 Task: Design a vector icon.
Action: Mouse pressed left at (553, 500)
Screenshot: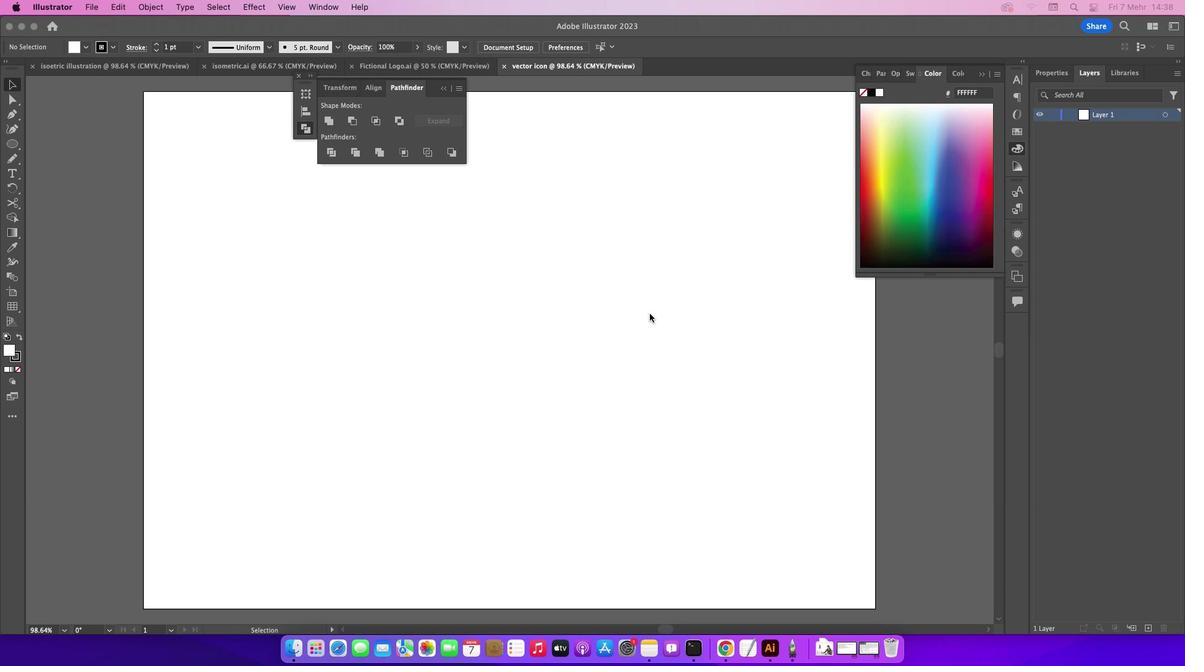
Action: Mouse moved to (327, 636)
Screenshot: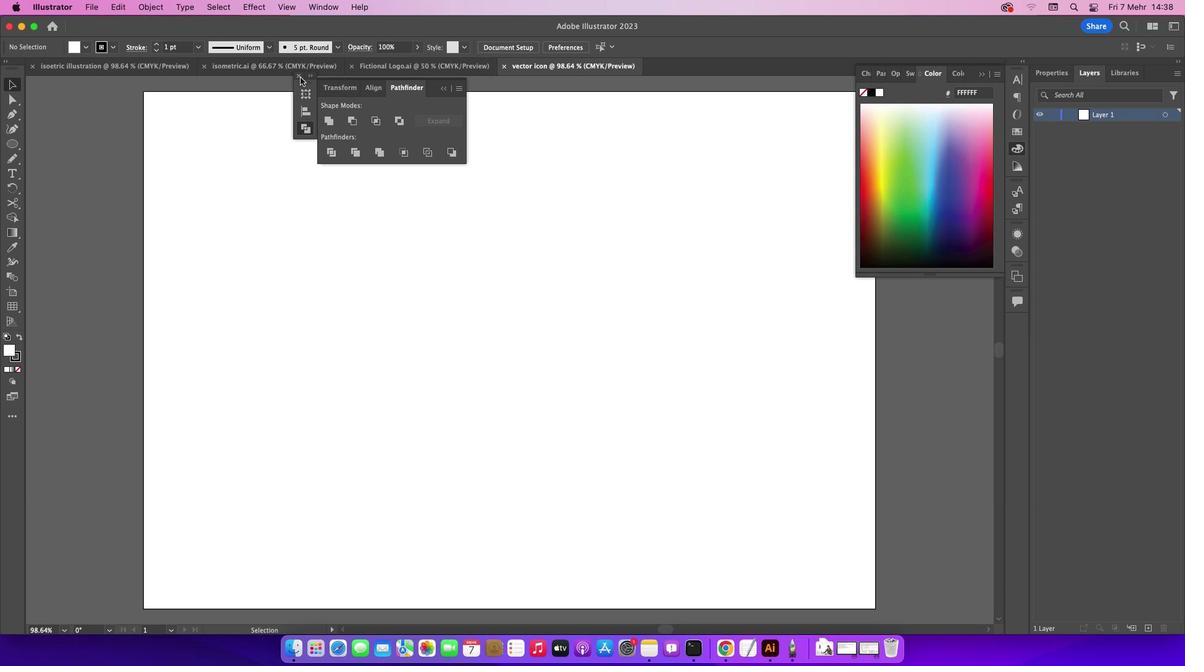 
Action: Mouse pressed left at (327, 636)
Screenshot: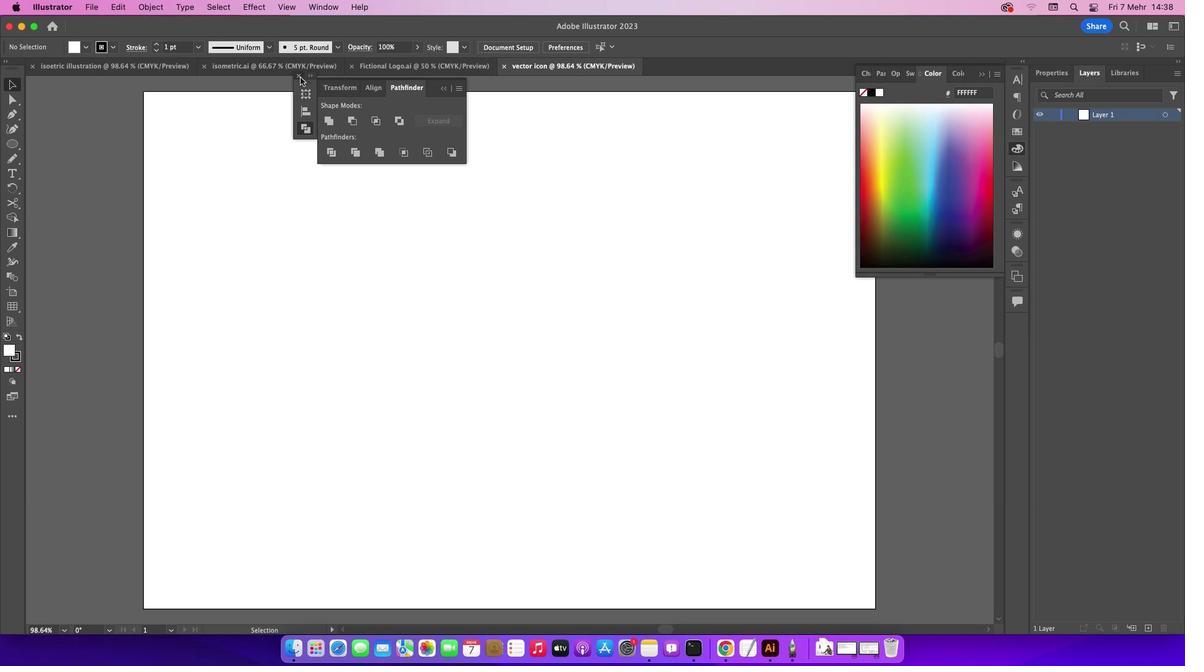 
Action: Mouse moved to (247, 570)
Screenshot: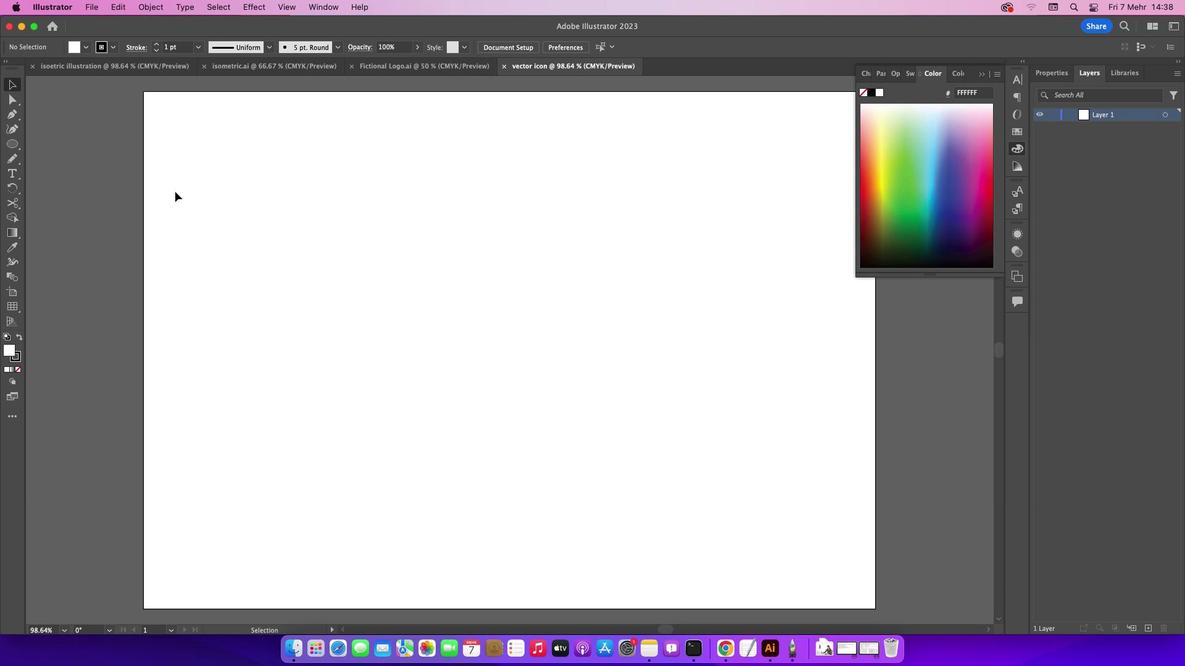 
Action: Mouse pressed left at (247, 570)
Screenshot: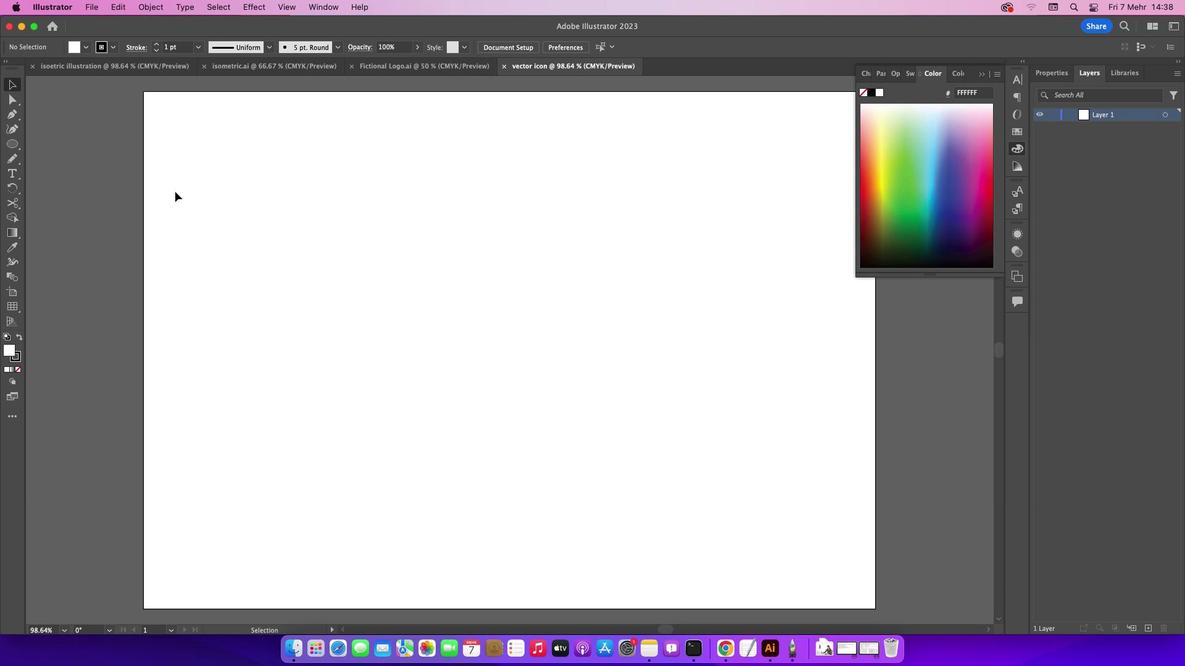 
Action: Mouse moved to (140, 503)
Screenshot: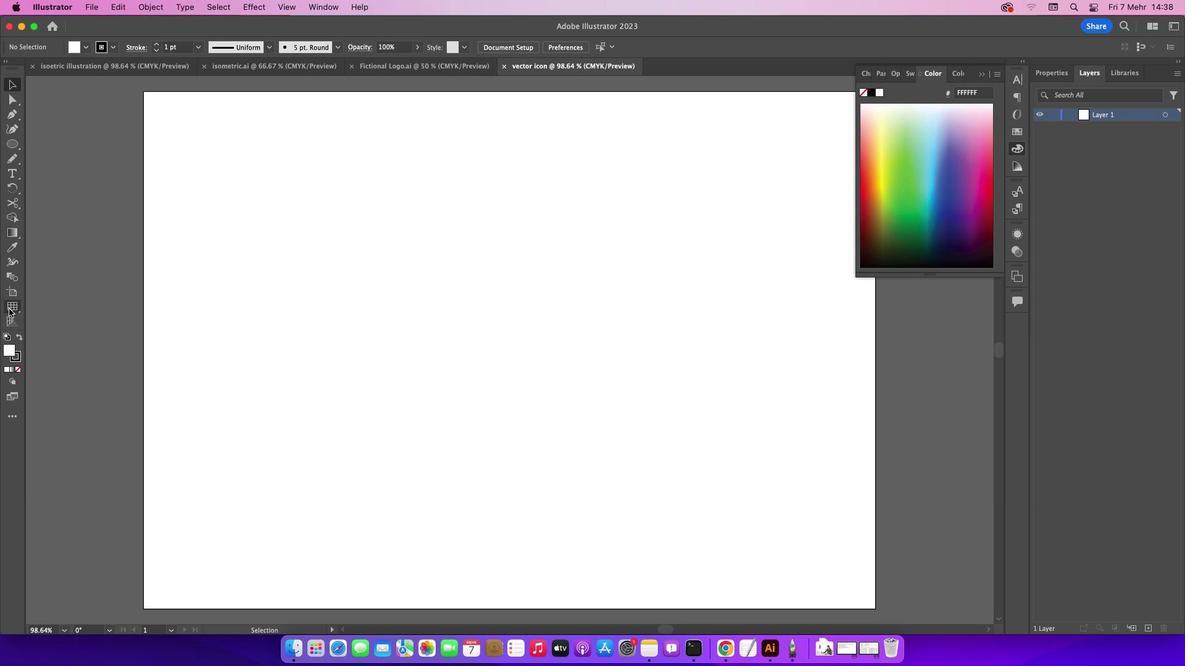 
Action: Mouse pressed left at (140, 503)
Screenshot: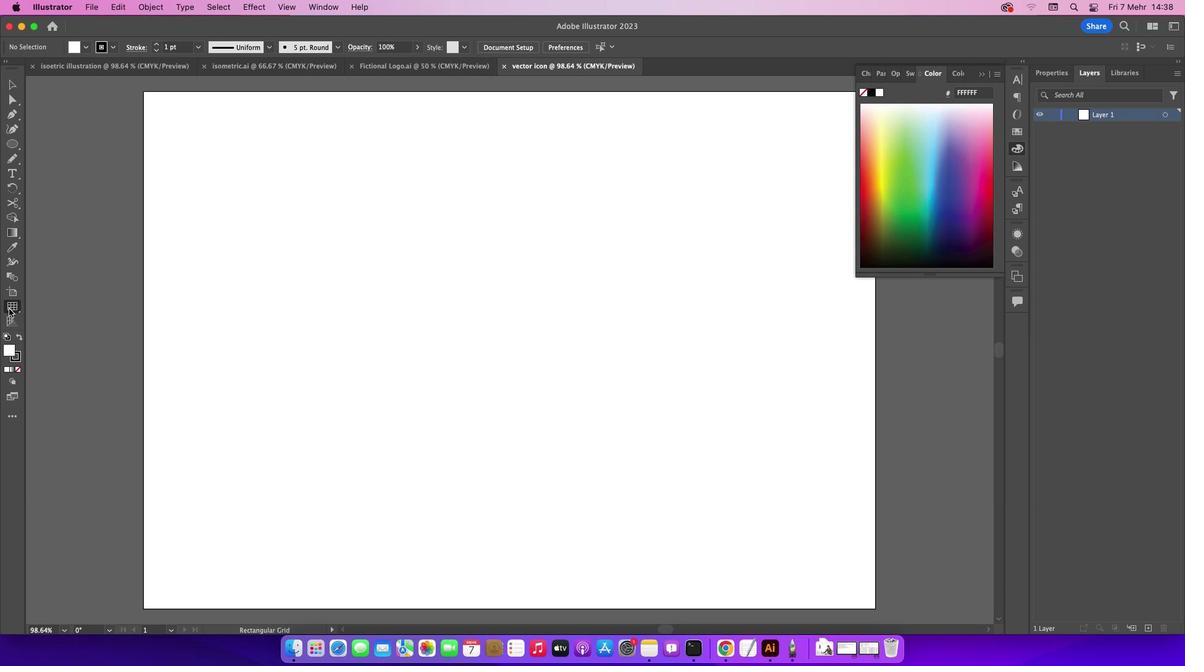 
Action: Mouse moved to (226, 628)
Screenshot: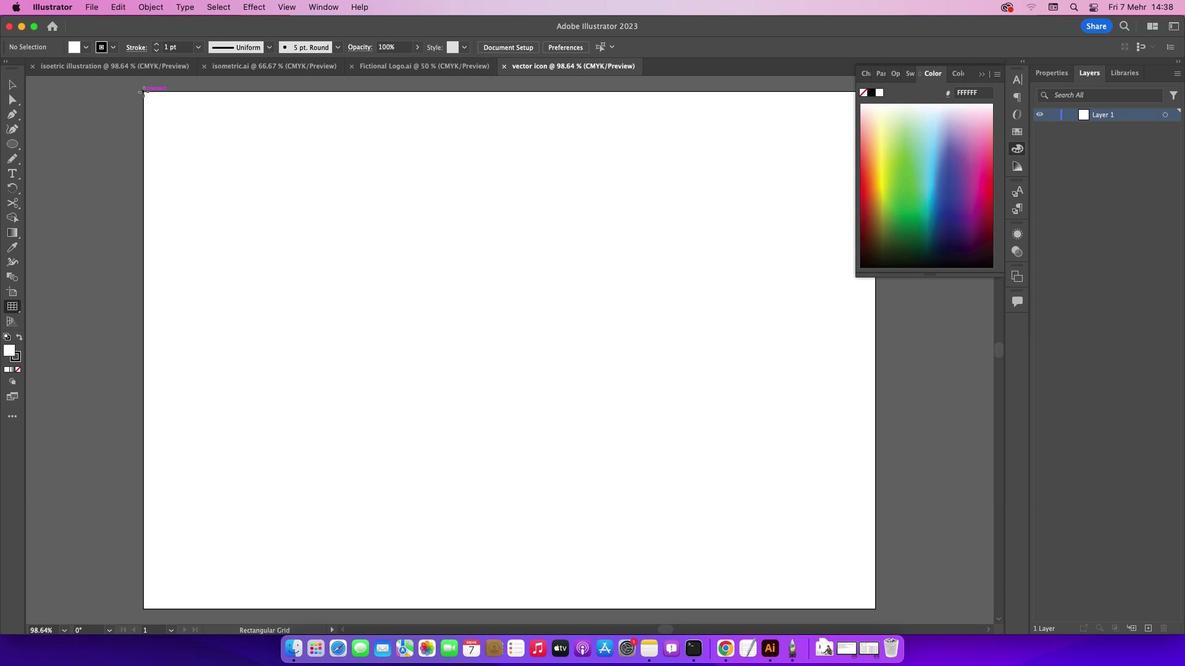 
Action: Mouse pressed left at (226, 628)
Screenshot: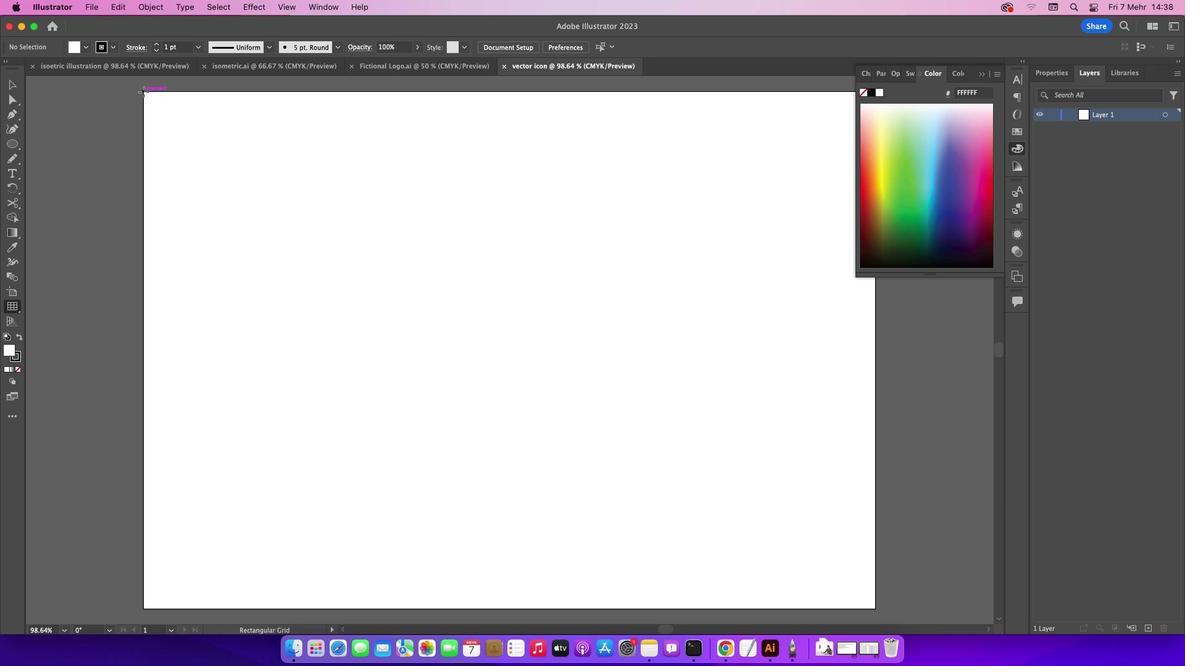 
Action: Key pressed Key.shift
Screenshot: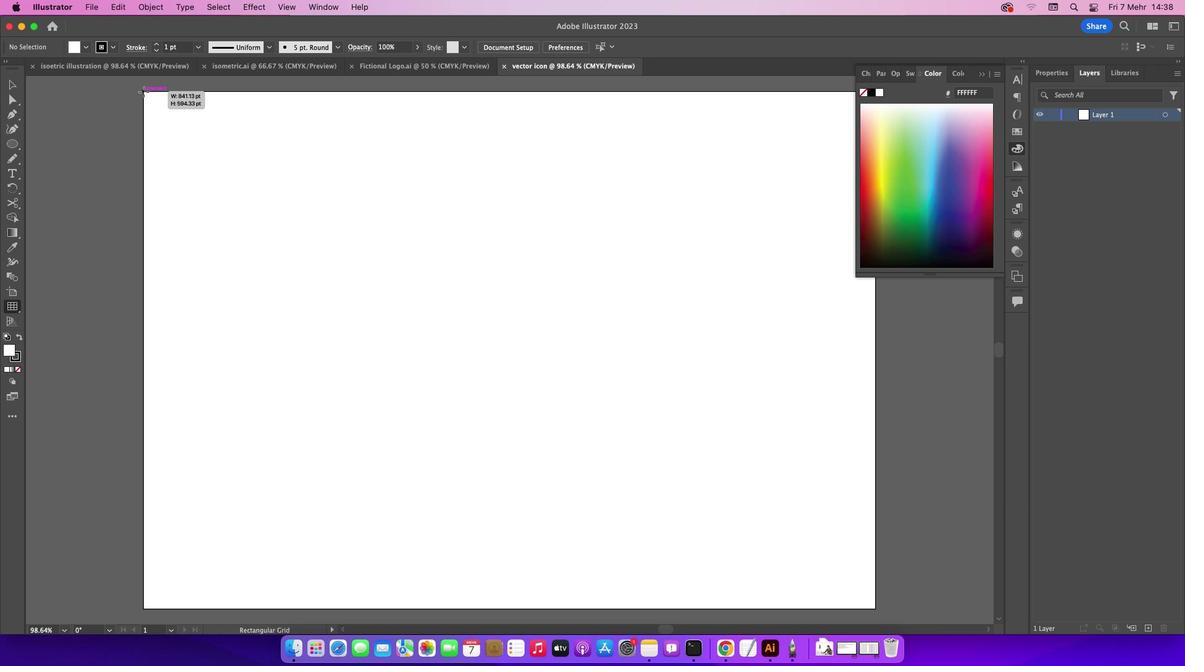 
Action: Mouse moved to (545, 419)
Screenshot: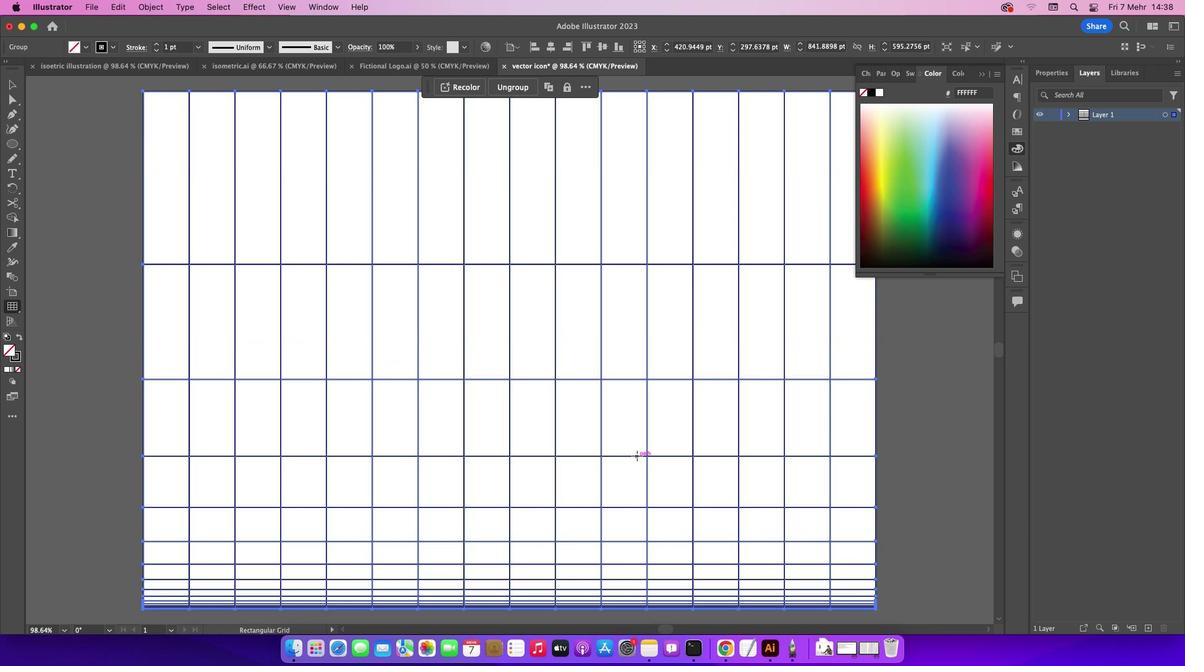 
Action: Key pressed 'a'
Screenshot: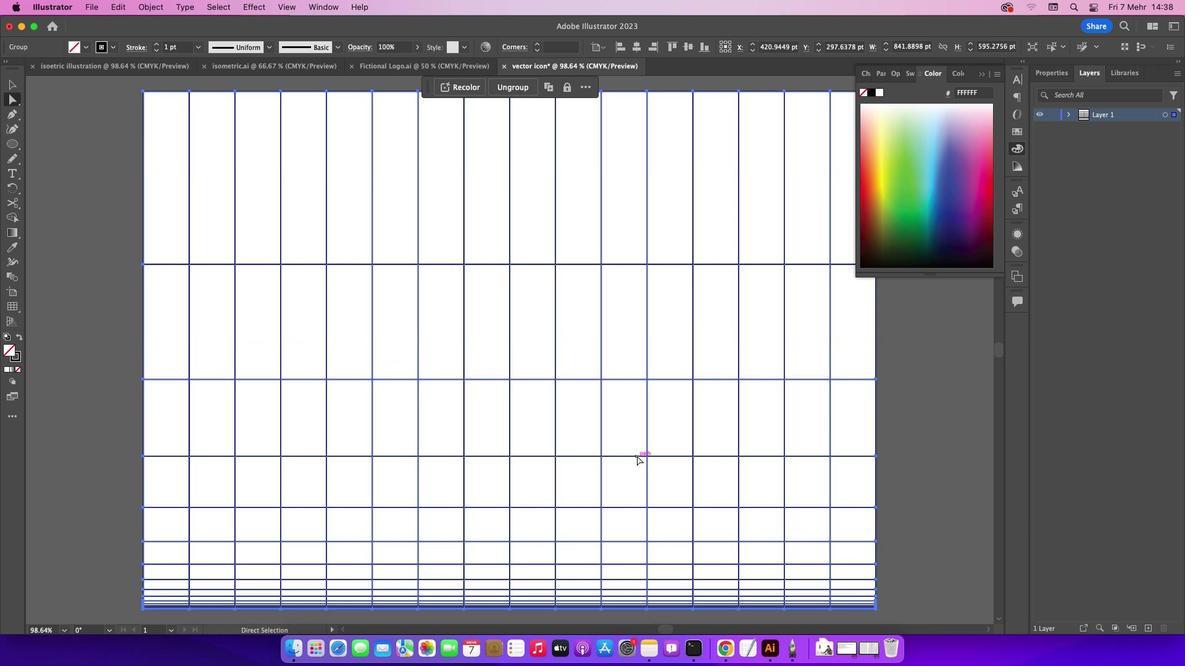 
Action: Mouse moved to (544, 418)
Screenshot: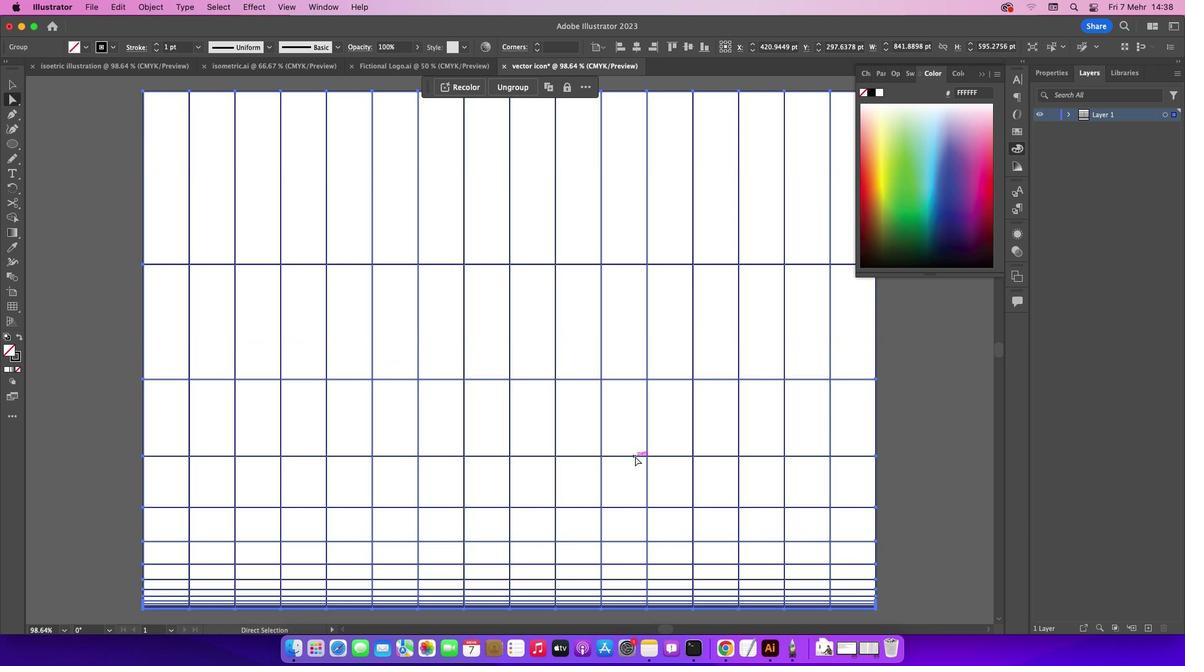 
Action: Mouse pressed left at (544, 418)
Screenshot: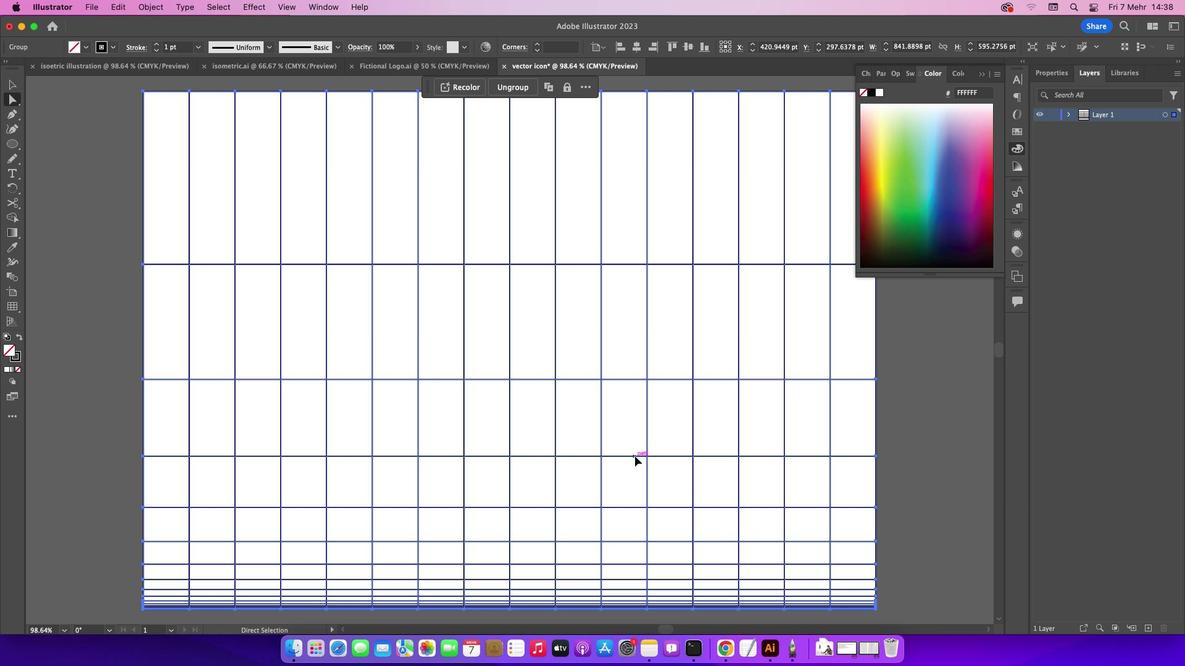 
Action: Mouse pressed left at (544, 418)
Screenshot: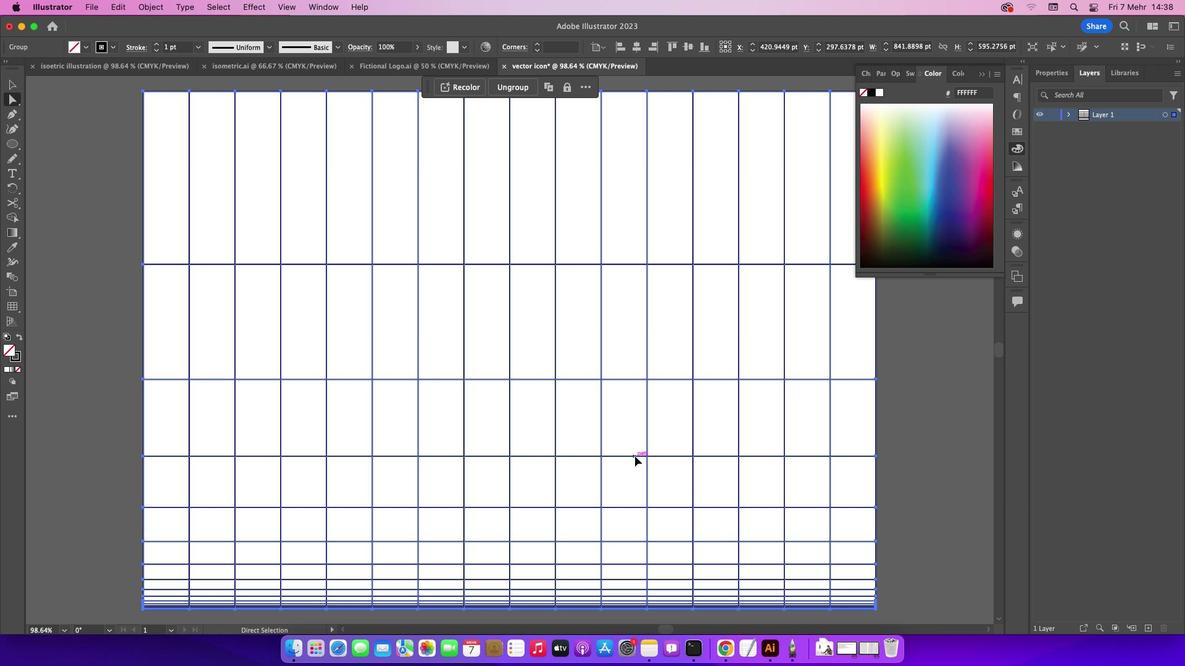 
Action: Mouse moved to (542, 493)
Screenshot: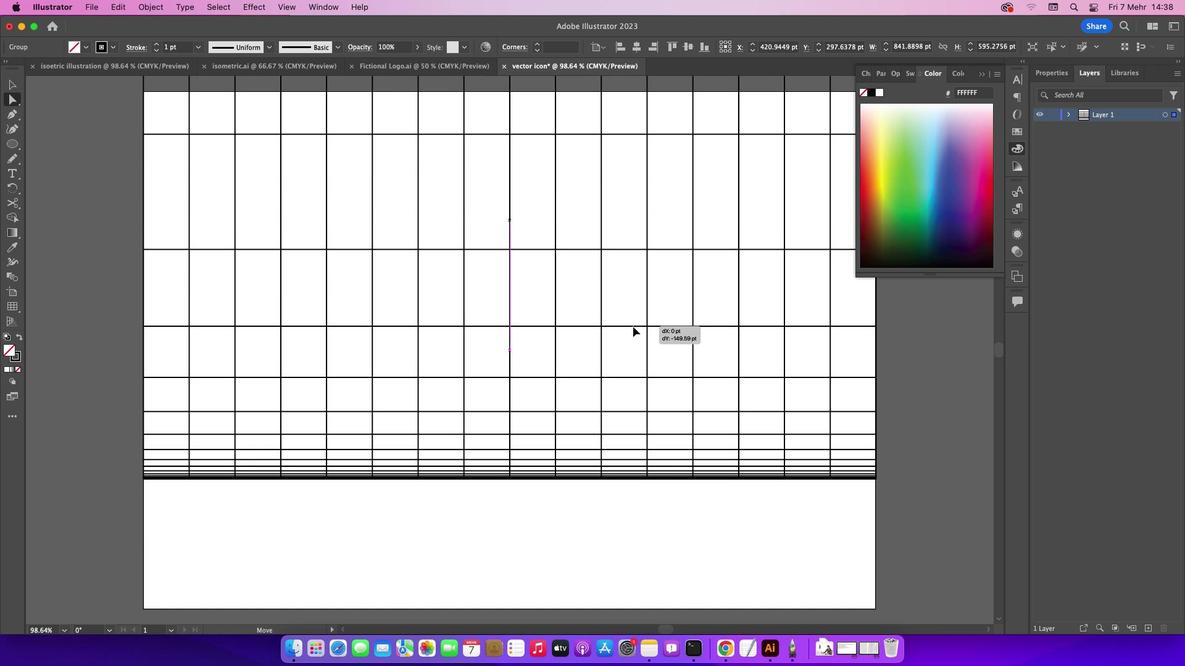 
Action: Key pressed Key.delete
Screenshot: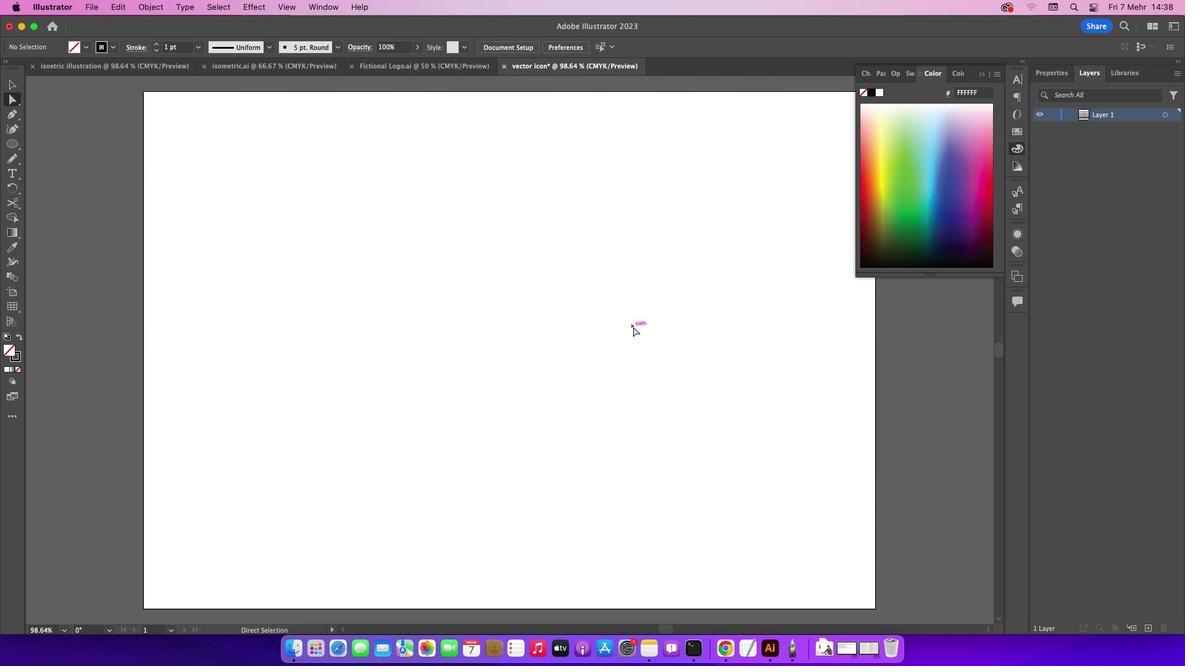 
Action: Mouse moved to (397, 484)
Screenshot: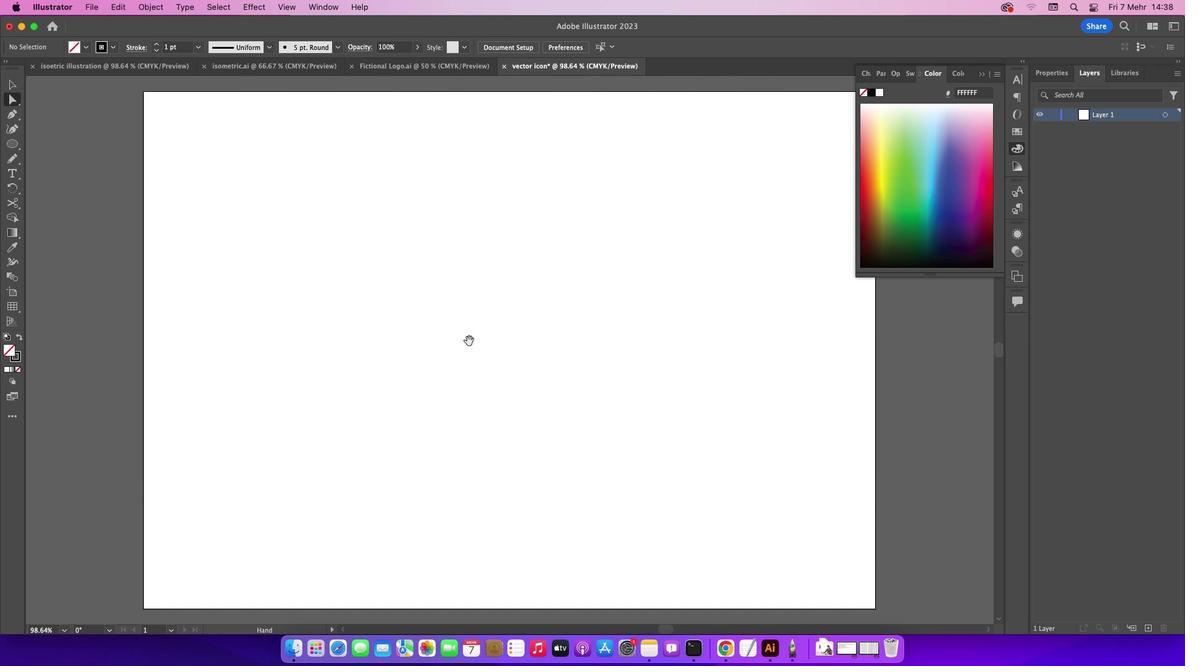 
Action: Key pressed Key.space
Screenshot: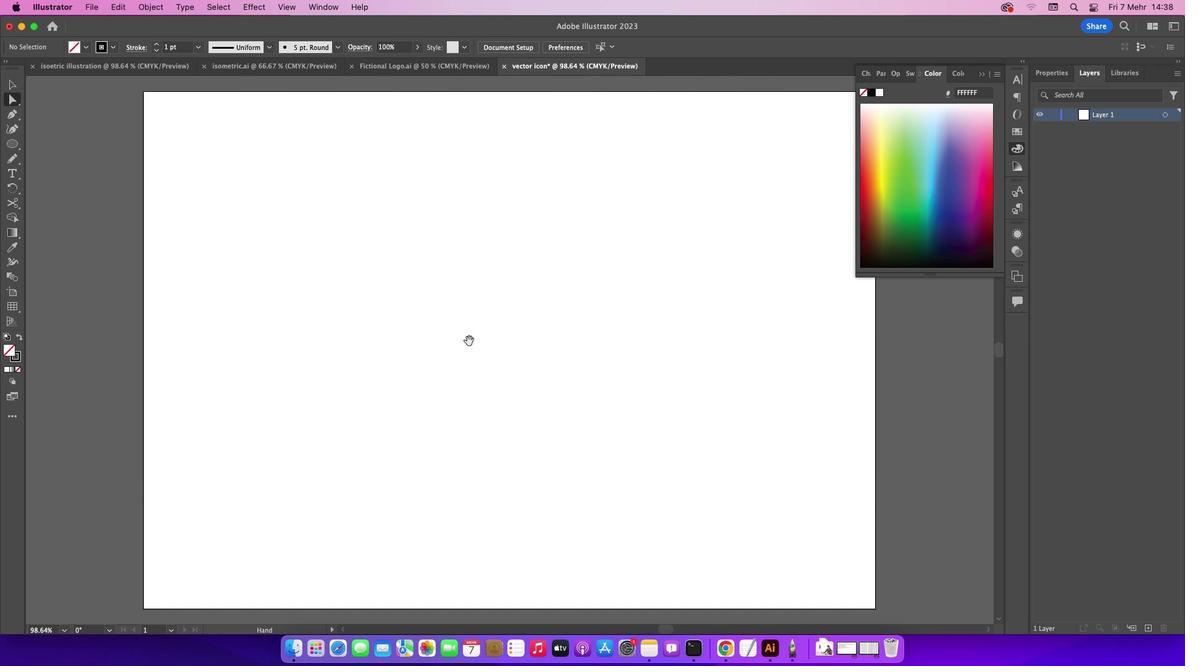 
Action: Mouse moved to (466, 485)
Screenshot: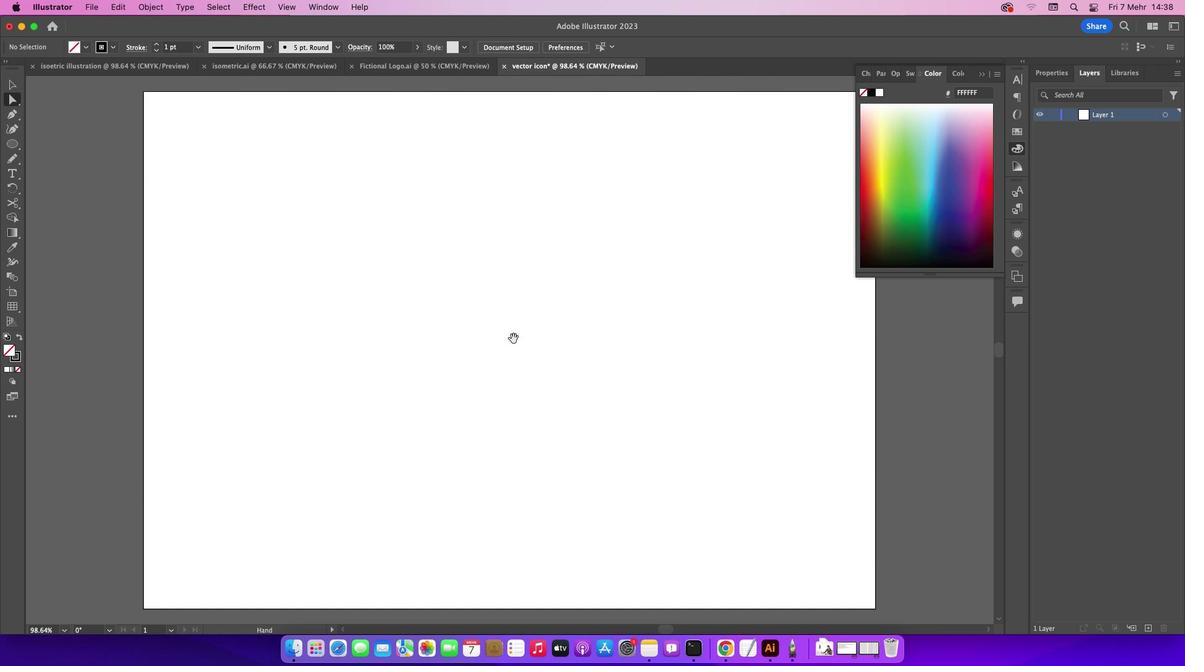 
Action: Mouse pressed left at (466, 485)
Screenshot: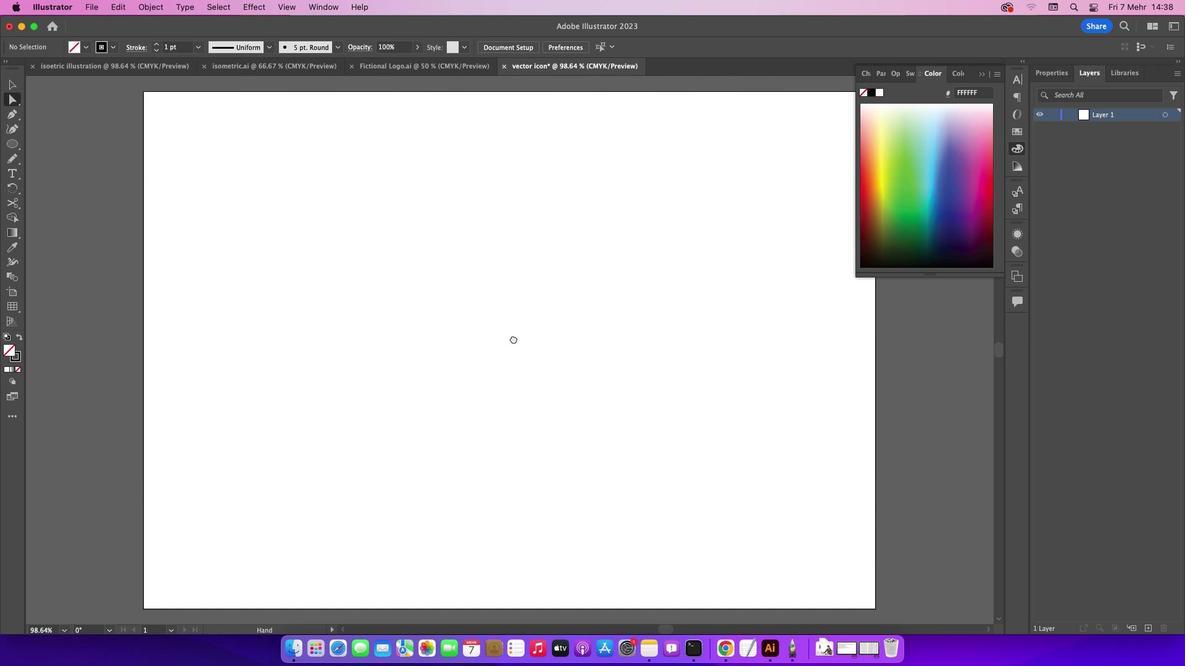 
Action: Mouse moved to (455, 485)
Screenshot: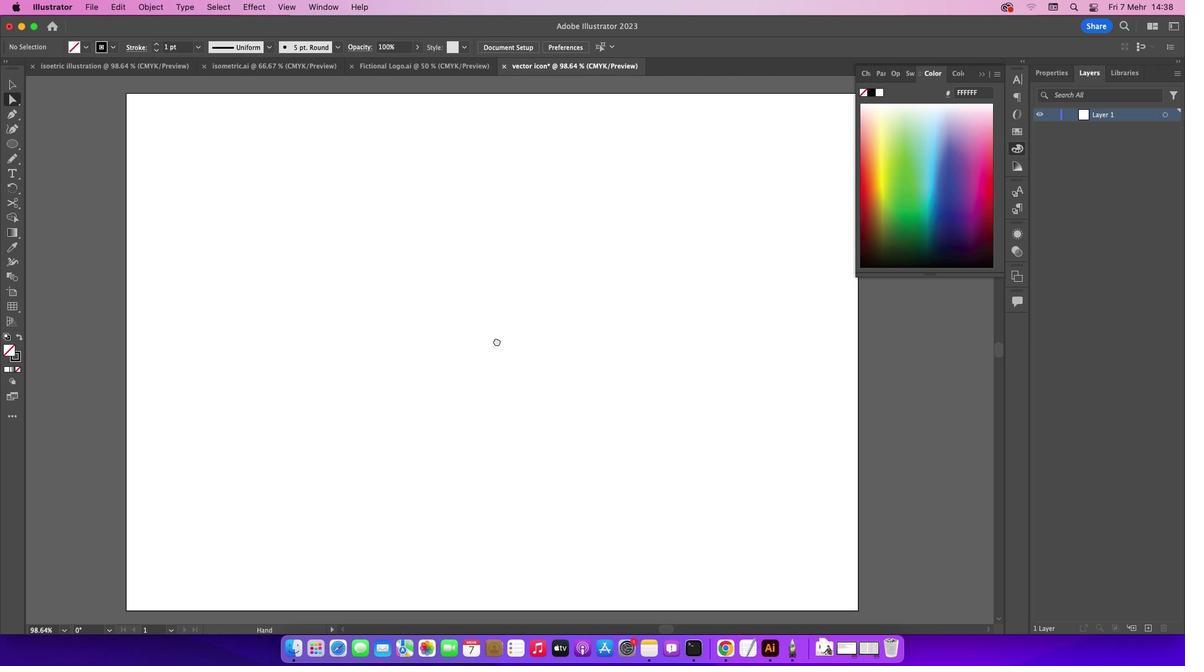 
Action: Key pressed Key.spaceKey.spaceKey.spaceKey.spaceKey.spaceKey.spaceKey.space
Screenshot: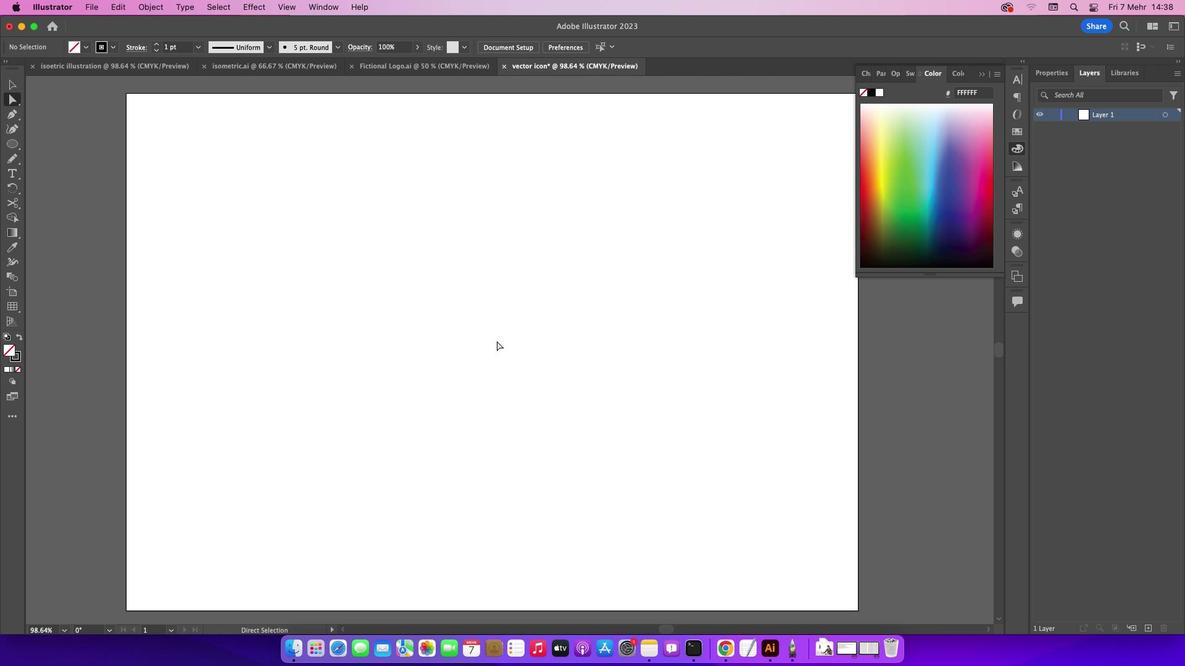 
Action: Mouse moved to (142, 496)
Screenshot: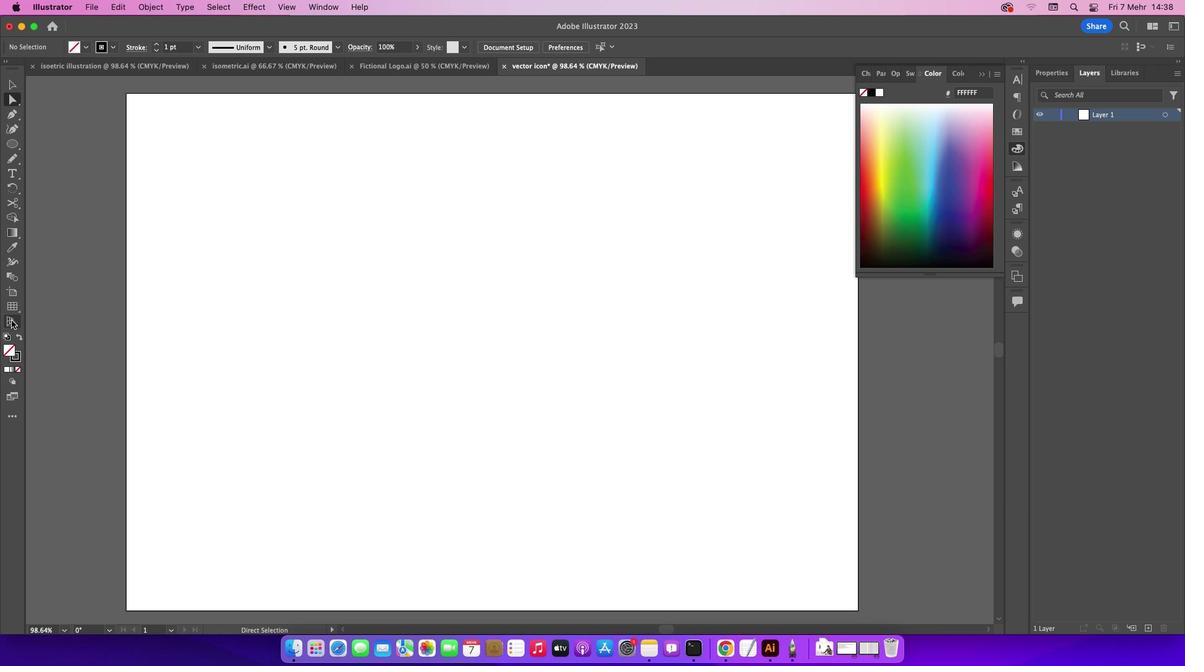 
Action: Mouse pressed left at (142, 496)
Screenshot: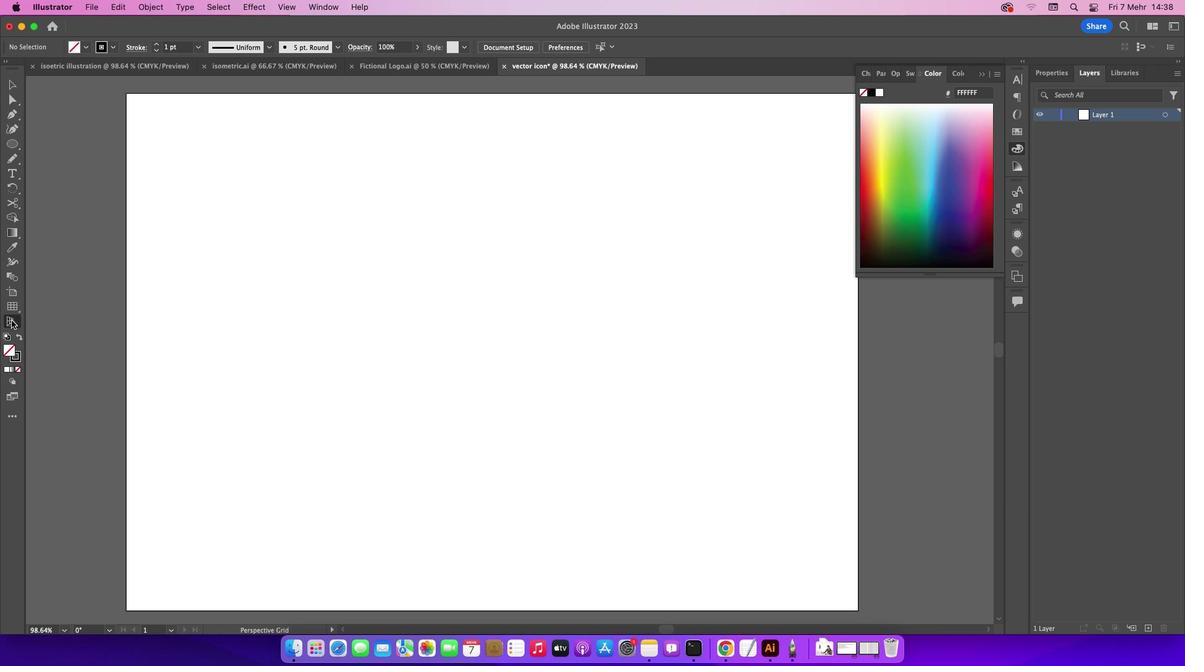 
Action: Mouse moved to (510, 496)
Screenshot: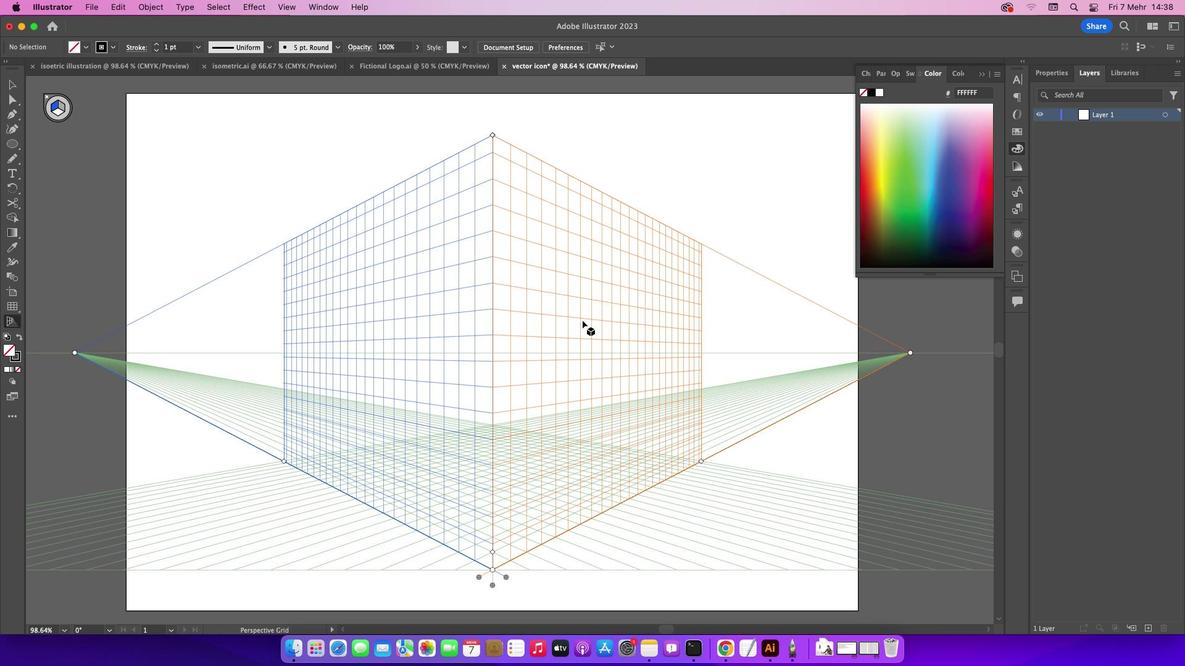 
Action: Key pressed Key.space
Screenshot: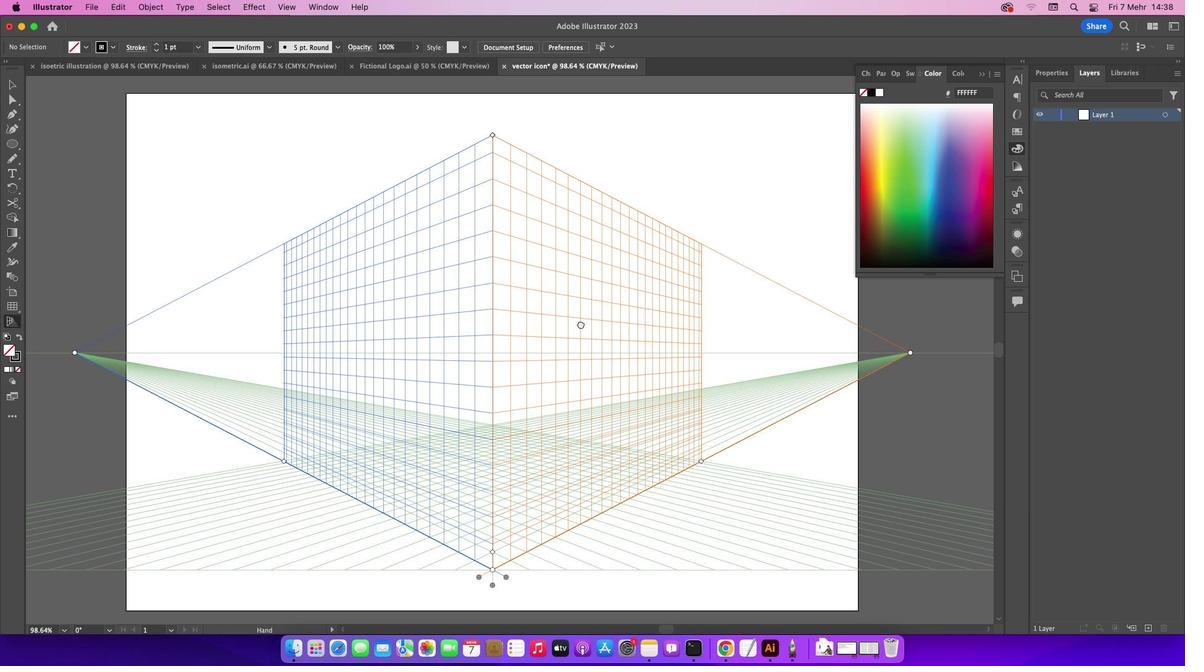 
Action: Mouse pressed left at (510, 496)
Screenshot: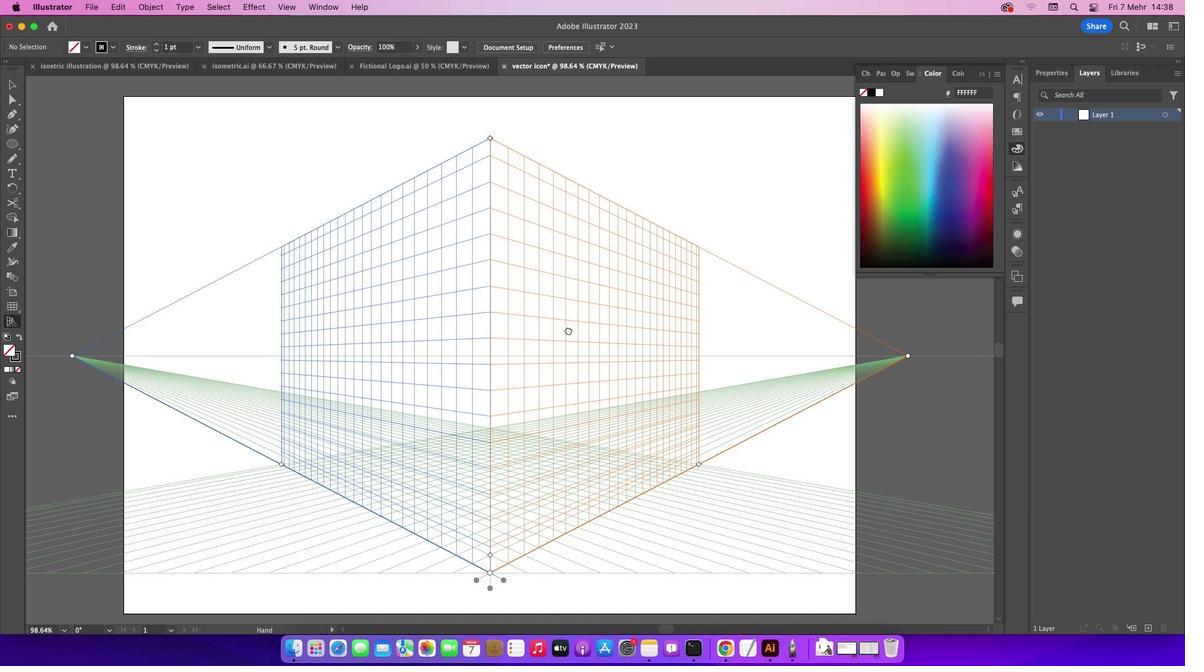 
Action: Mouse moved to (431, 471)
Screenshot: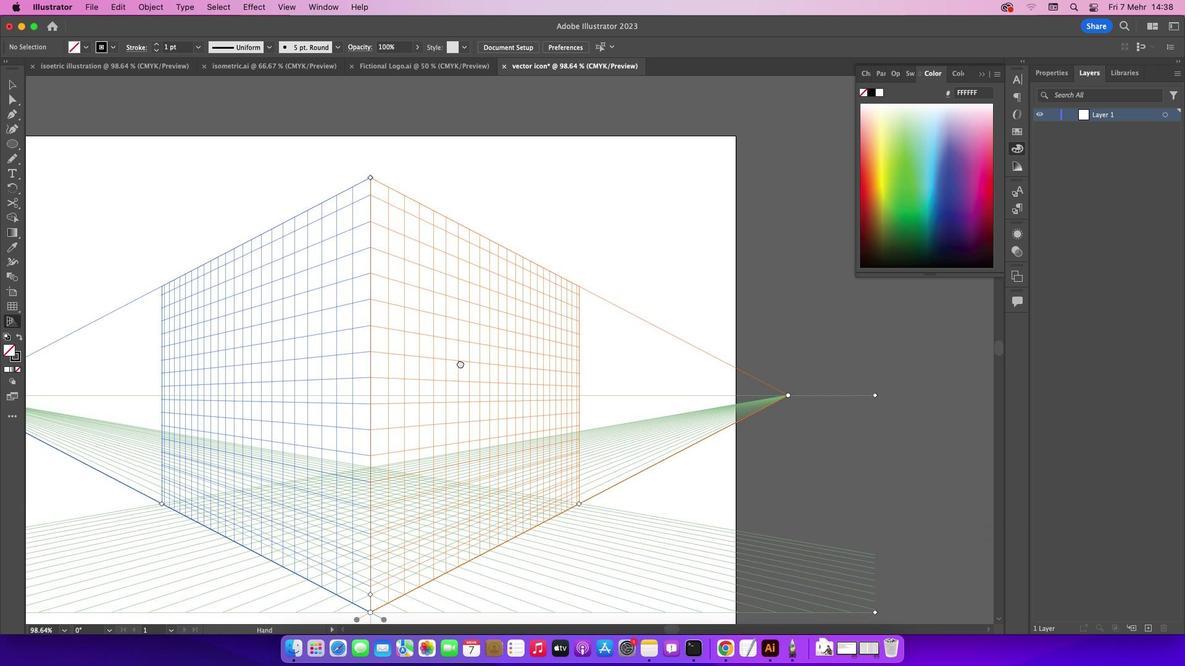 
Action: Key pressed Key.space
Screenshot: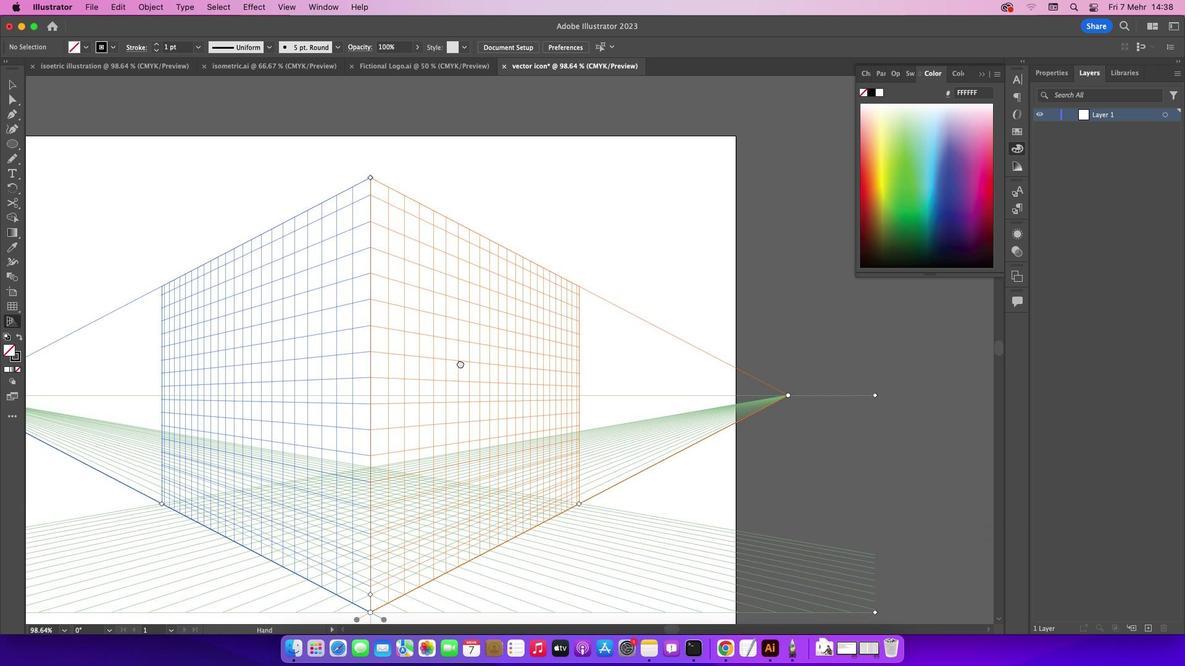 
Action: Mouse moved to (431, 471)
Screenshot: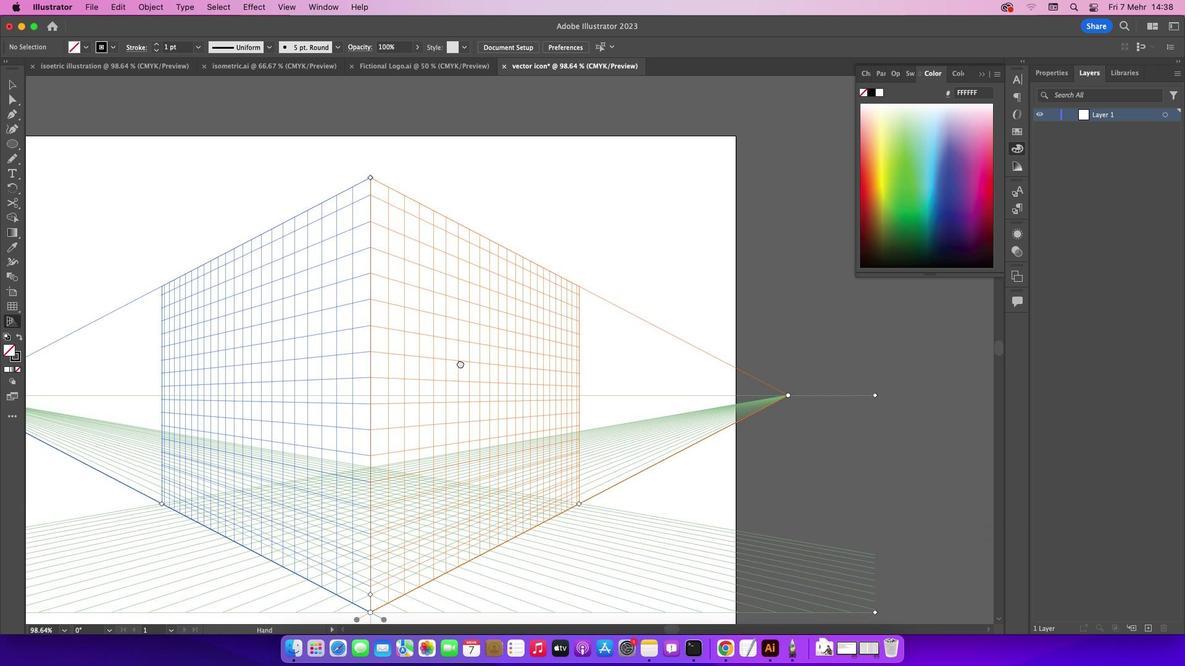 
Action: Key pressed Key.space
Screenshot: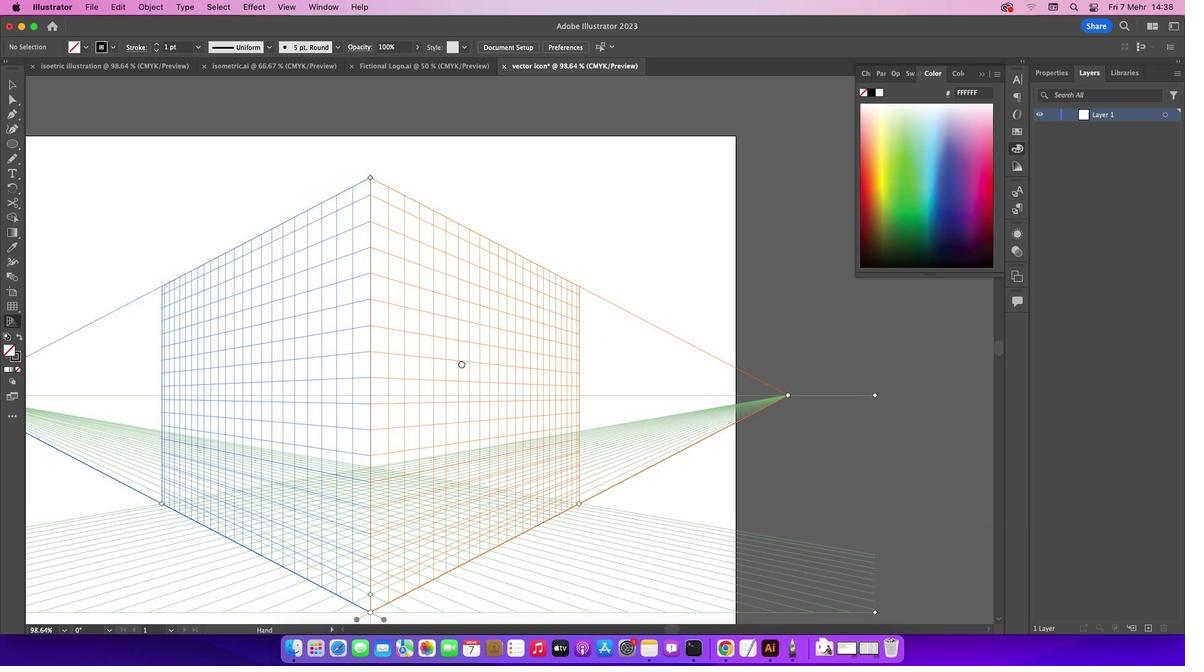 
Action: Mouse moved to (432, 471)
Screenshot: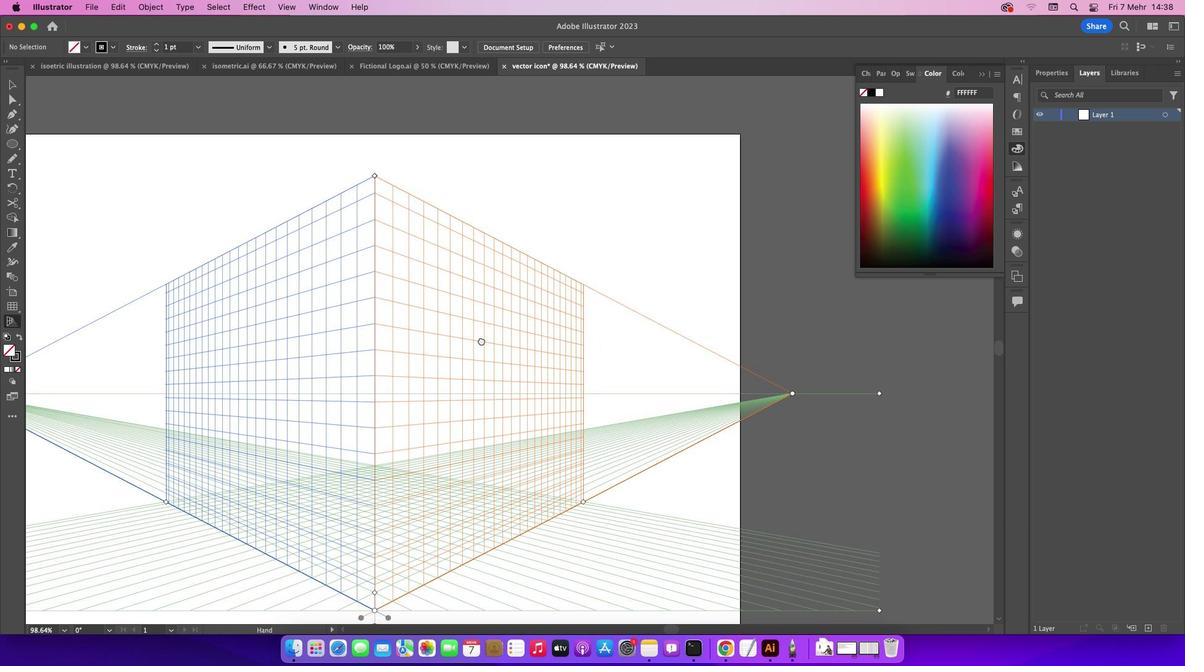 
Action: Key pressed Key.space
Screenshot: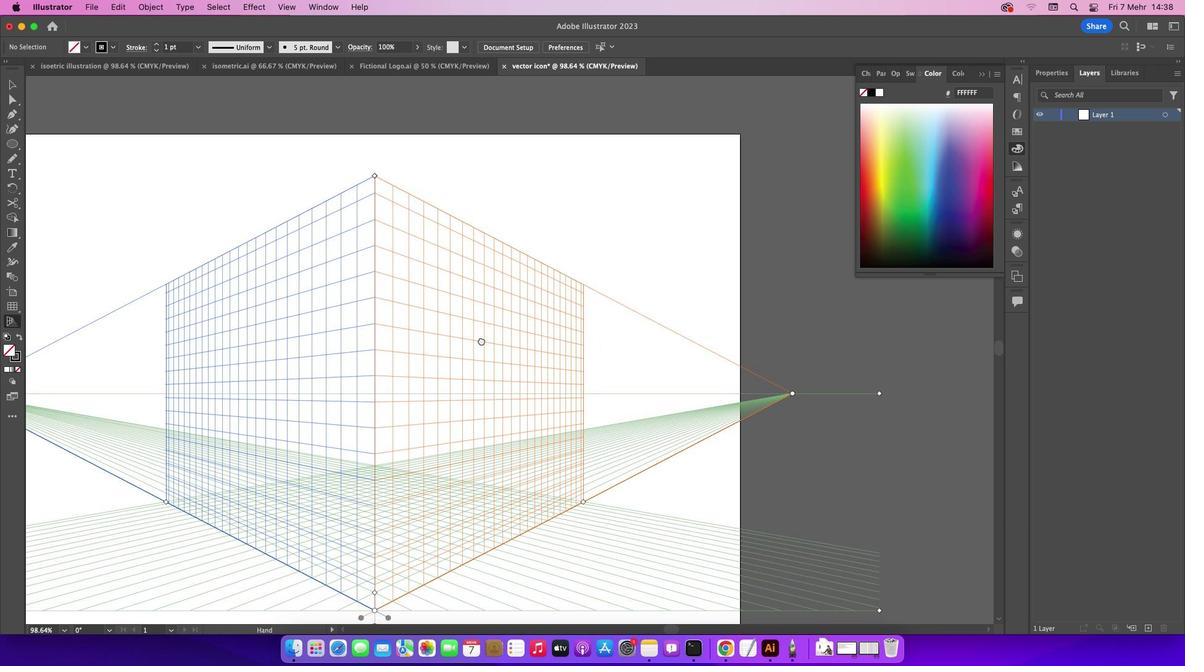 
Action: Mouse moved to (441, 481)
Screenshot: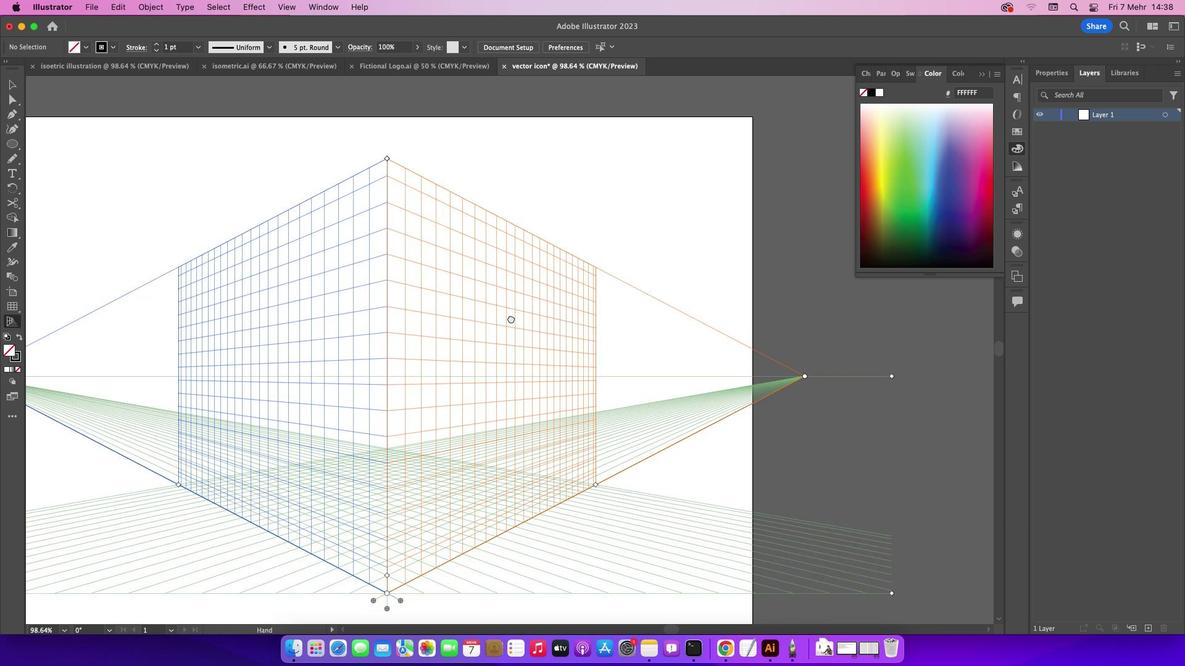 
Action: Key pressed Key.space
Screenshot: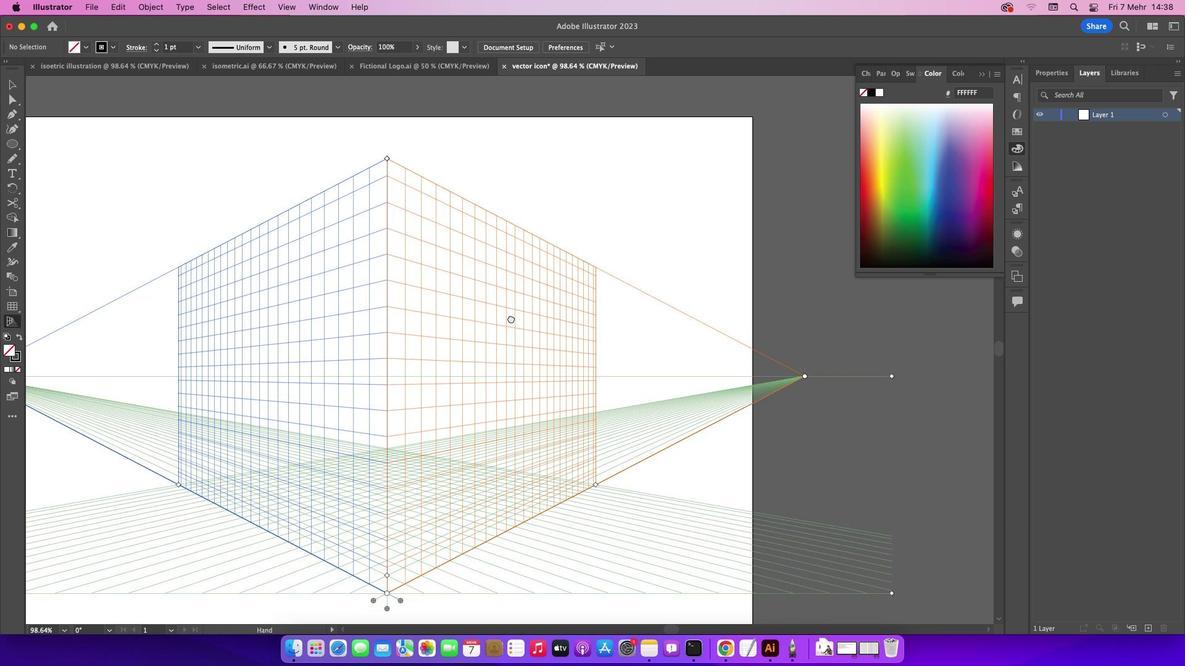 
Action: Mouse moved to (463, 498)
Screenshot: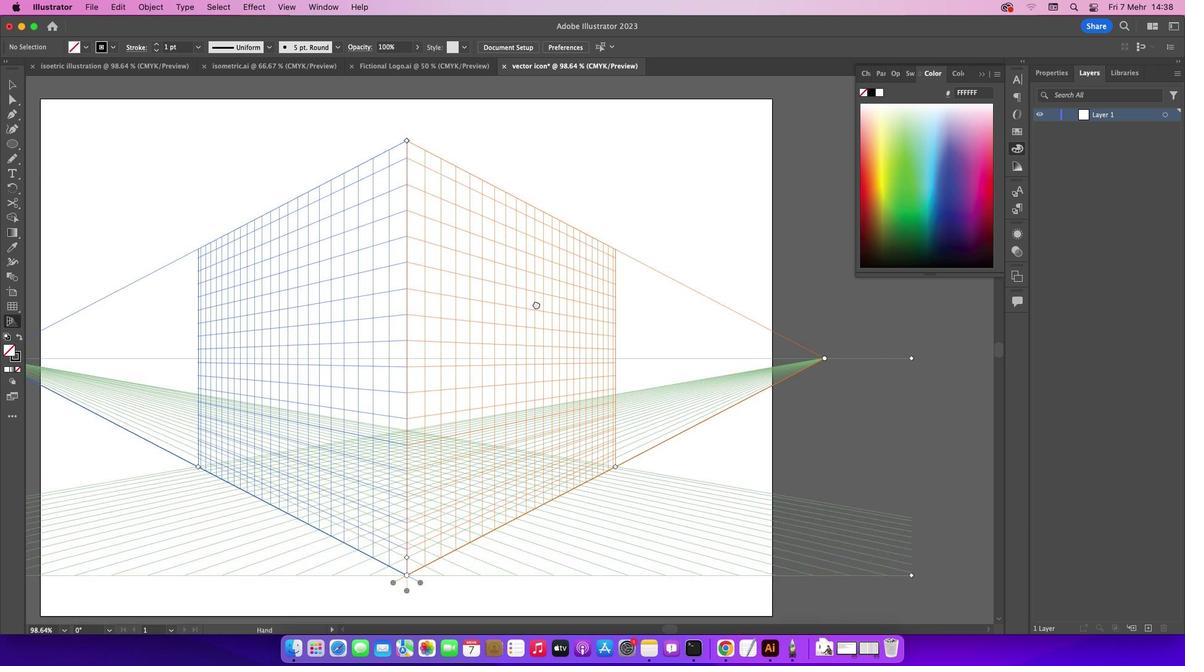 
Action: Key pressed Key.space
Screenshot: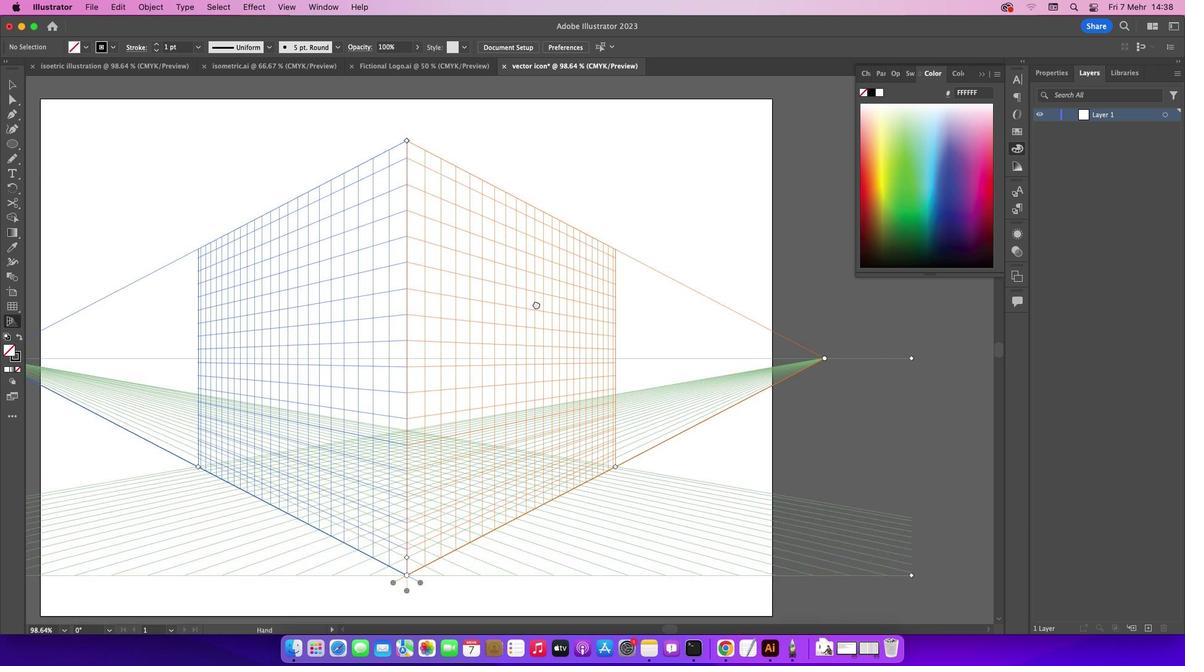 
Action: Mouse moved to (481, 506)
Screenshot: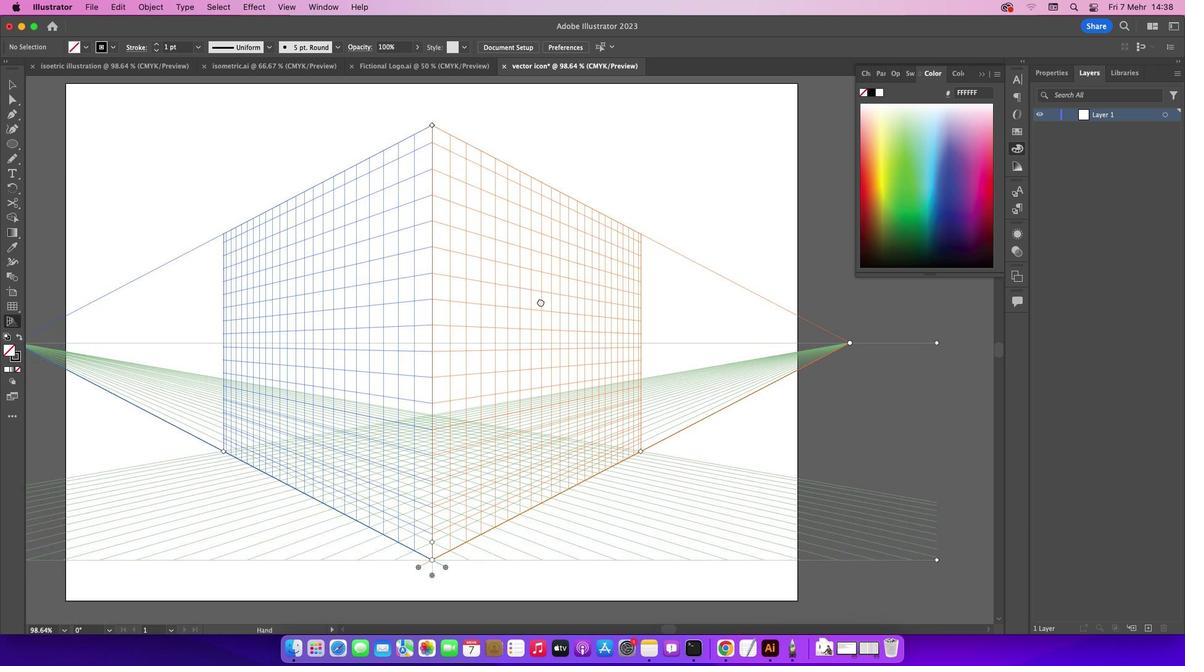 
Action: Key pressed Key.space
Screenshot: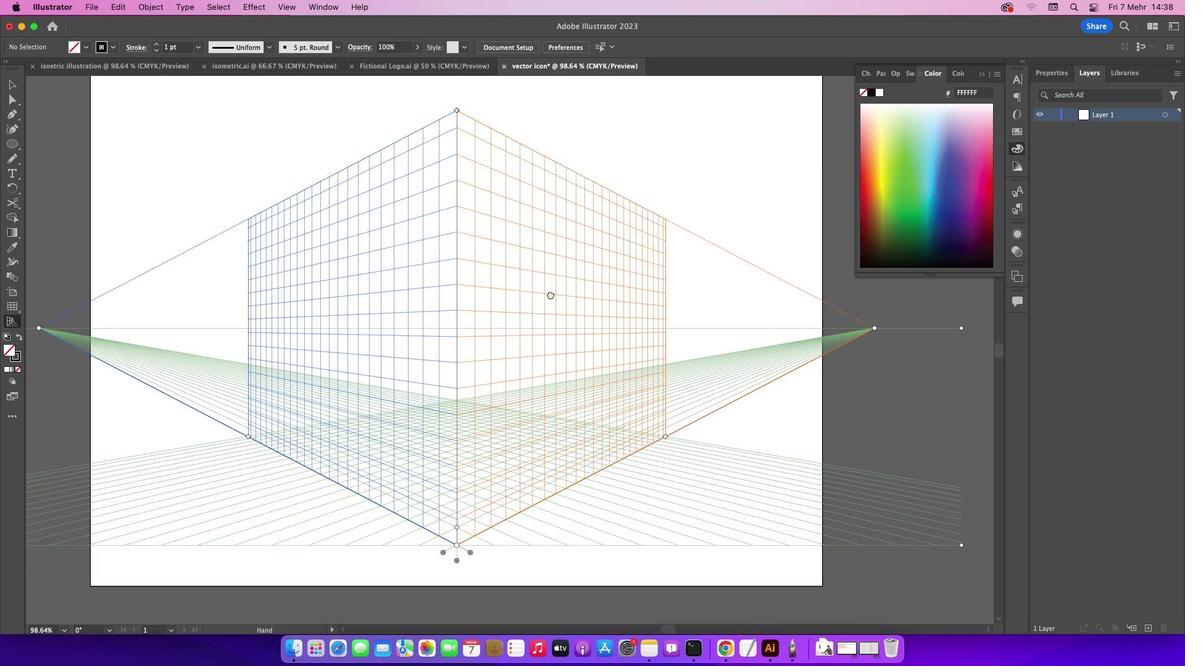 
Action: Mouse moved to (489, 511)
Screenshot: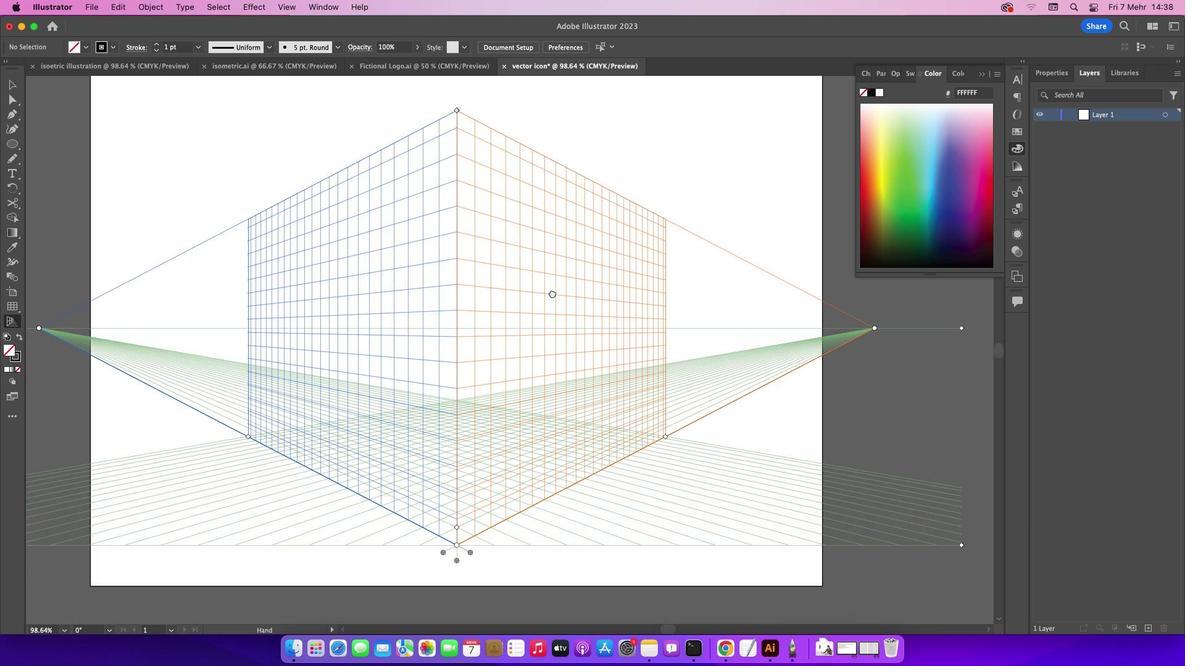 
Action: Key pressed Key.space
Screenshot: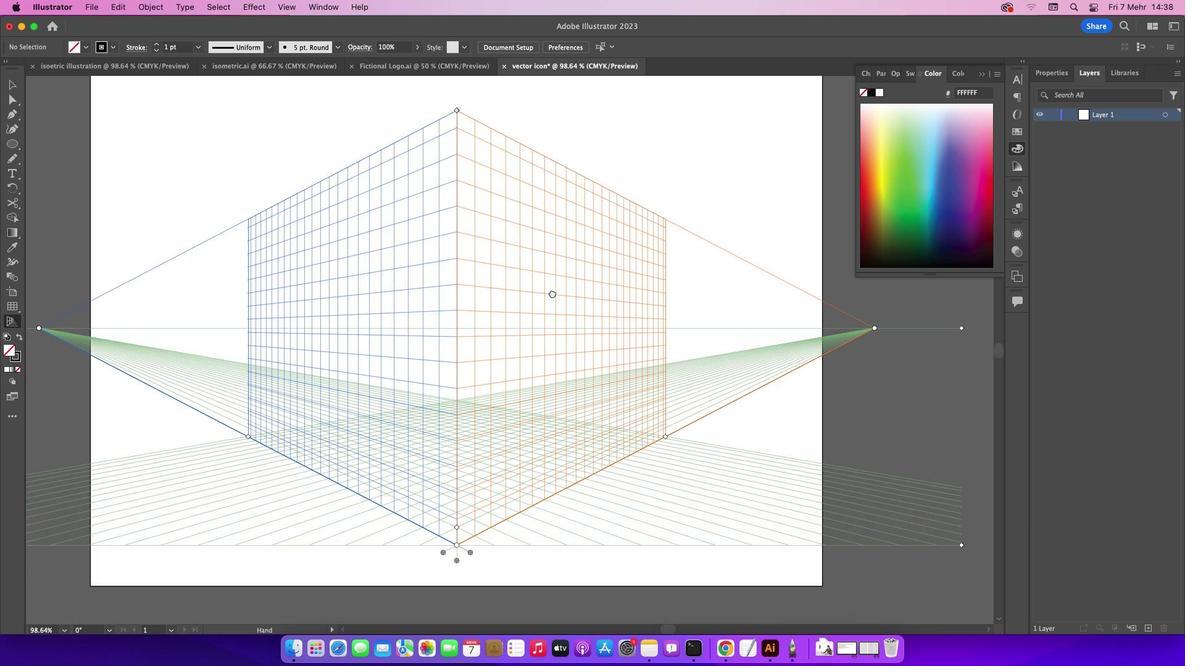 
Action: Mouse moved to (427, 510)
Screenshot: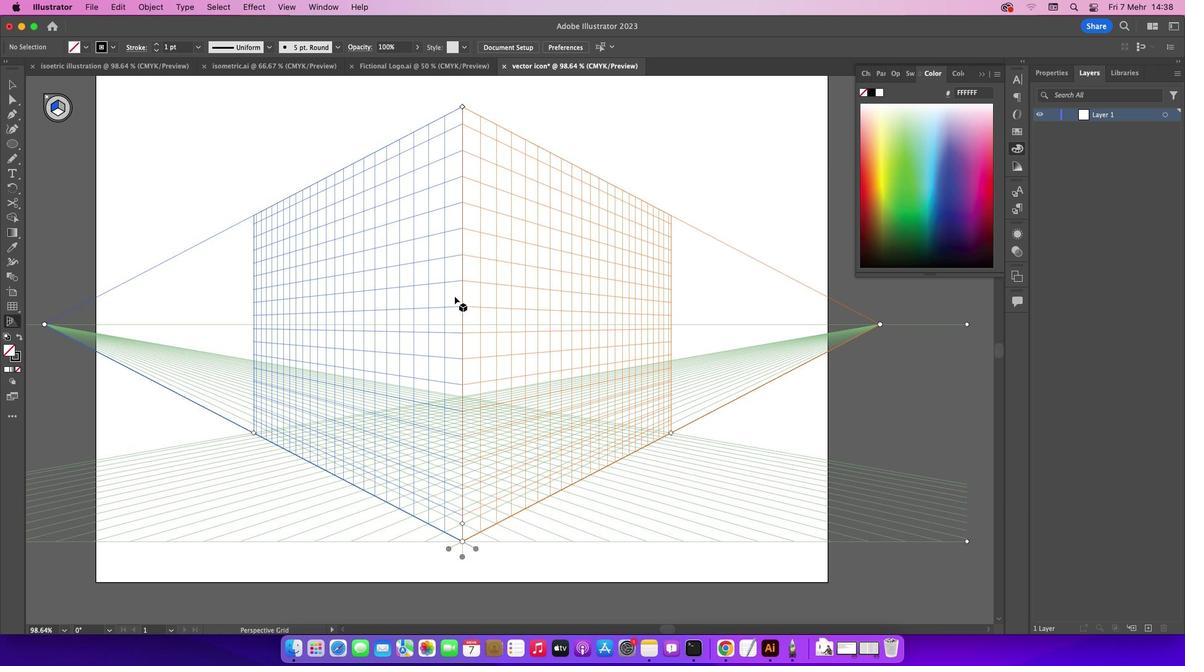 
Action: Key pressed 'm'
Screenshot: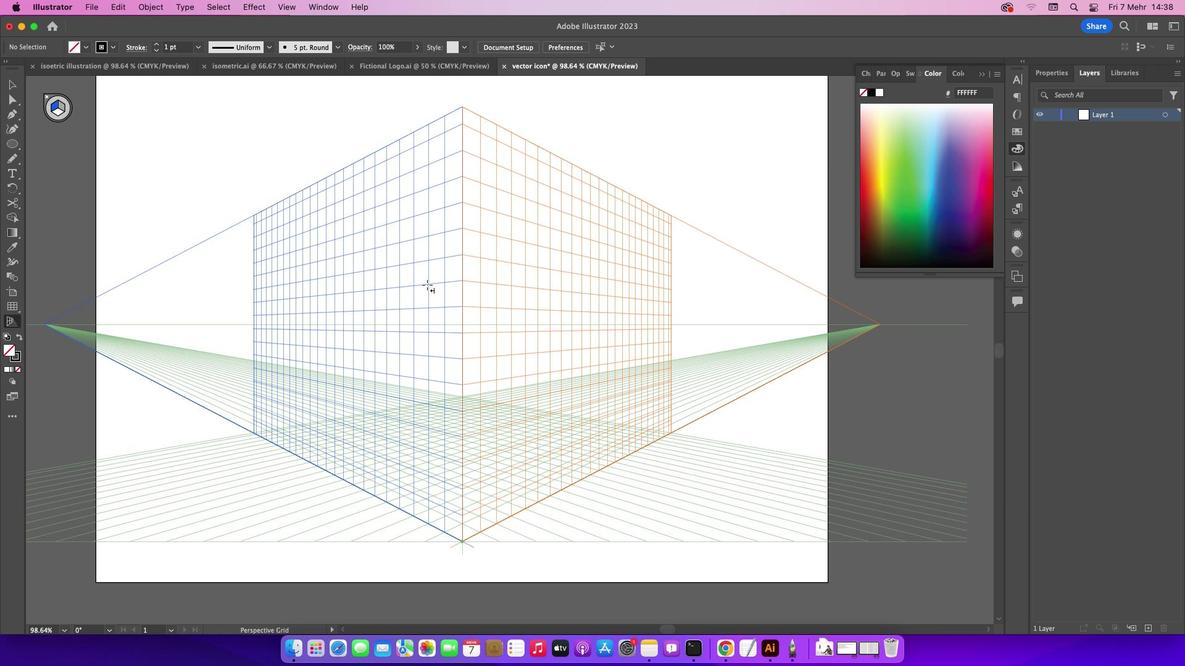 
Action: Mouse moved to (174, 619)
Screenshot: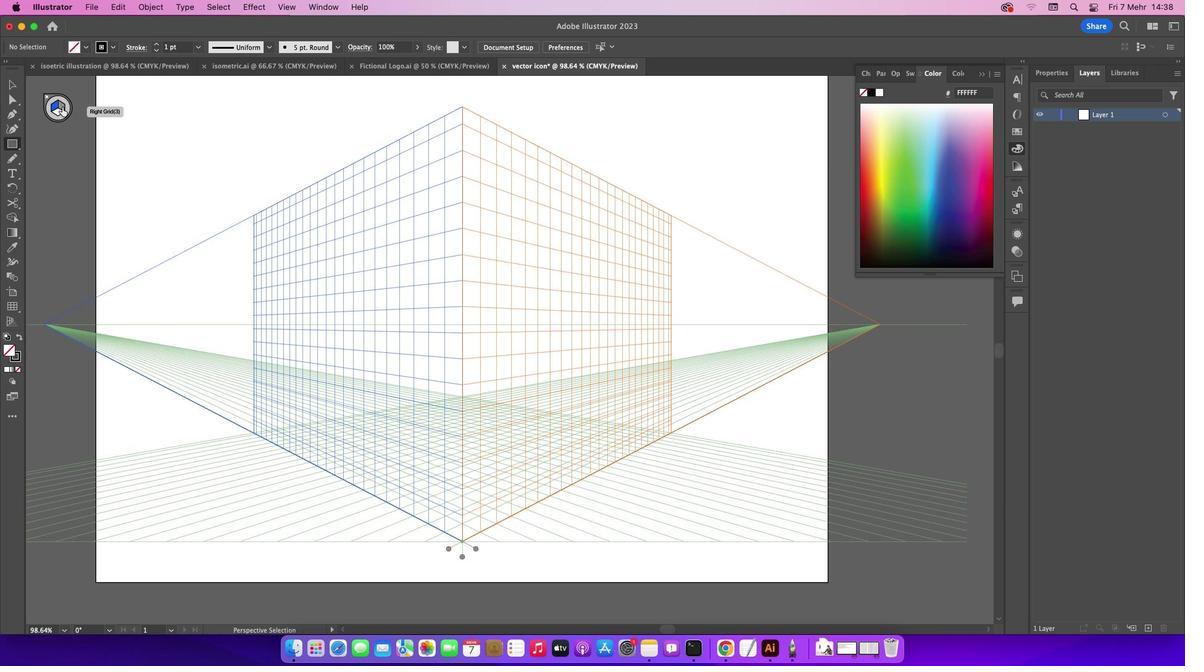 
Action: Mouse pressed left at (174, 619)
Screenshot: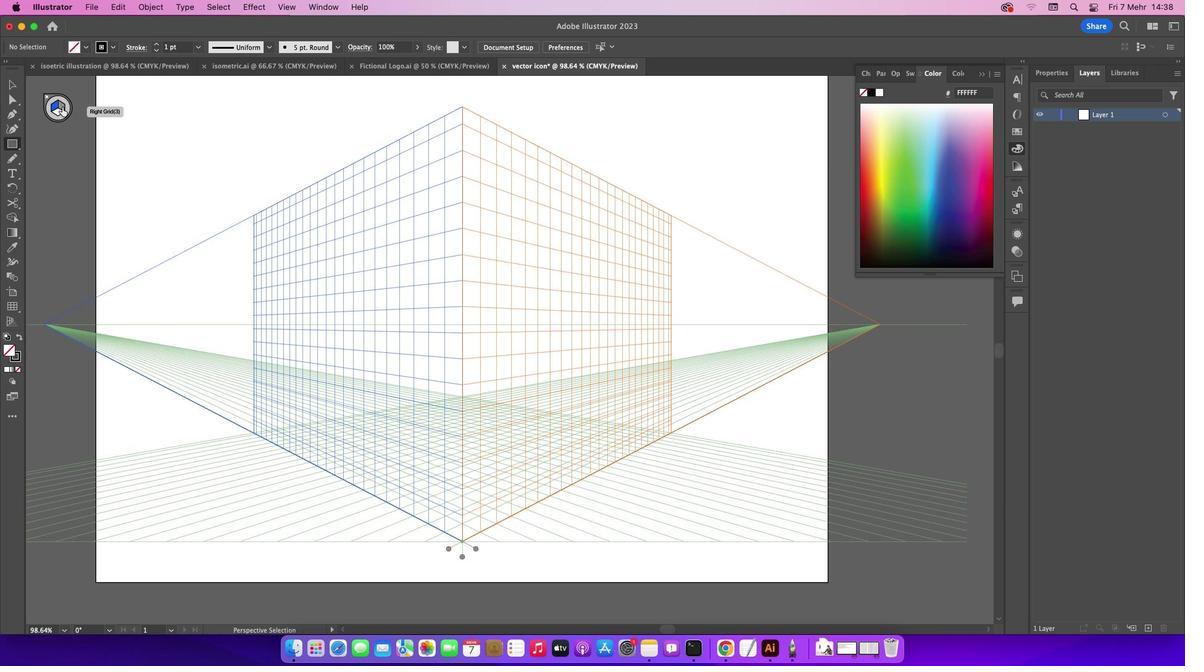 
Action: Mouse moved to (481, 539)
Screenshot: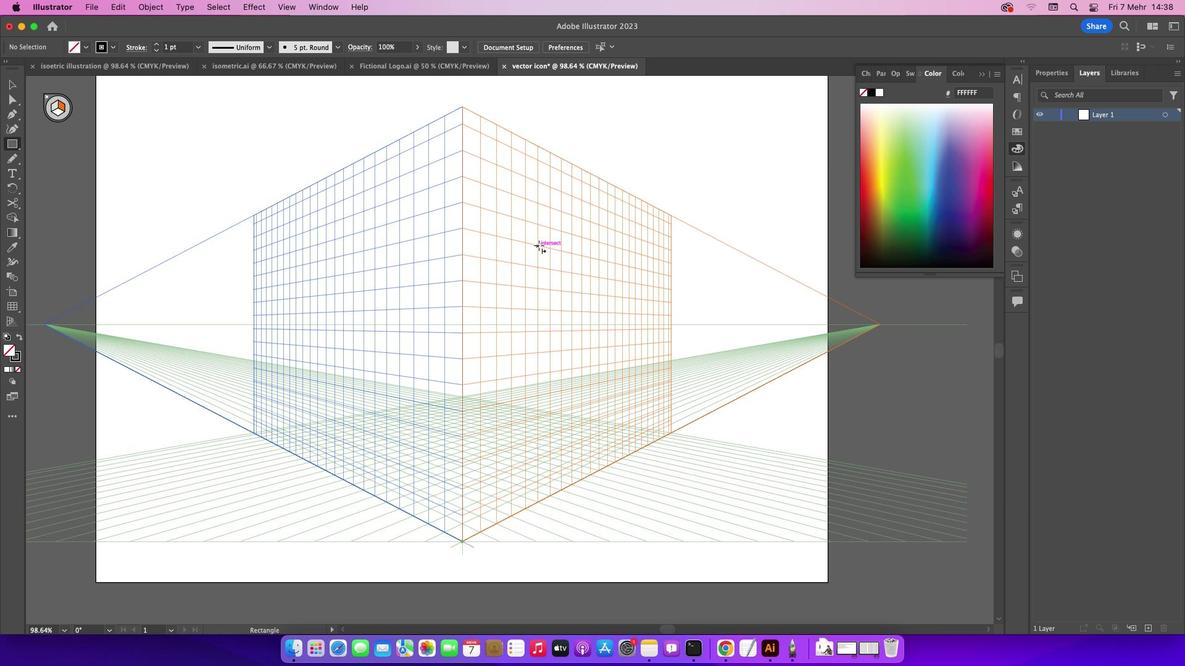 
Action: Mouse pressed left at (481, 539)
Screenshot: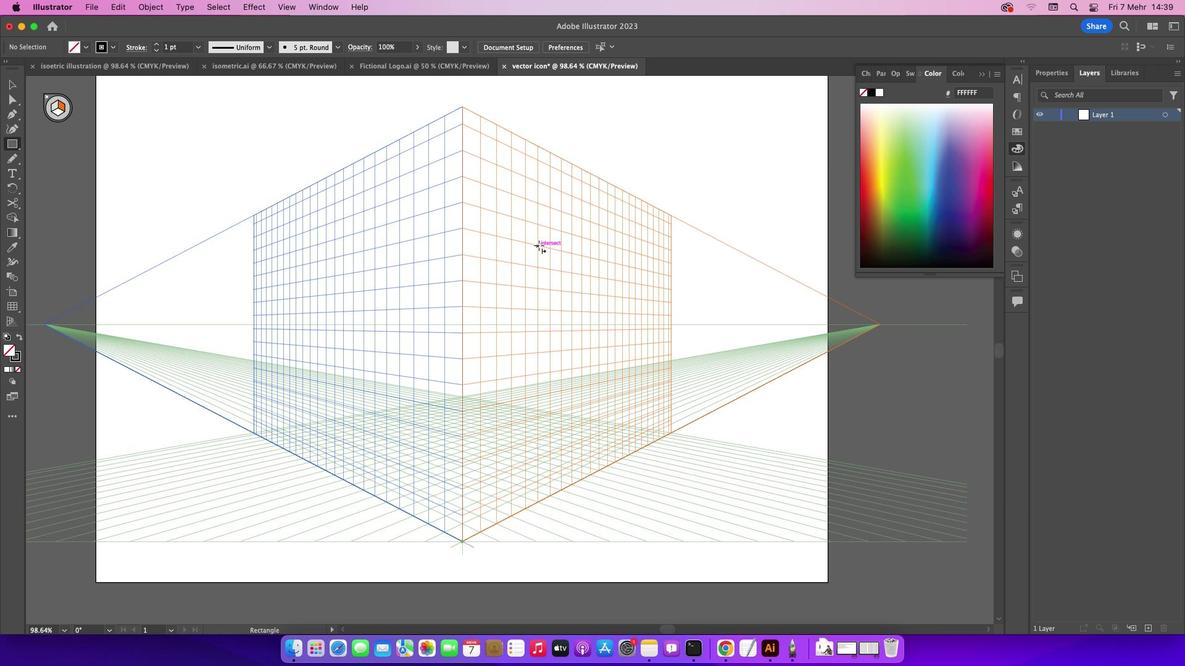 
Action: Mouse moved to (440, 515)
Screenshot: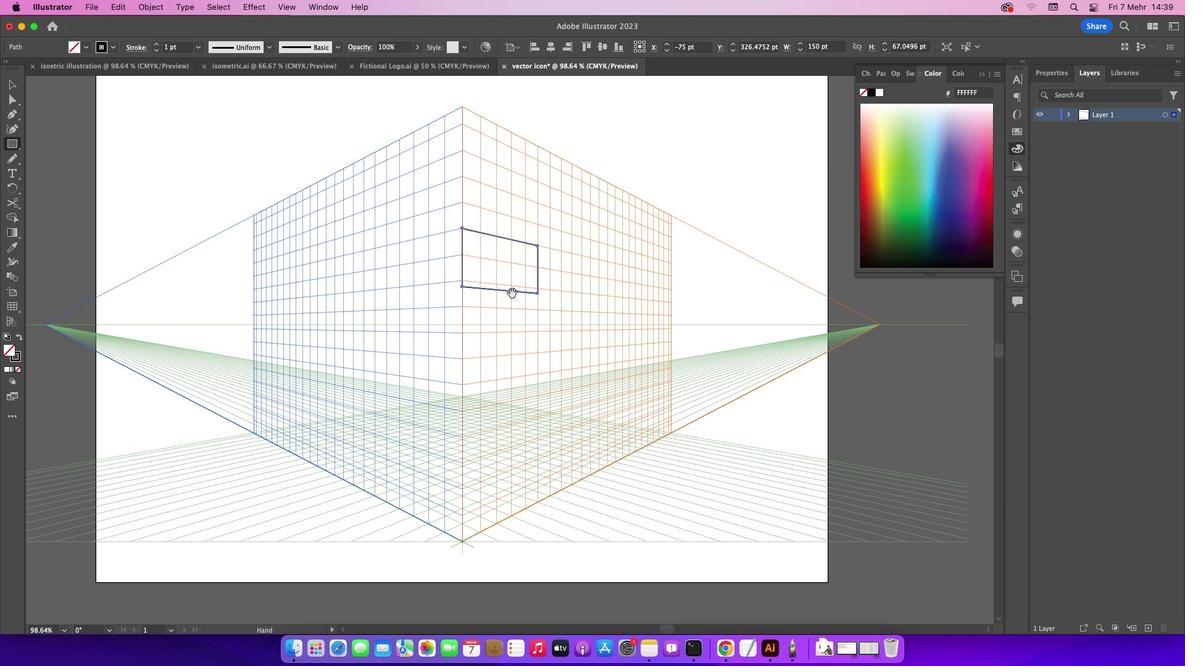 
Action: Key pressed Key.space
Screenshot: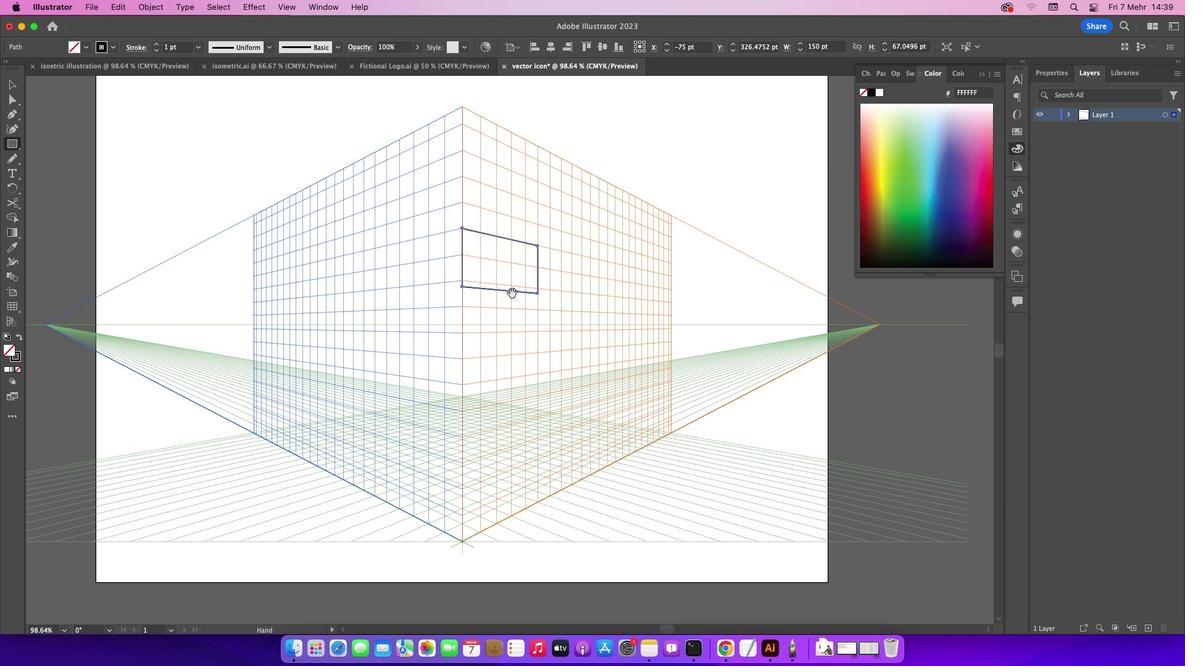 
Action: Mouse moved to (470, 510)
Screenshot: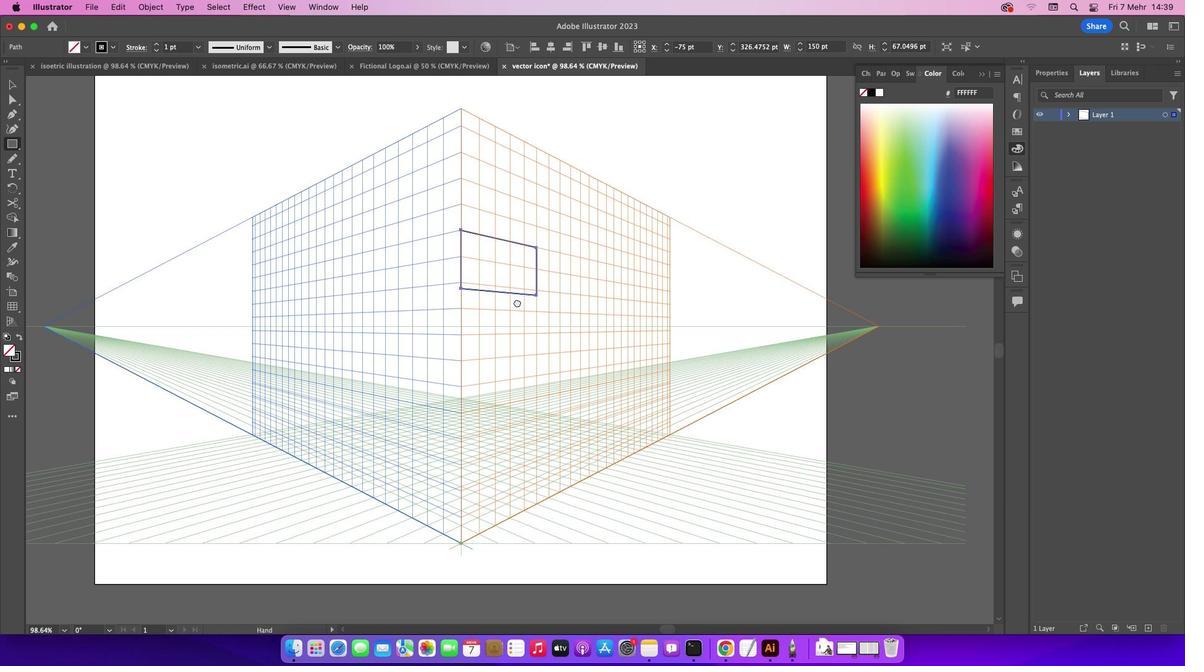 
Action: Mouse pressed left at (470, 510)
Screenshot: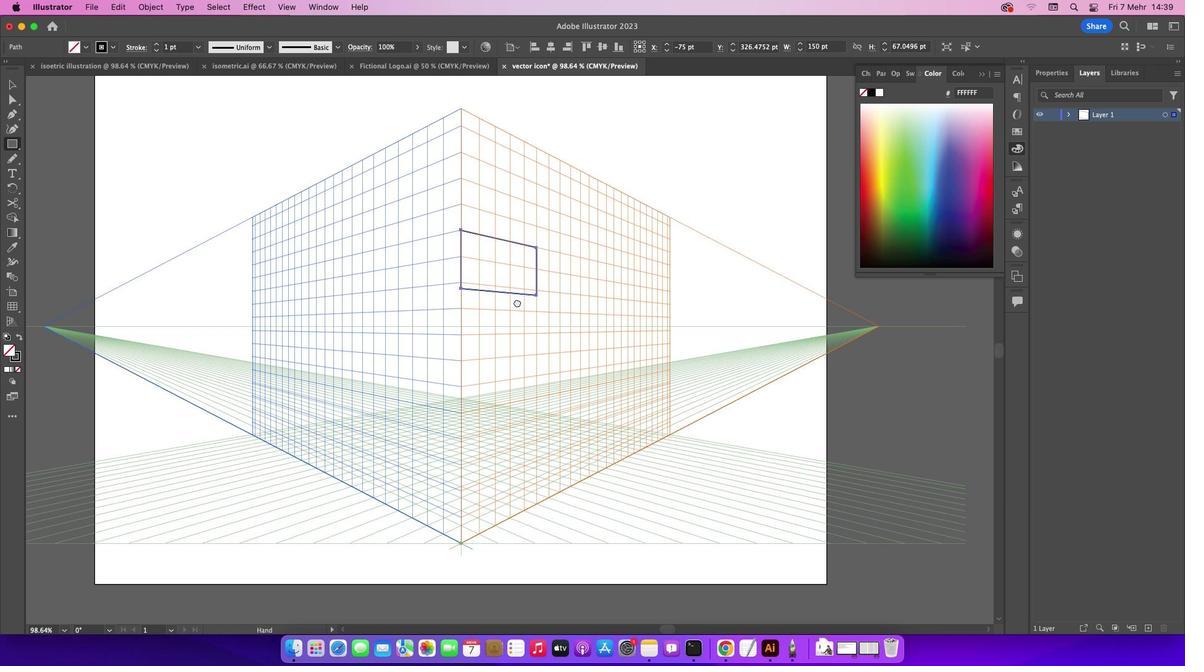 
Action: Mouse moved to (443, 494)
Screenshot: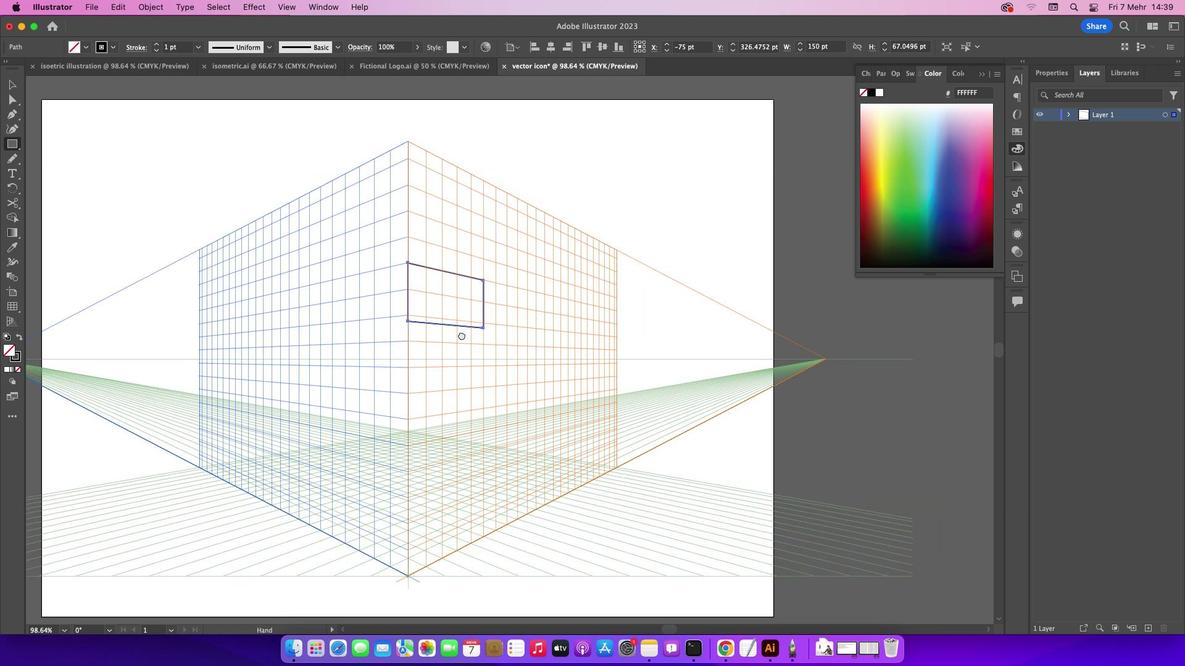 
Action: Key pressed Key.space
Screenshot: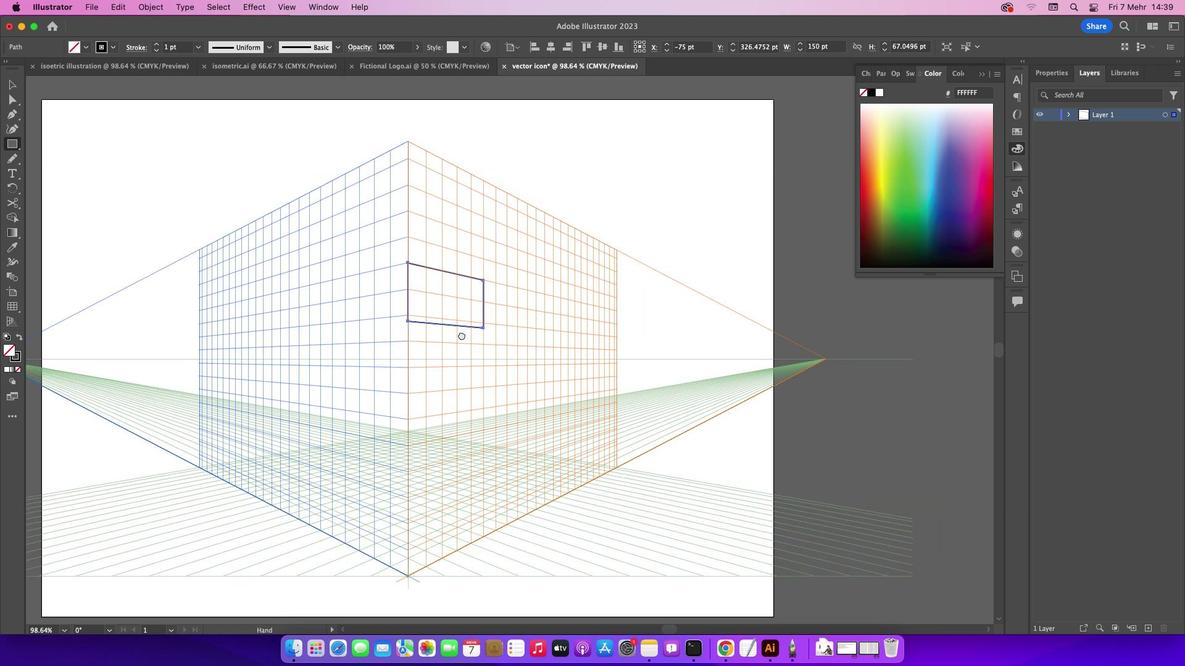 
Action: Mouse moved to (432, 489)
Screenshot: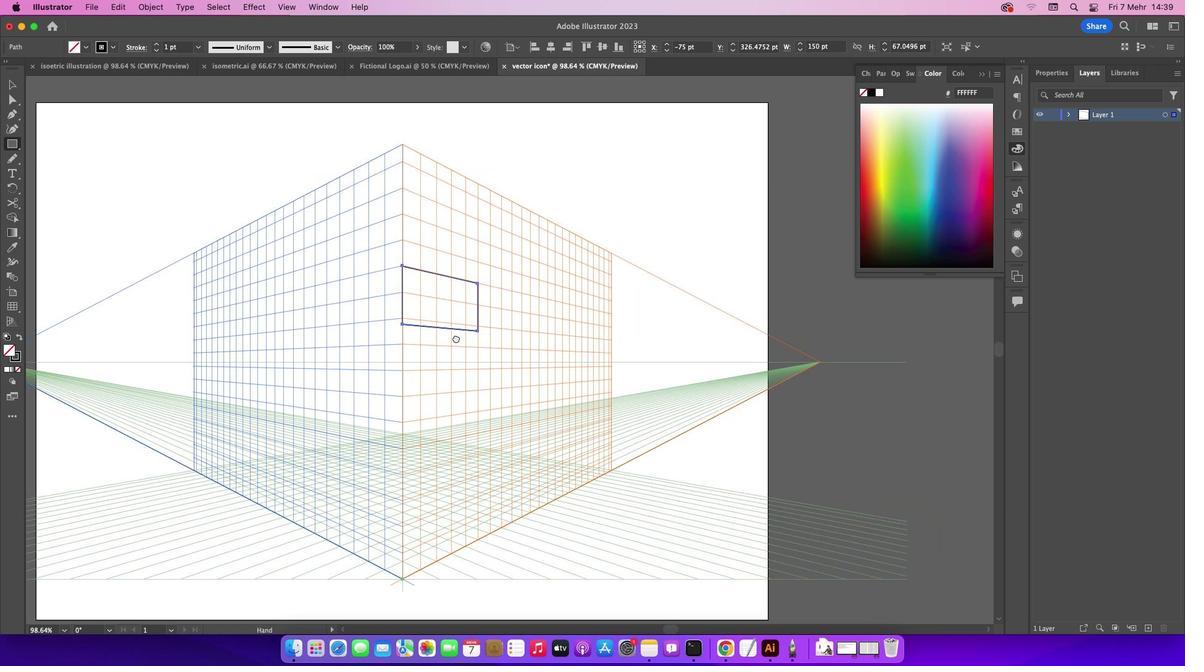 
Action: Key pressed Key.space
Screenshot: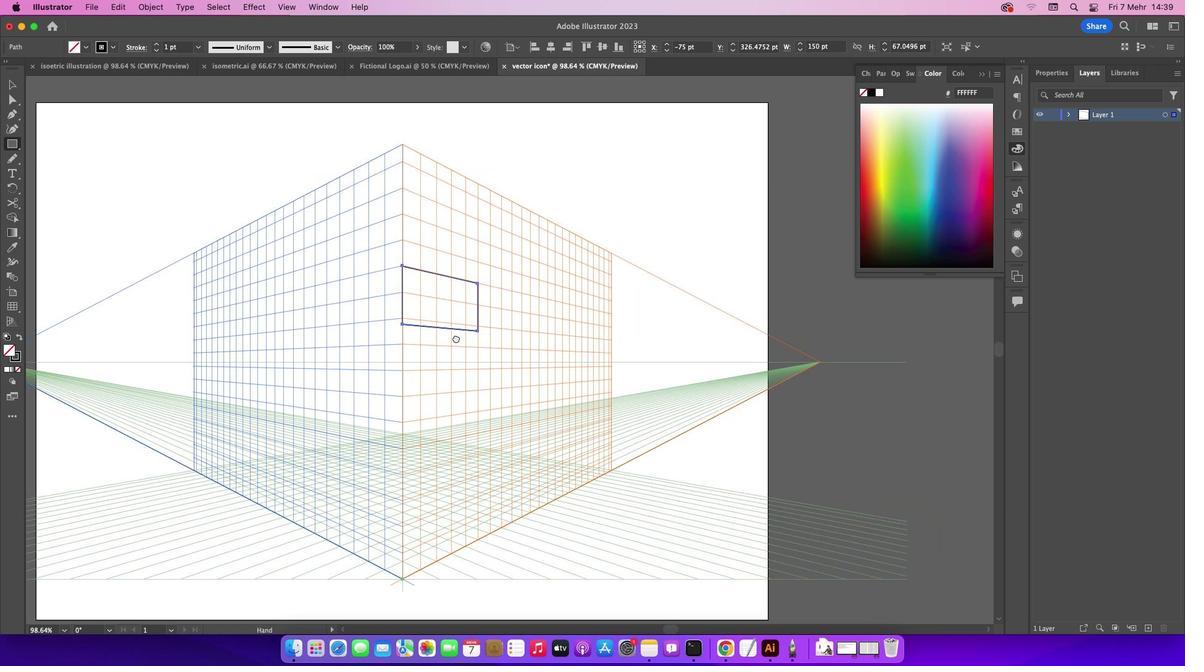 
Action: Mouse moved to (428, 486)
Screenshot: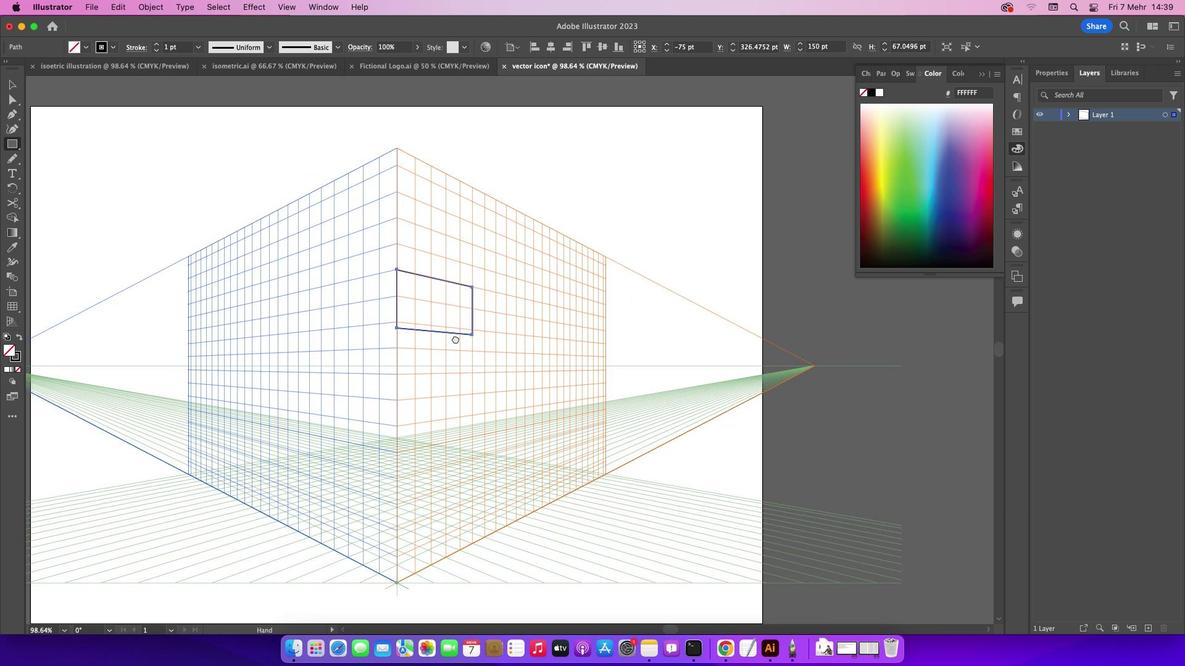 
Action: Key pressed Key.space
Screenshot: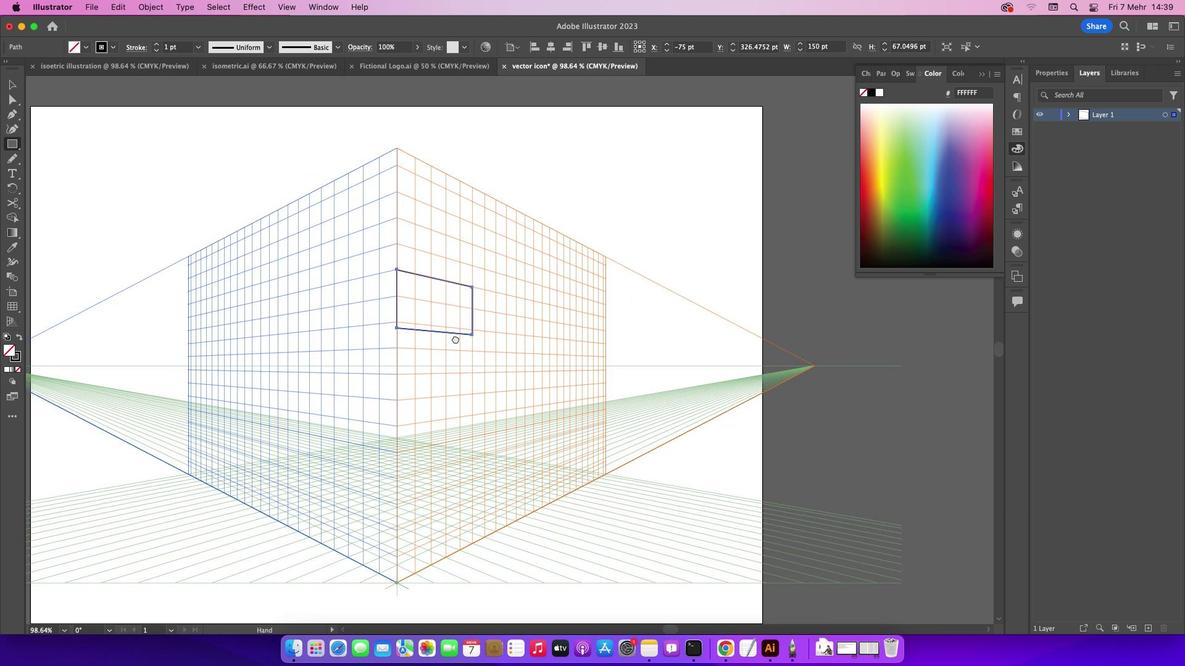 
Action: Mouse moved to (427, 486)
Screenshot: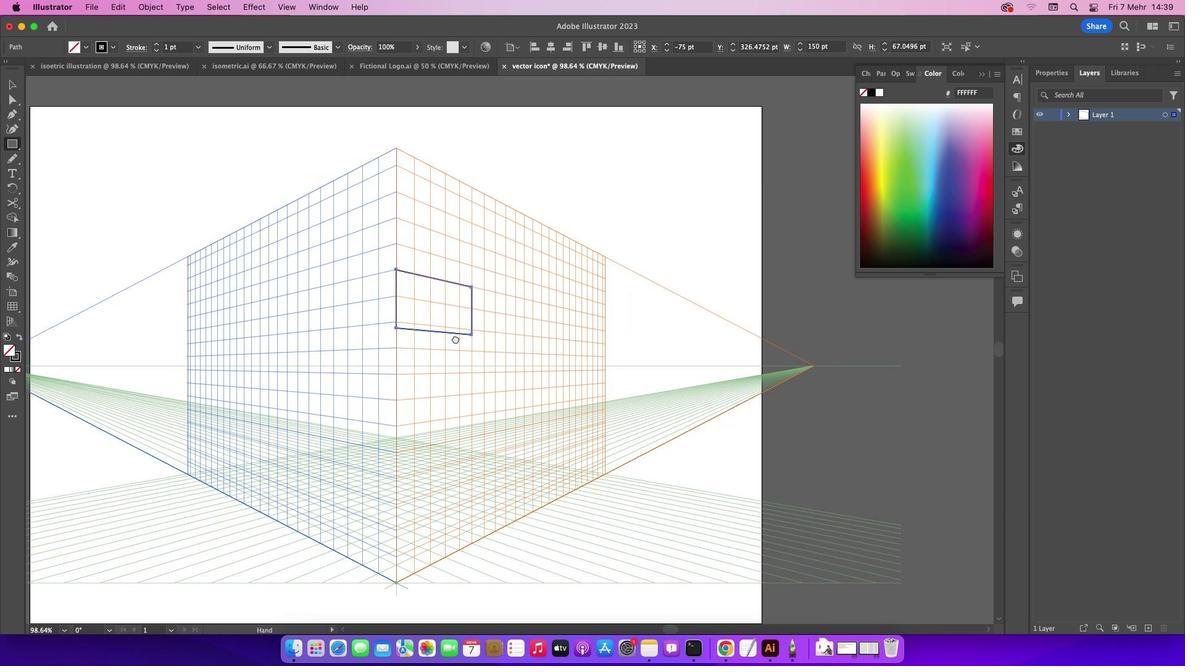 
Action: Key pressed Key.spaceKey.spaceKey.spaceKey.spaceKey.space
Screenshot: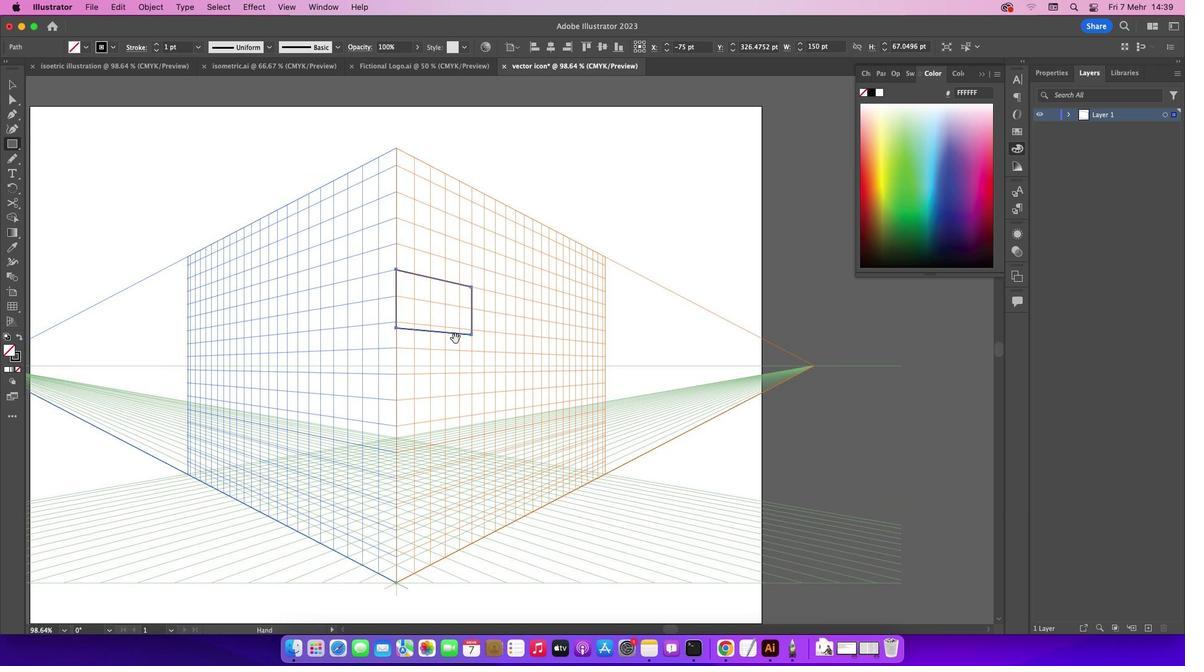 
Action: Mouse moved to (435, 489)
Screenshot: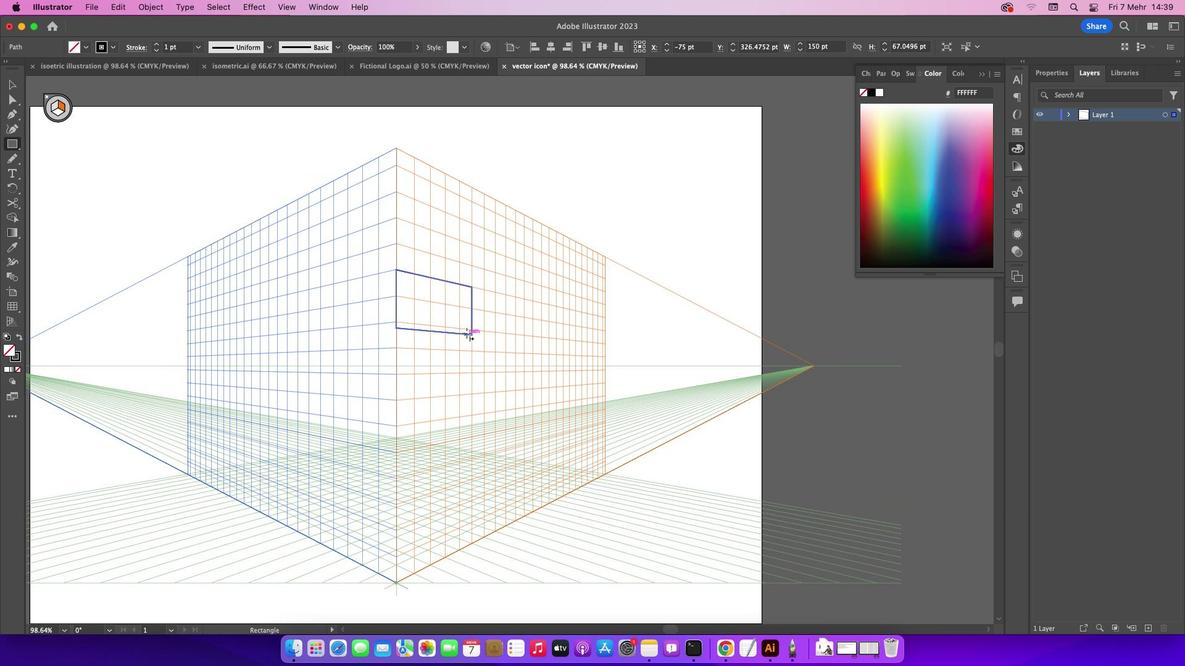
Action: Key pressed Key.delete
Screenshot: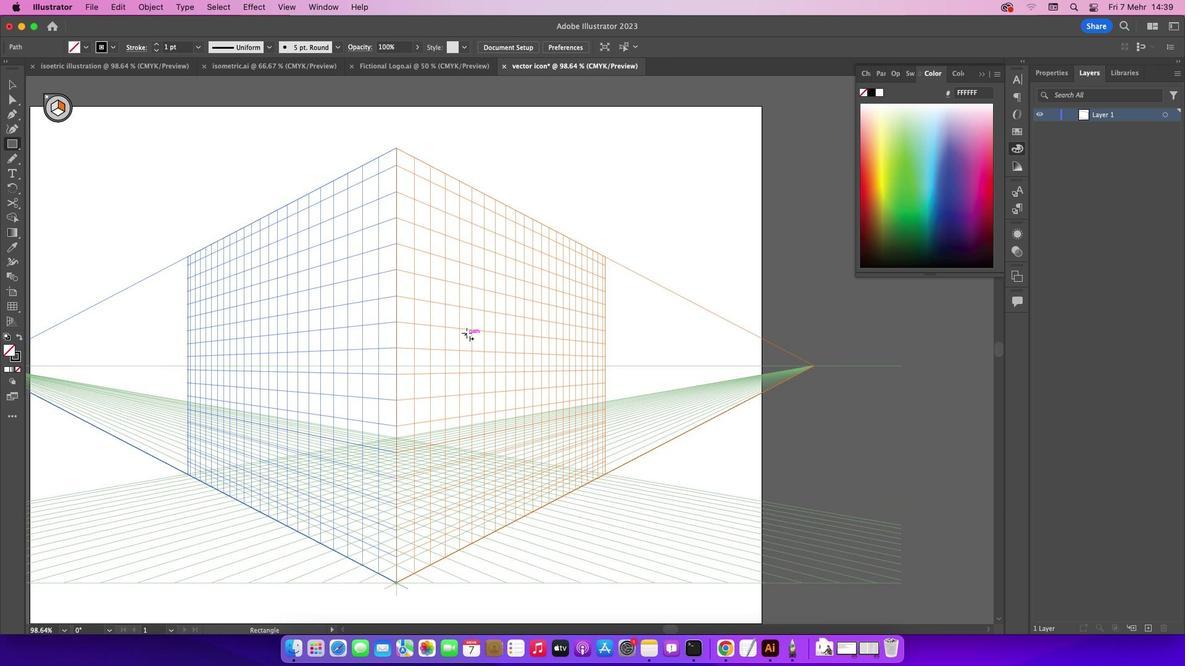 
Action: Mouse moved to (435, 473)
Screenshot: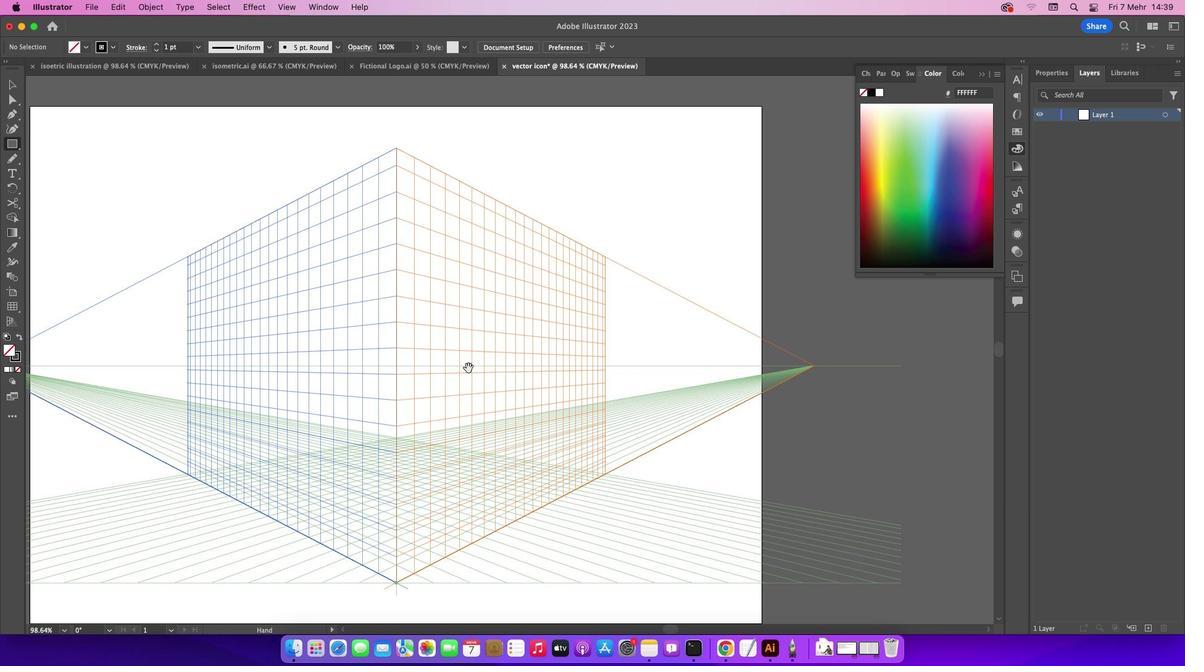 
Action: Key pressed Key.space
Screenshot: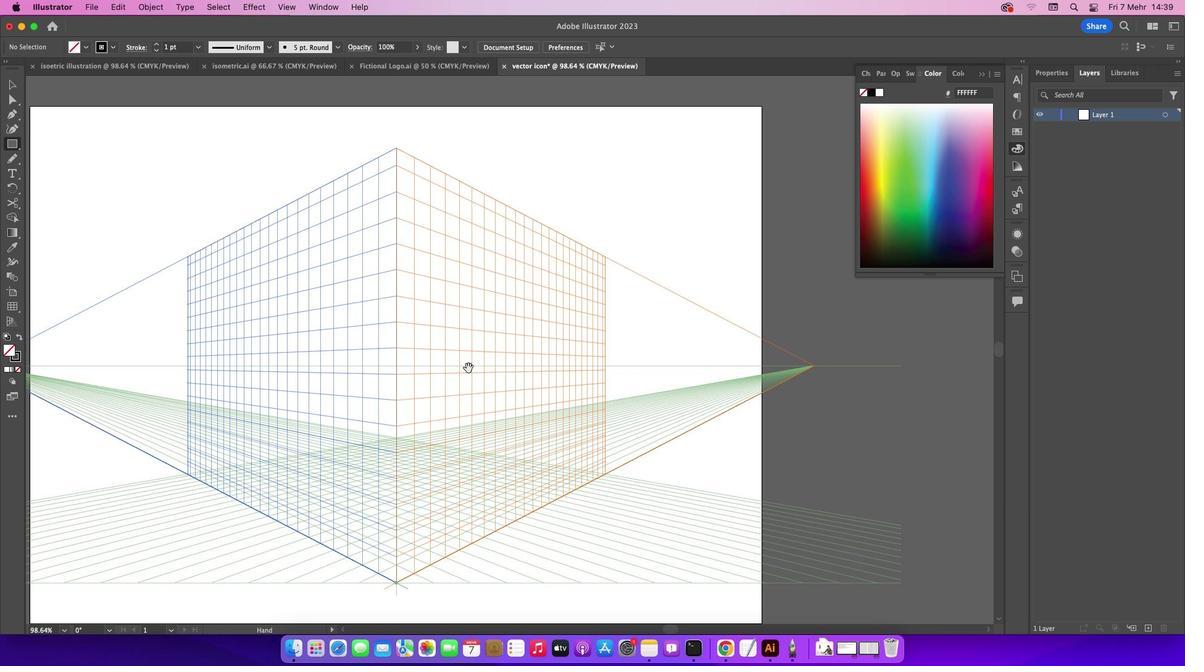 
Action: Mouse moved to (436, 469)
Screenshot: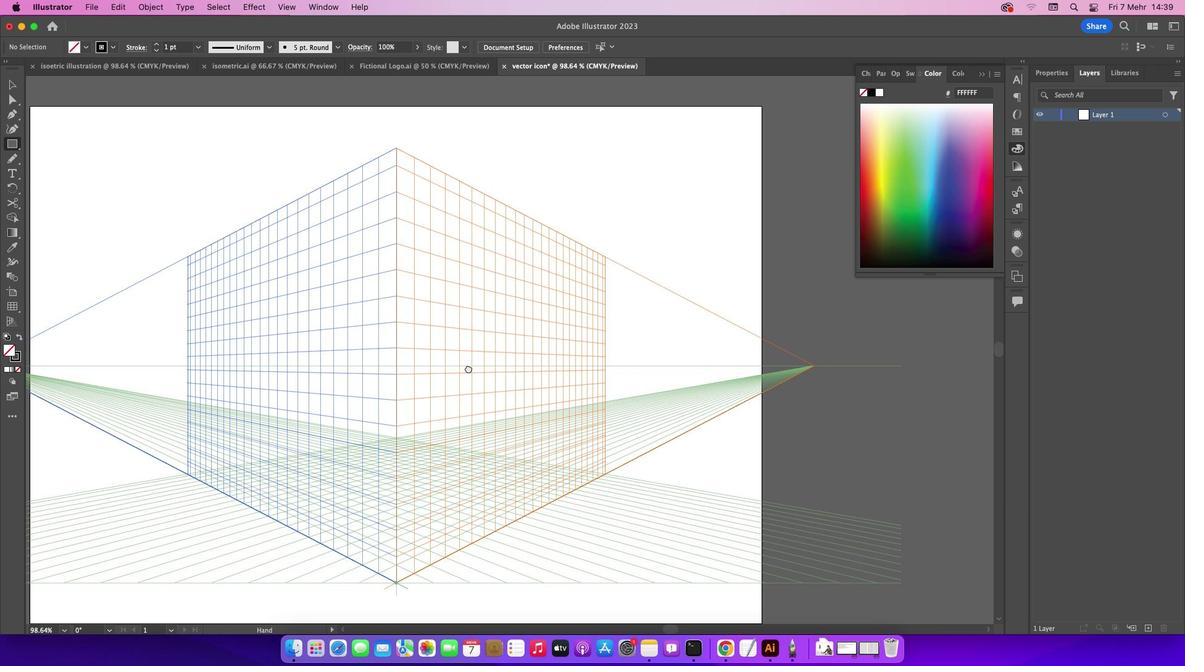 
Action: Mouse pressed left at (436, 469)
Screenshot: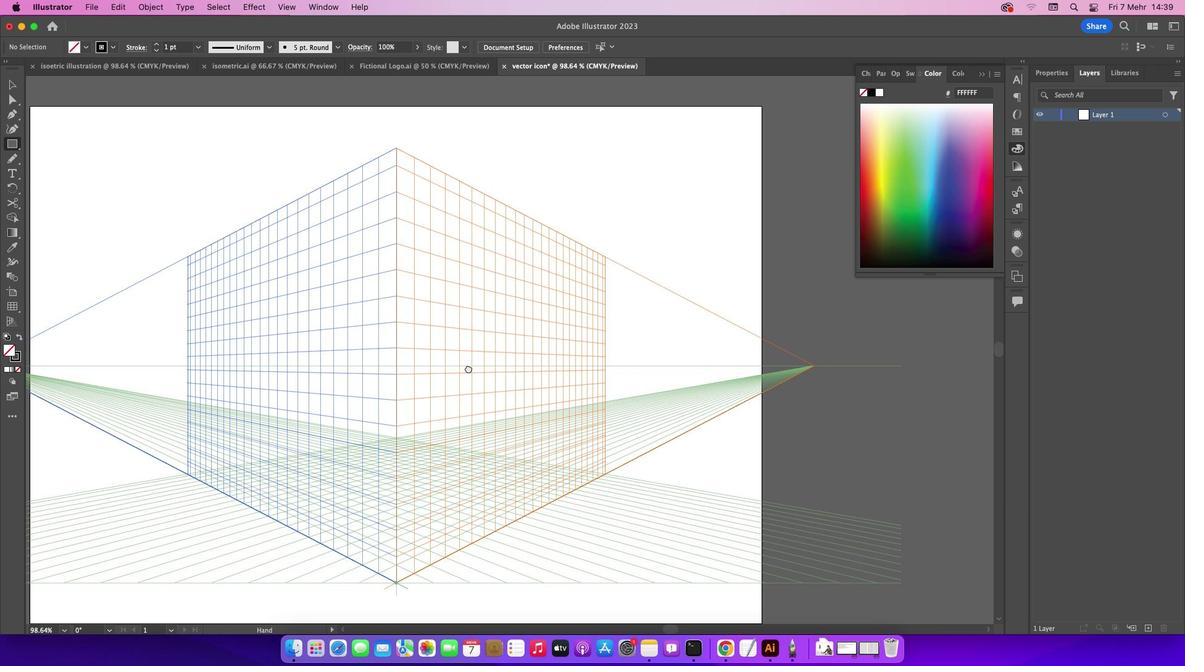 
Action: Mouse moved to (432, 496)
Screenshot: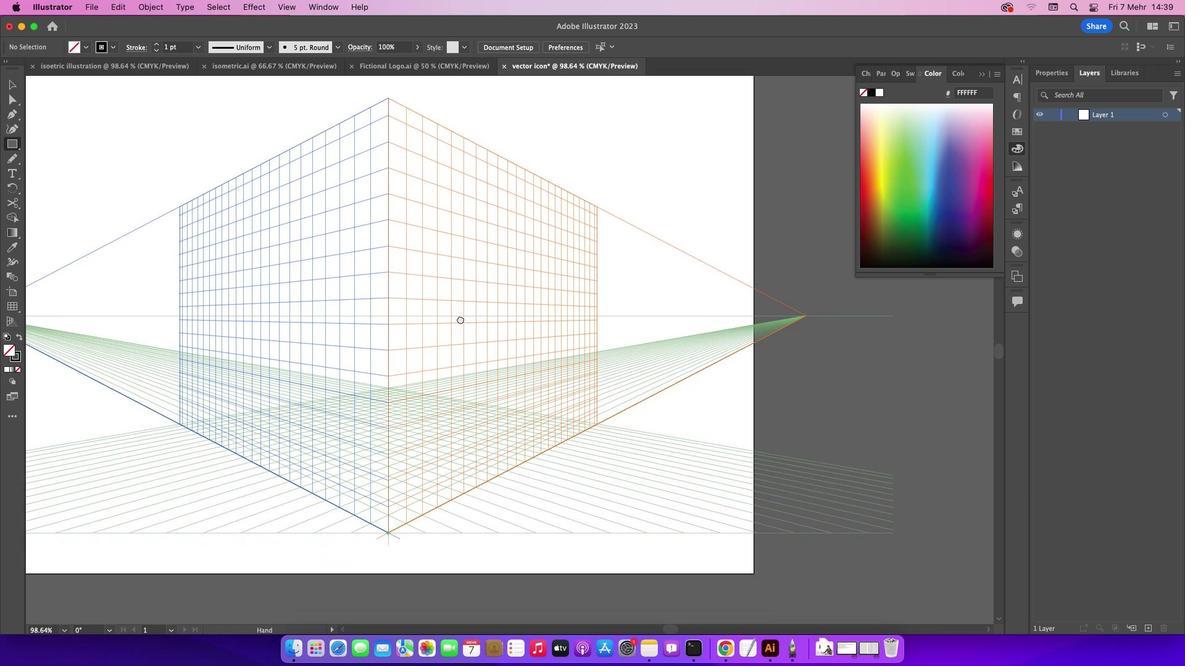 
Action: Key pressed Key.space
Screenshot: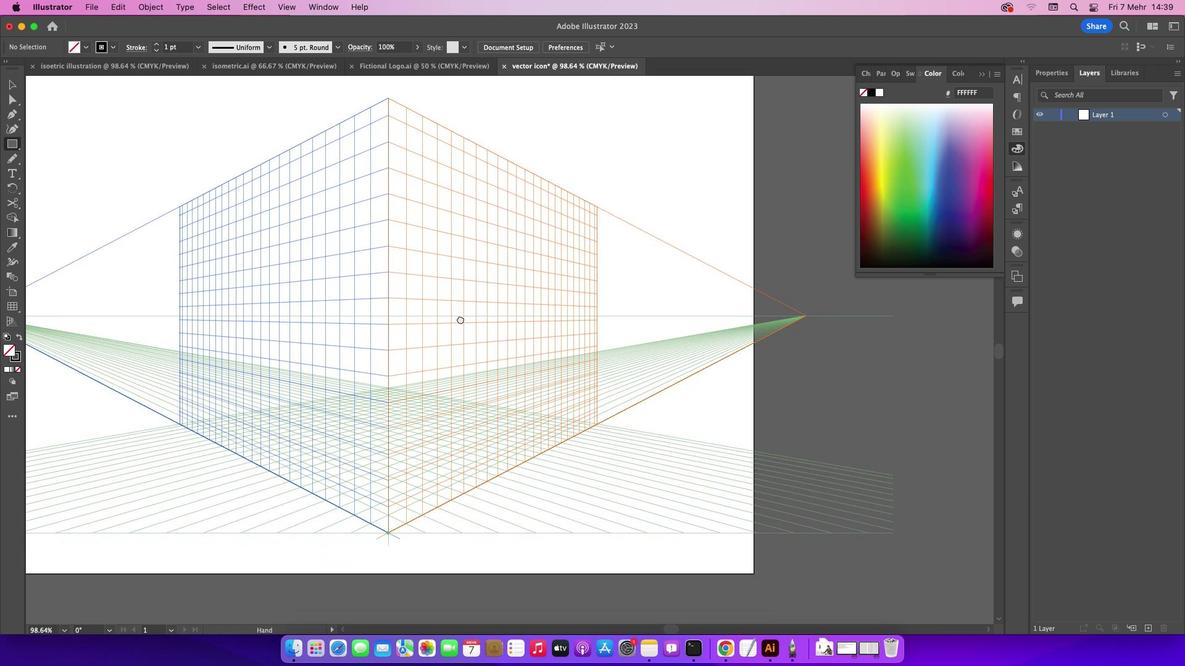 
Action: Mouse moved to (431, 497)
Screenshot: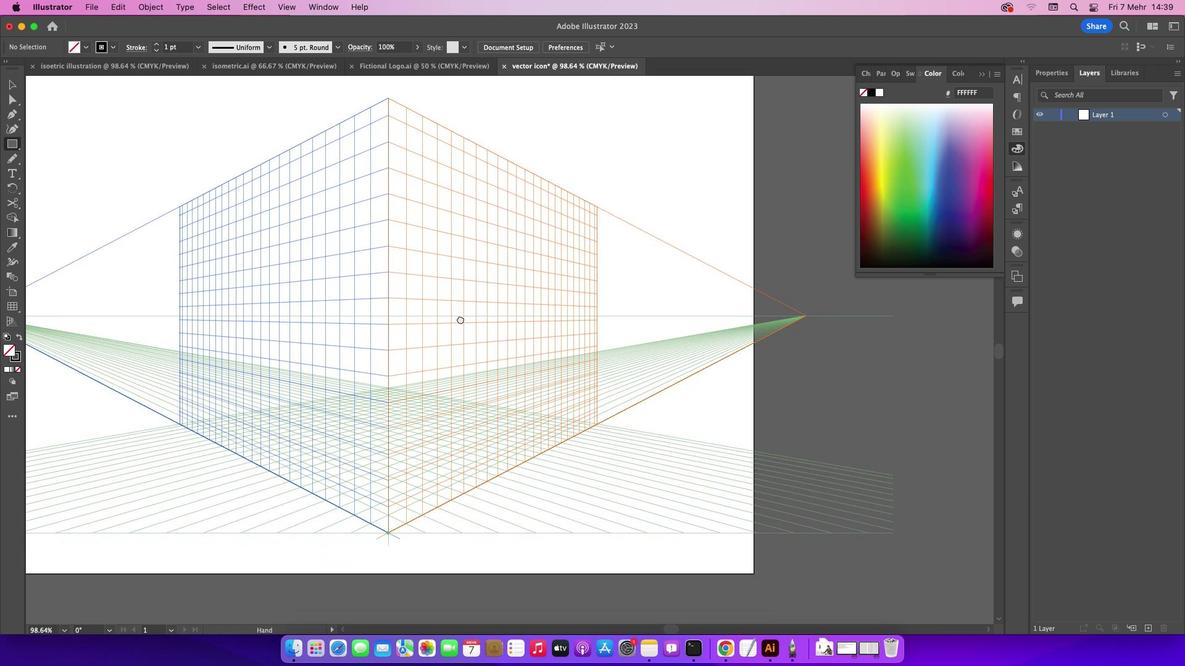 
Action: Key pressed Key.spaceKey.space
Screenshot: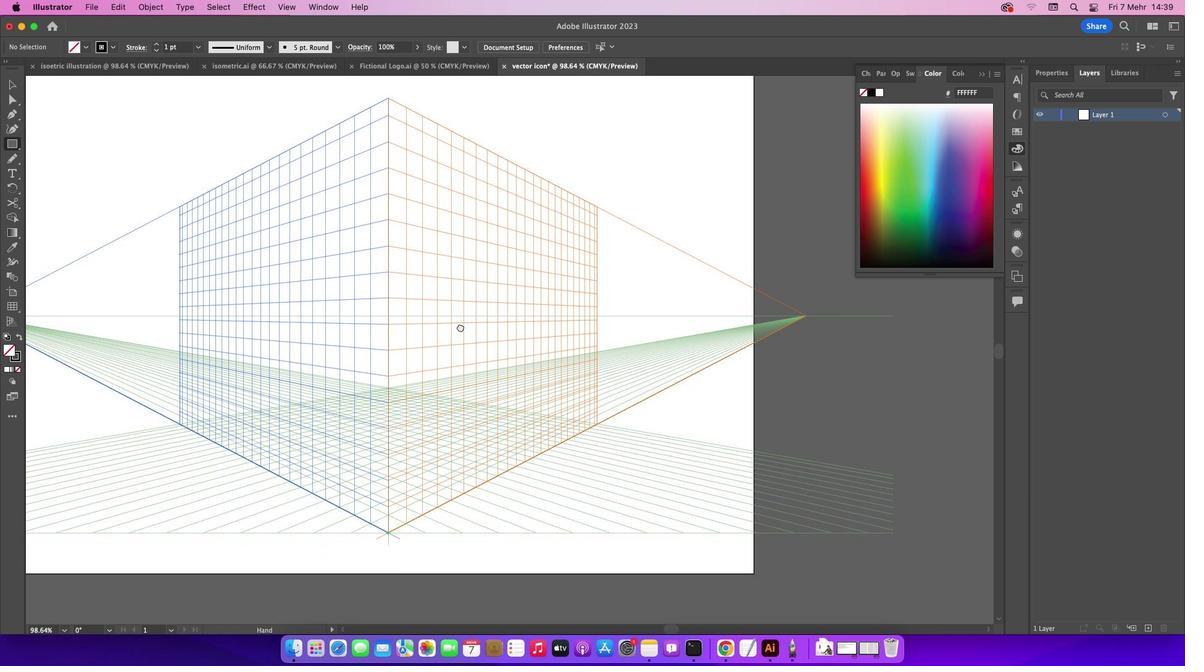 
Action: Mouse moved to (431, 497)
Screenshot: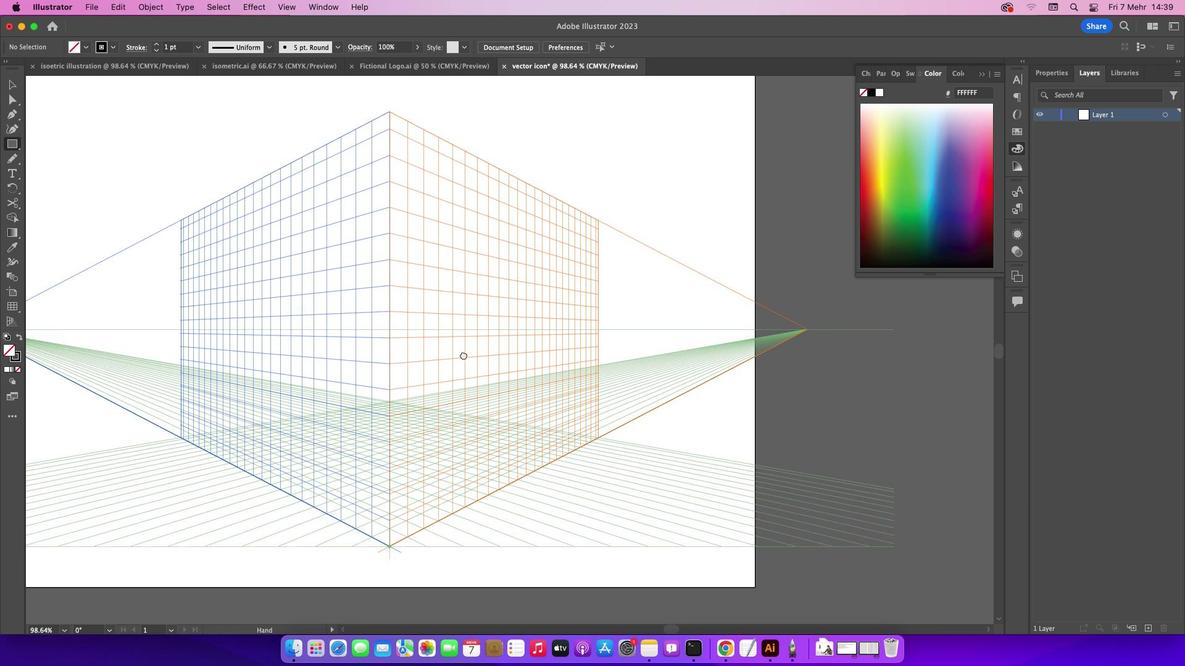 
Action: Key pressed Key.space
Screenshot: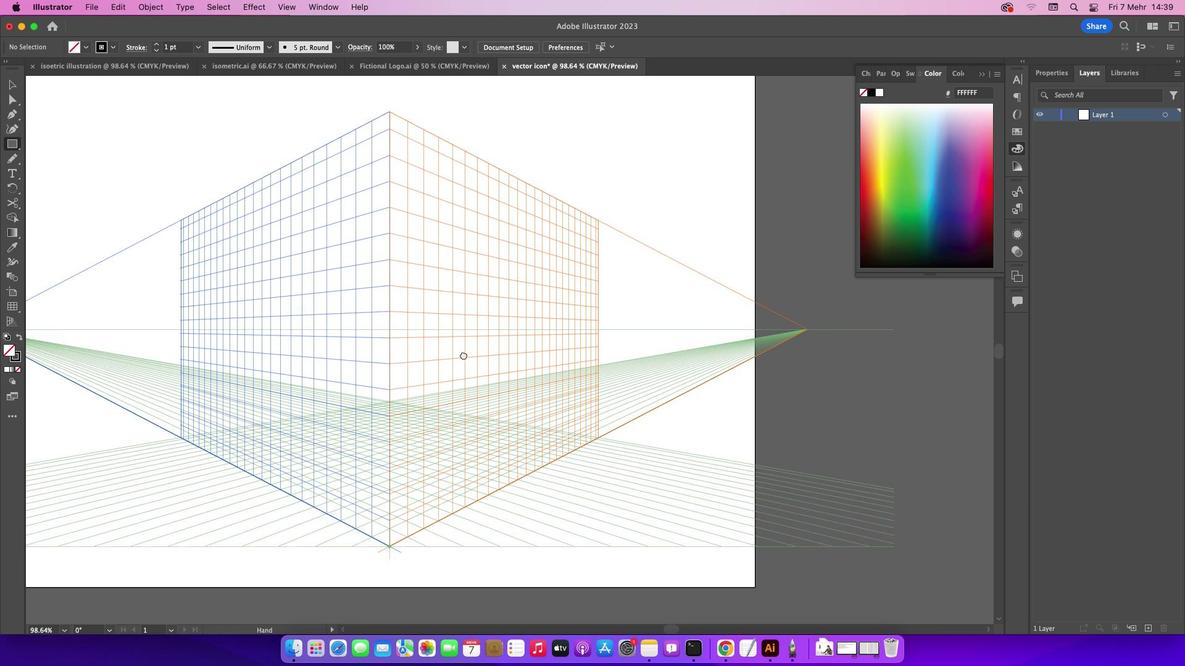 
Action: Mouse moved to (432, 479)
Screenshot: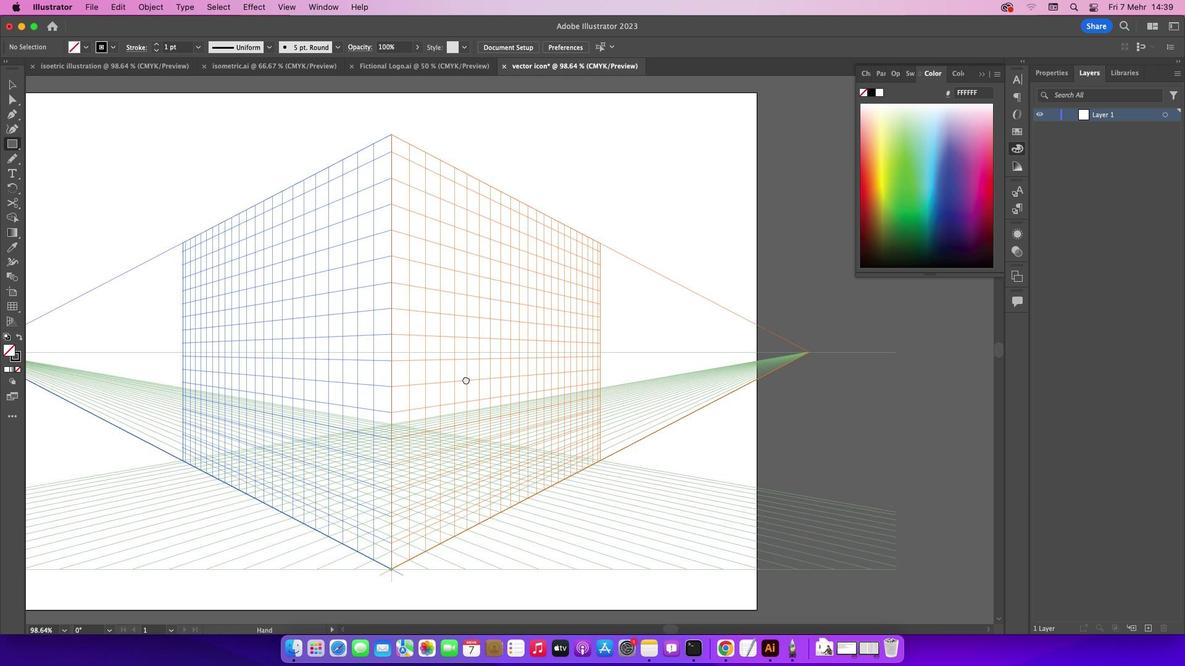 
Action: Key pressed Key.space
Screenshot: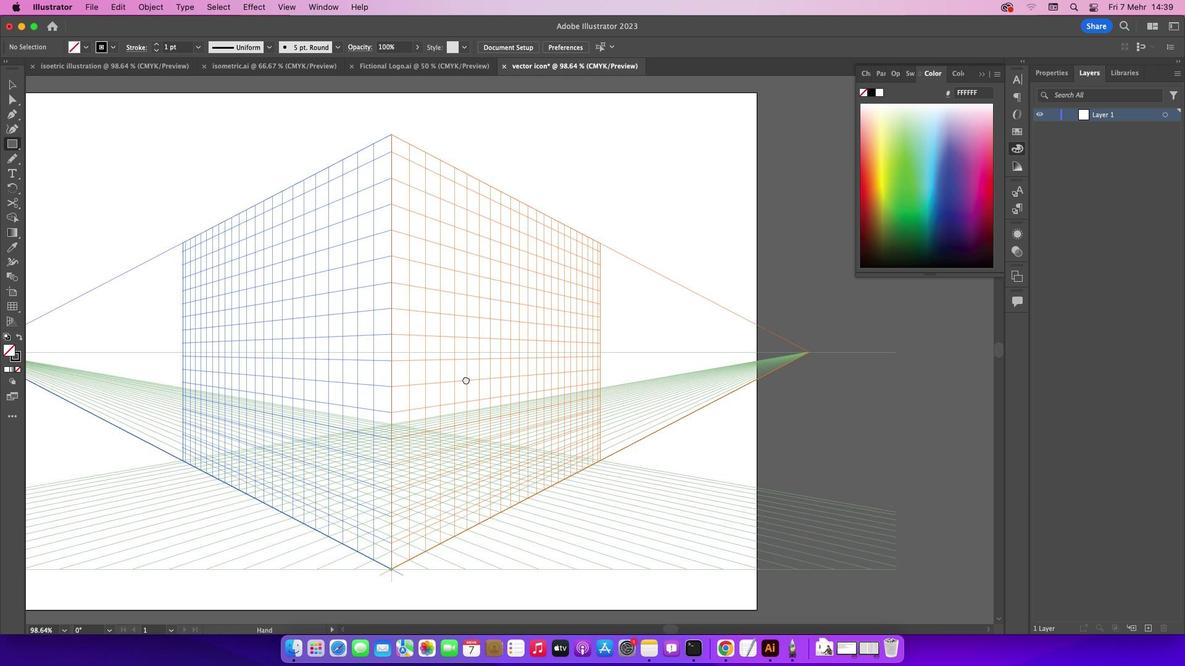 
Action: Mouse moved to (435, 463)
Screenshot: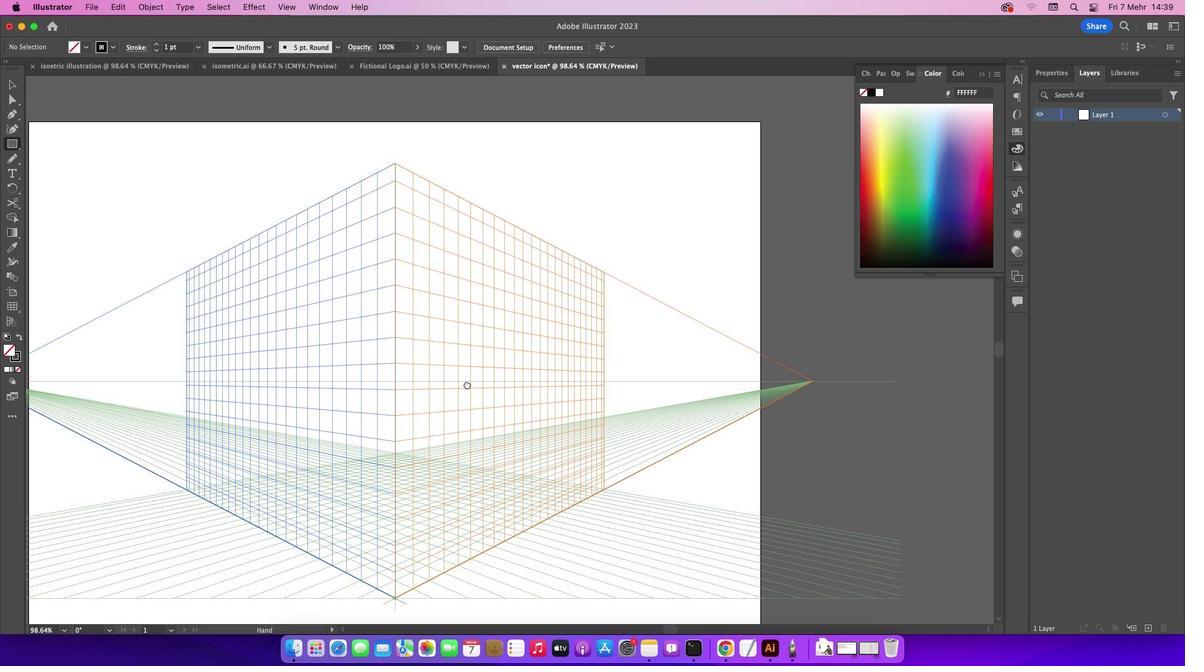 
Action: Key pressed Key.space
Screenshot: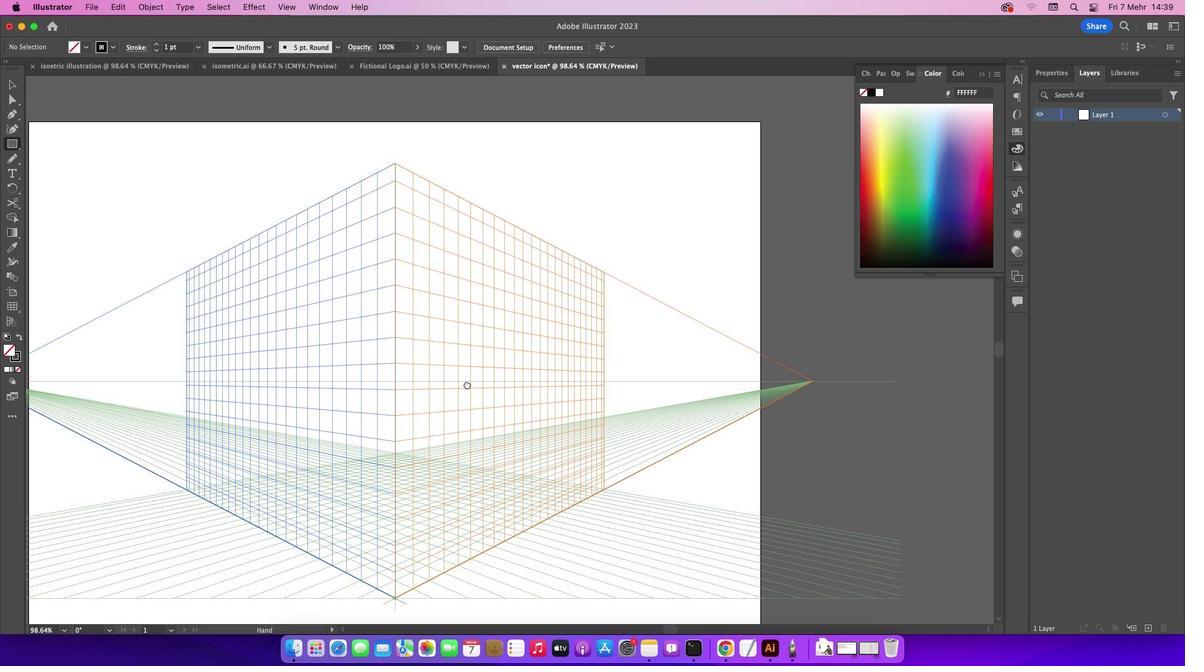 
Action: Mouse moved to (435, 460)
Screenshot: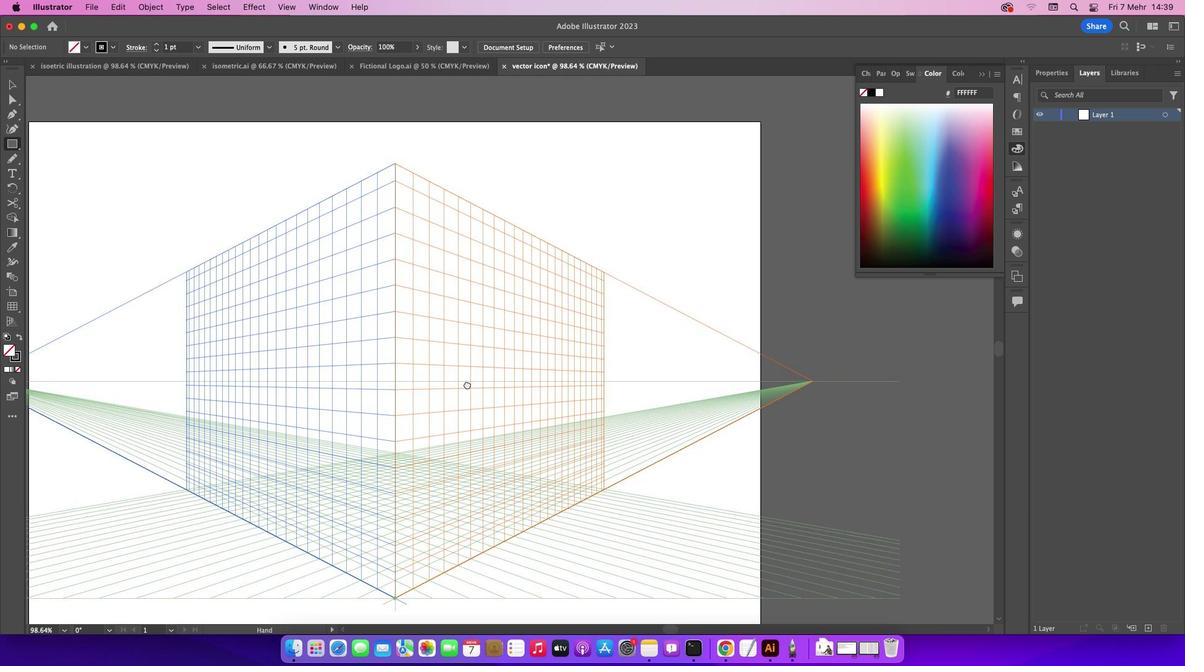 
Action: Key pressed Key.spaceKey.spaceKey.space
Screenshot: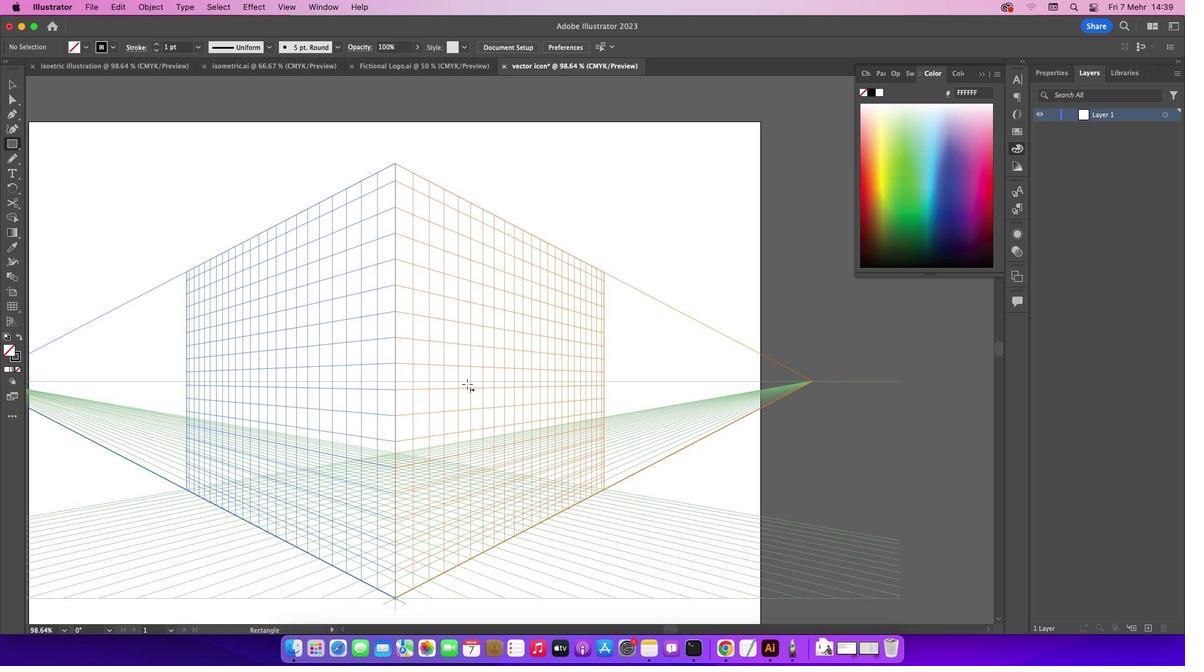 
Action: Mouse moved to (429, 480)
Screenshot: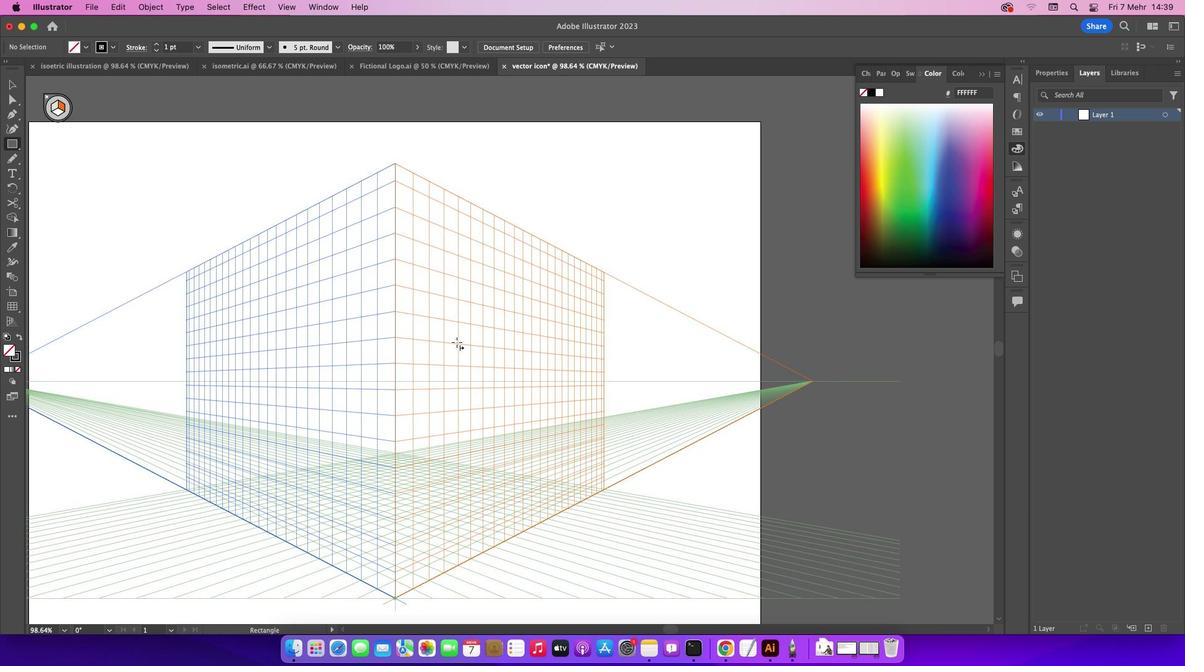 
Action: Key pressed 'p'
Screenshot: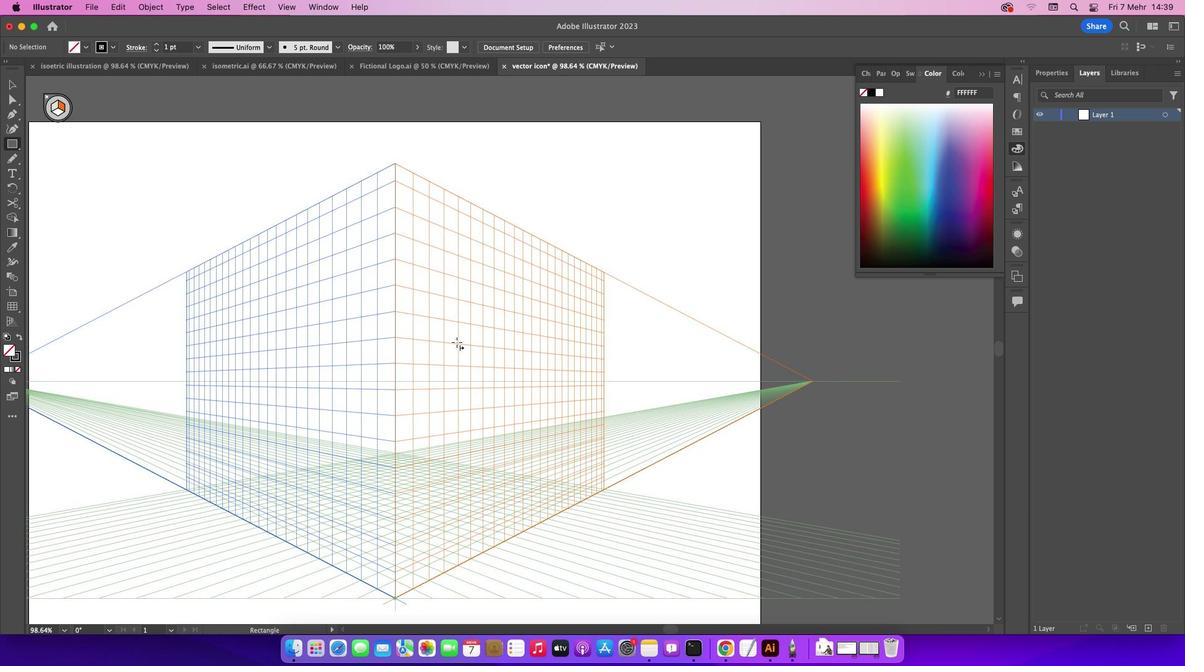 
Action: Mouse moved to (437, 544)
Screenshot: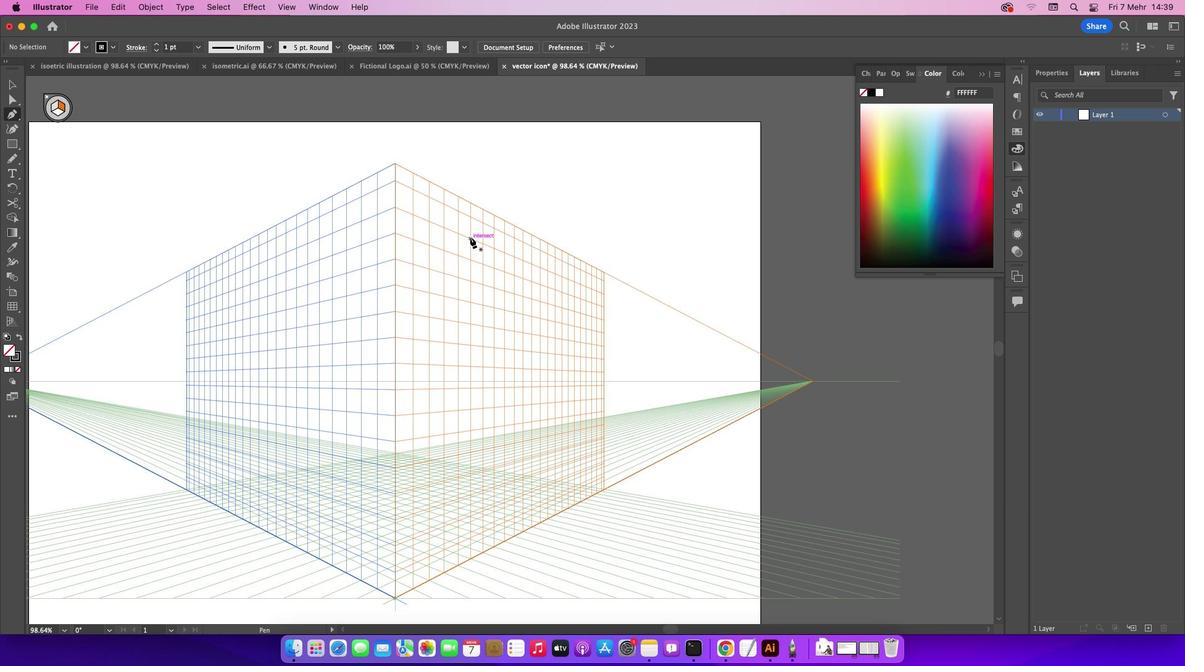 
Action: Mouse pressed left at (437, 544)
Screenshot: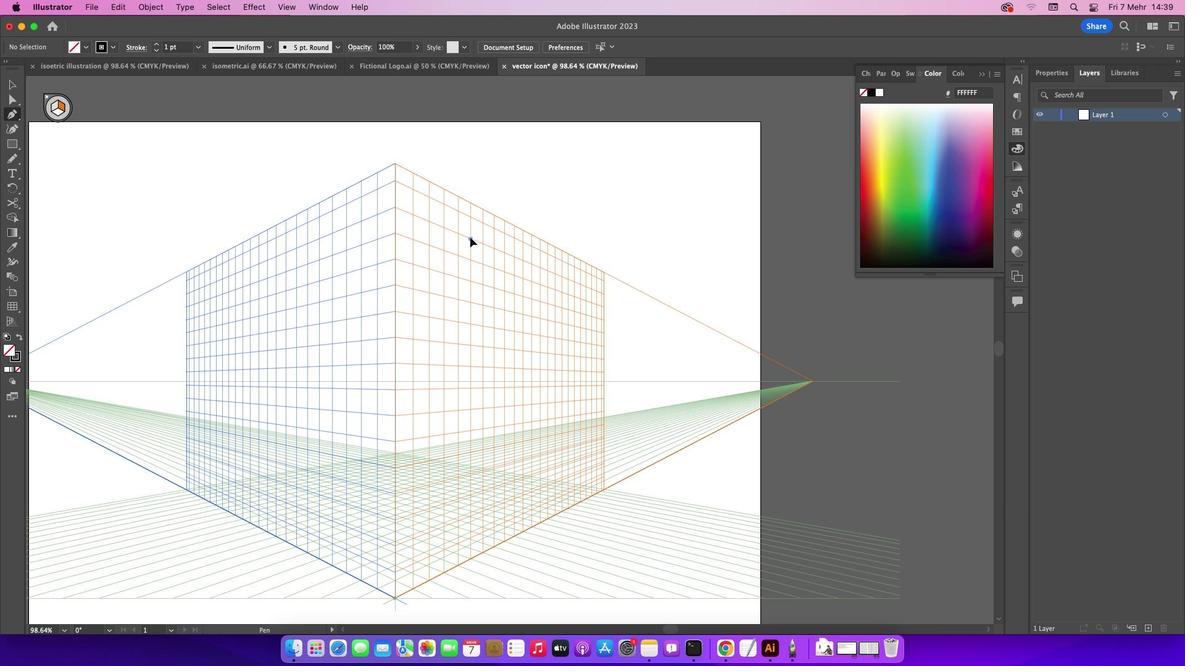 
Action: Mouse moved to (389, 530)
Screenshot: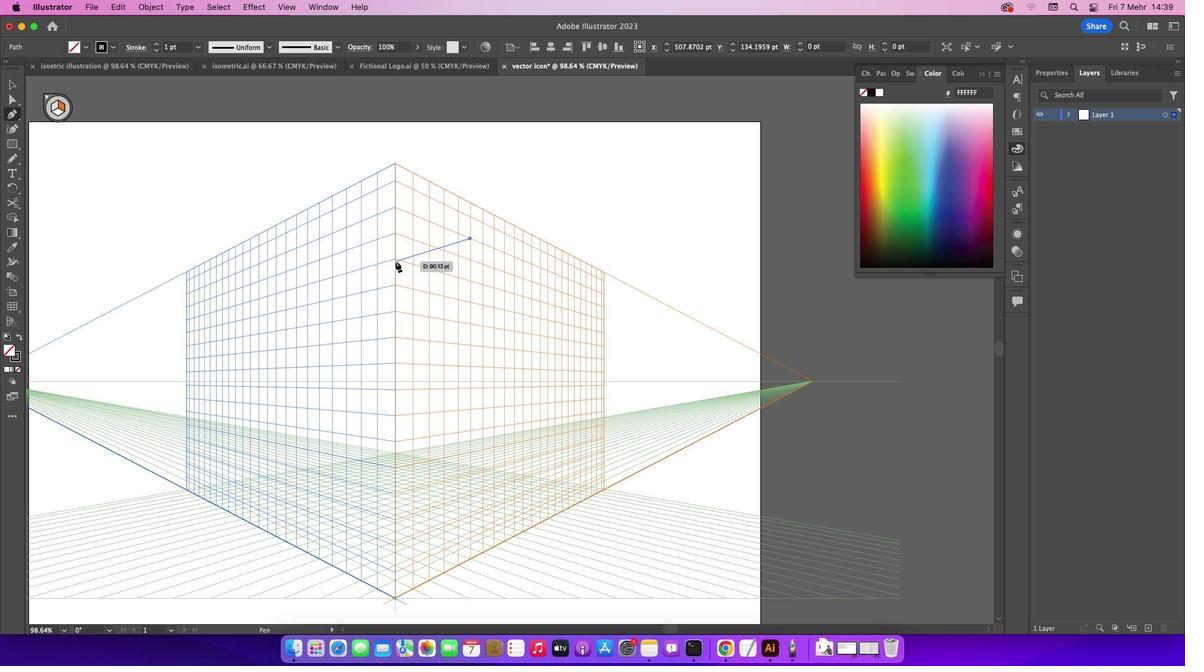 
Action: Mouse pressed left at (389, 530)
Screenshot: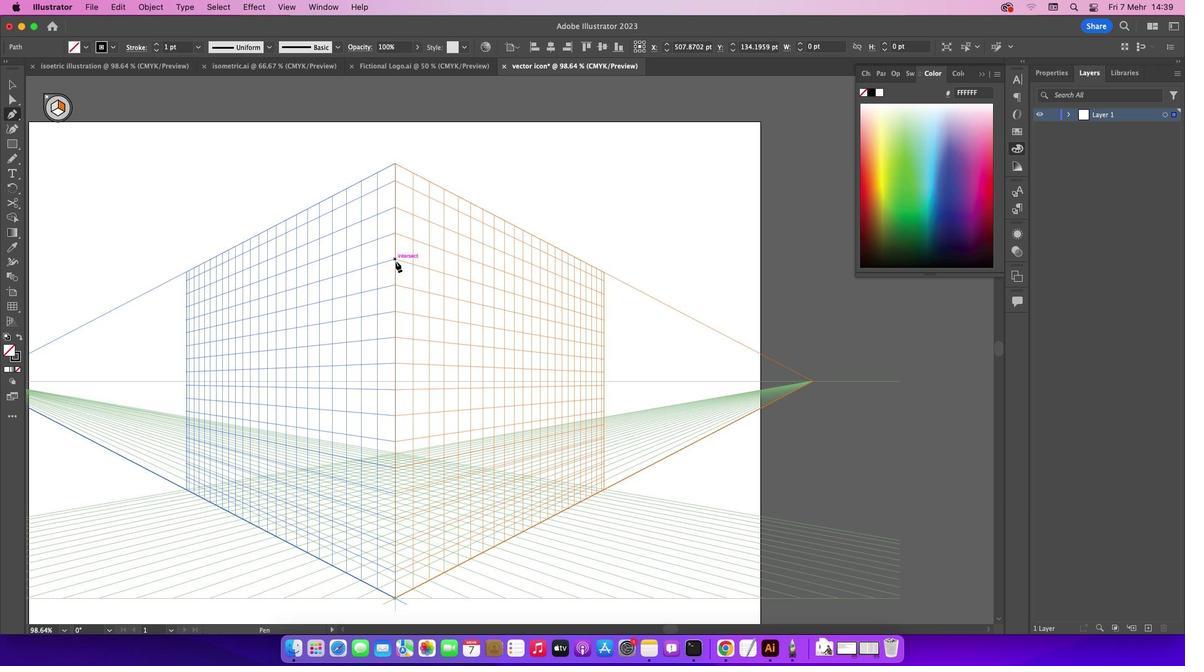 
Action: Mouse moved to (400, 500)
Screenshot: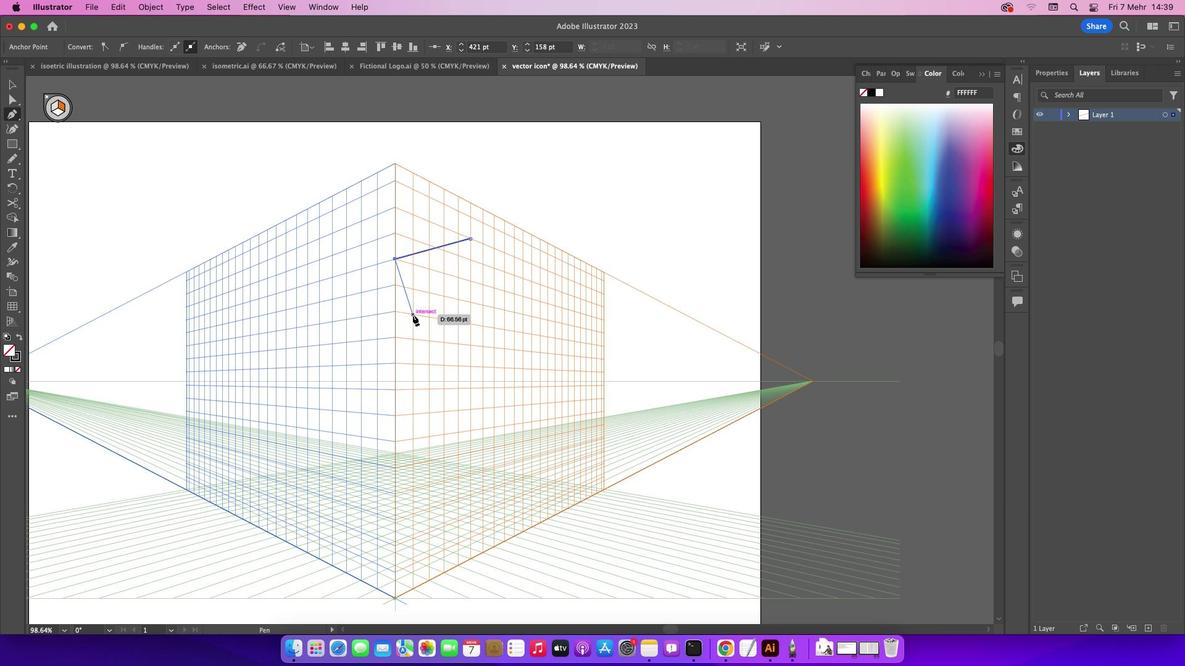 
Action: Mouse pressed left at (400, 500)
Screenshot: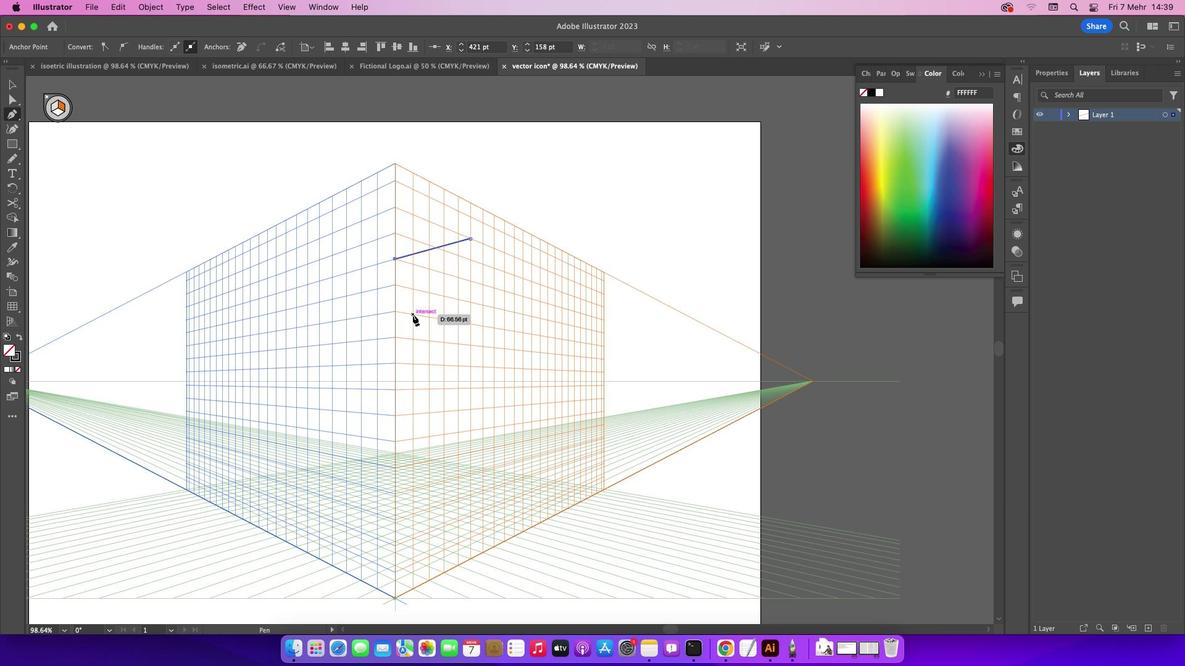 
Action: Mouse moved to (430, 519)
Screenshot: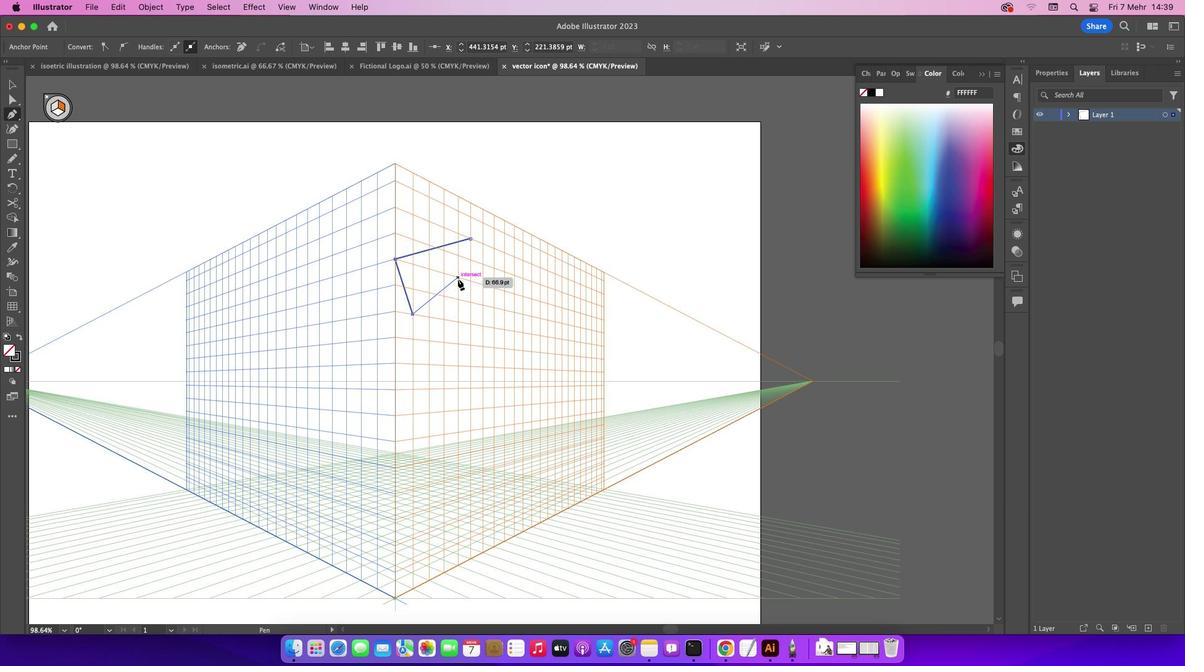 
Action: Mouse pressed left at (430, 519)
Screenshot: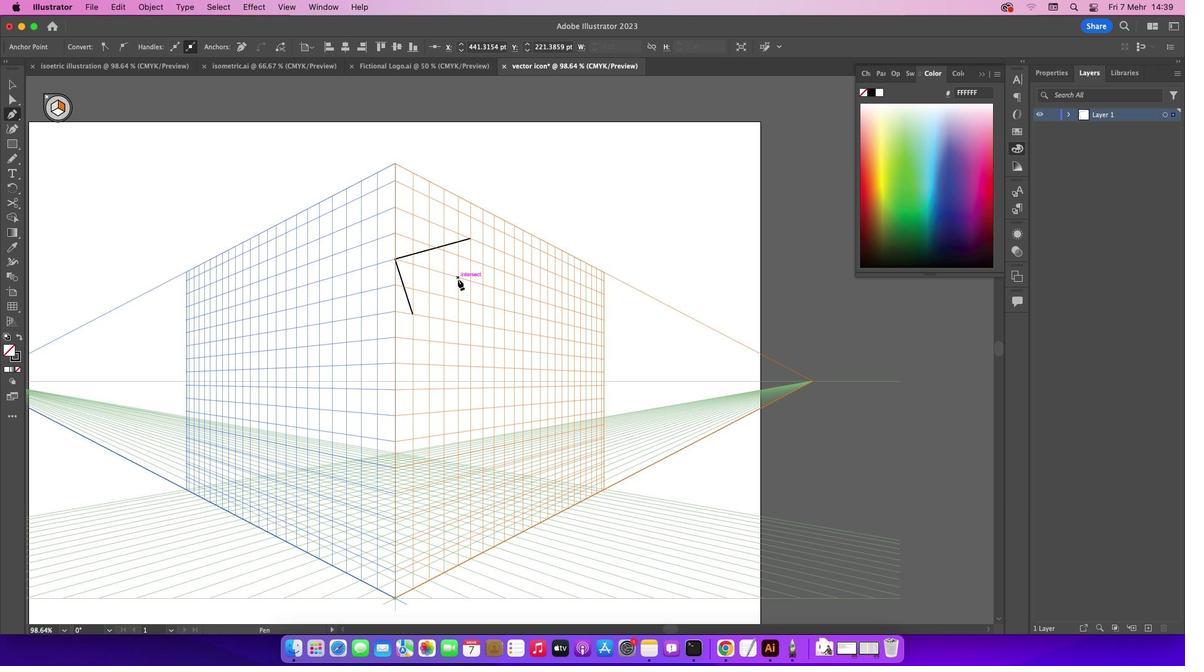 
Action: Mouse moved to (430, 534)
Screenshot: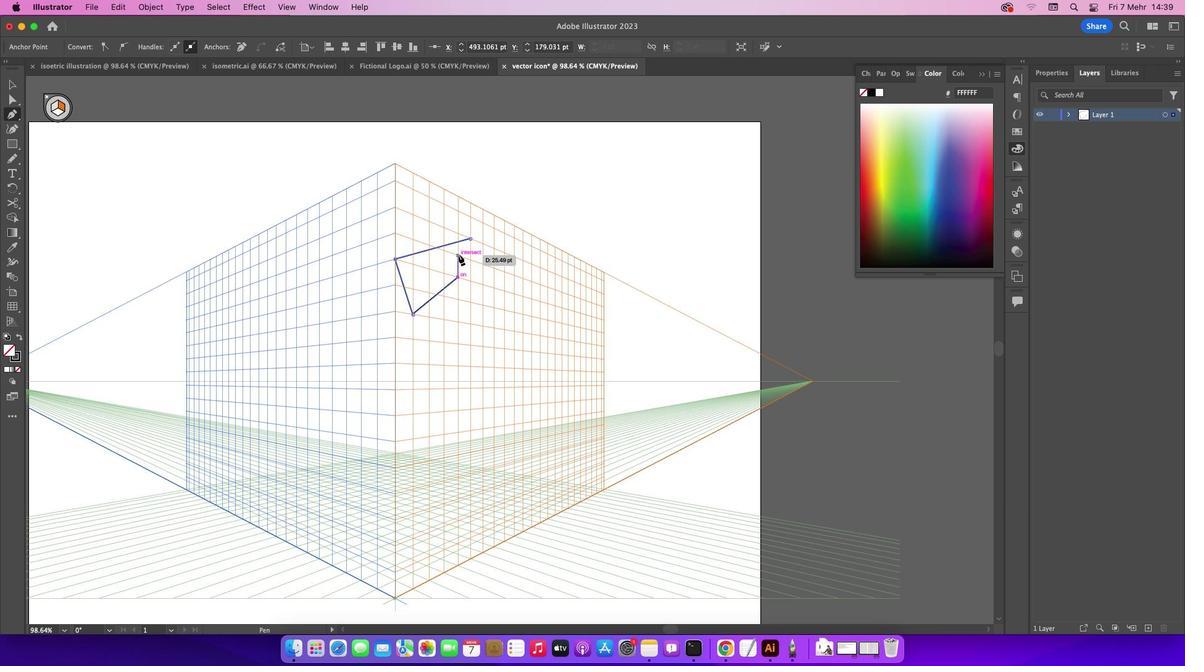 
Action: Mouse pressed left at (430, 534)
Screenshot: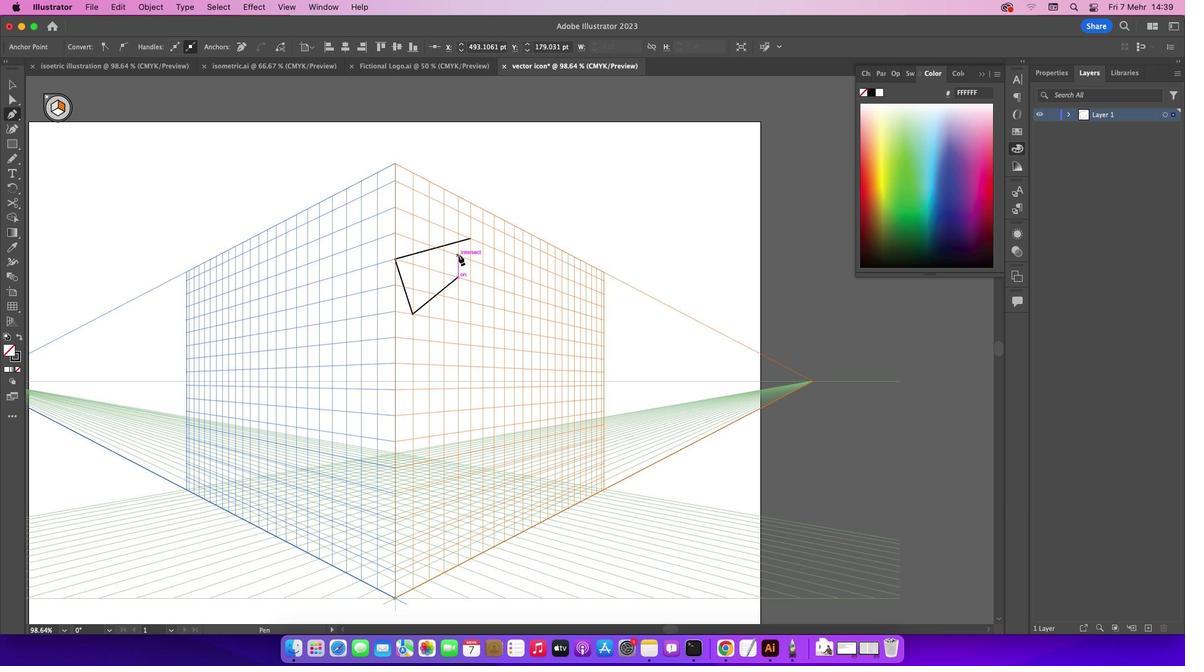 
Action: Mouse moved to (442, 538)
Screenshot: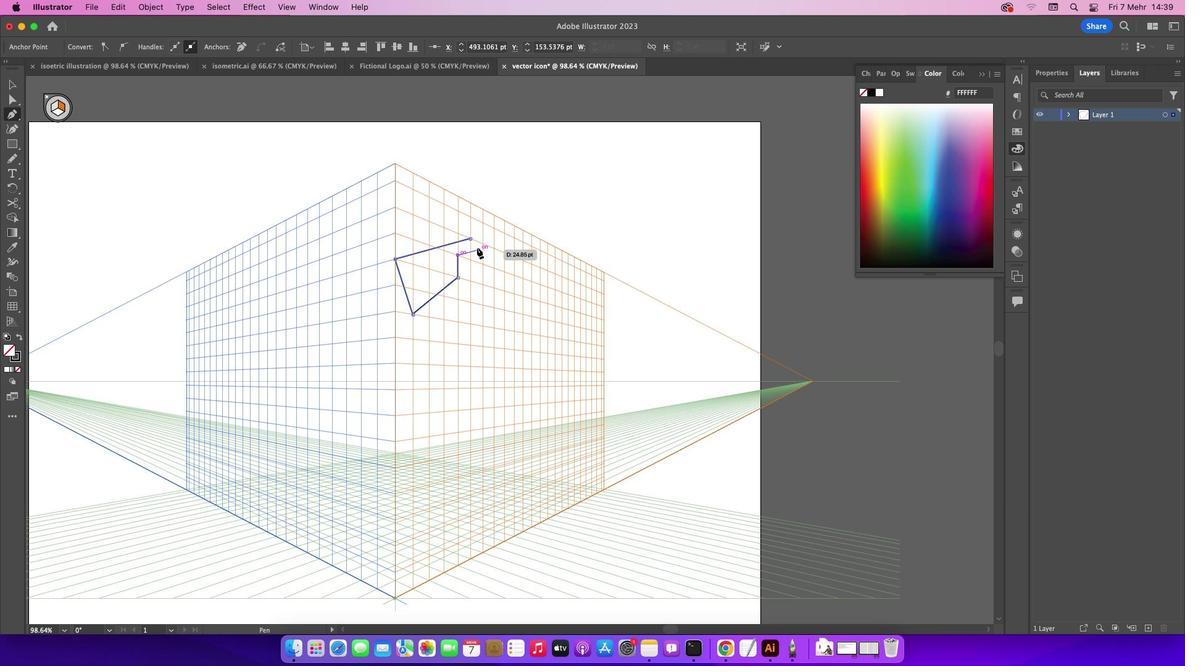 
Action: Mouse pressed left at (442, 538)
Screenshot: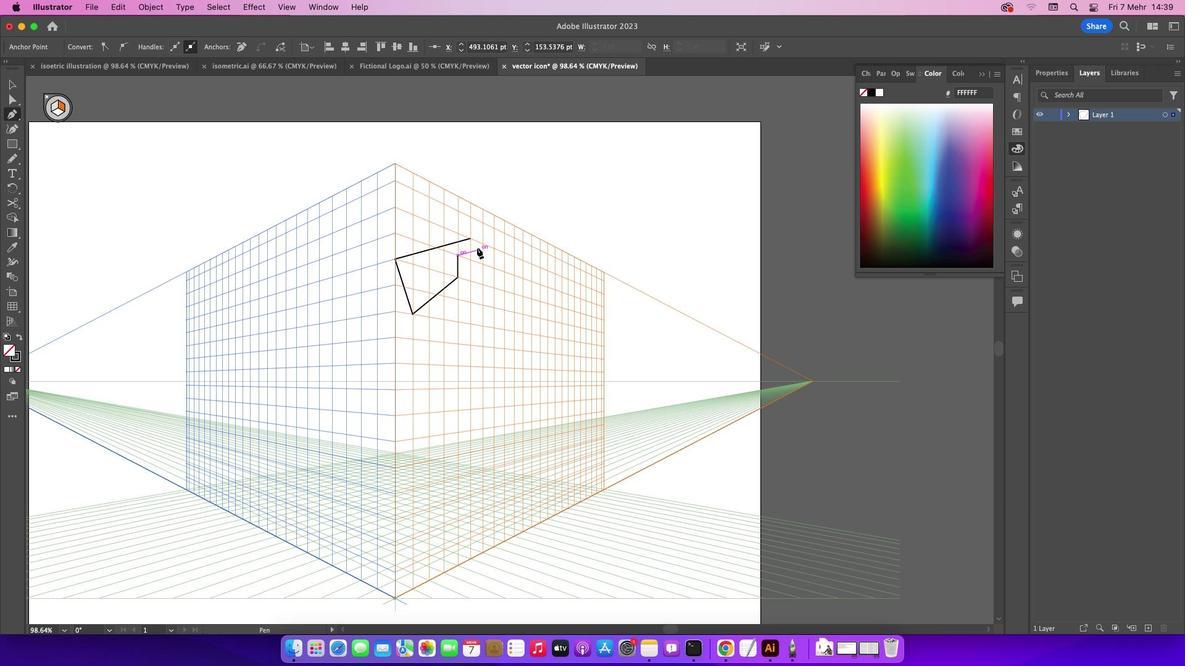
Action: Mouse moved to (437, 544)
Screenshot: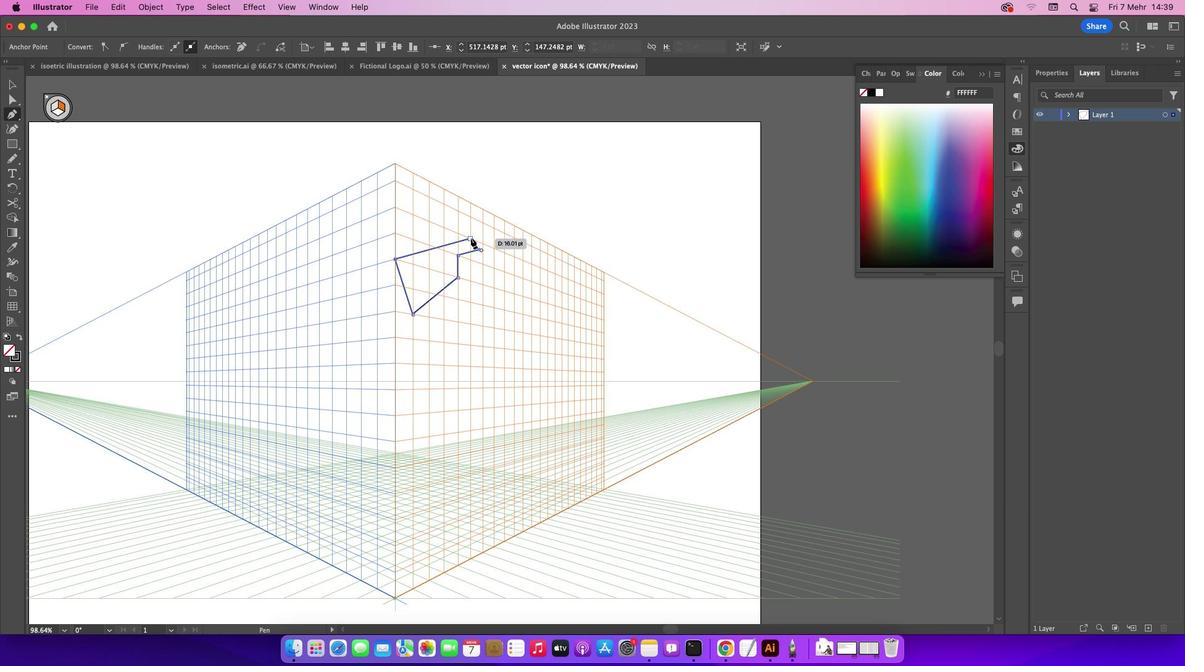 
Action: Mouse pressed left at (437, 544)
Screenshot: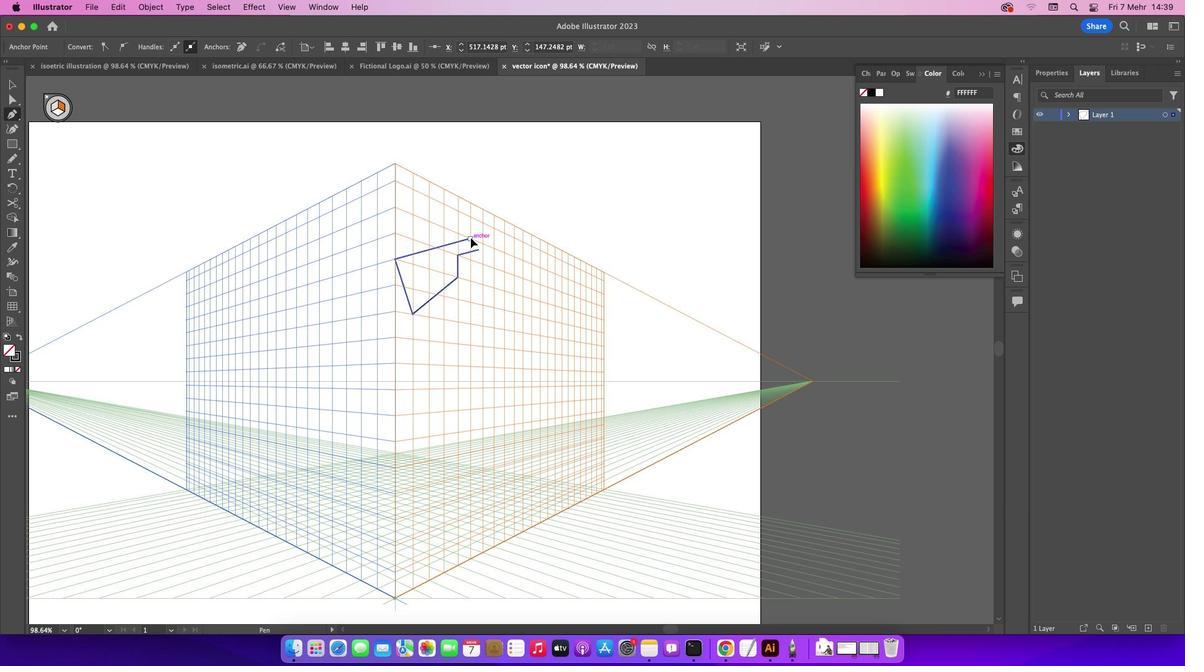 
Action: Mouse moved to (440, 528)
Screenshot: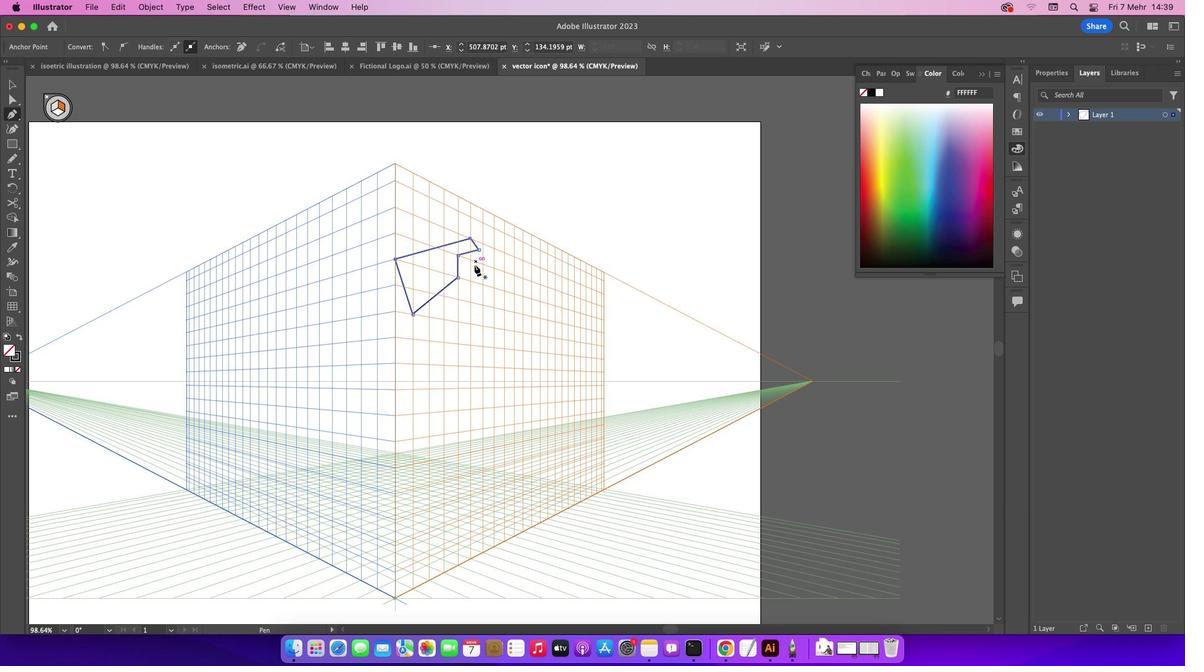 
Action: Key pressed Key.cmd'z'
Screenshot: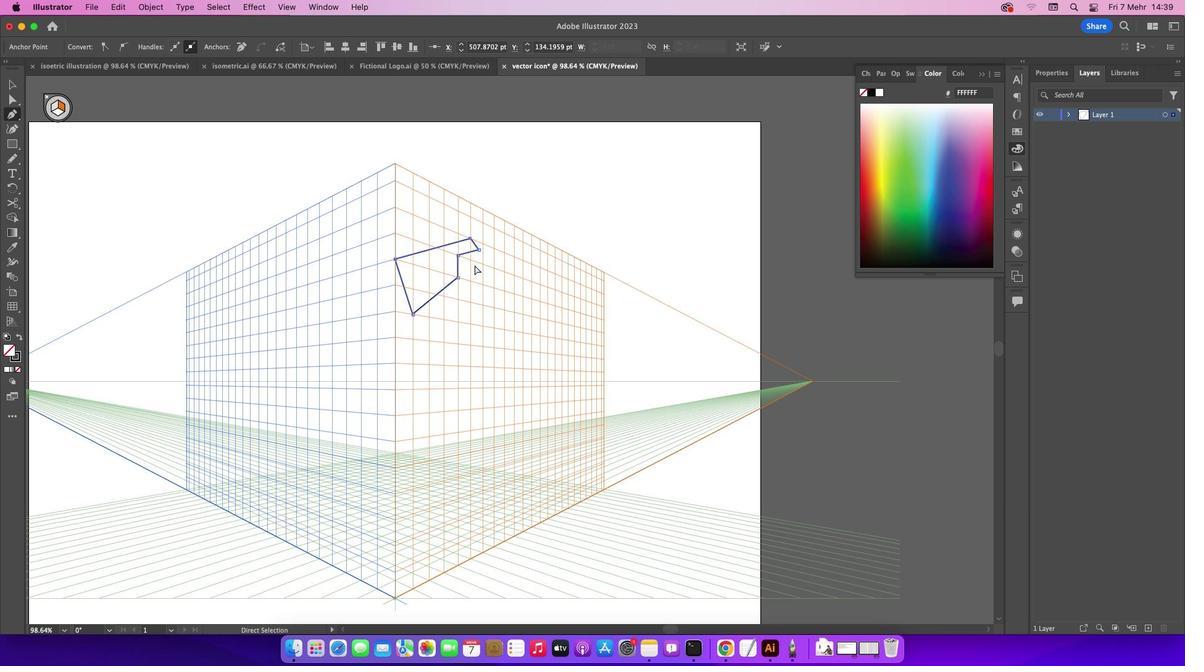 
Action: Mouse moved to (440, 529)
Screenshot: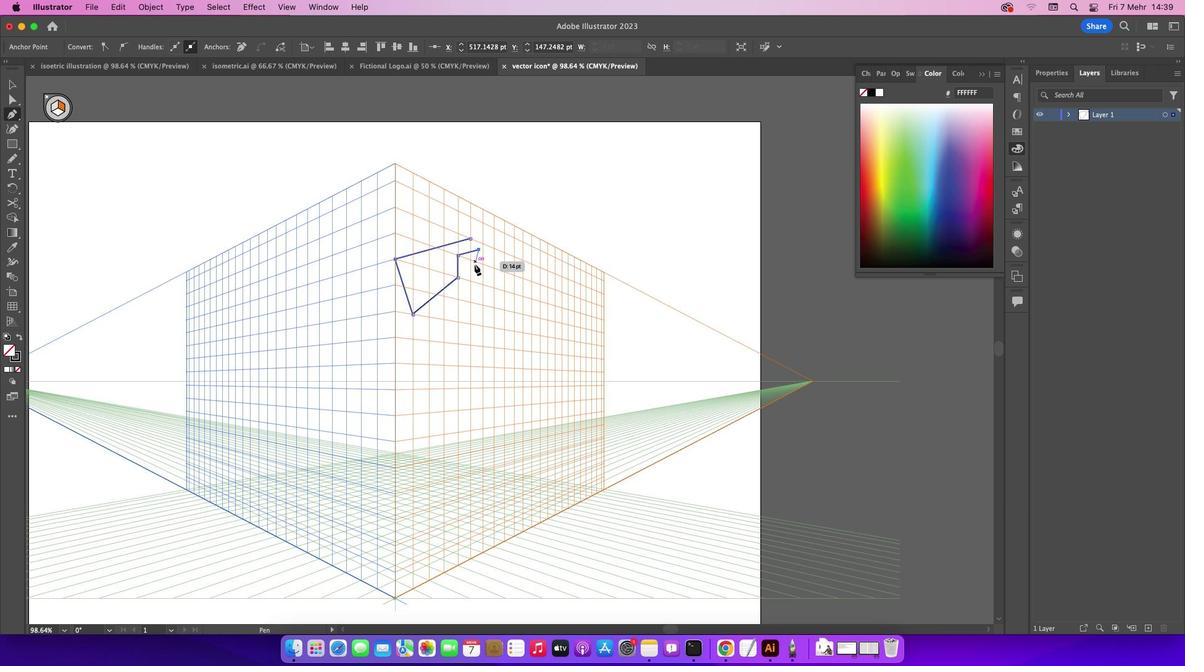 
Action: Key pressed Key.cmd'z'
Screenshot: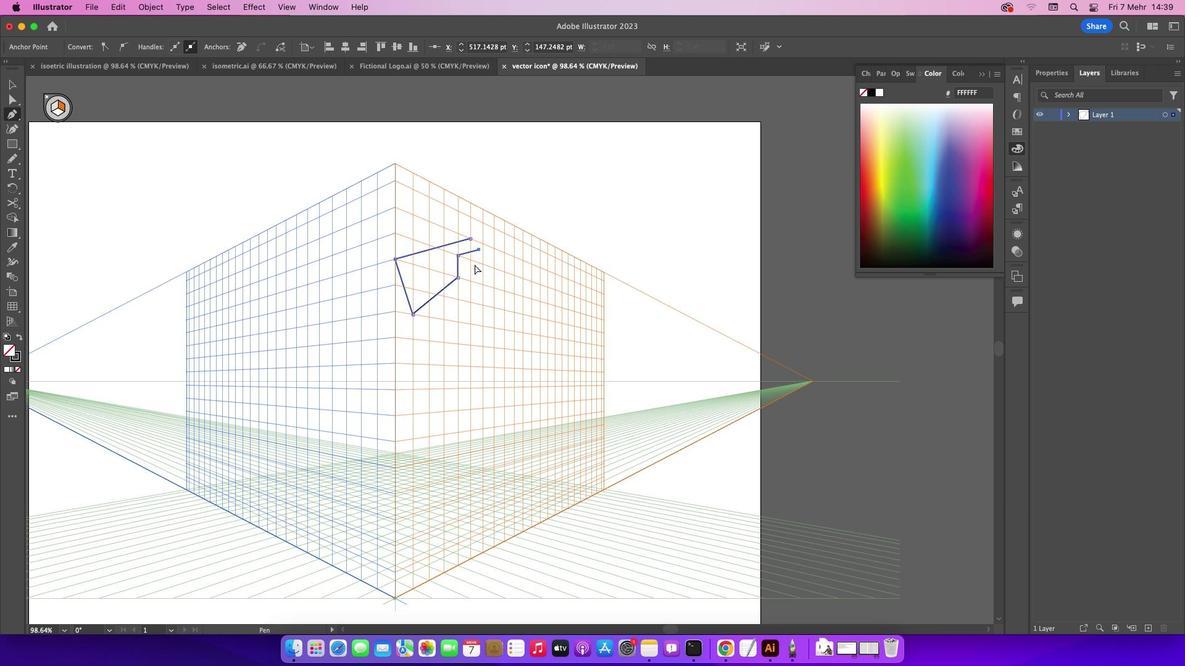 
Action: Mouse moved to (438, 537)
Screenshot: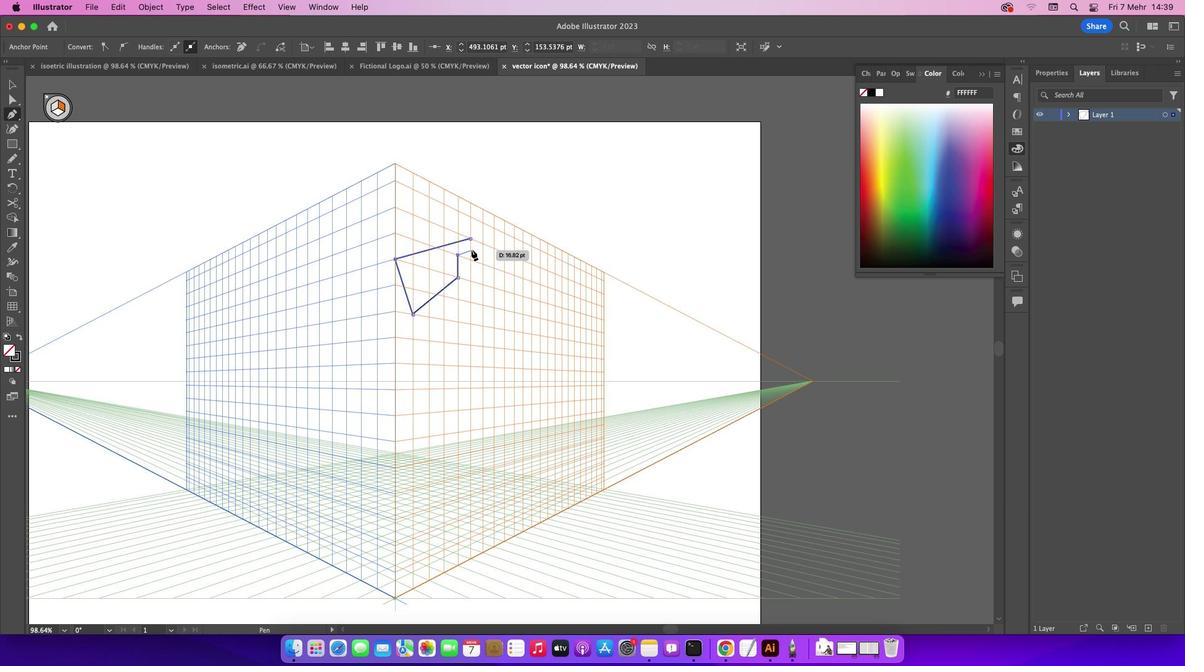 
Action: Mouse pressed left at (438, 537)
Screenshot: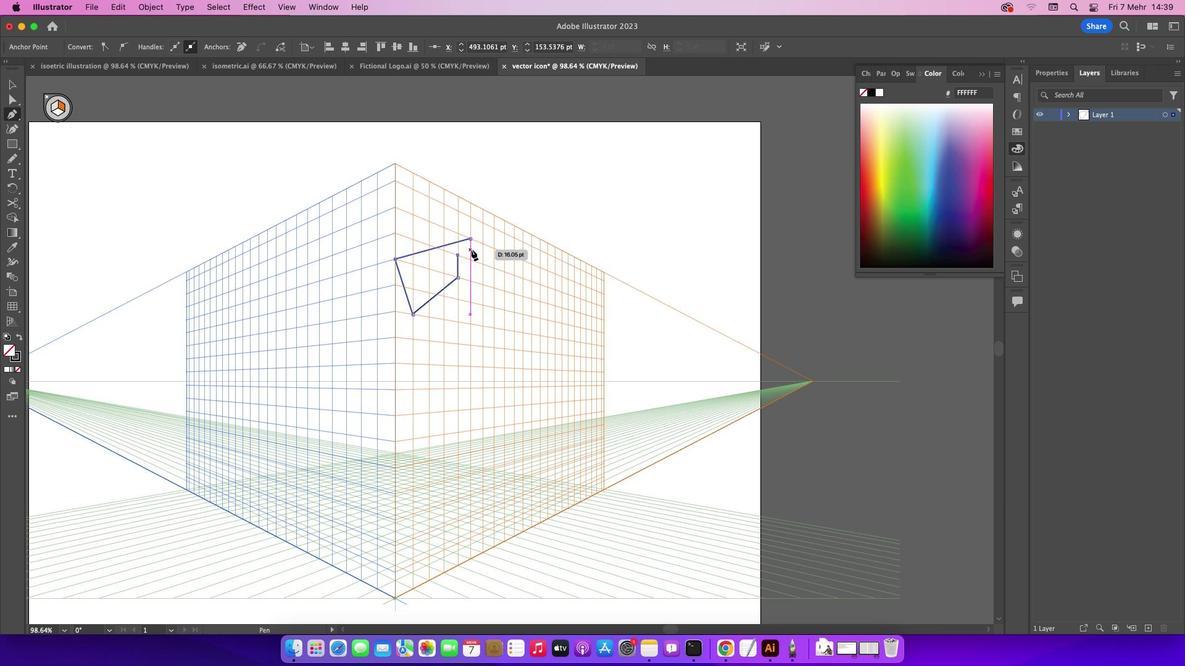 
Action: Mouse moved to (439, 543)
Screenshot: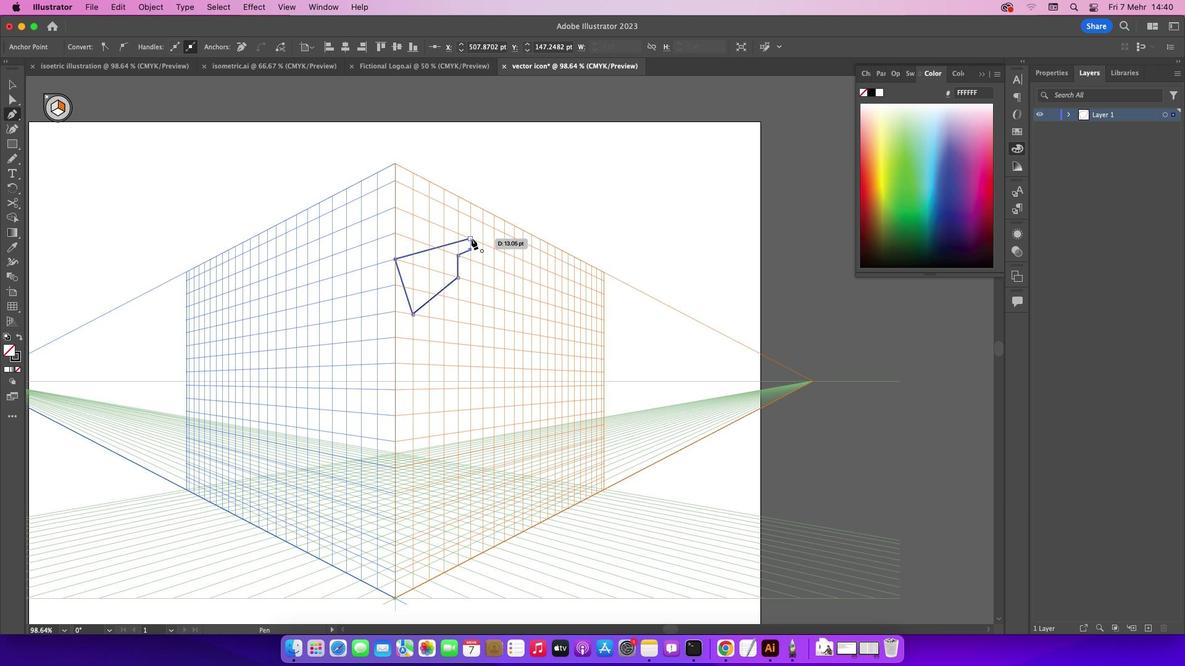 
Action: Mouse pressed left at (439, 543)
Screenshot: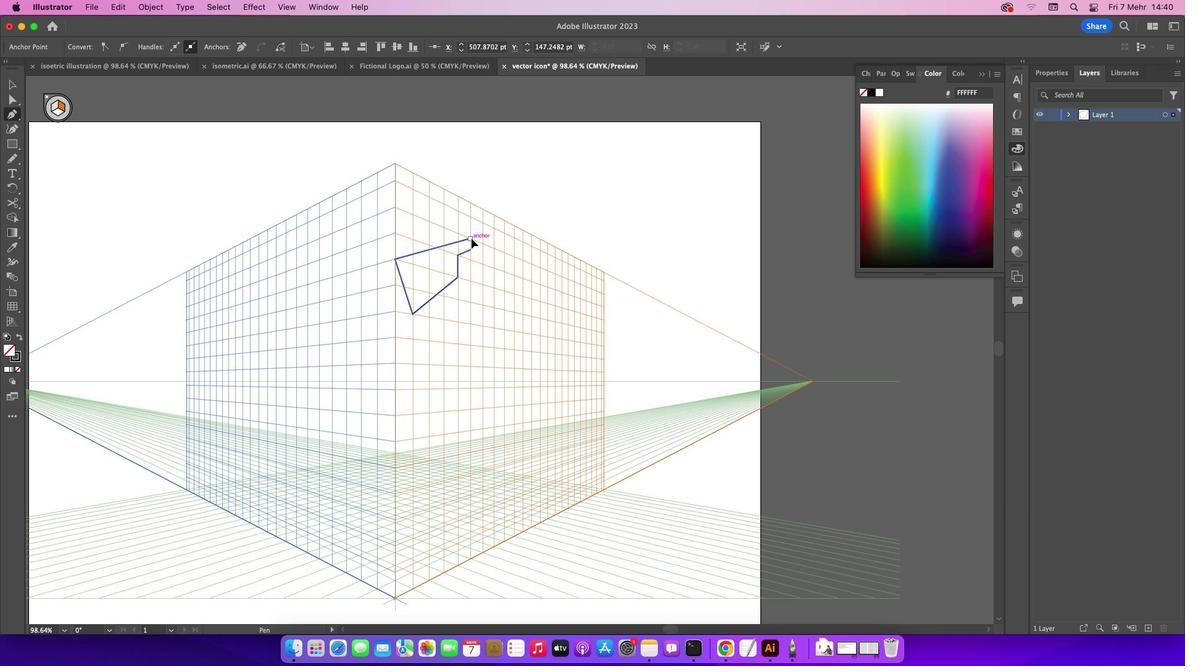 
Action: Mouse moved to (437, 540)
Screenshot: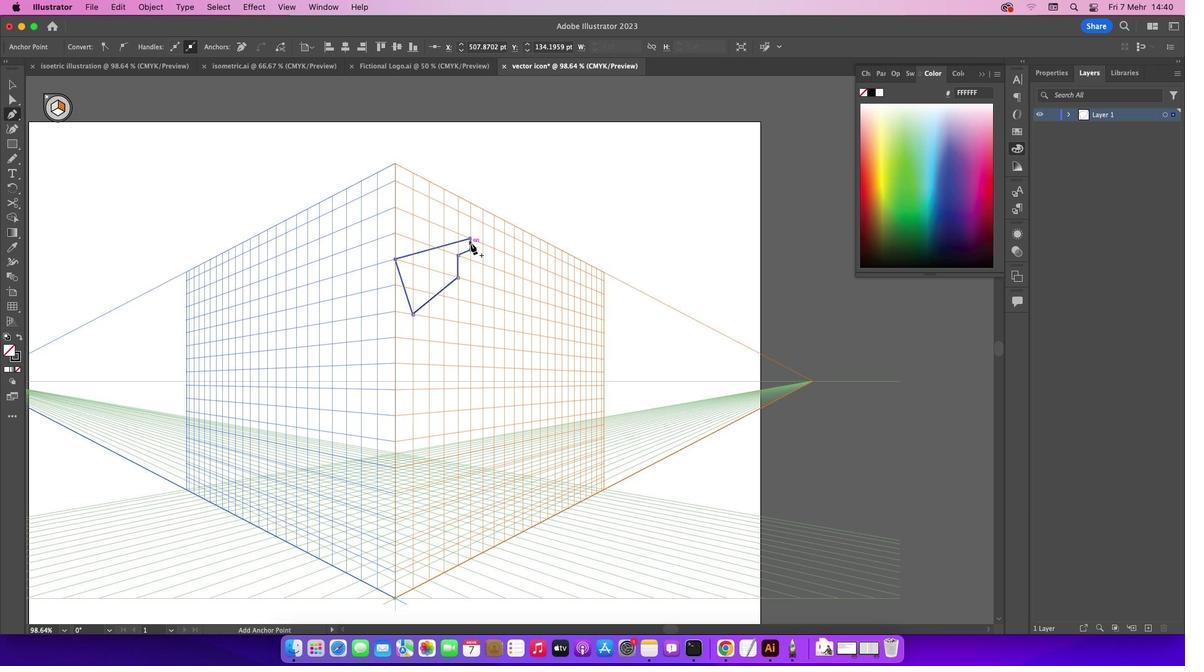 
Action: Key pressed 'v'
Screenshot: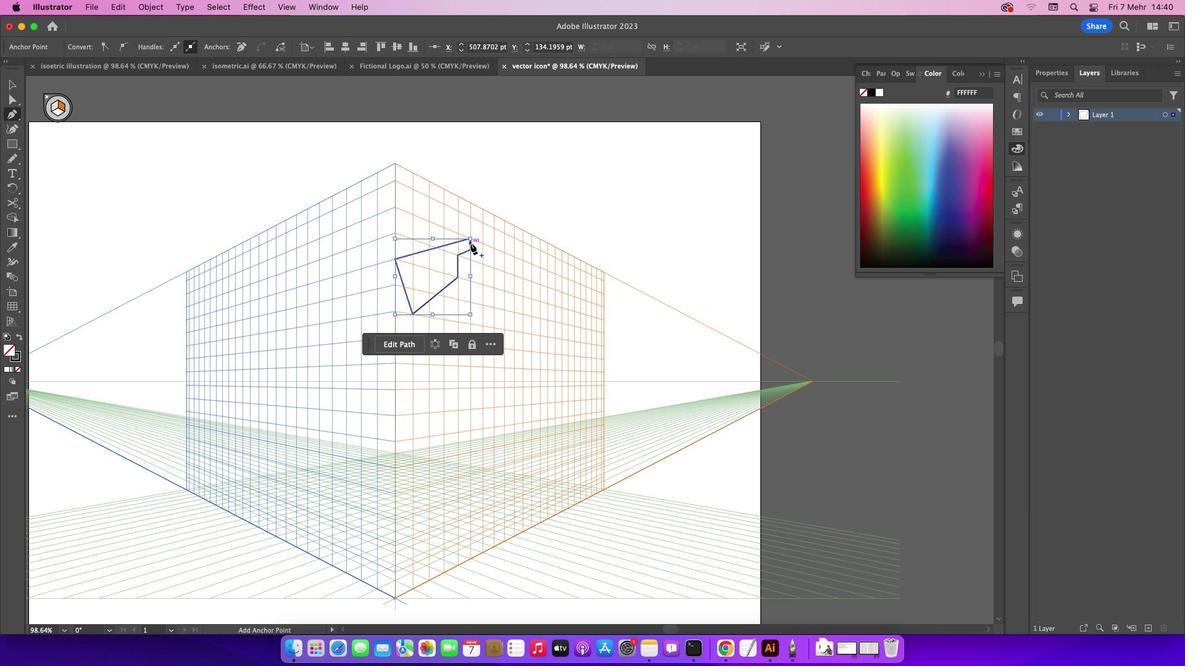
Action: Mouse moved to (459, 519)
Screenshot: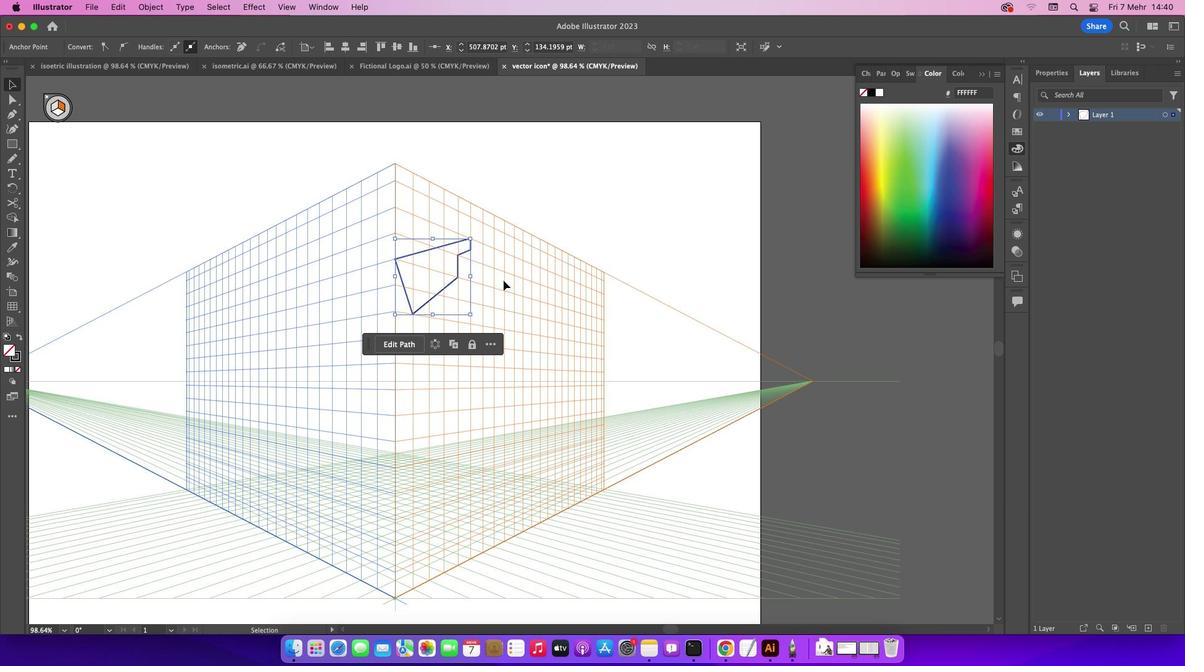 
Action: Mouse pressed left at (459, 519)
Screenshot: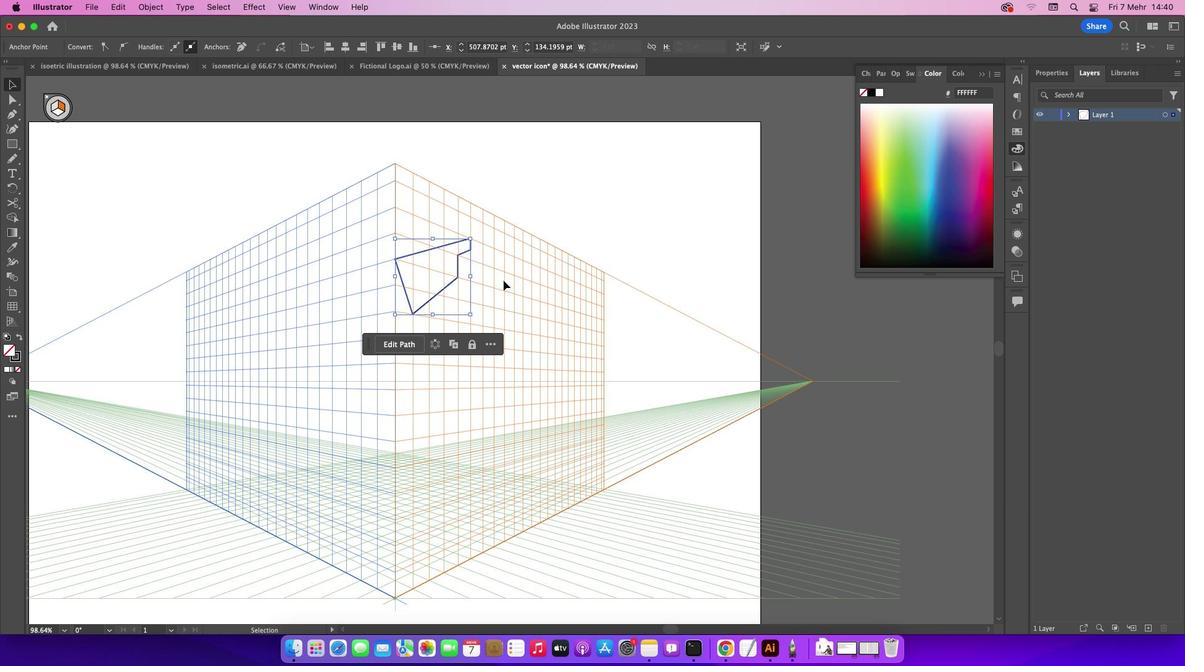 
Action: Mouse moved to (451, 507)
Screenshot: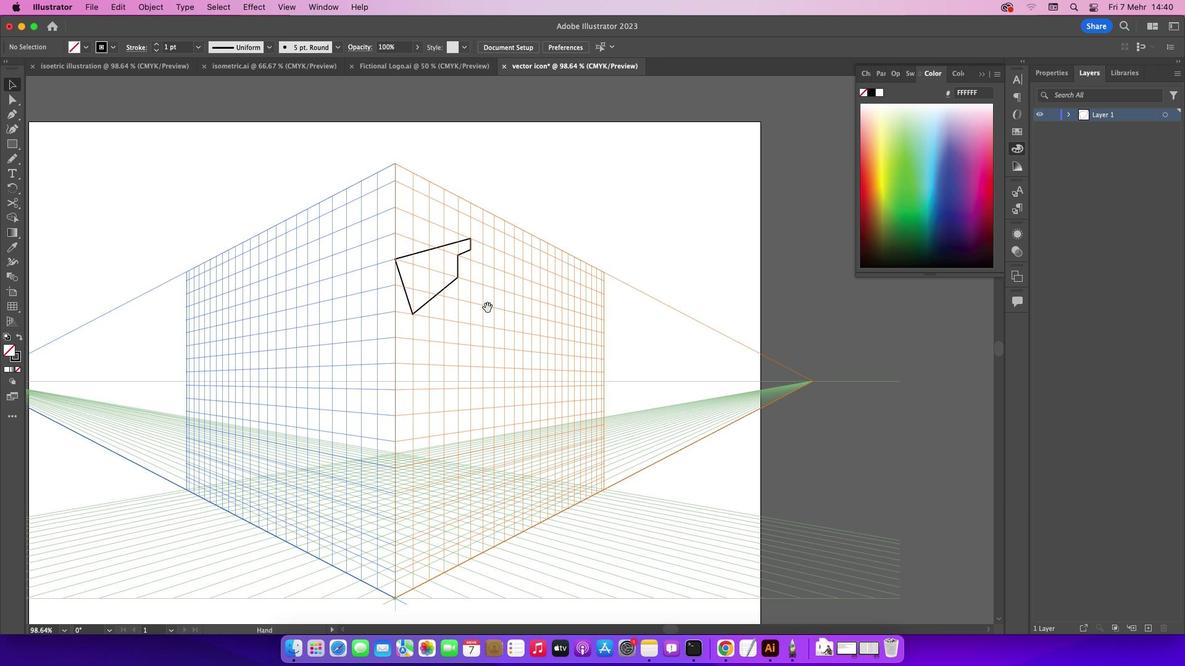 
Action: Key pressed Key.space
Screenshot: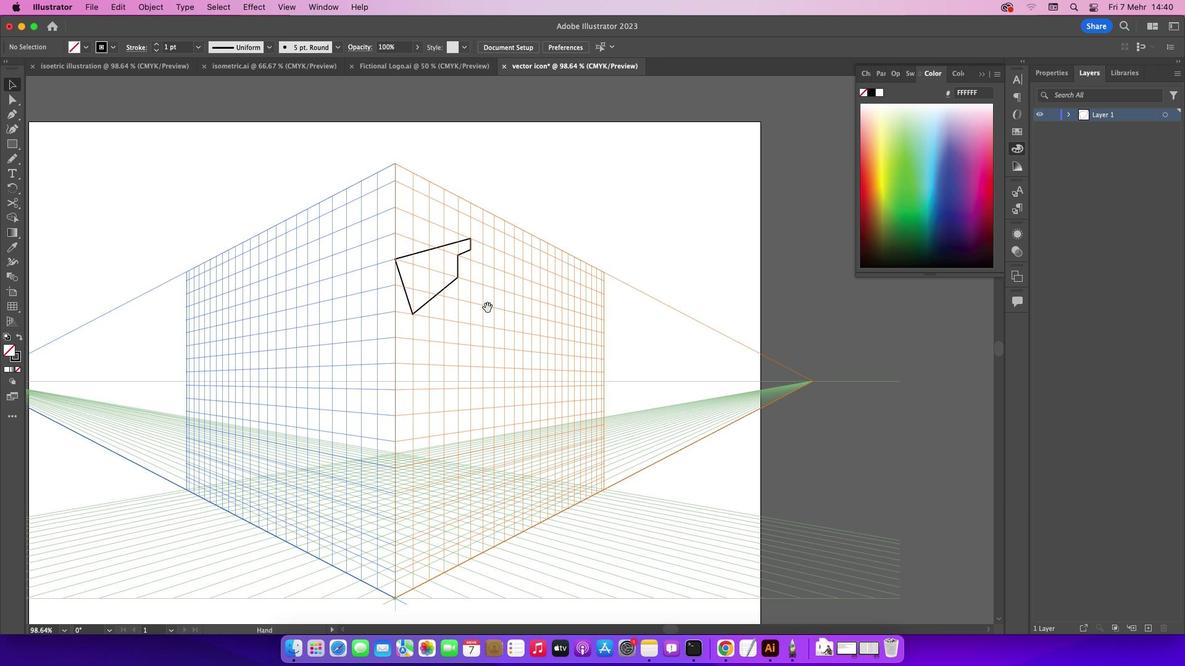 
Action: Mouse moved to (448, 504)
Screenshot: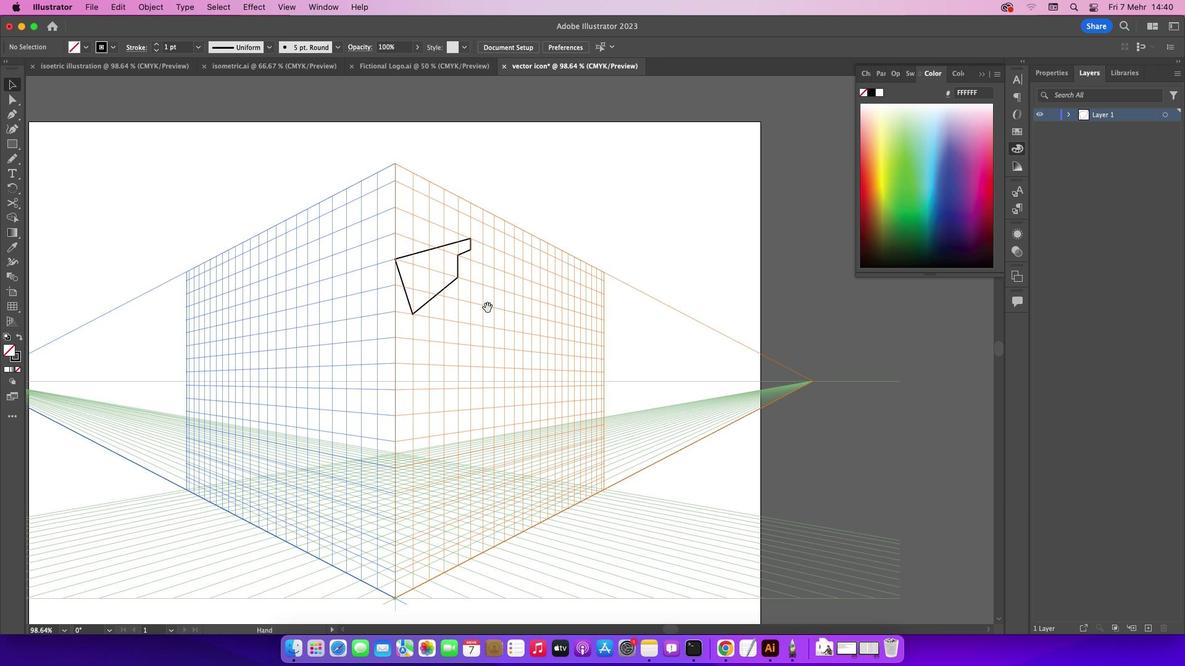 
Action: Mouse pressed left at (448, 504)
Screenshot: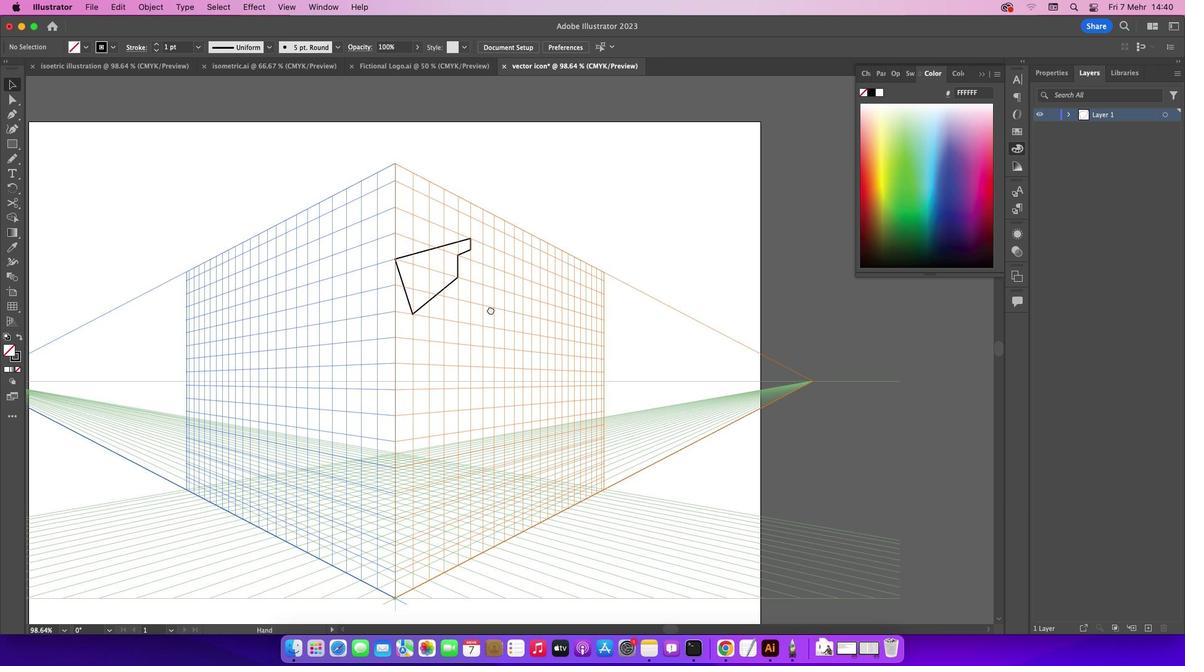 
Action: Mouse moved to (467, 491)
Screenshot: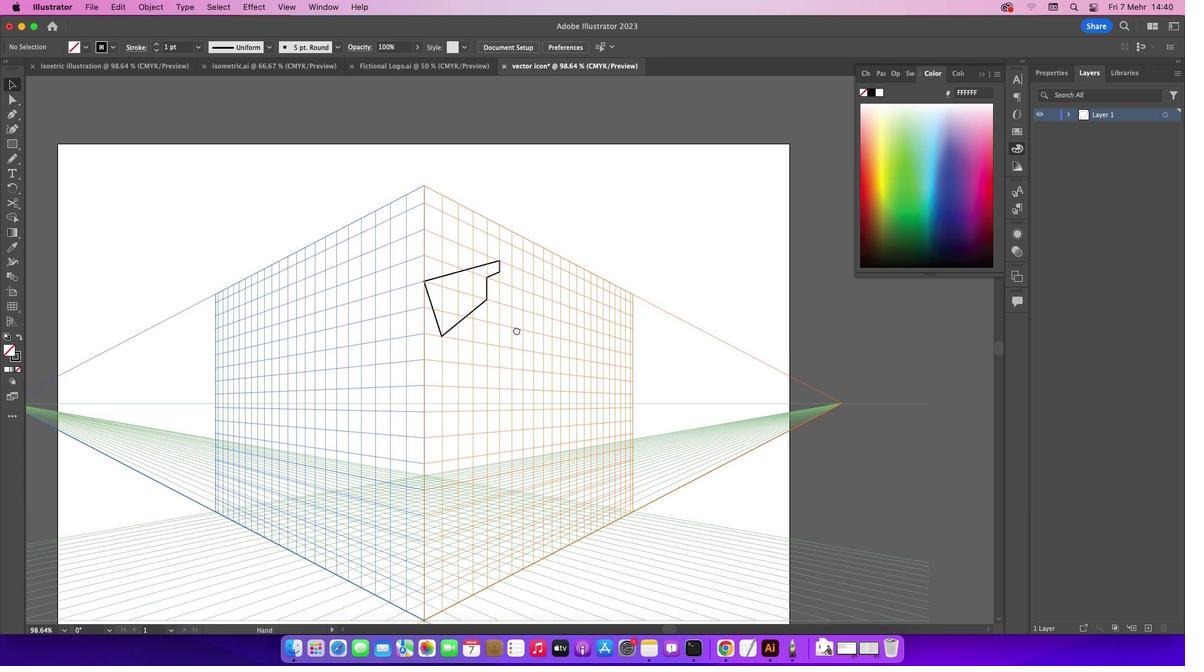 
Action: Key pressed Key.space
Screenshot: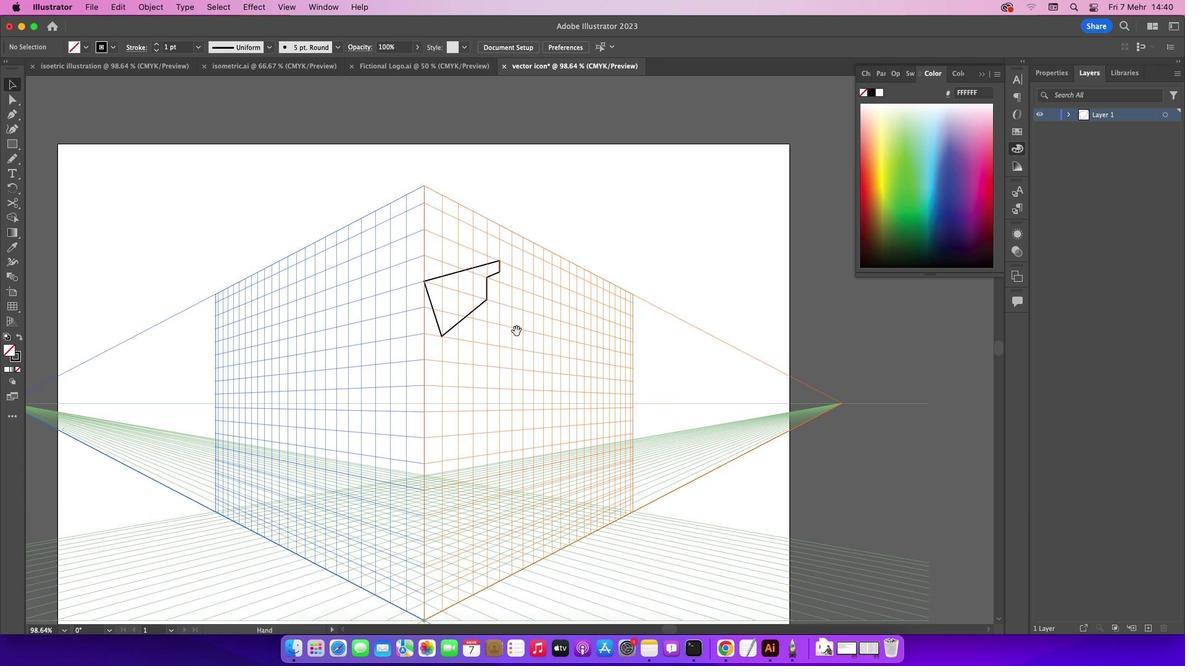 
Action: Mouse moved to (467, 490)
Screenshot: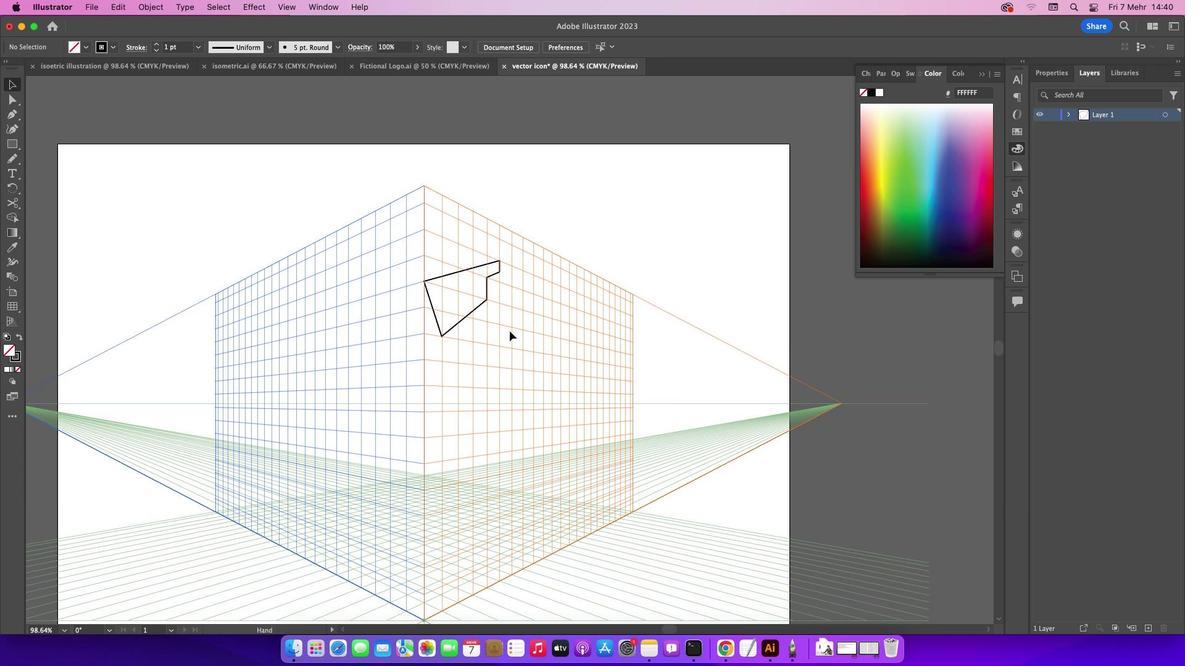 
Action: Key pressed Key.space
Screenshot: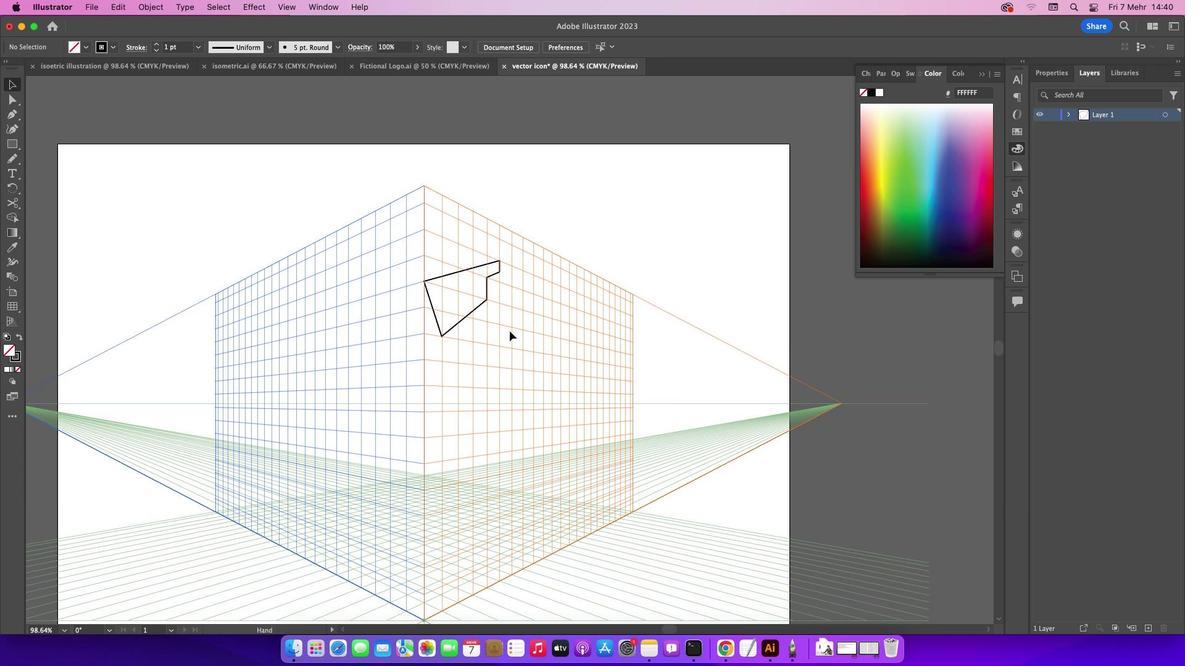
Action: Mouse moved to (432, 497)
Screenshot: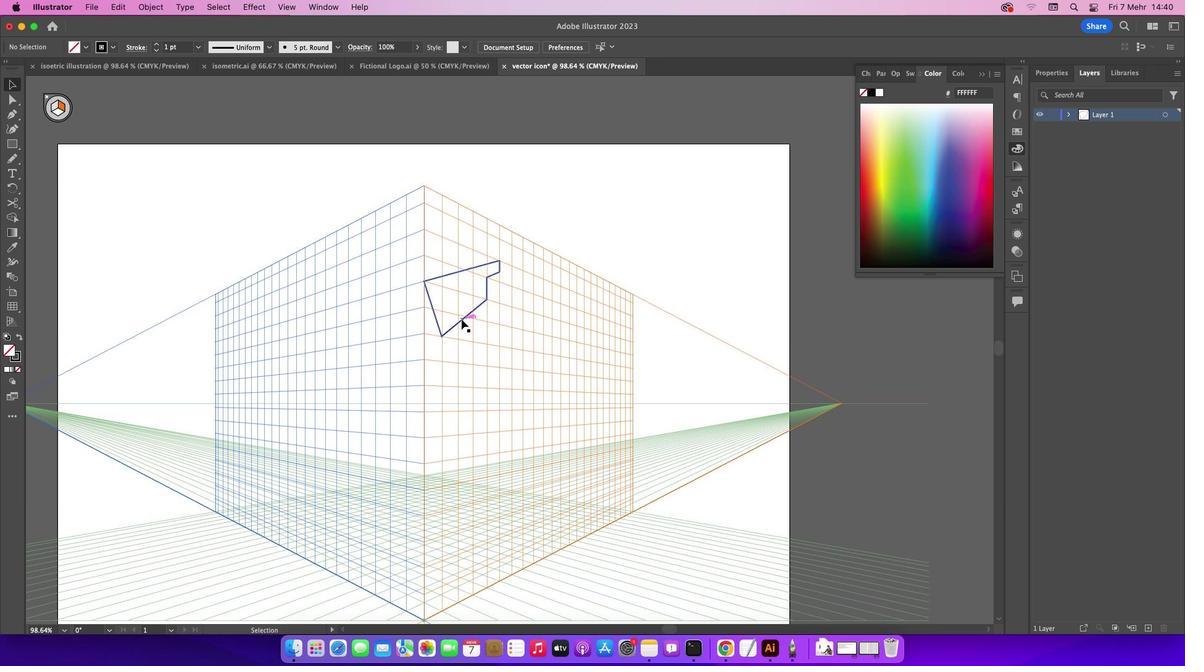 
Action: Mouse pressed left at (432, 497)
Screenshot: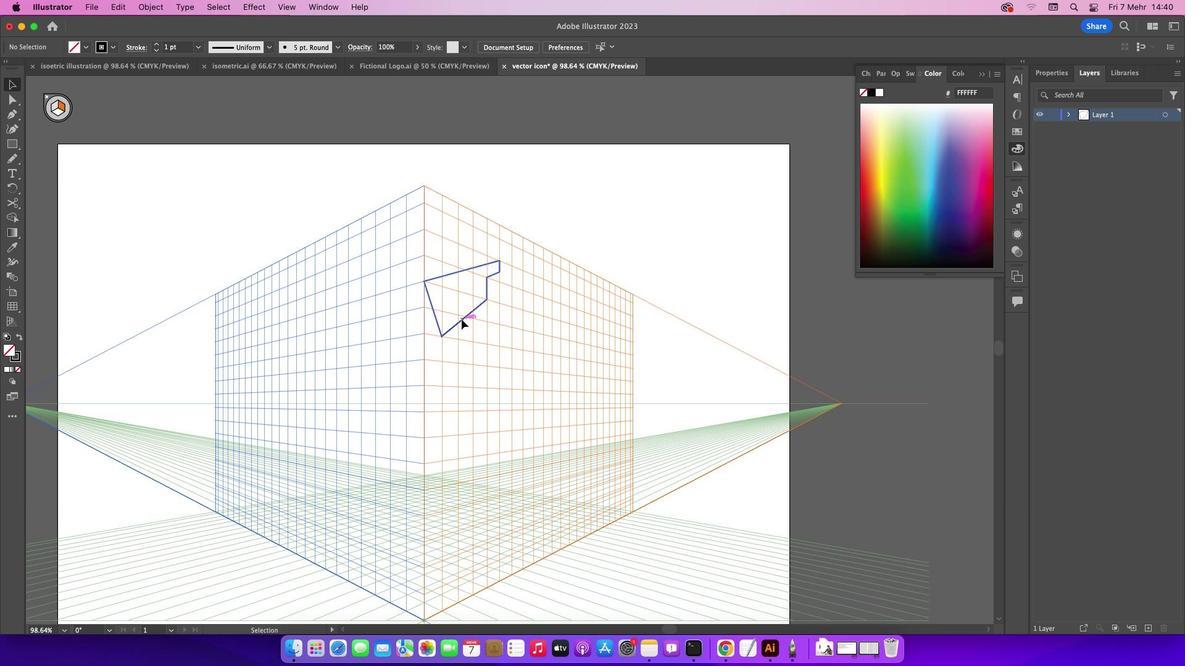 
Action: Mouse moved to (192, 653)
Screenshot: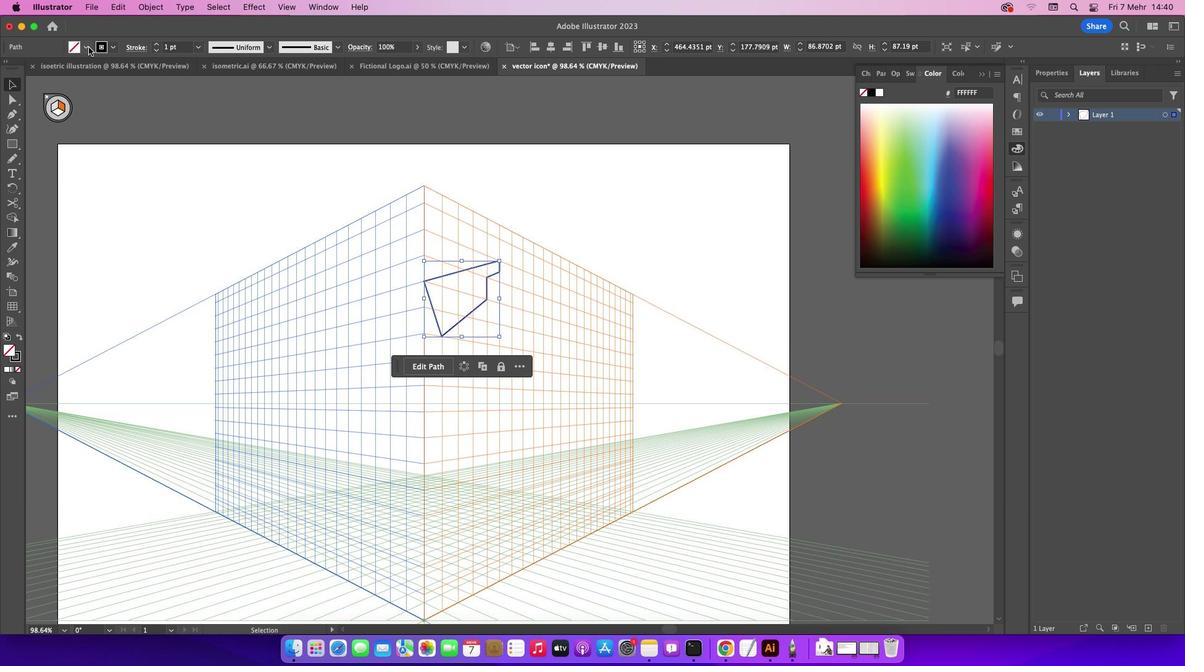 
Action: Mouse pressed left at (192, 653)
Screenshot: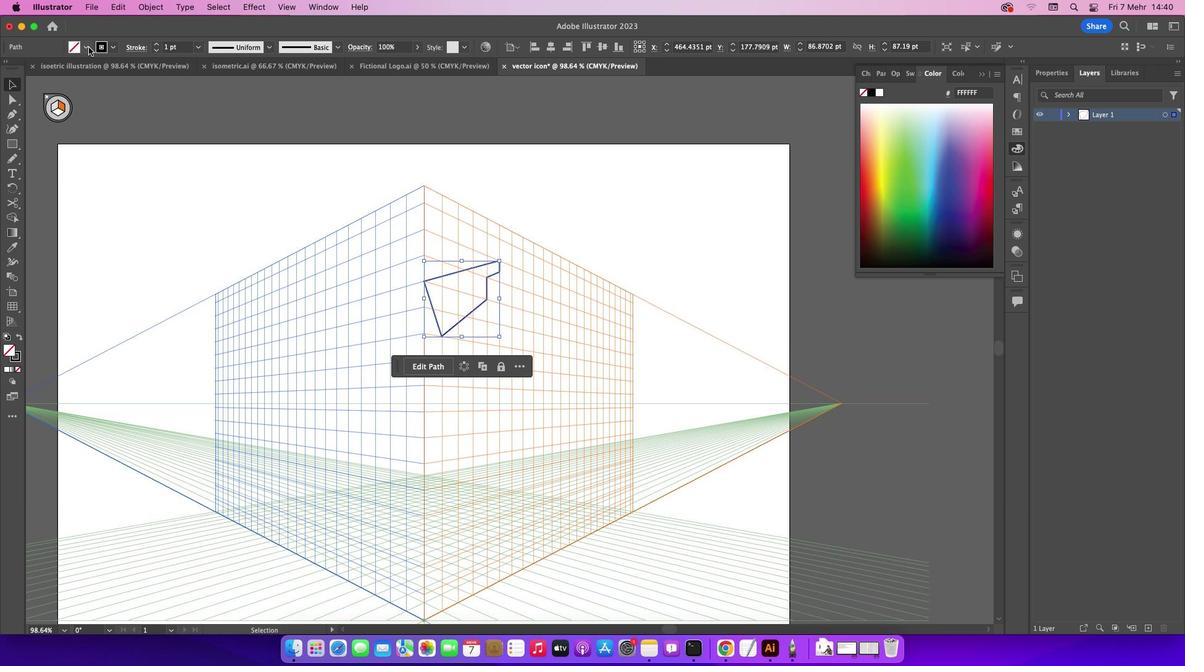 
Action: Mouse moved to (154, 641)
Screenshot: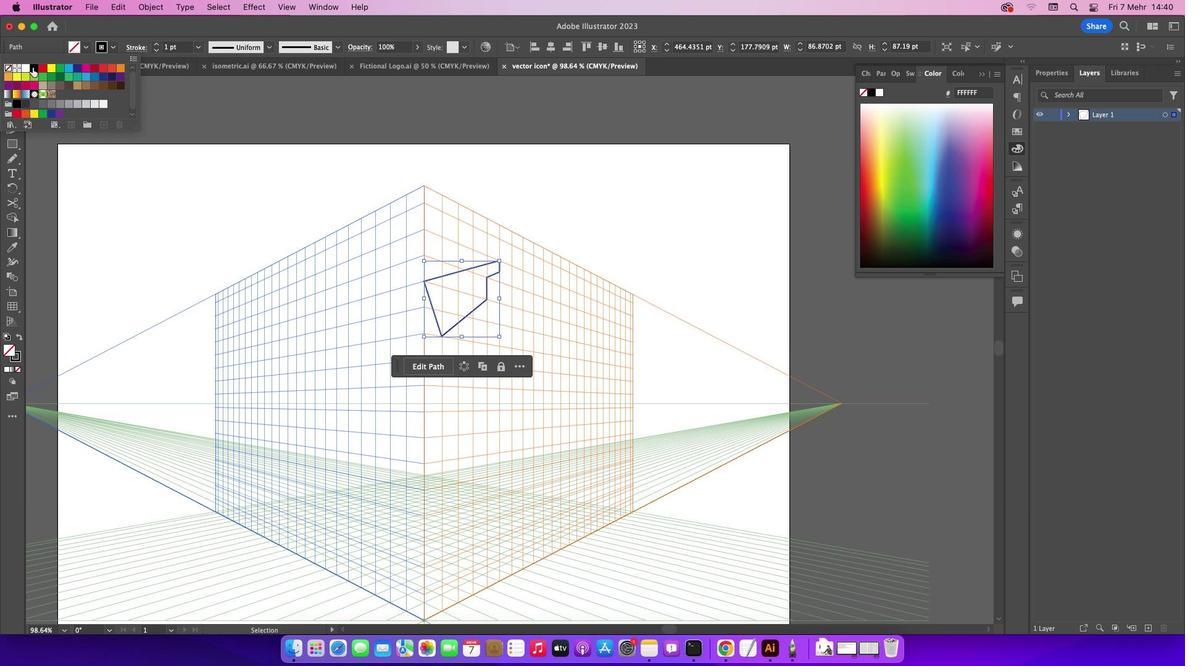 
Action: Mouse pressed left at (154, 641)
Screenshot: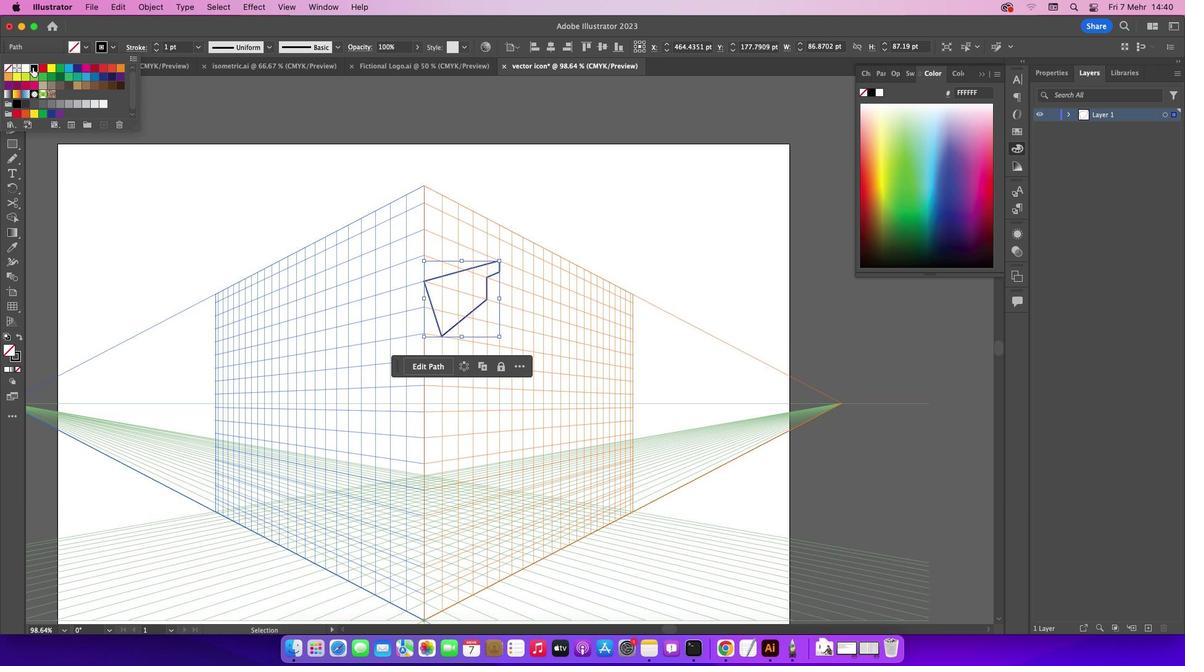 
Action: Mouse moved to (268, 548)
Screenshot: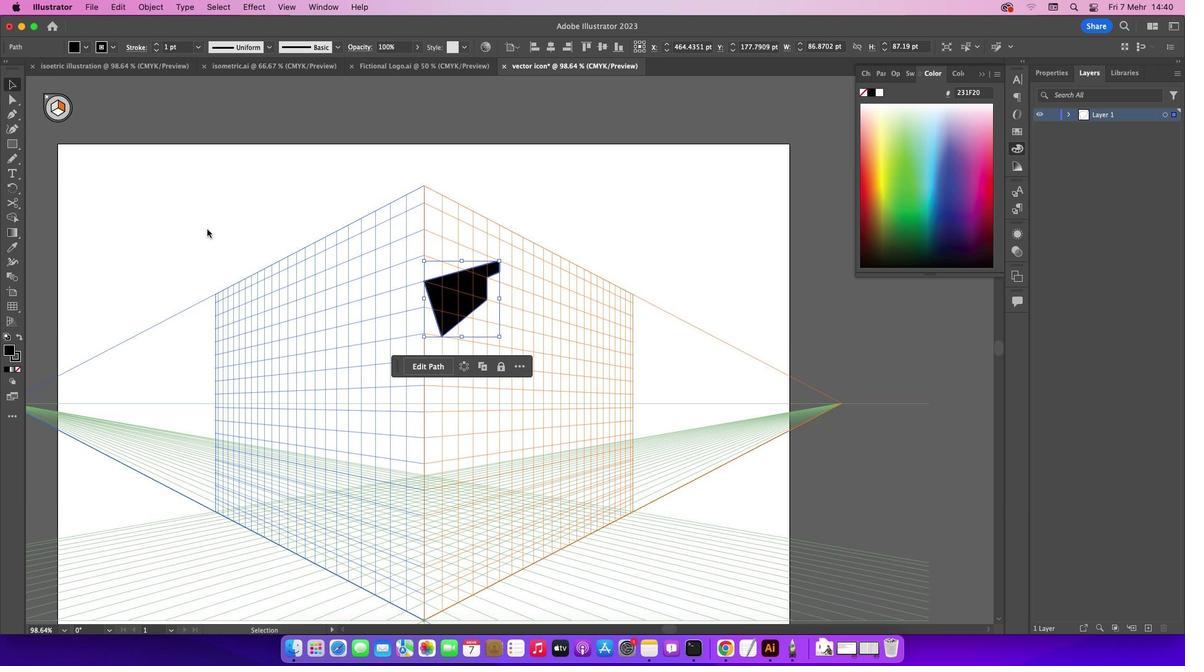 
Action: Mouse pressed left at (268, 548)
Screenshot: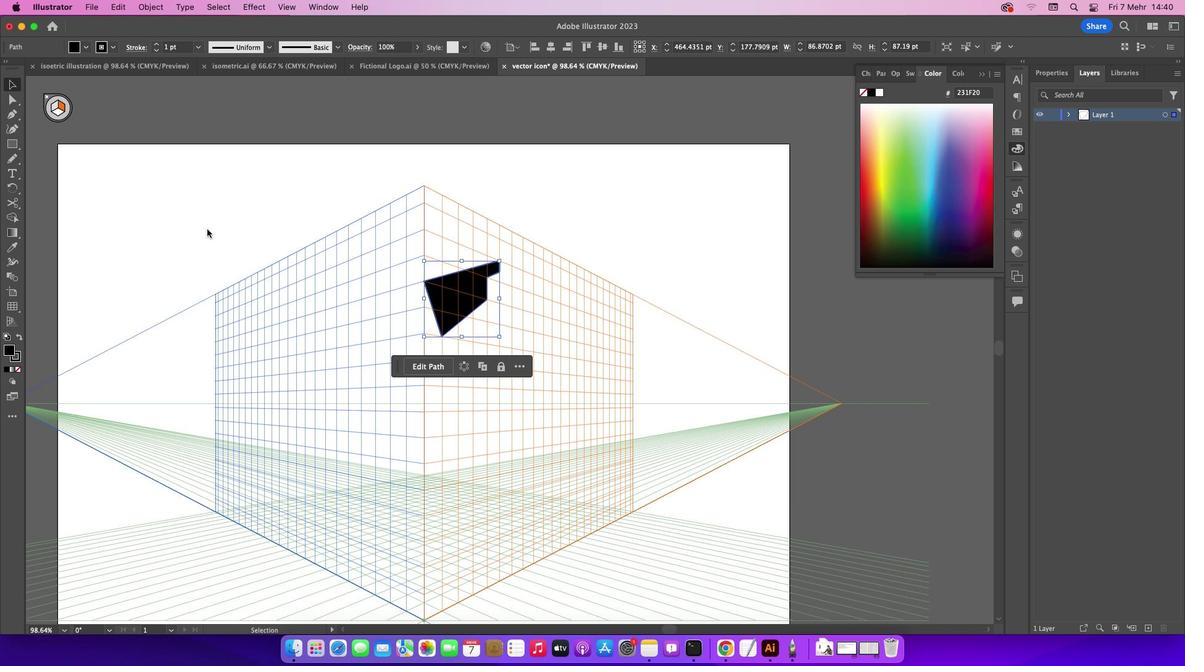 
Action: Mouse pressed left at (268, 548)
Screenshot: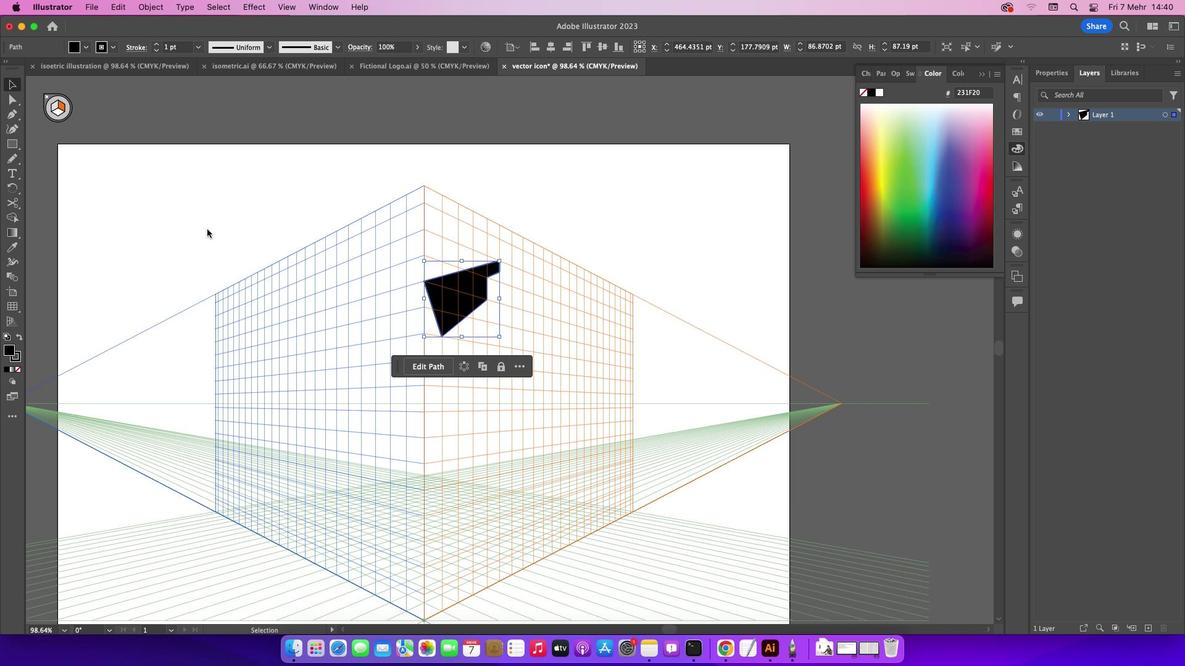 
Action: Mouse moved to (266, 548)
Screenshot: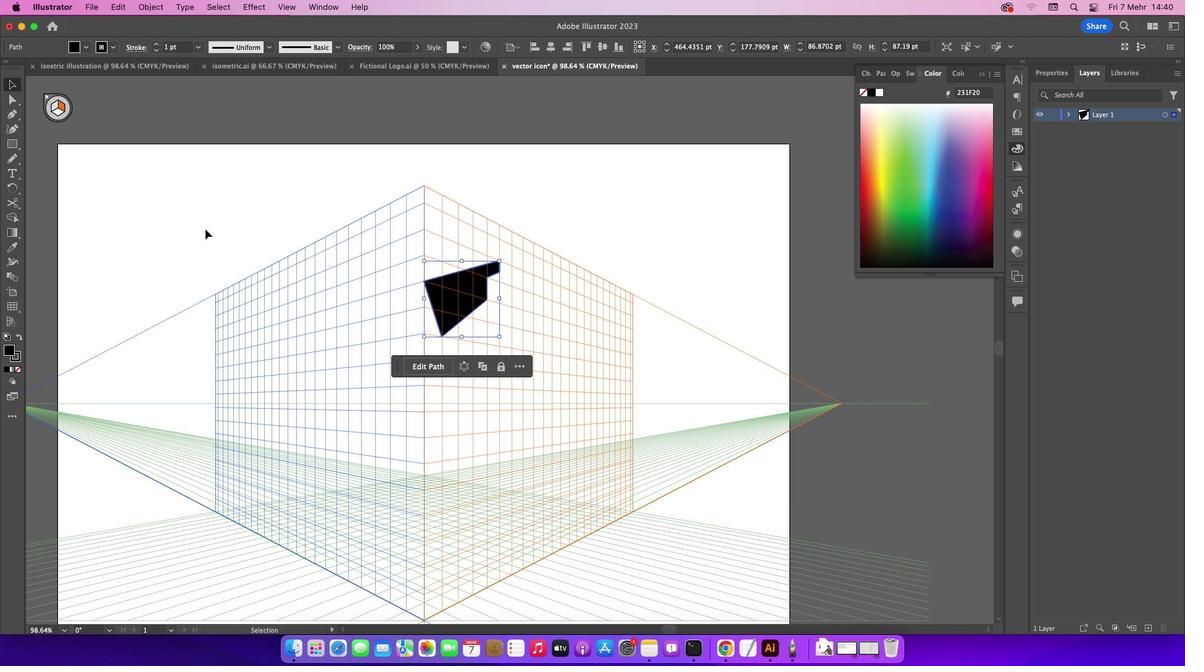 
Action: Mouse pressed left at (266, 548)
Screenshot: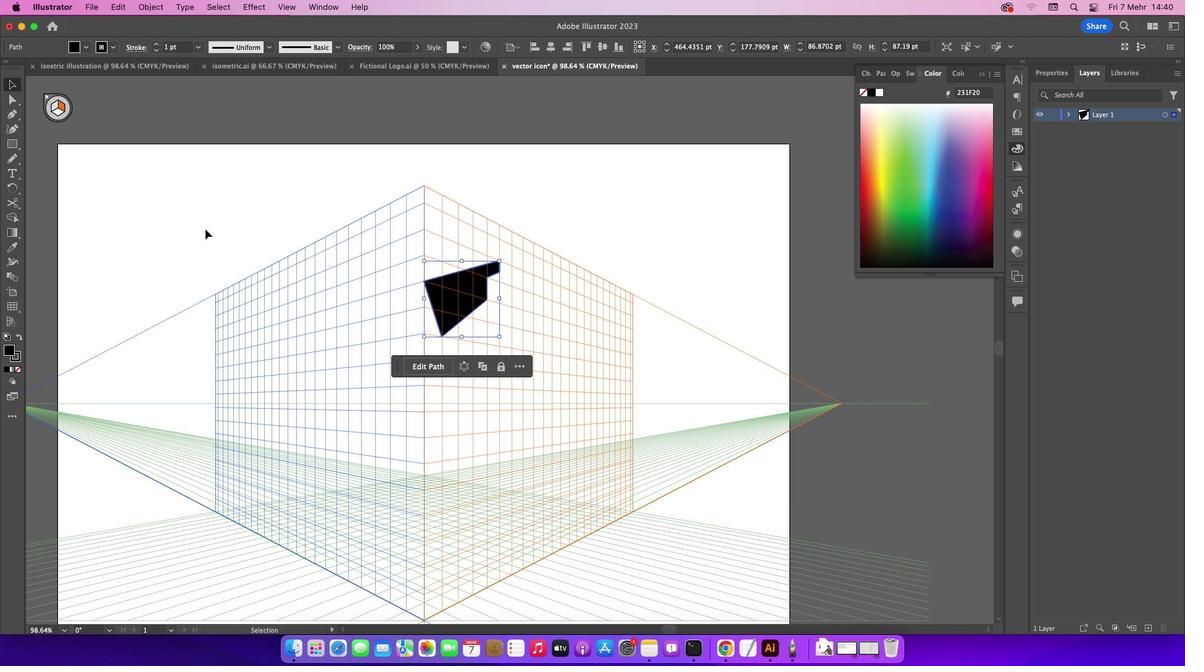
Action: Mouse moved to (398, 539)
Screenshot: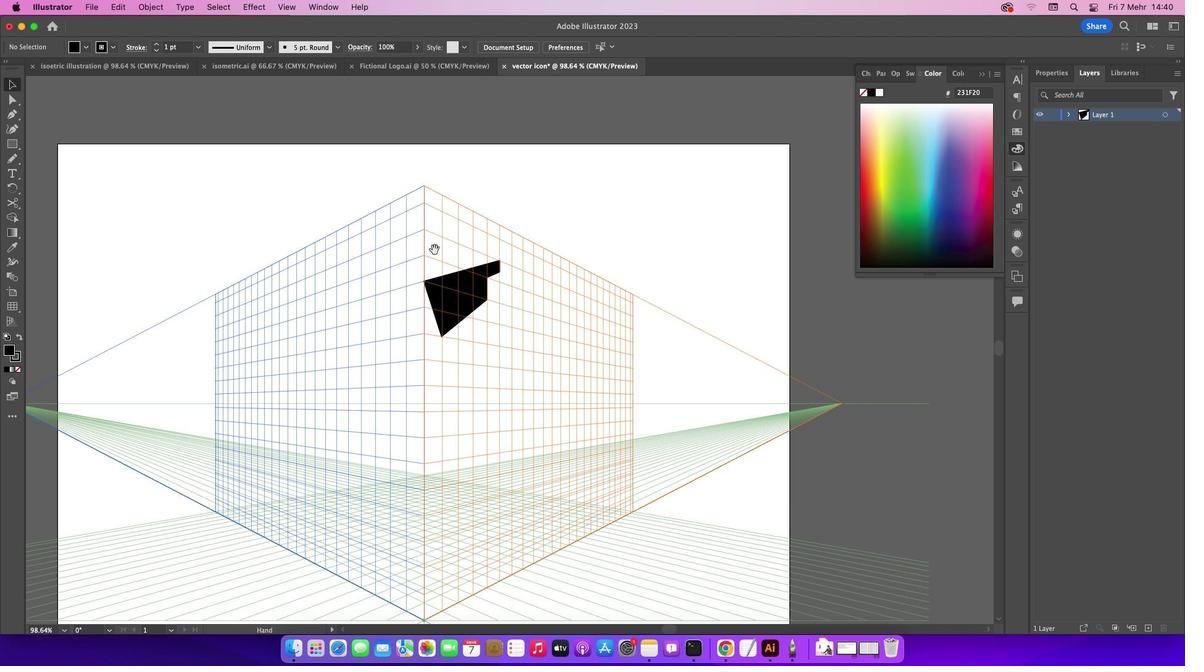 
Action: Key pressed Key.space
Screenshot: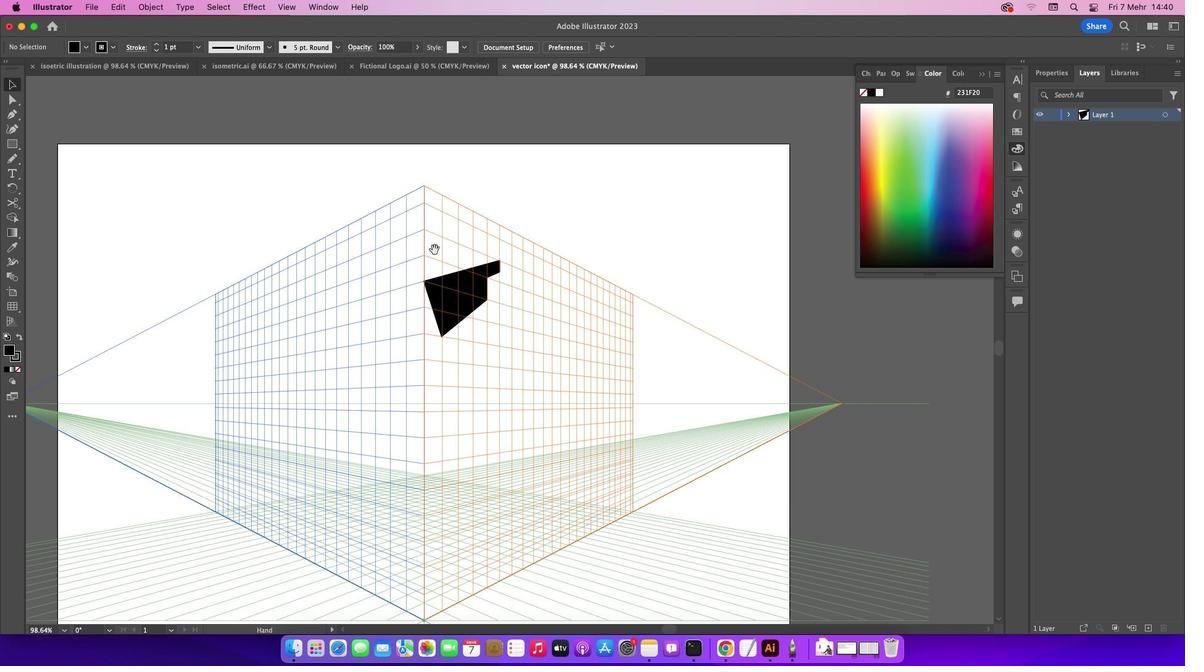 
Action: Mouse moved to (414, 537)
Screenshot: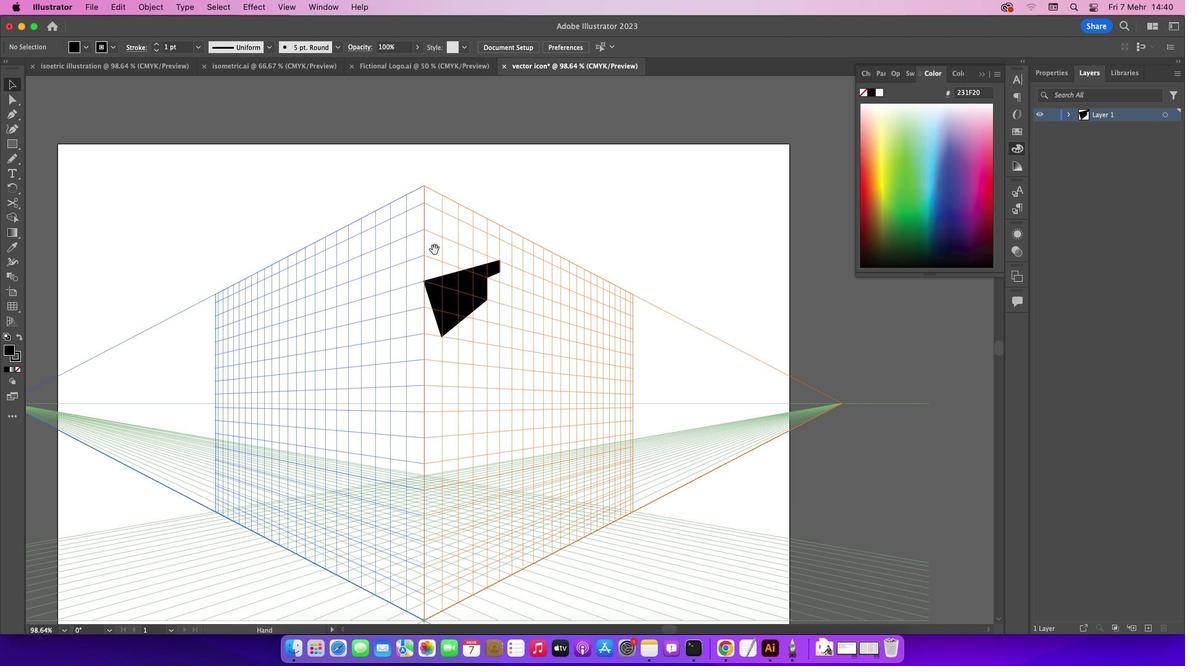 
Action: Mouse pressed left at (414, 537)
Screenshot: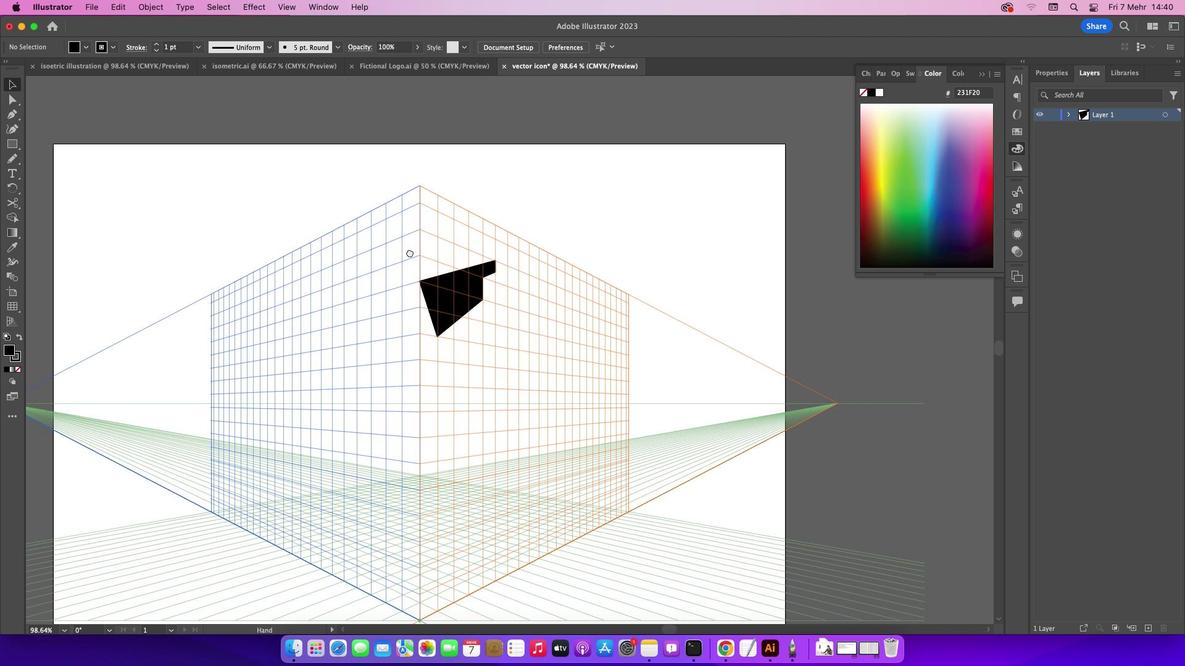 
Action: Mouse moved to (374, 531)
Screenshot: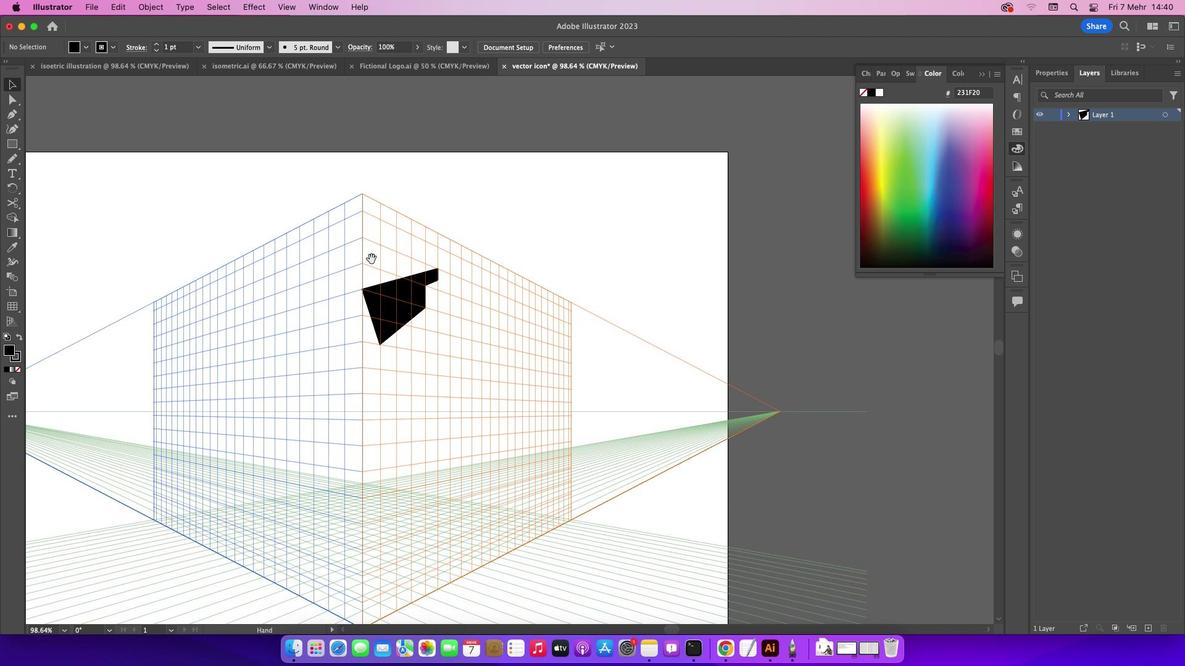 
Action: Key pressed Key.space
Screenshot: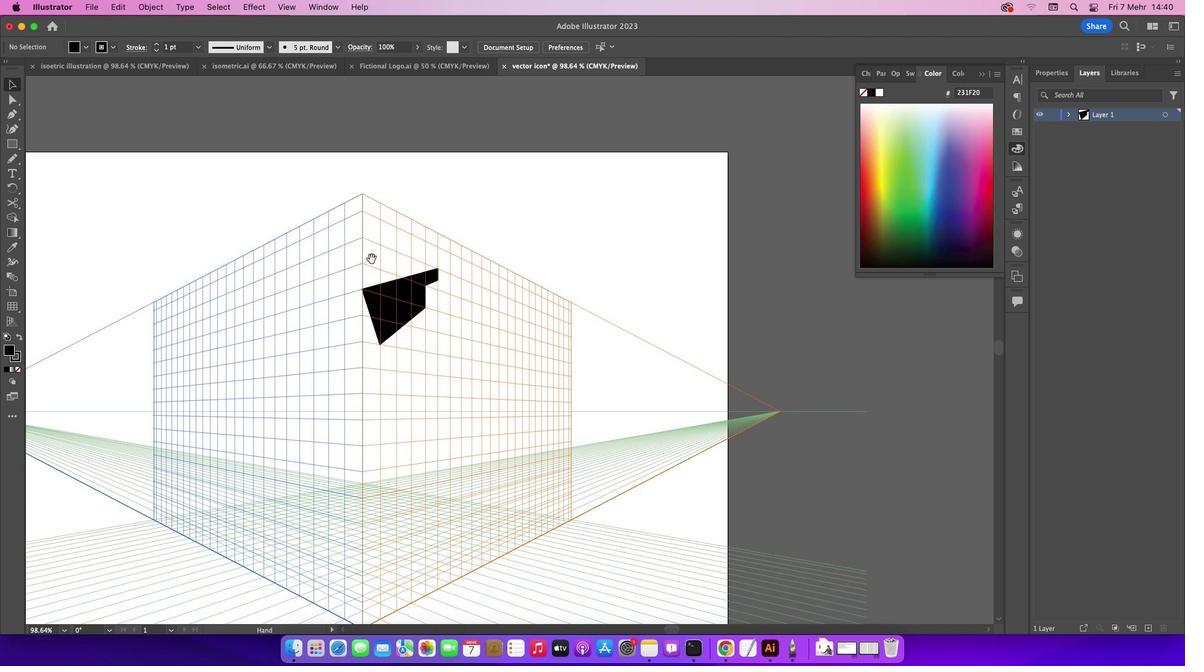 
Action: Mouse moved to (406, 503)
Screenshot: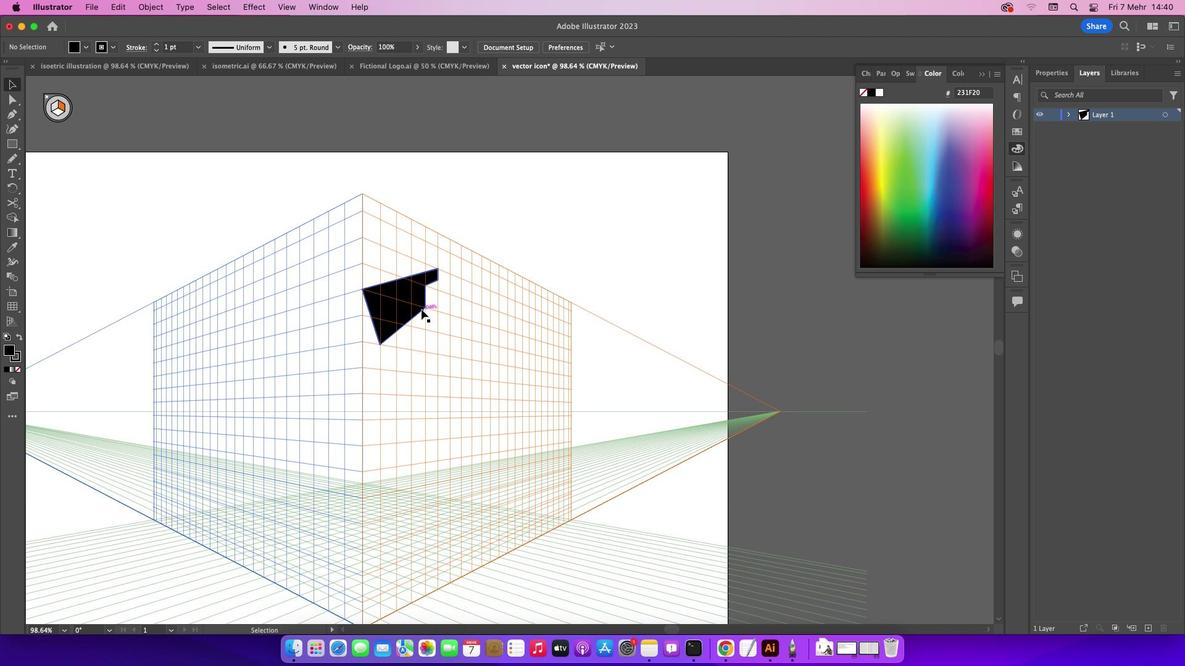 
Action: Key pressed Key.alt
Screenshot: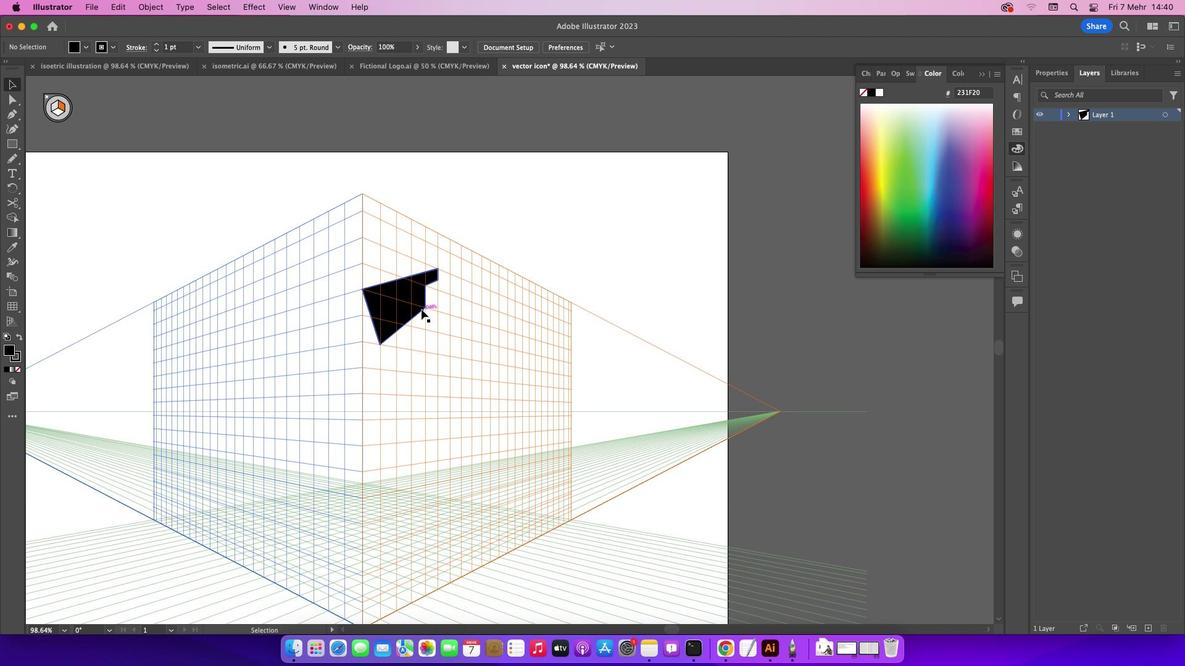 
Action: Mouse moved to (406, 503)
Screenshot: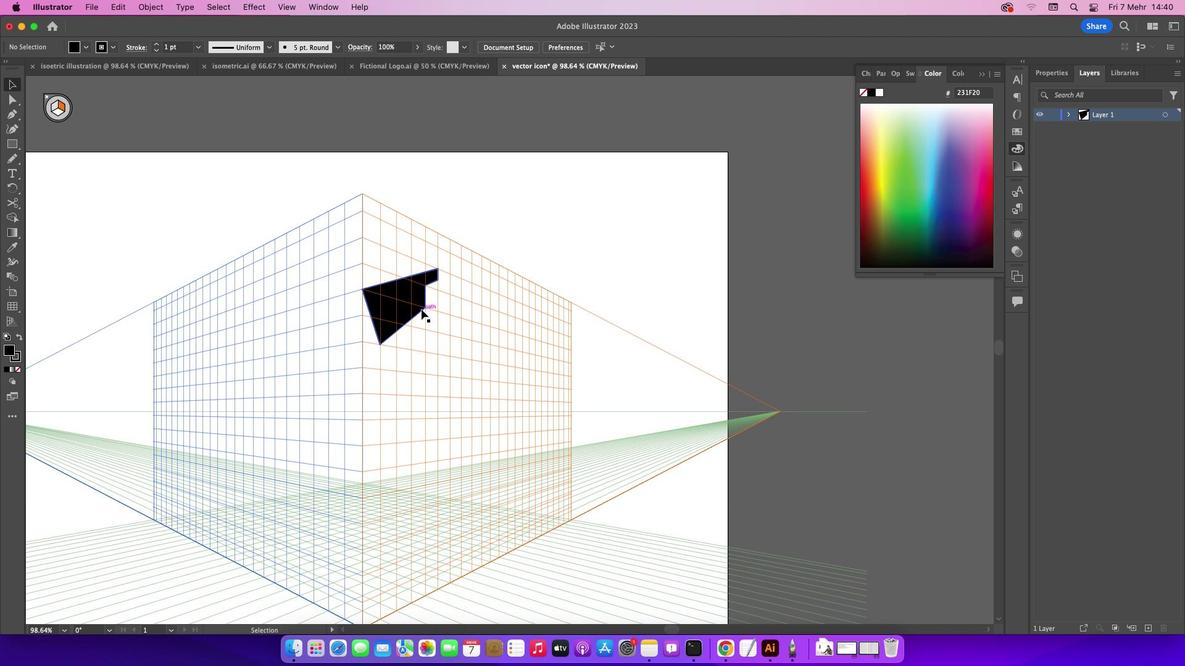 
Action: Mouse scrolled (406, 503) with delta (134, 679)
Screenshot: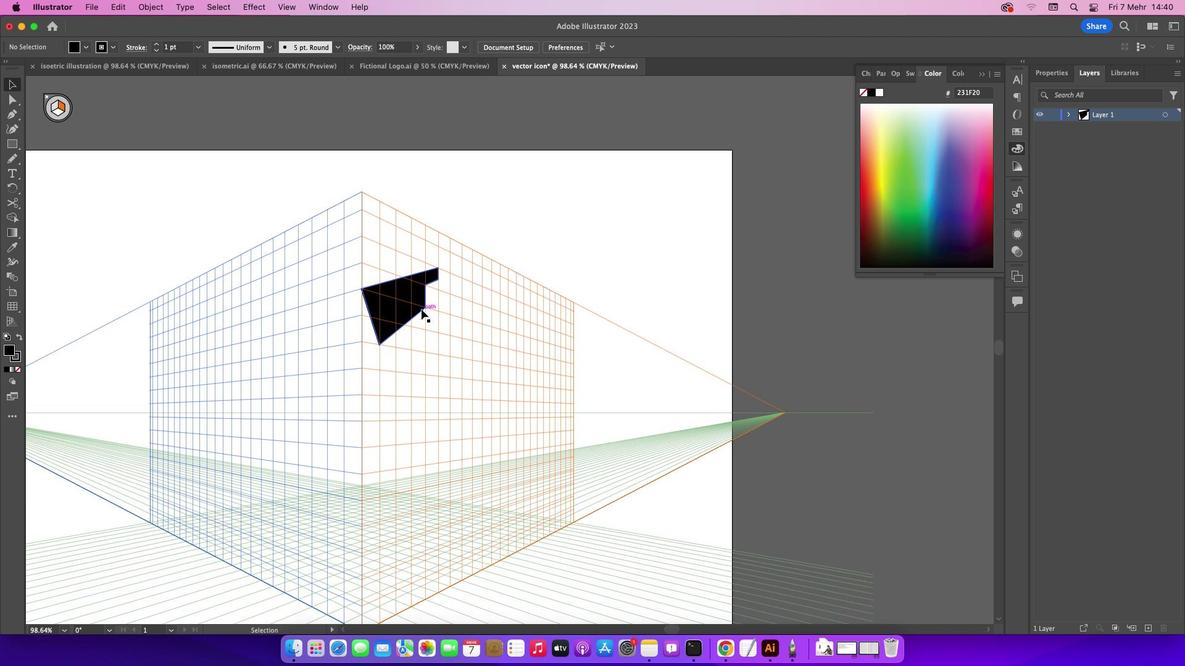 
Action: Mouse moved to (406, 500)
Screenshot: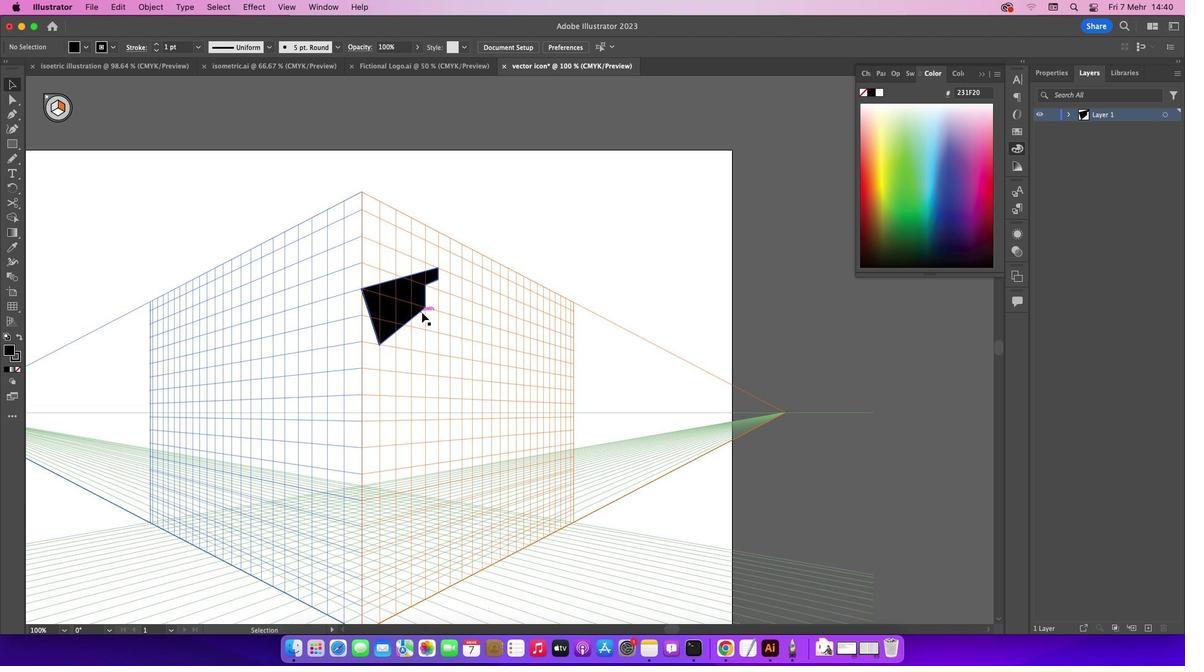 
Action: Mouse scrolled (406, 500) with delta (134, 679)
Screenshot: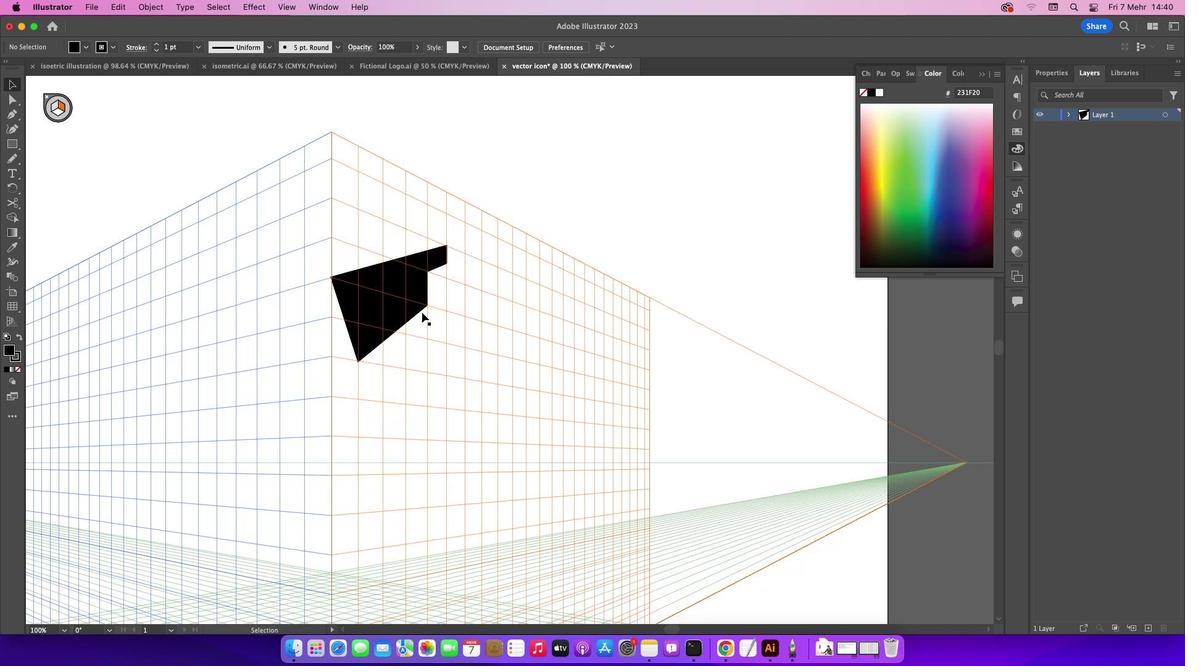 
Action: Mouse scrolled (406, 500) with delta (134, 679)
Screenshot: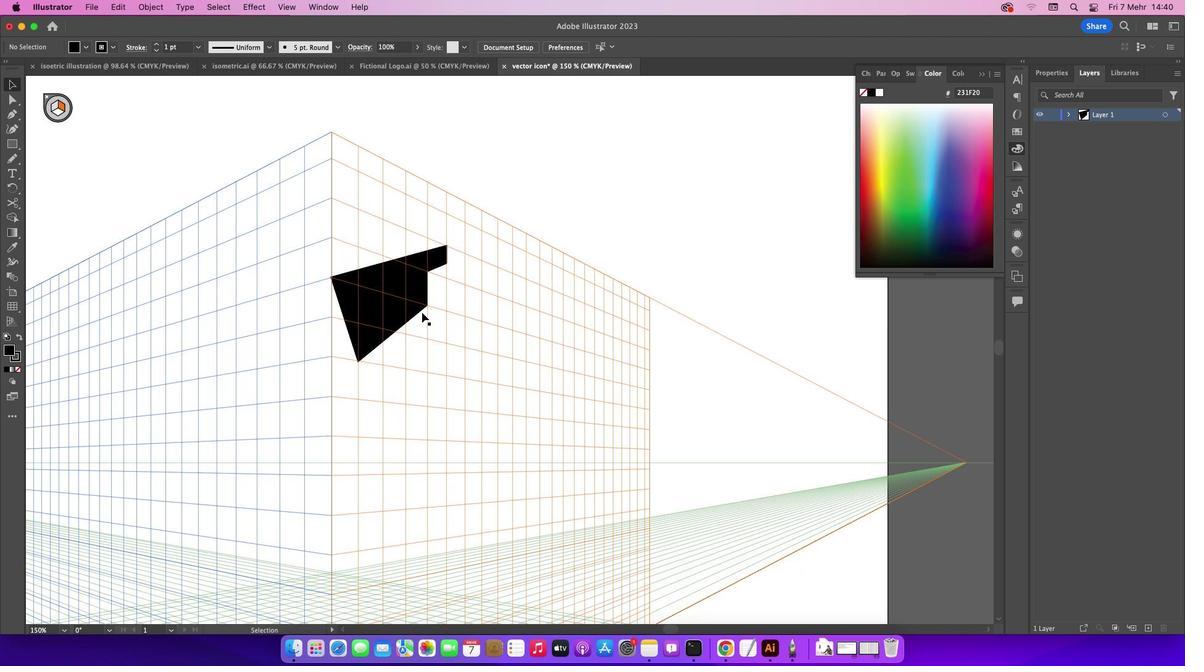 
Action: Key pressed Key.spaceKey.alt
Screenshot: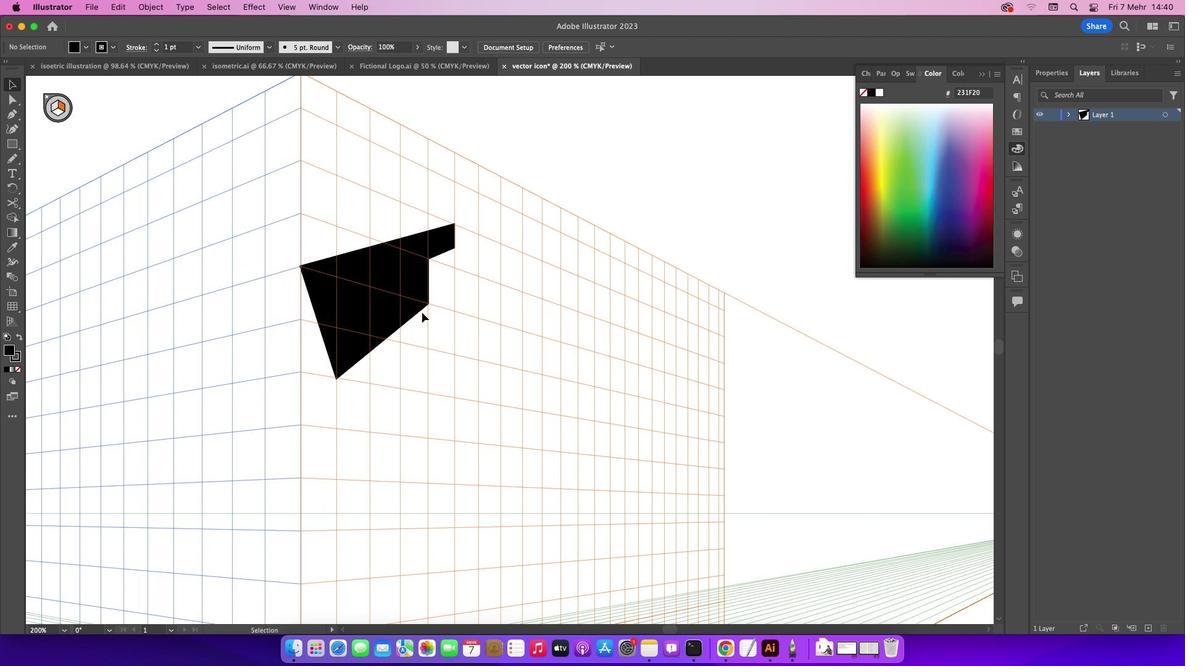 
Action: Mouse scrolled (406, 500) with delta (134, 681)
Screenshot: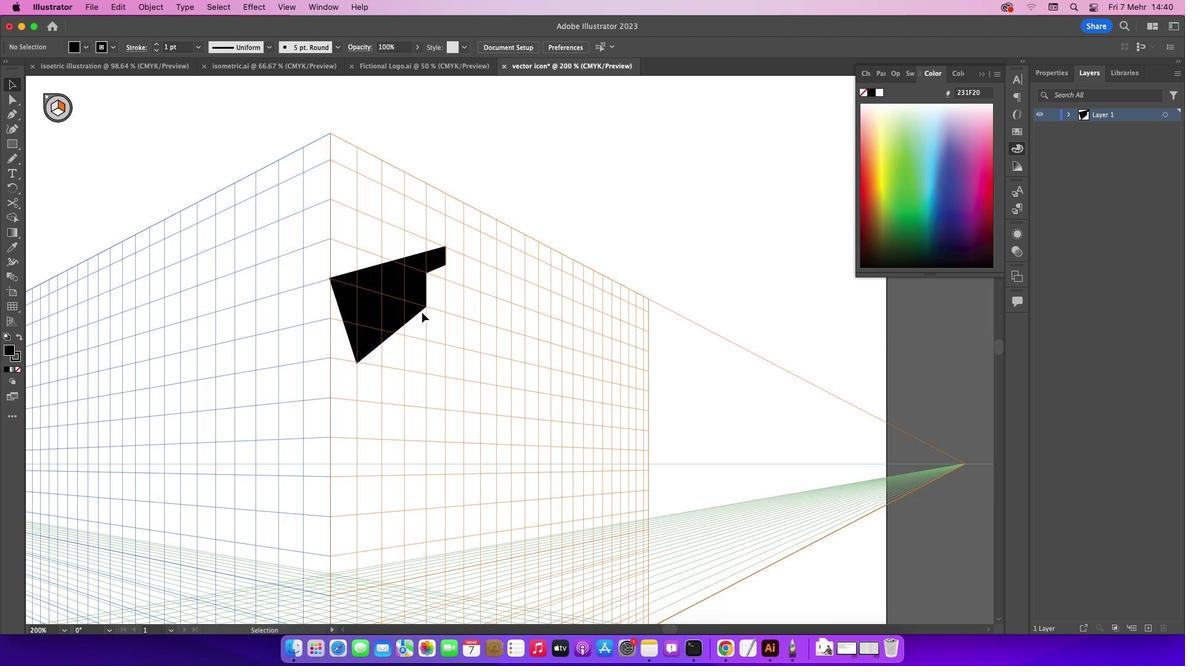 
Action: Mouse moved to (372, 480)
Screenshot: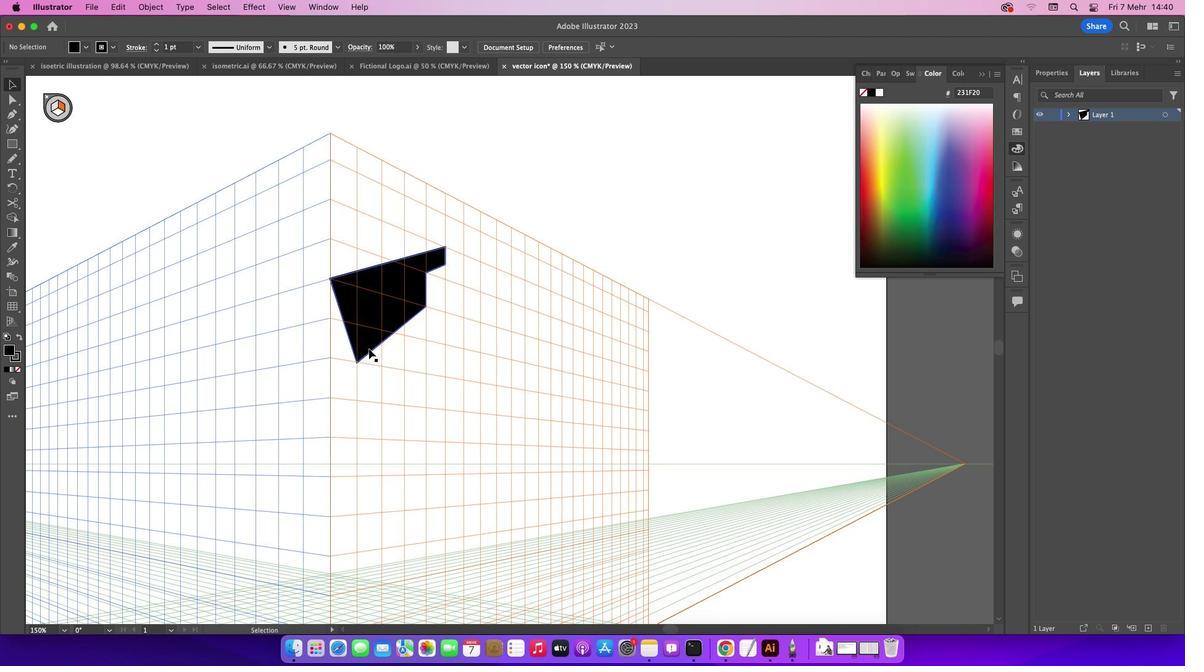 
Action: Mouse pressed left at (372, 480)
Screenshot: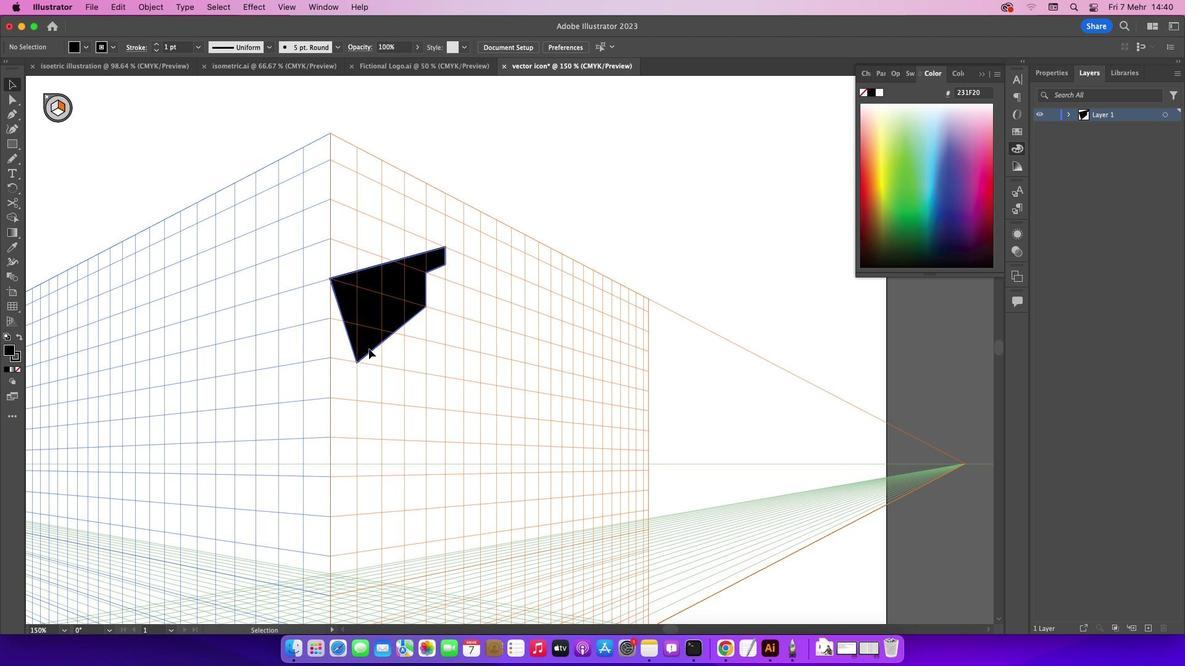
Action: Key pressed 'a'
Screenshot: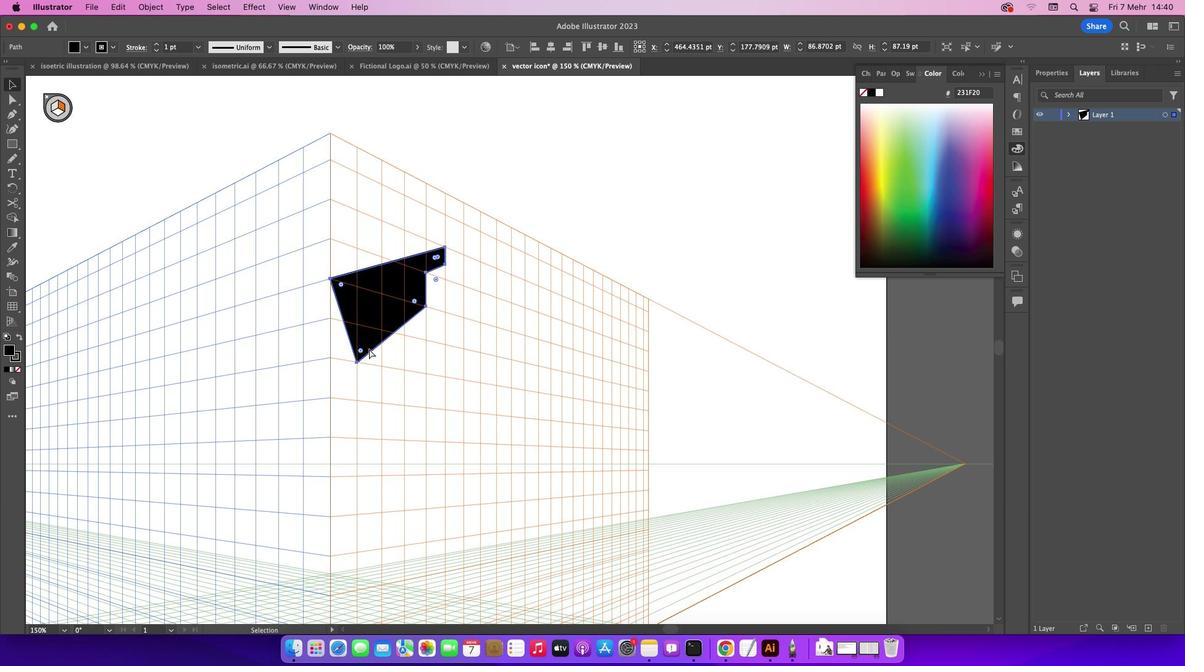 
Action: Mouse moved to (364, 472)
Screenshot: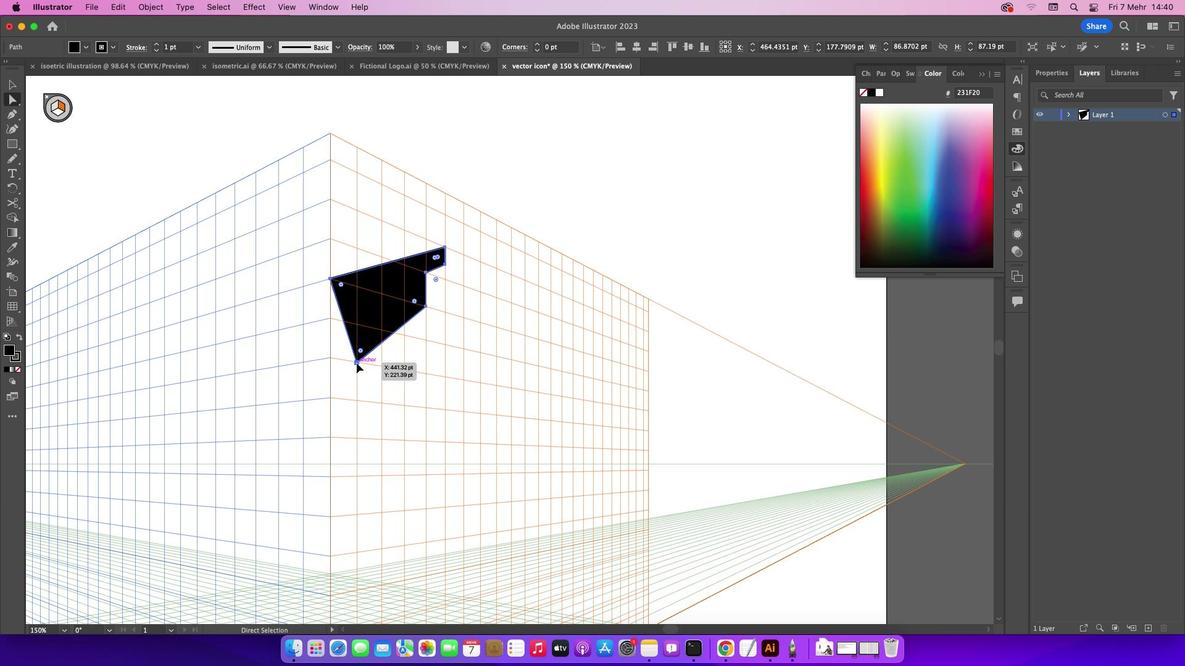 
Action: Mouse pressed left at (364, 472)
Screenshot: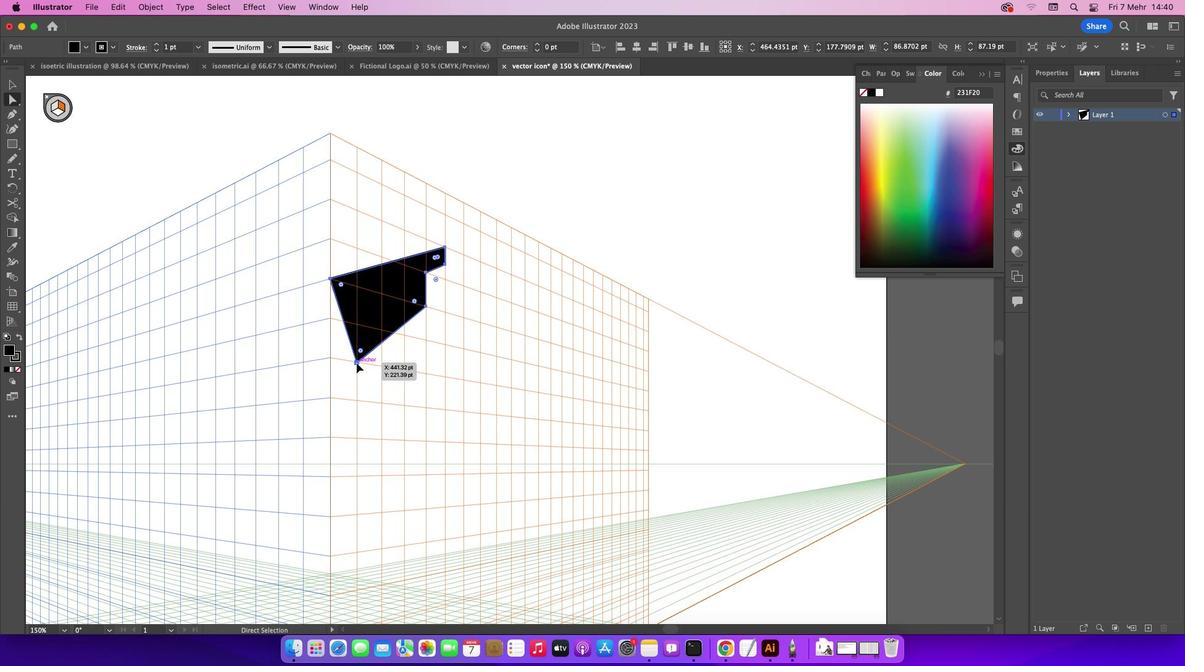 
Action: Mouse pressed left at (364, 472)
Screenshot: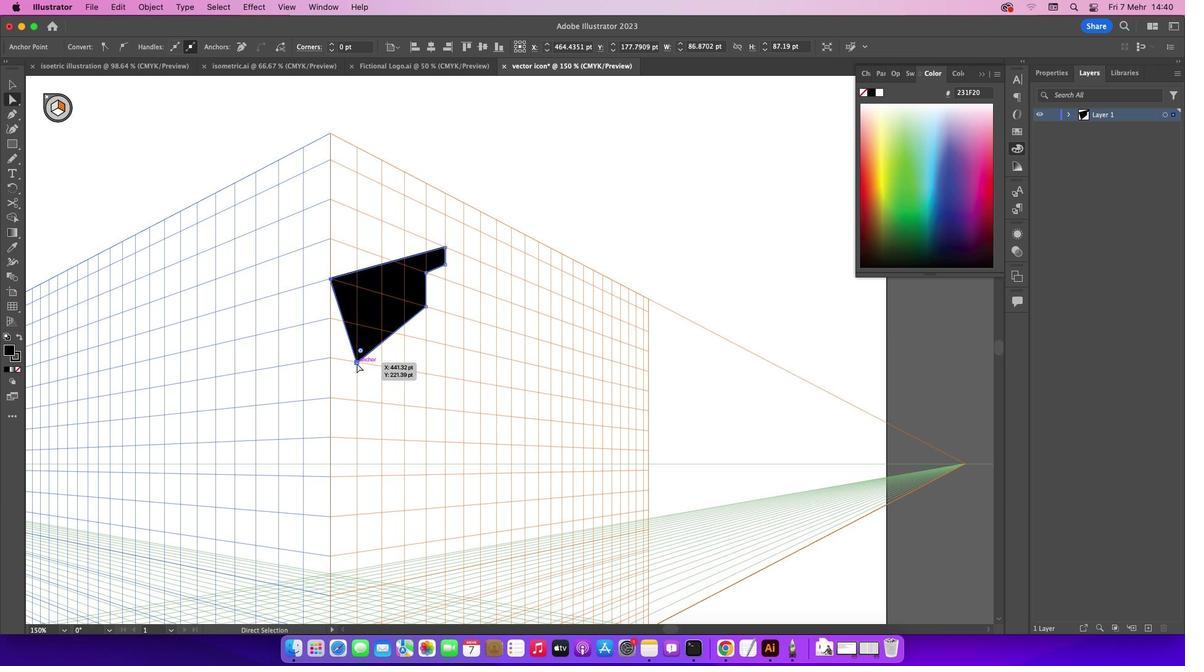 
Action: Mouse moved to (372, 493)
Screenshot: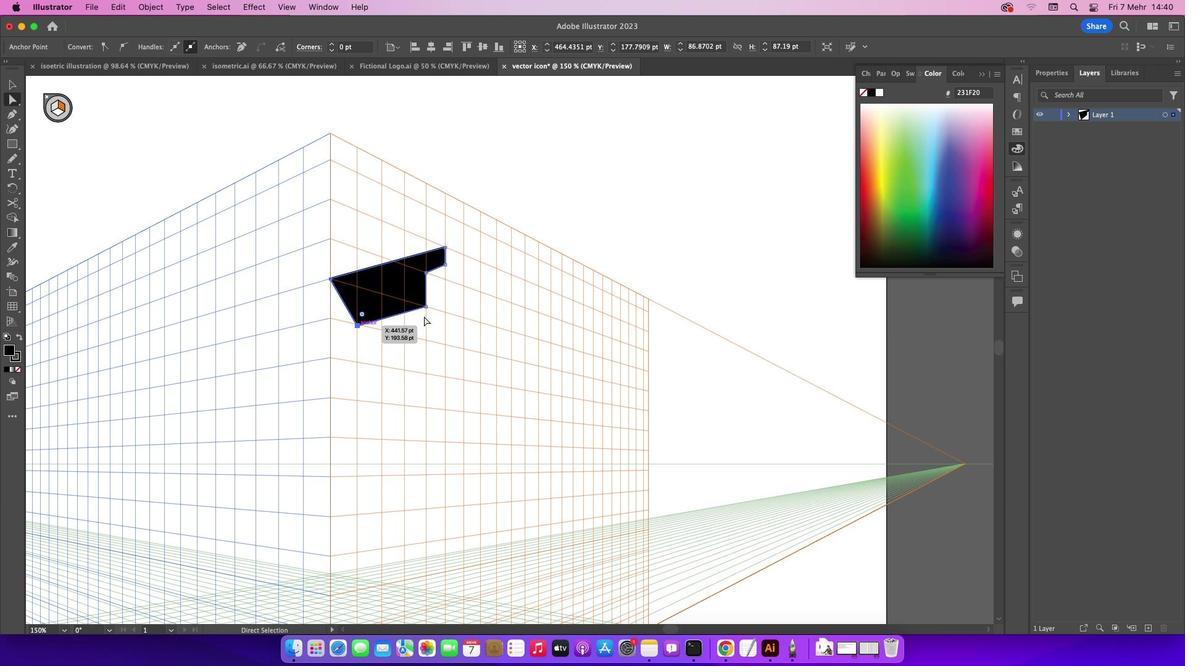 
Action: Key pressed Key.space
Screenshot: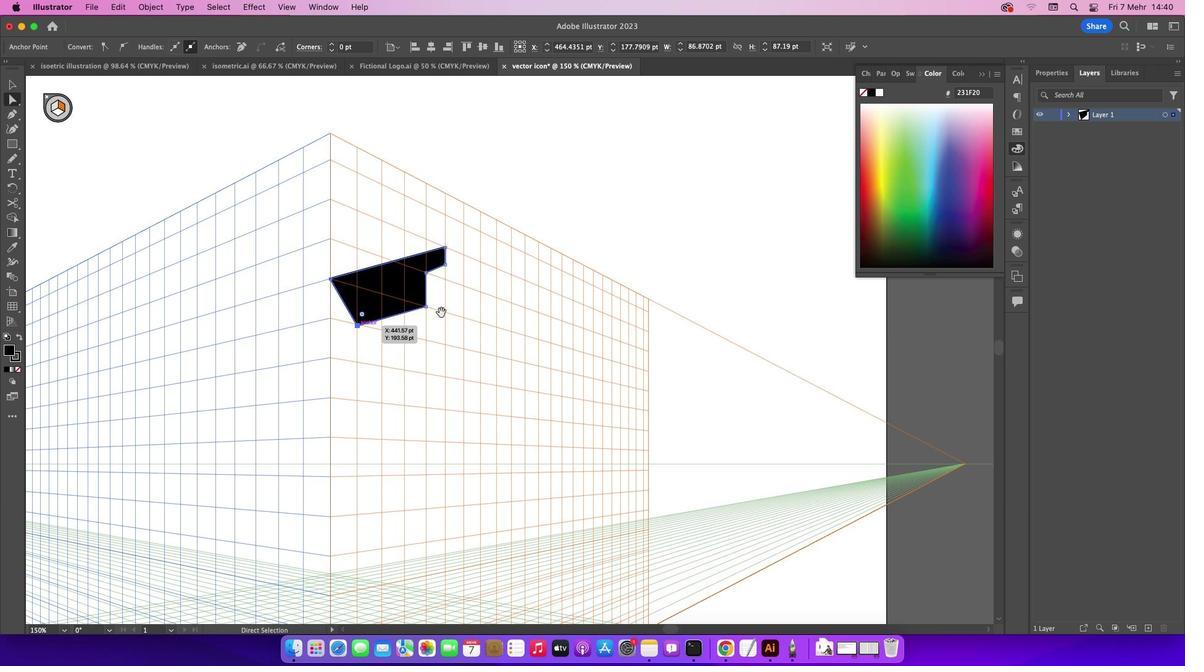 
Action: Mouse moved to (419, 500)
Screenshot: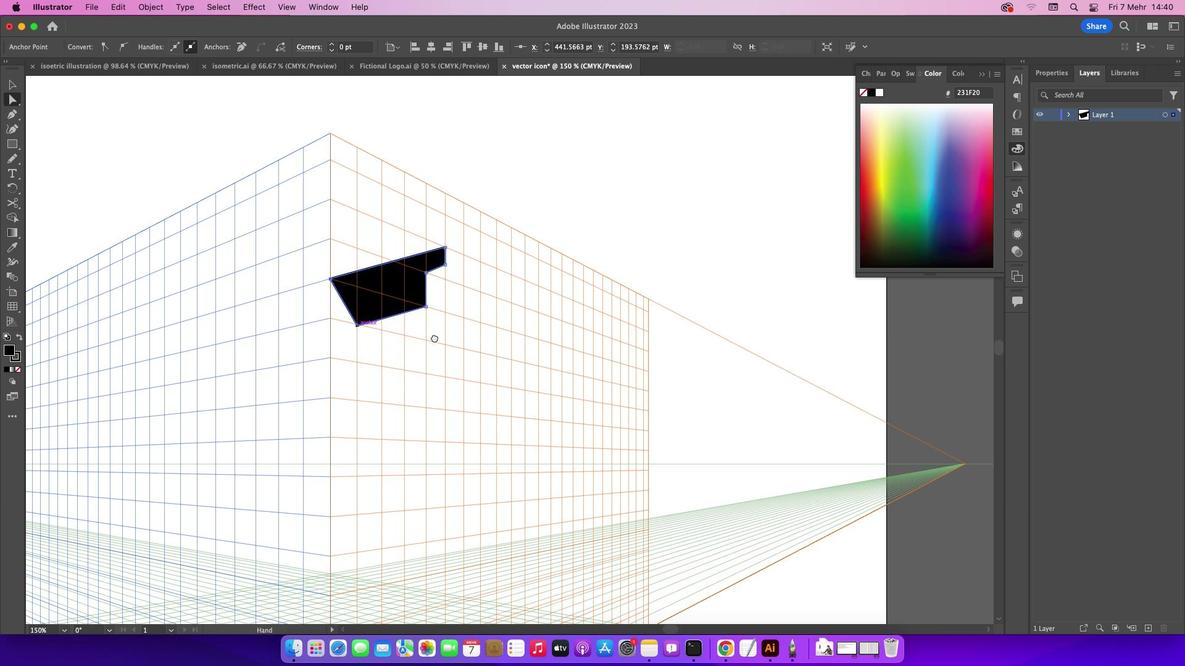 
Action: Mouse pressed left at (419, 500)
Screenshot: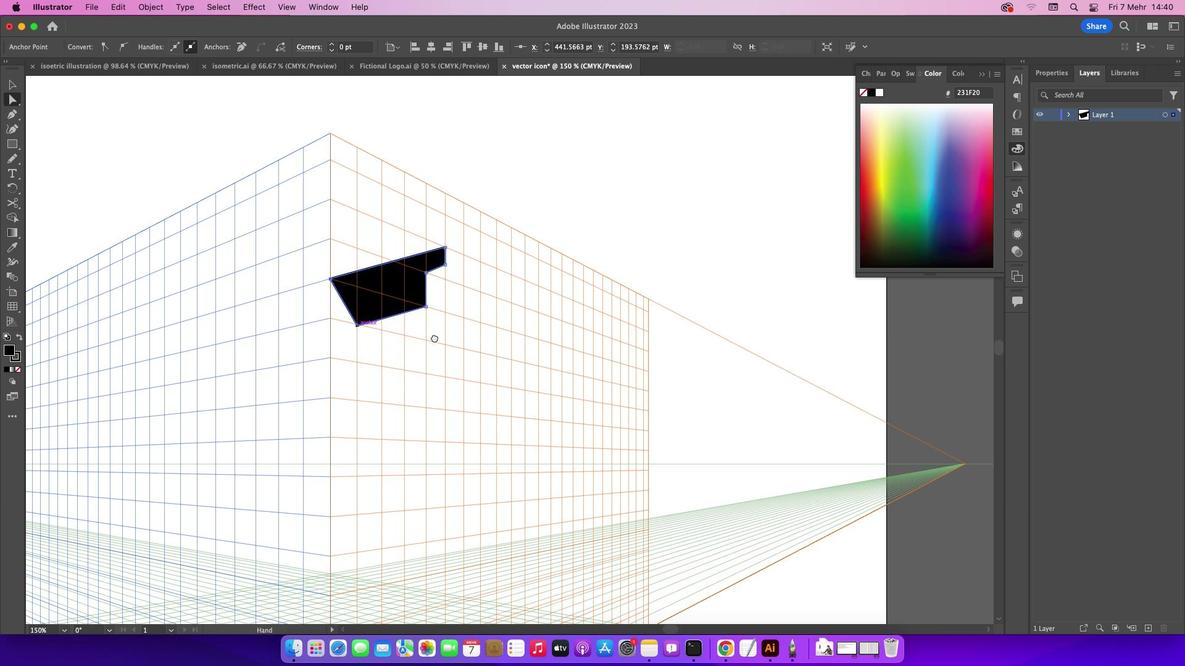 
Action: Mouse moved to (408, 470)
Screenshot: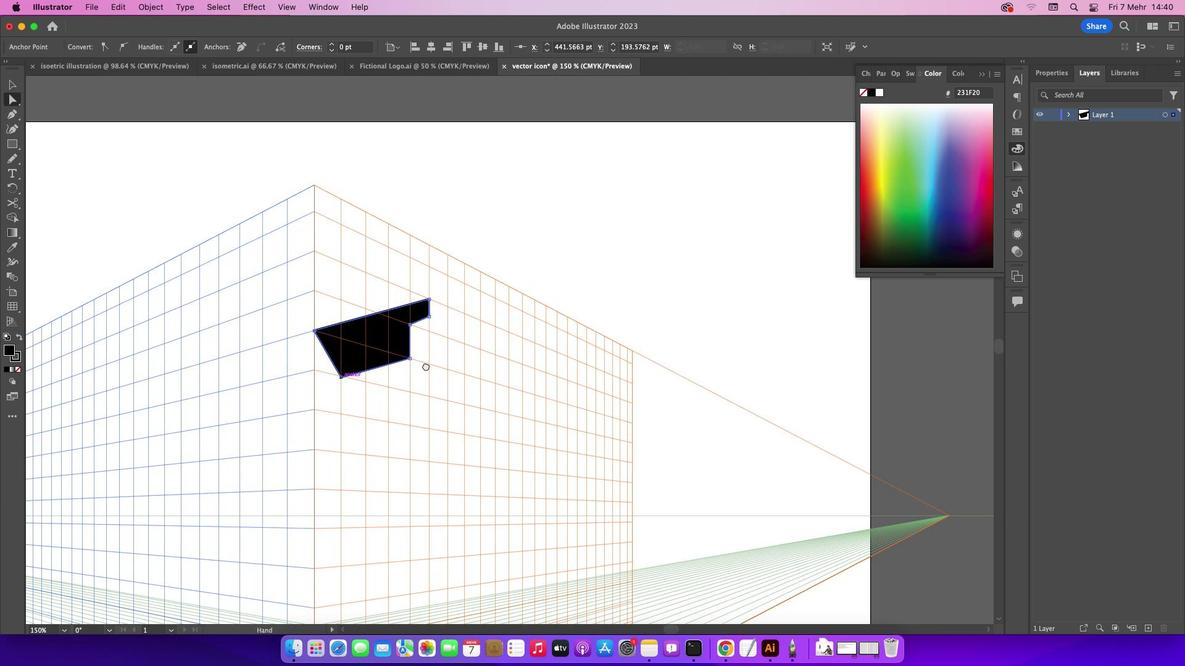 
Action: Key pressed Key.spaceKey.space
Screenshot: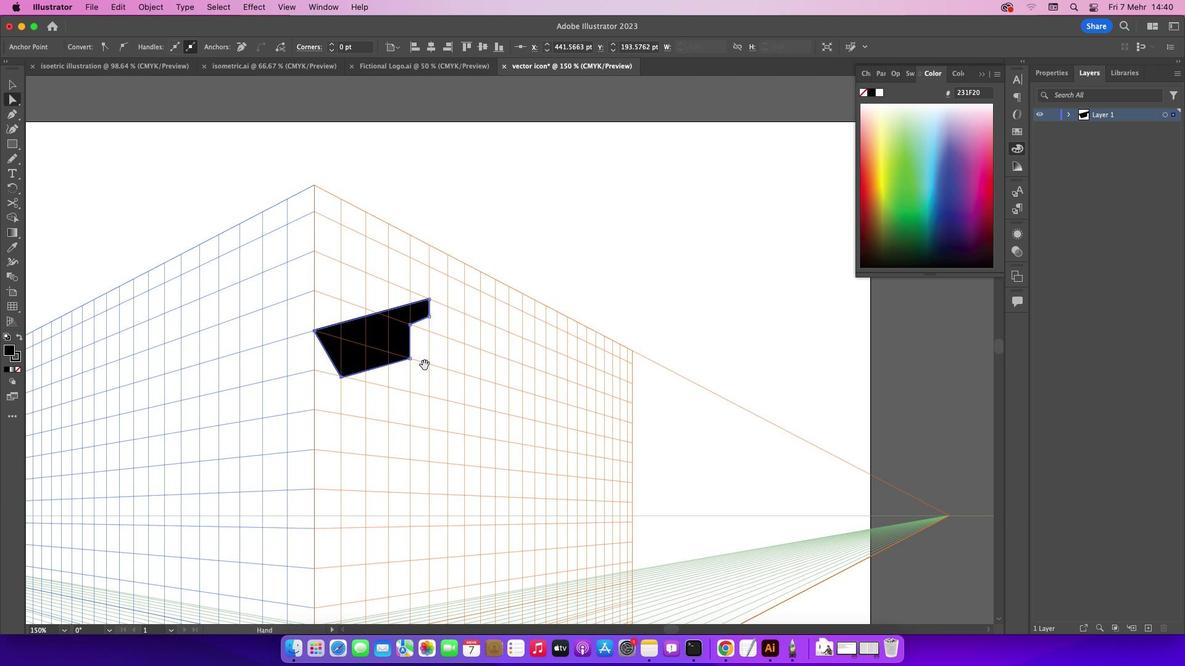 
Action: Mouse moved to (408, 471)
Screenshot: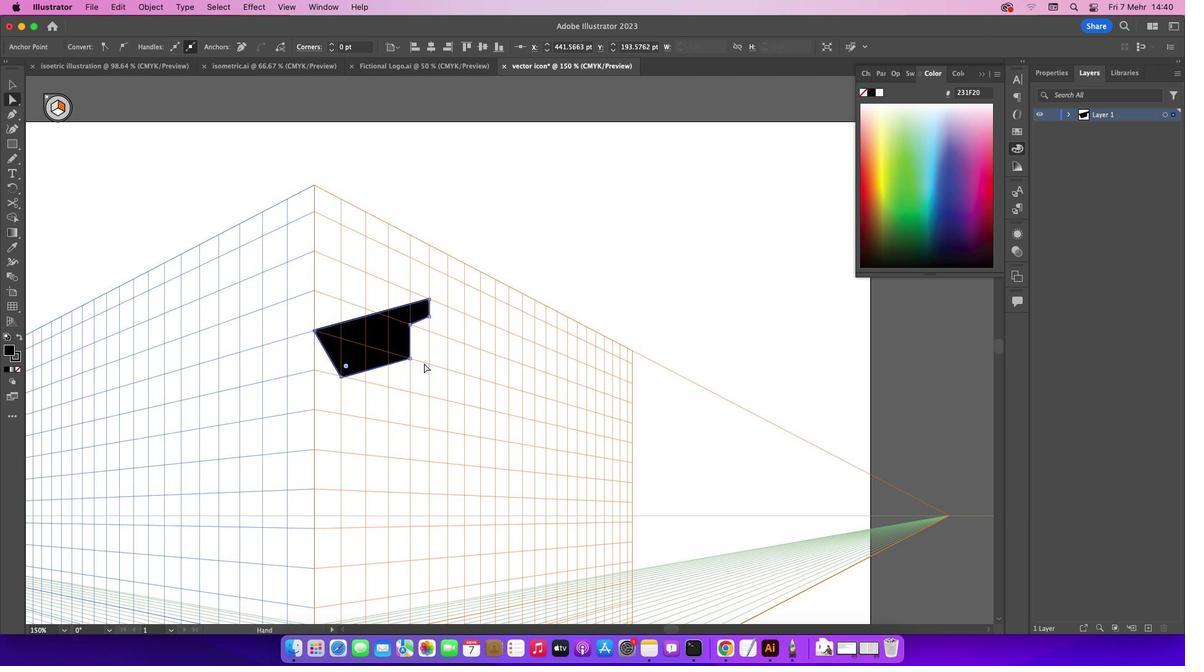 
Action: Key pressed Key.space
Screenshot: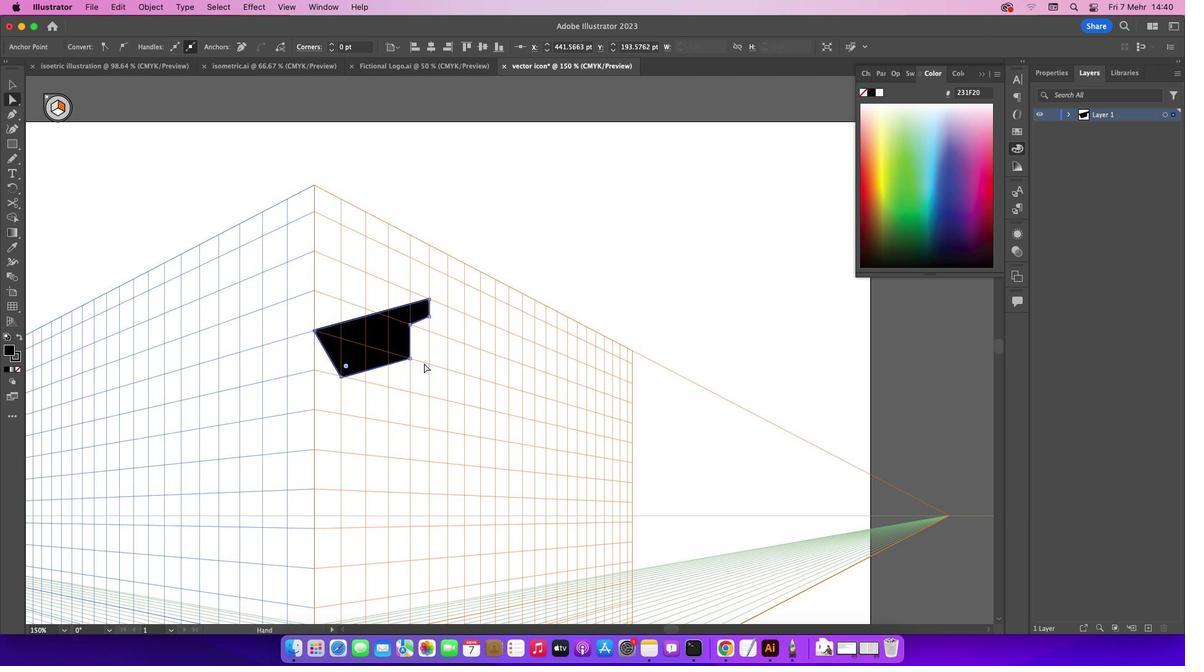 
Action: Mouse moved to (399, 475)
Screenshot: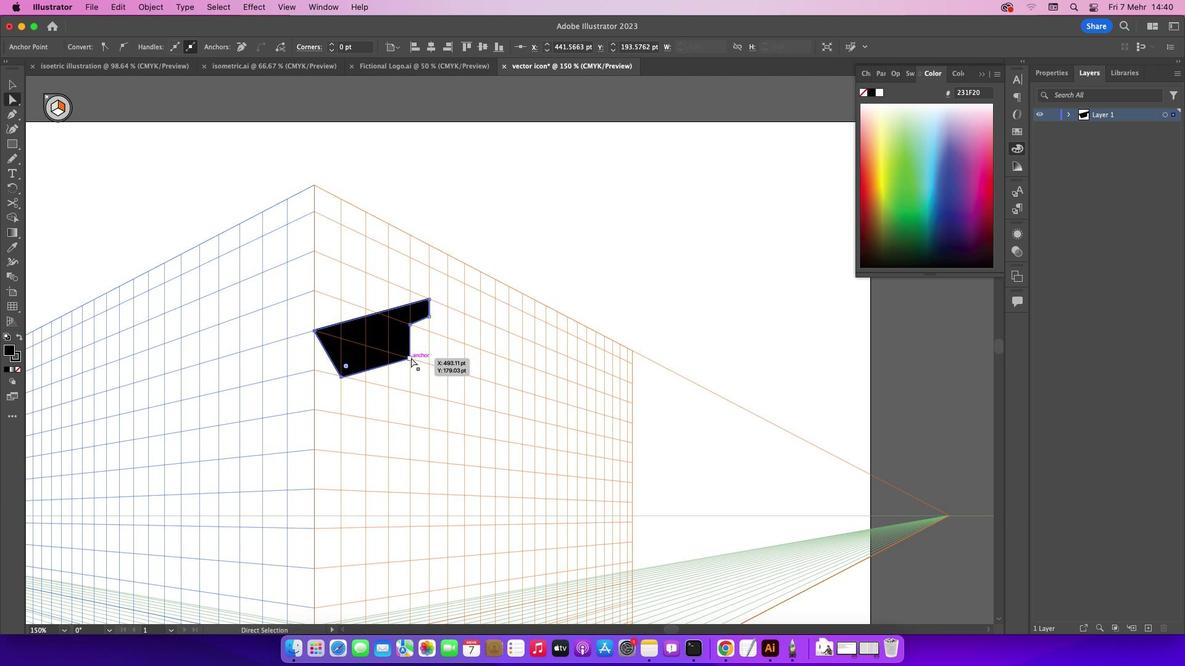 
Action: Mouse pressed left at (399, 475)
Screenshot: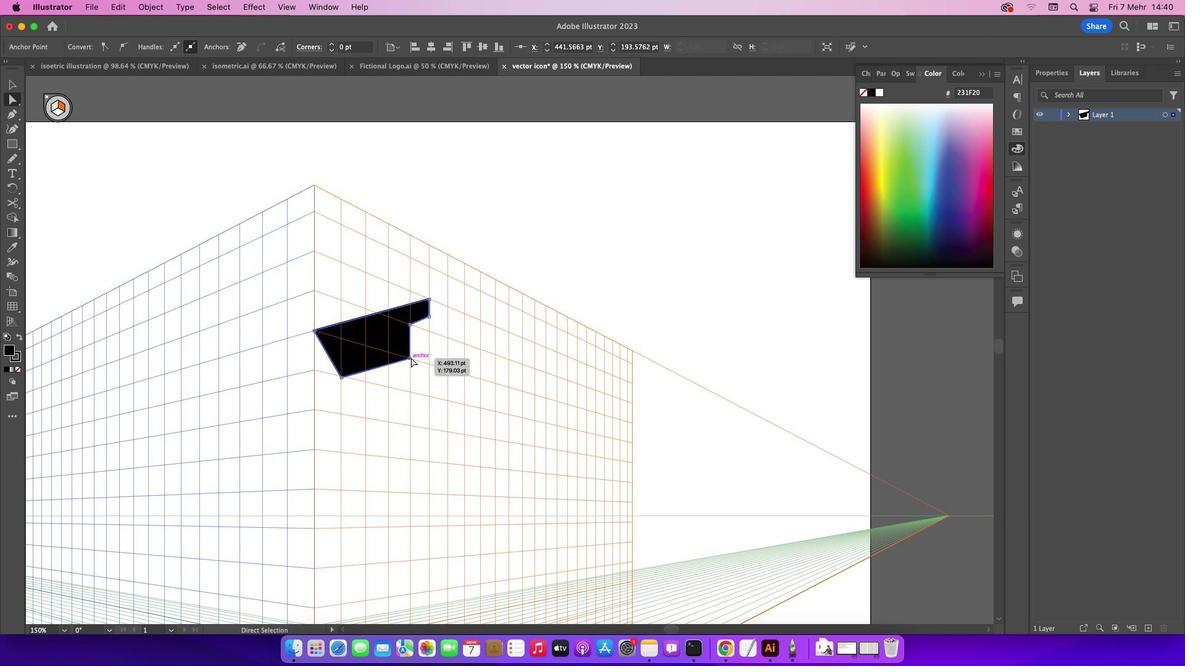 
Action: Mouse moved to (399, 475)
Screenshot: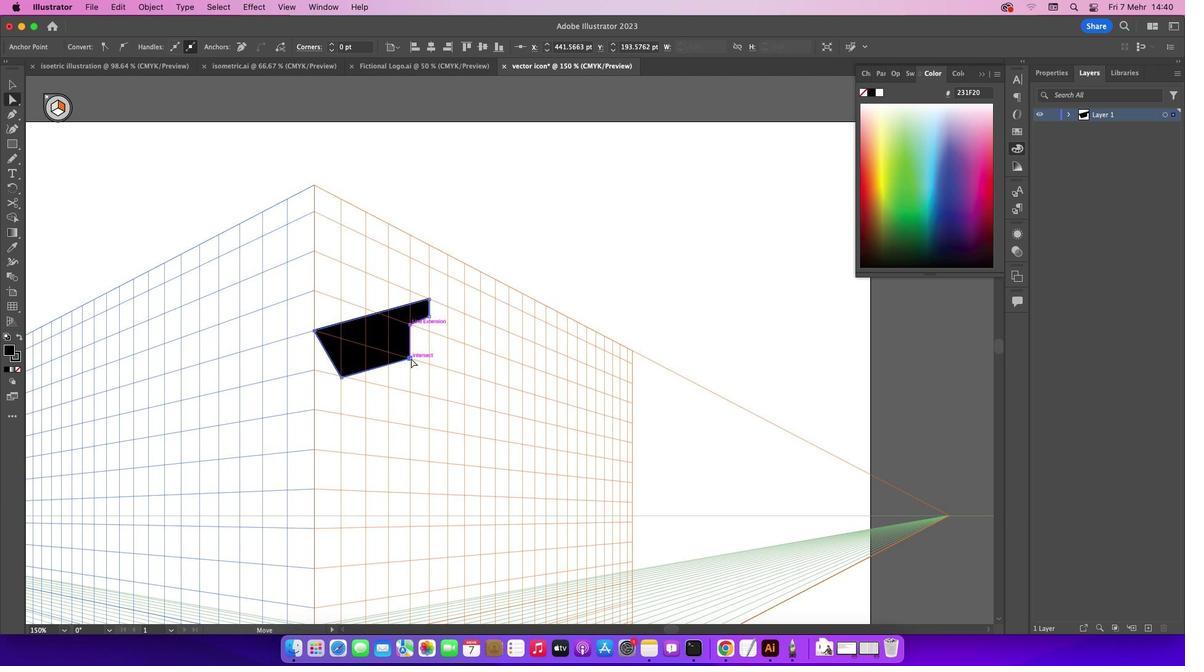 
Action: Mouse pressed left at (399, 475)
Screenshot: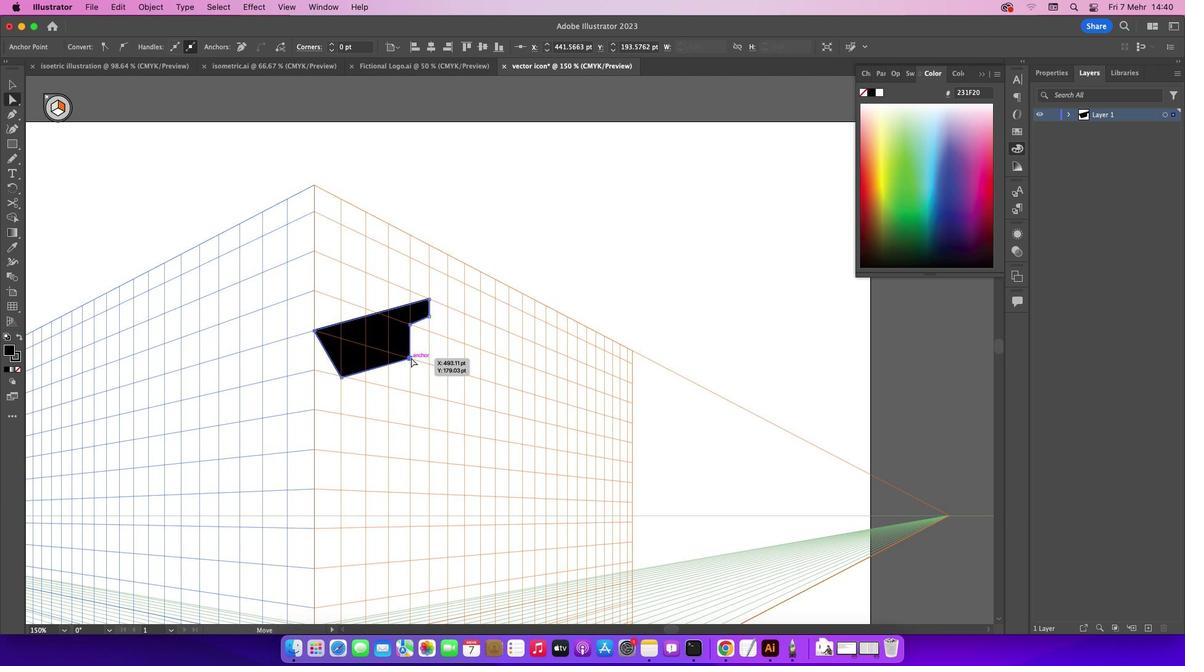 
Action: Mouse moved to (353, 464)
Screenshot: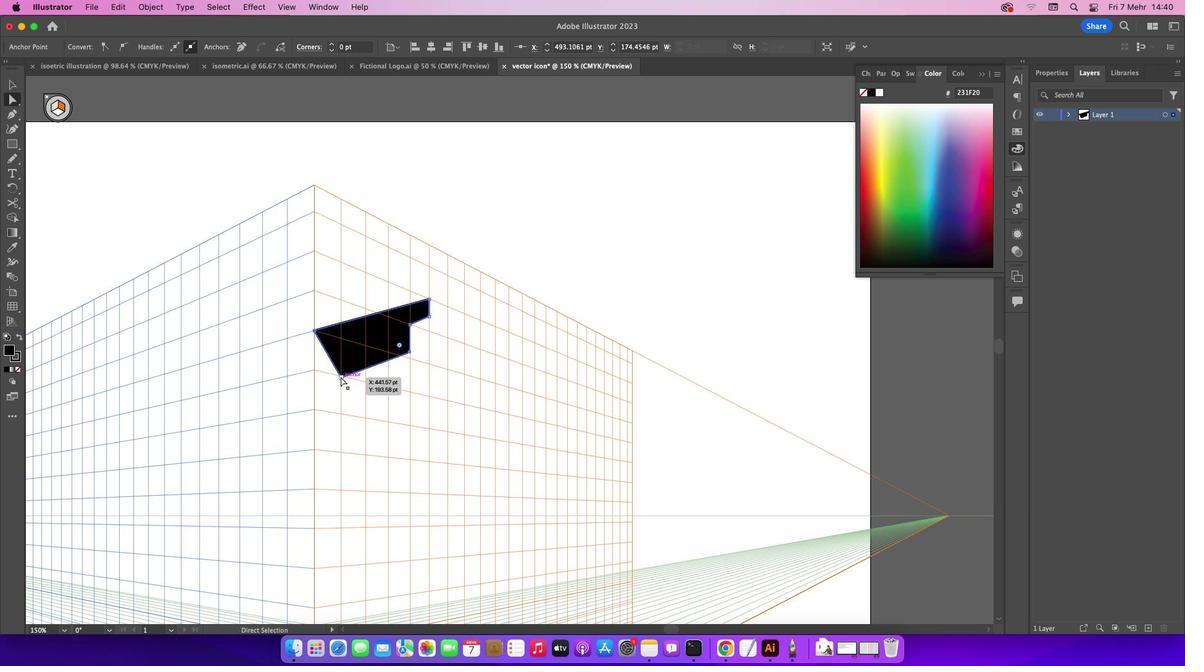 
Action: Mouse pressed left at (353, 464)
Screenshot: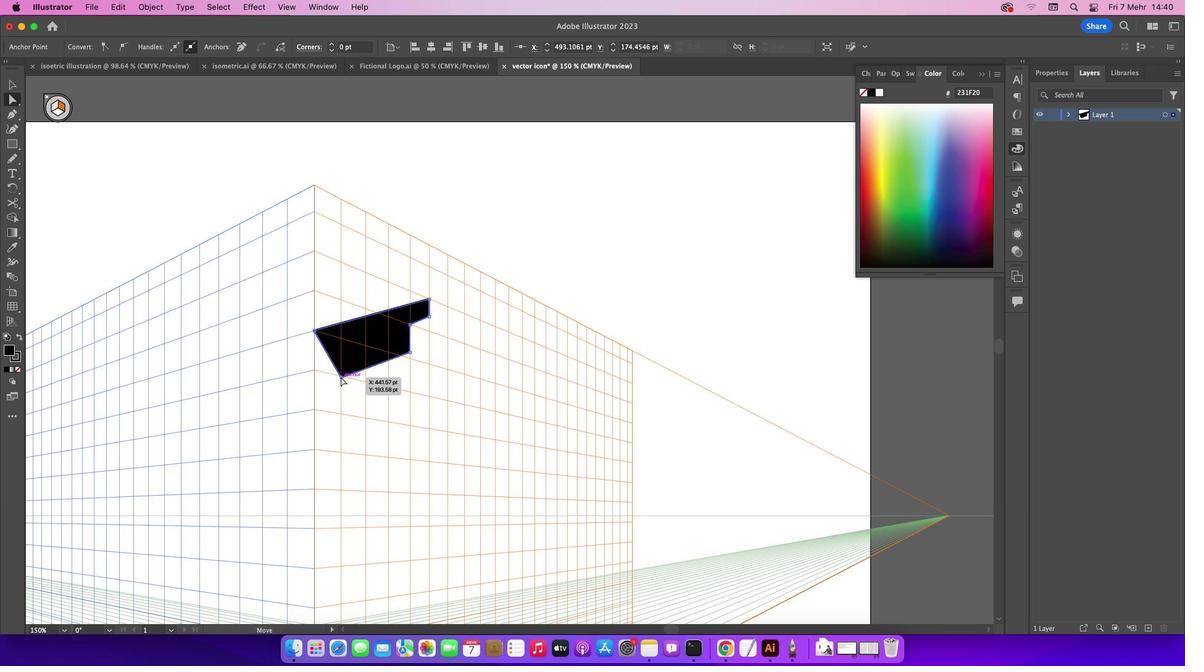 
Action: Mouse pressed left at (353, 464)
Screenshot: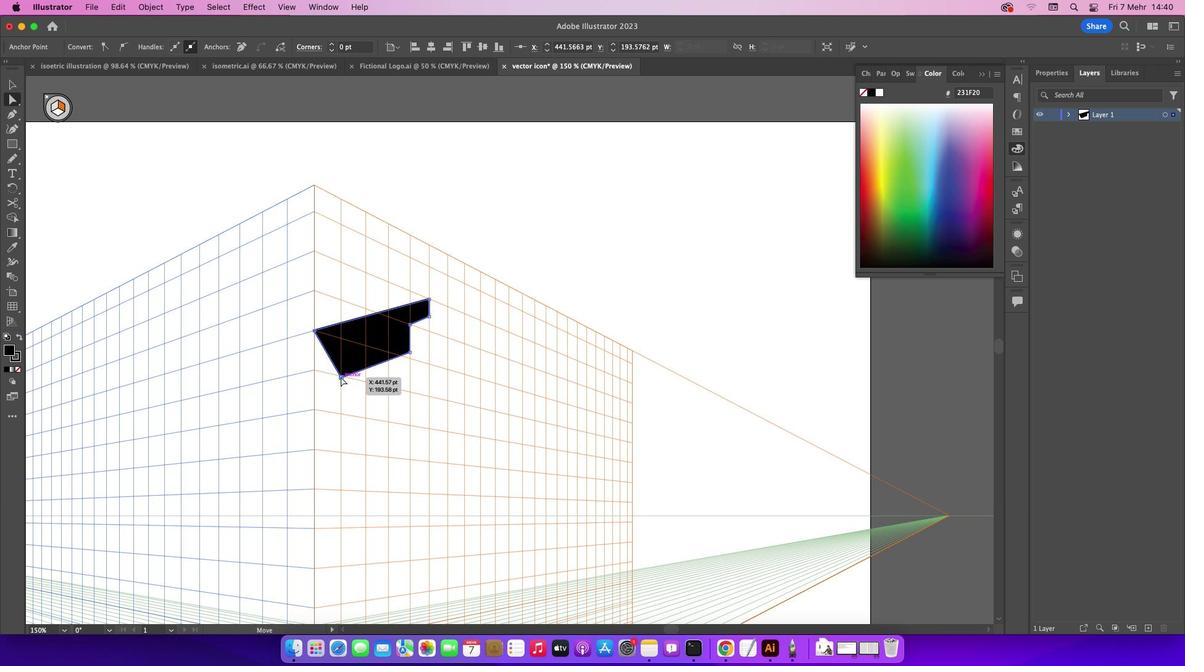 
Action: Mouse moved to (403, 453)
Screenshot: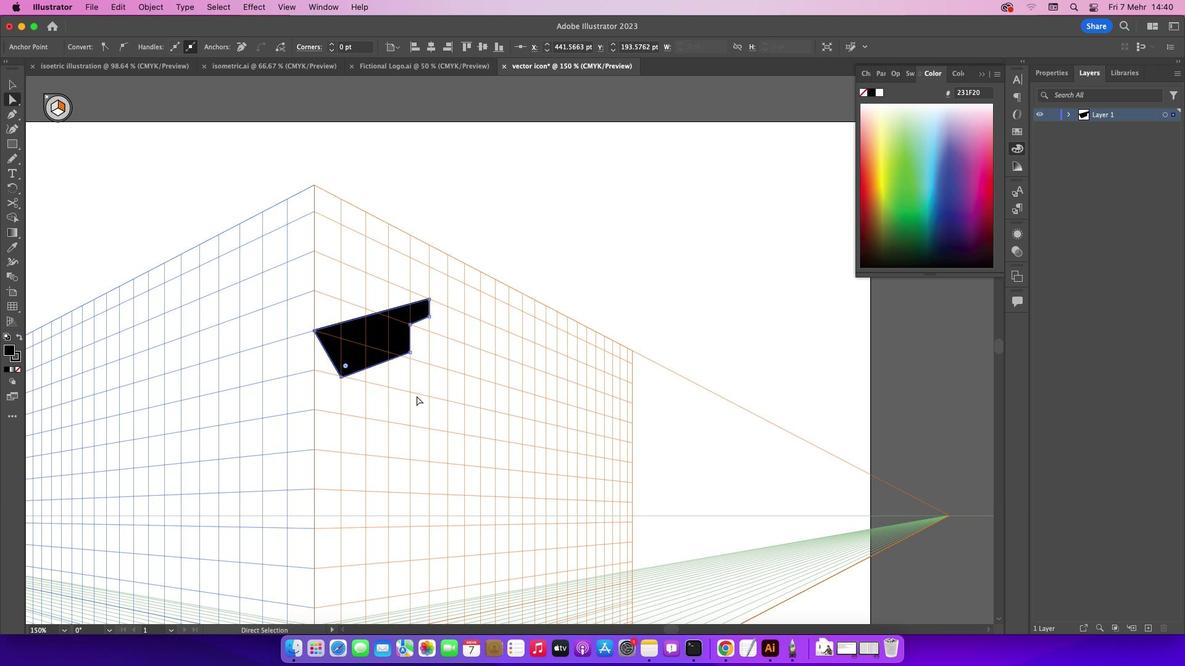 
Action: Mouse pressed left at (403, 453)
Screenshot: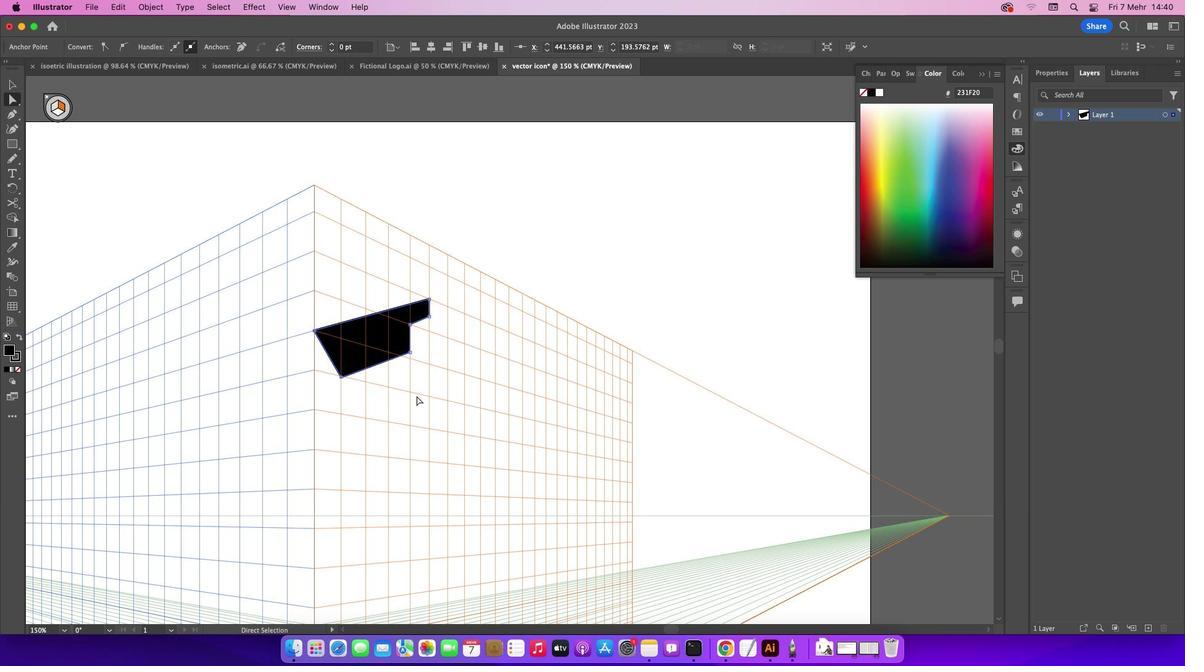 
Action: Mouse moved to (403, 460)
Screenshot: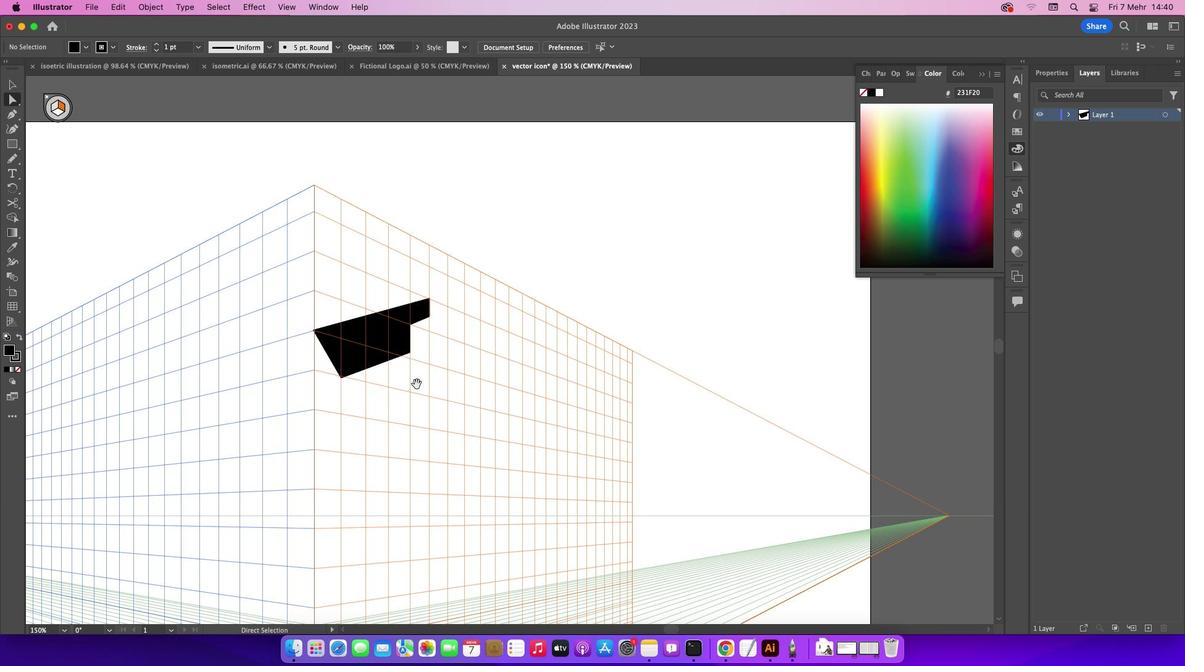 
Action: Key pressed Key.space
Screenshot: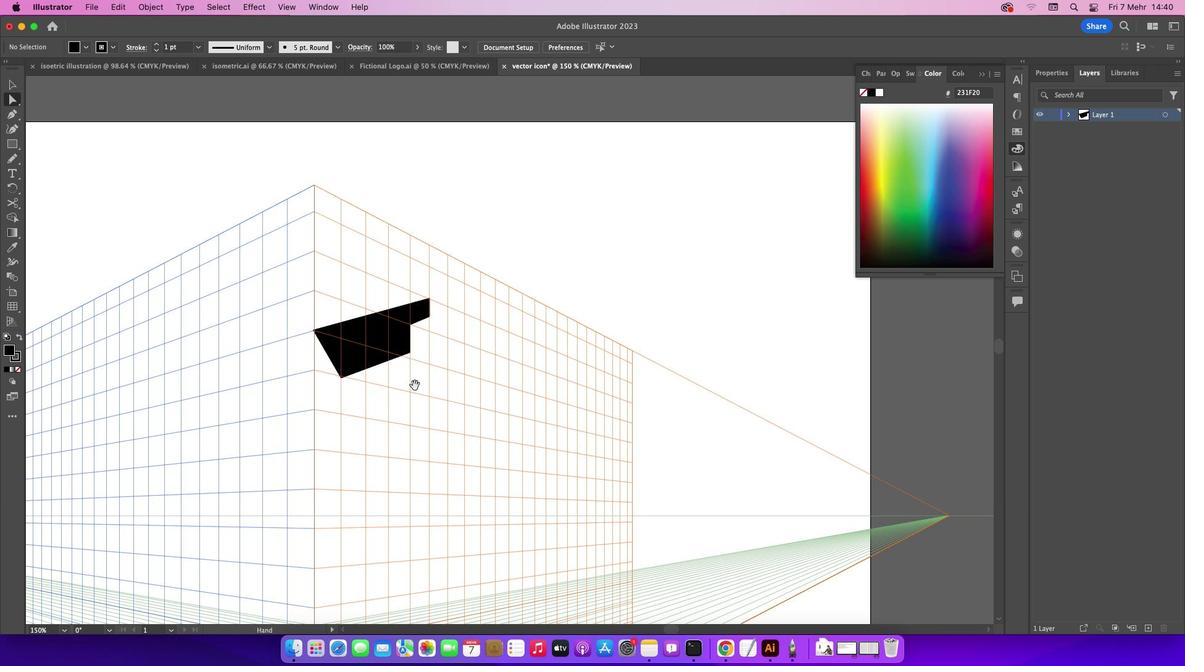 
Action: Mouse pressed left at (403, 460)
Screenshot: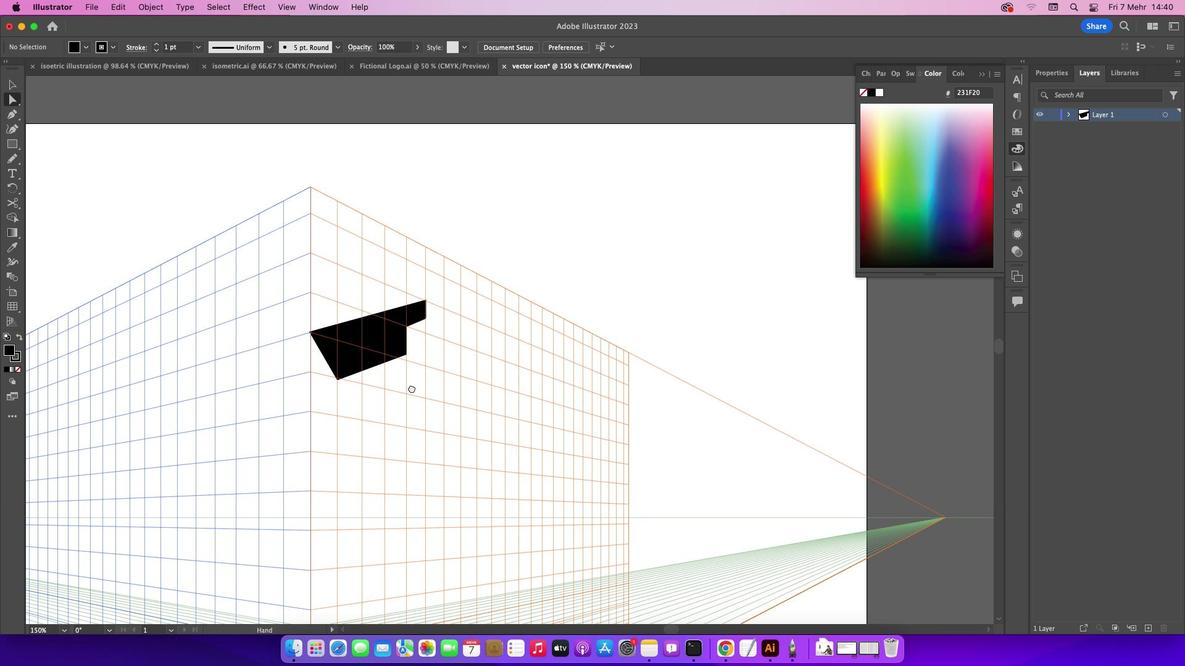 
Action: Mouse moved to (388, 468)
Screenshot: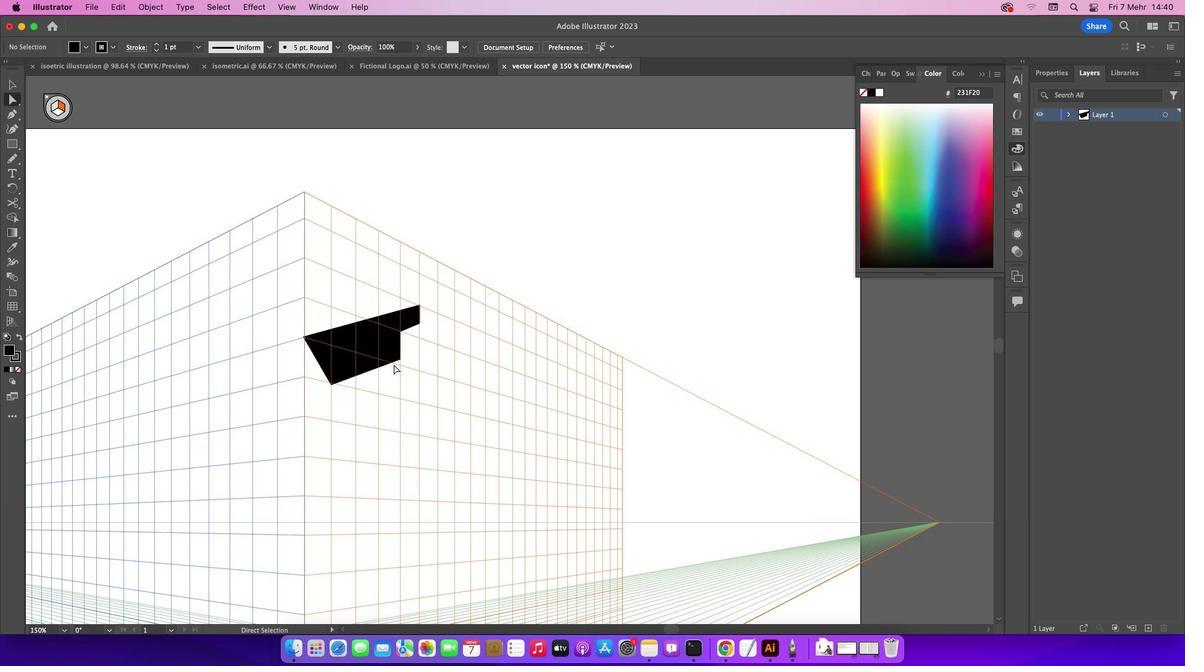 
Action: Key pressed 'p'
Screenshot: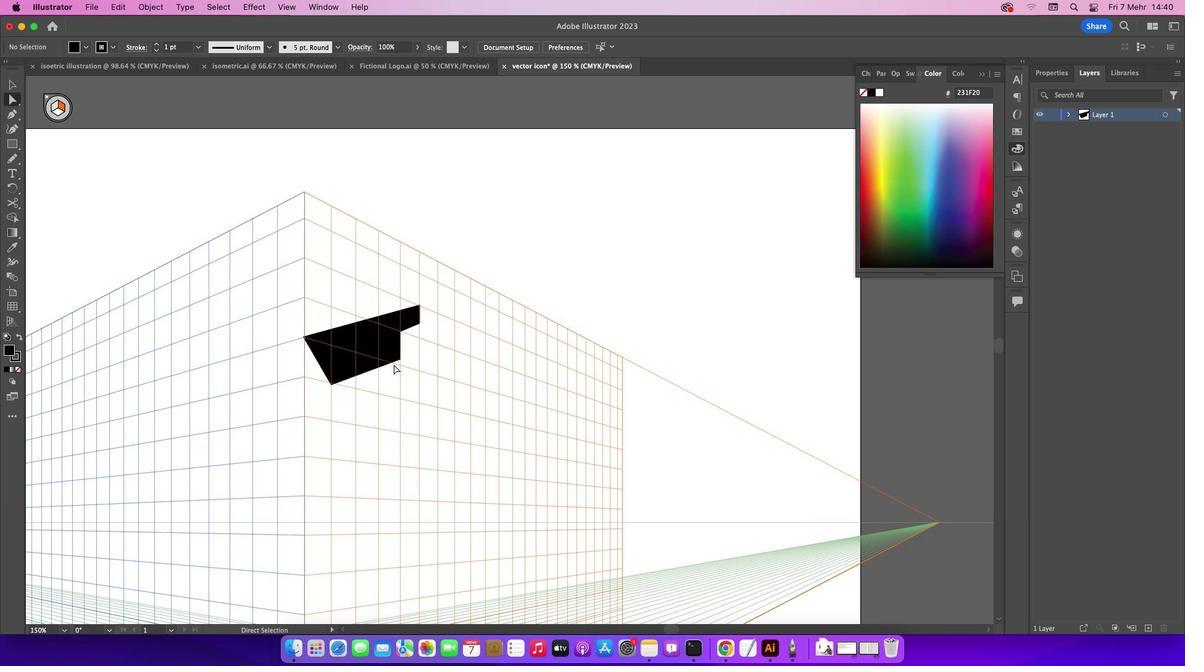 
Action: Mouse moved to (394, 489)
Screenshot: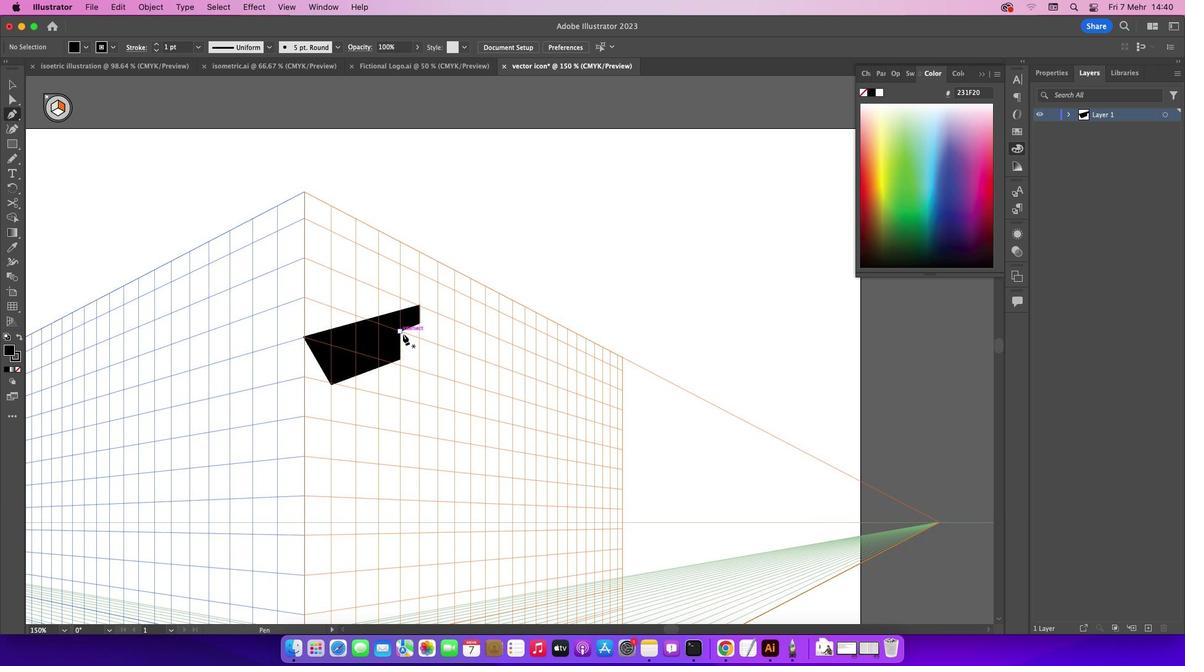 
Action: Mouse pressed left at (394, 489)
Screenshot: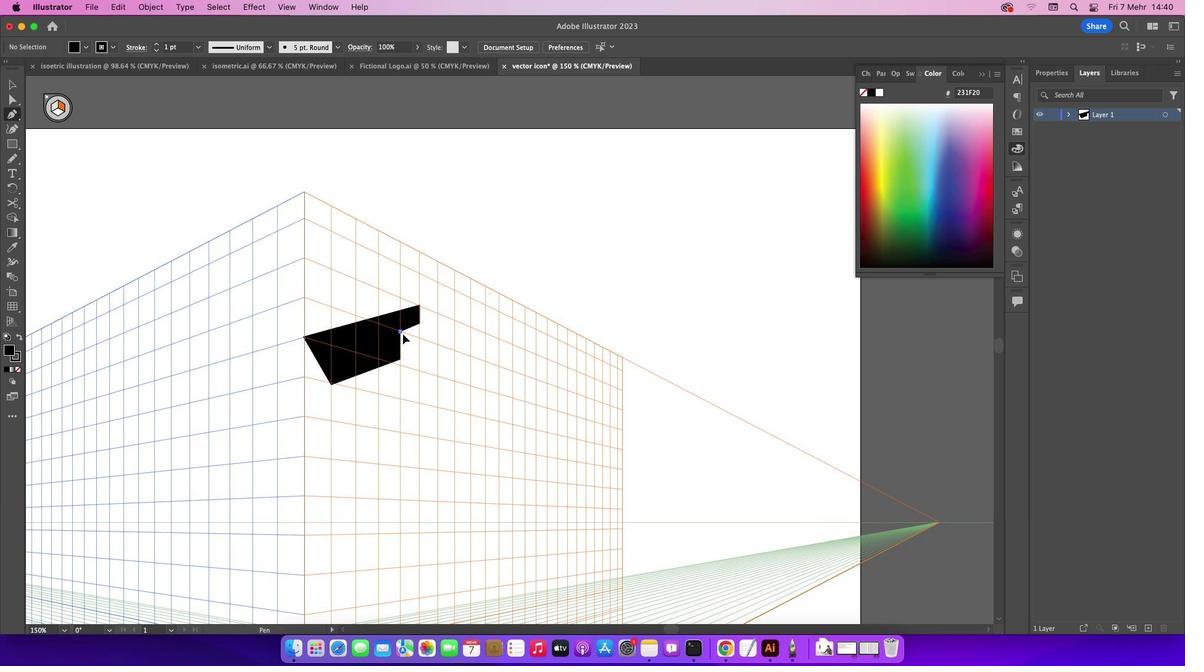 
Action: Key pressed Key.cmd'z'
Screenshot: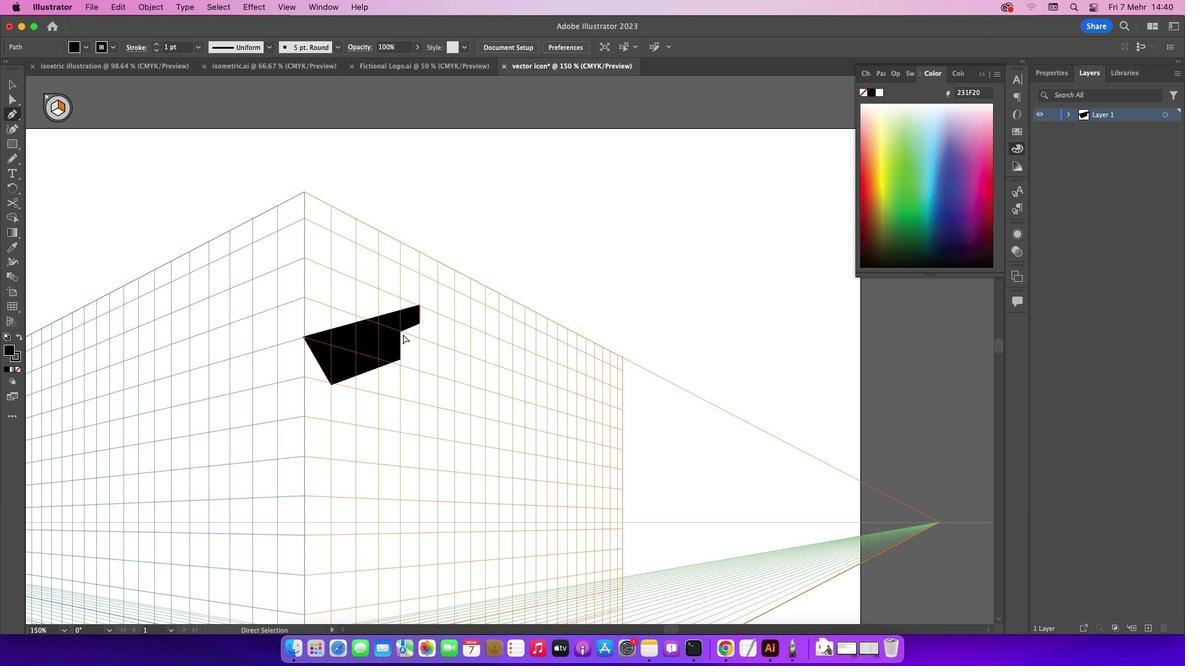 
Action: Mouse moved to (401, 488)
Screenshot: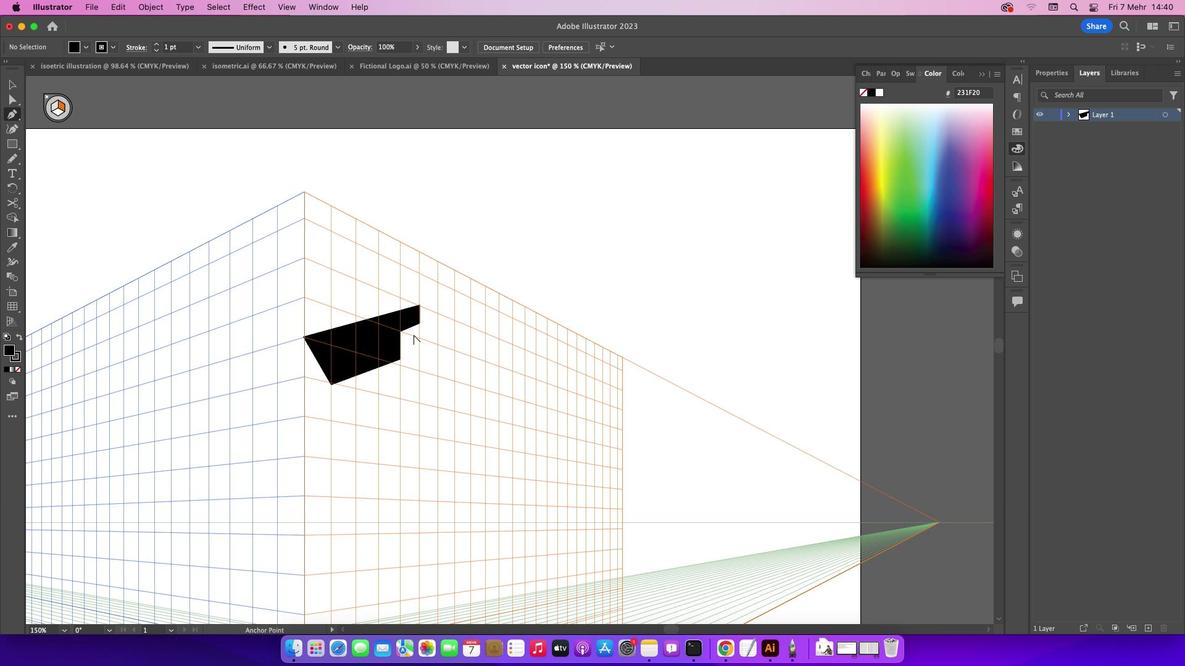 
Action: Key pressed Key.alt
Screenshot: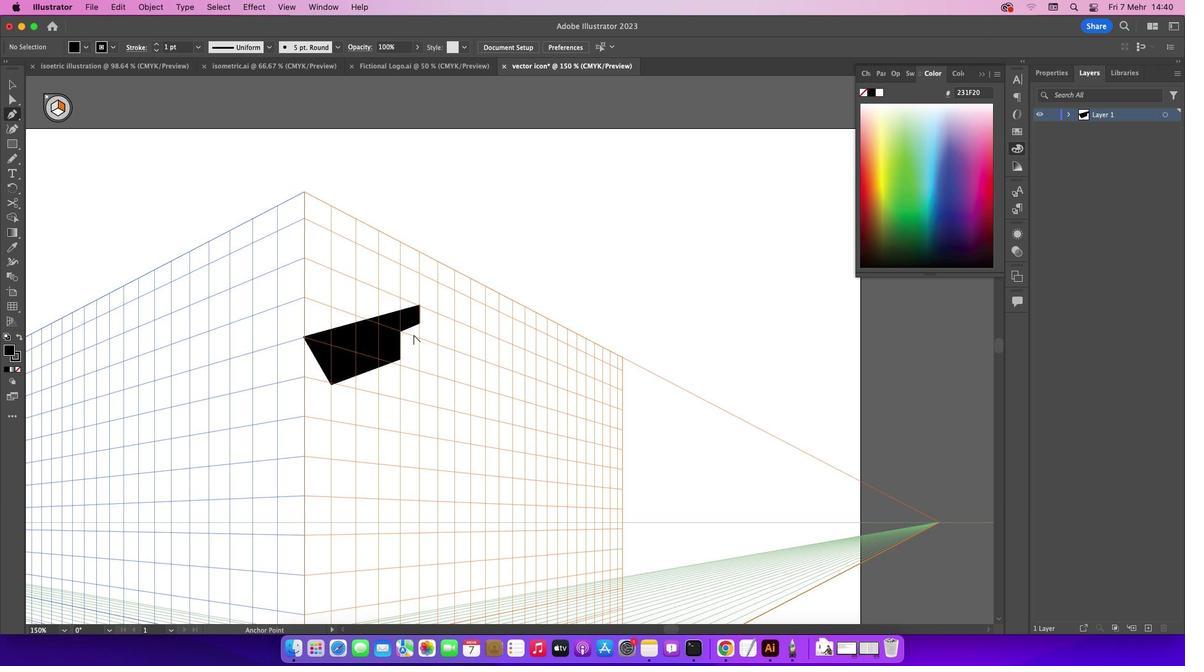 
Action: Mouse scrolled (401, 488) with delta (134, 679)
Screenshot: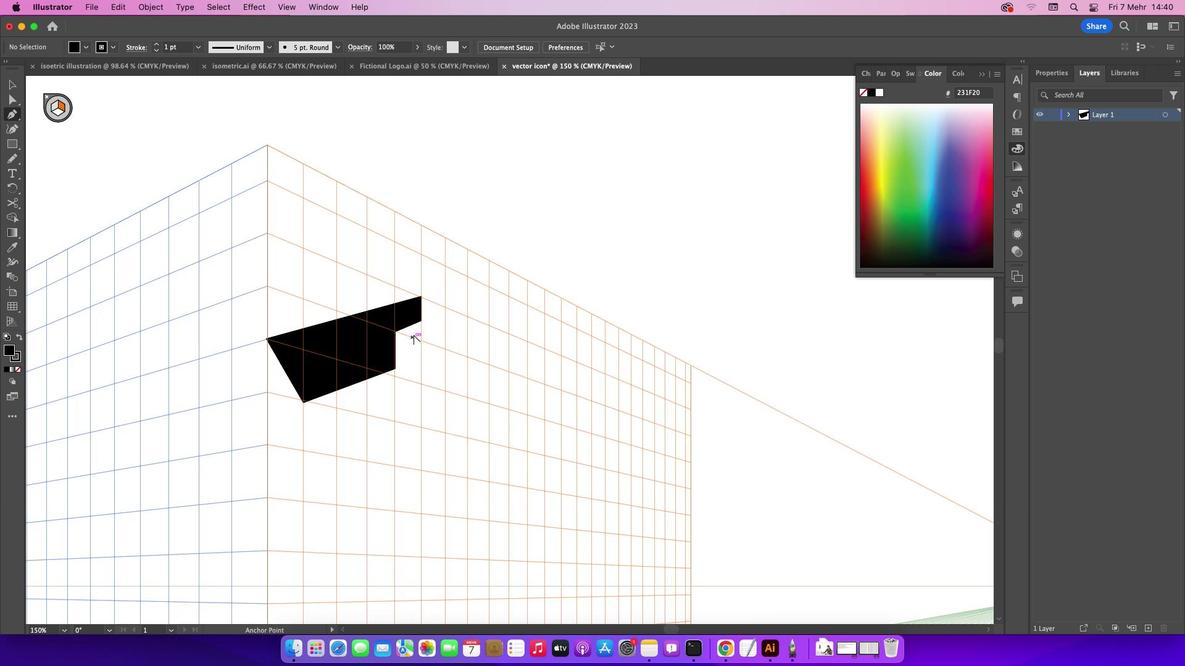 
Action: Mouse scrolled (401, 488) with delta (134, 679)
Screenshot: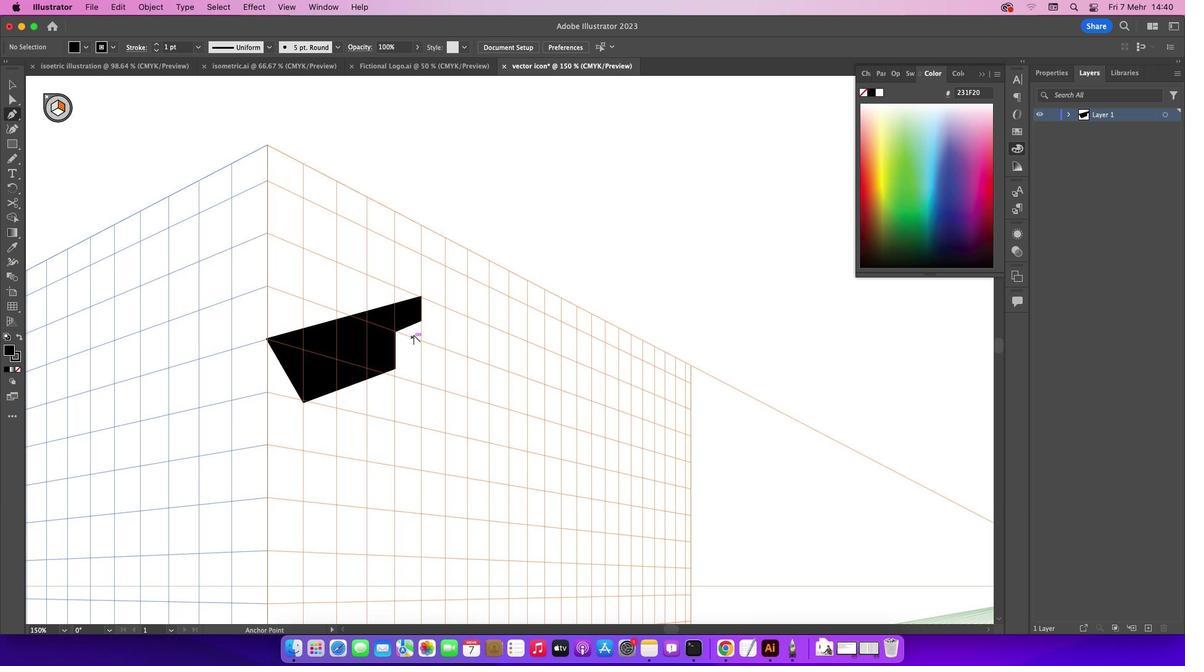 
Action: Mouse scrolled (401, 488) with delta (134, 679)
Screenshot: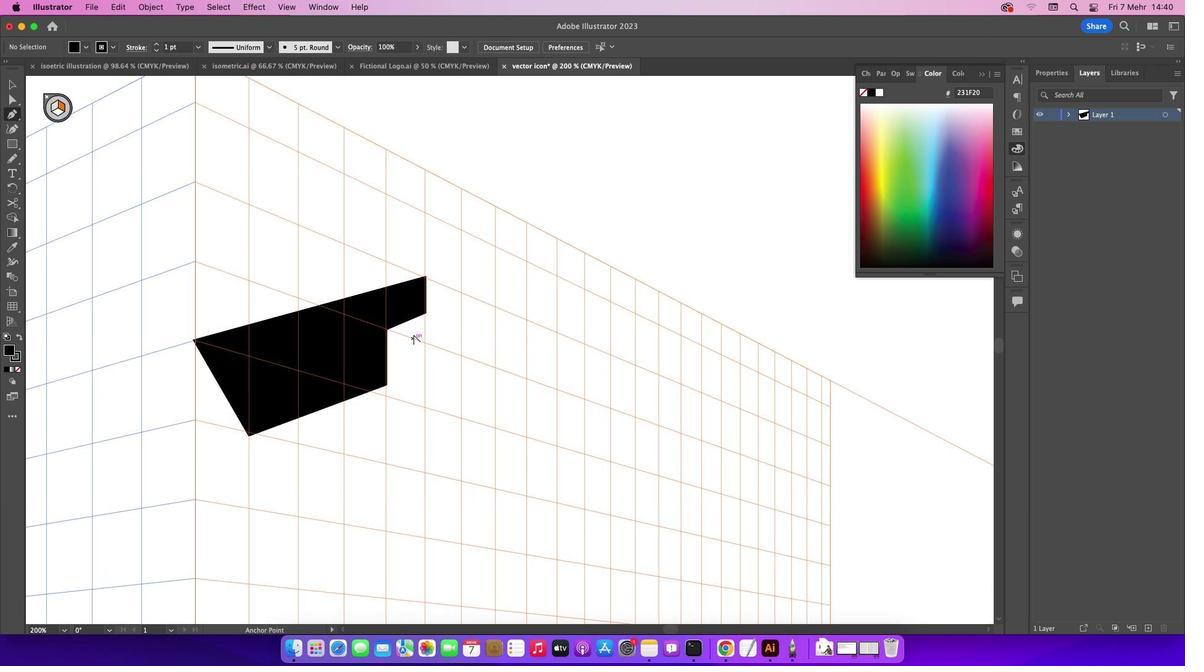 
Action: Mouse scrolled (401, 488) with delta (134, 679)
Screenshot: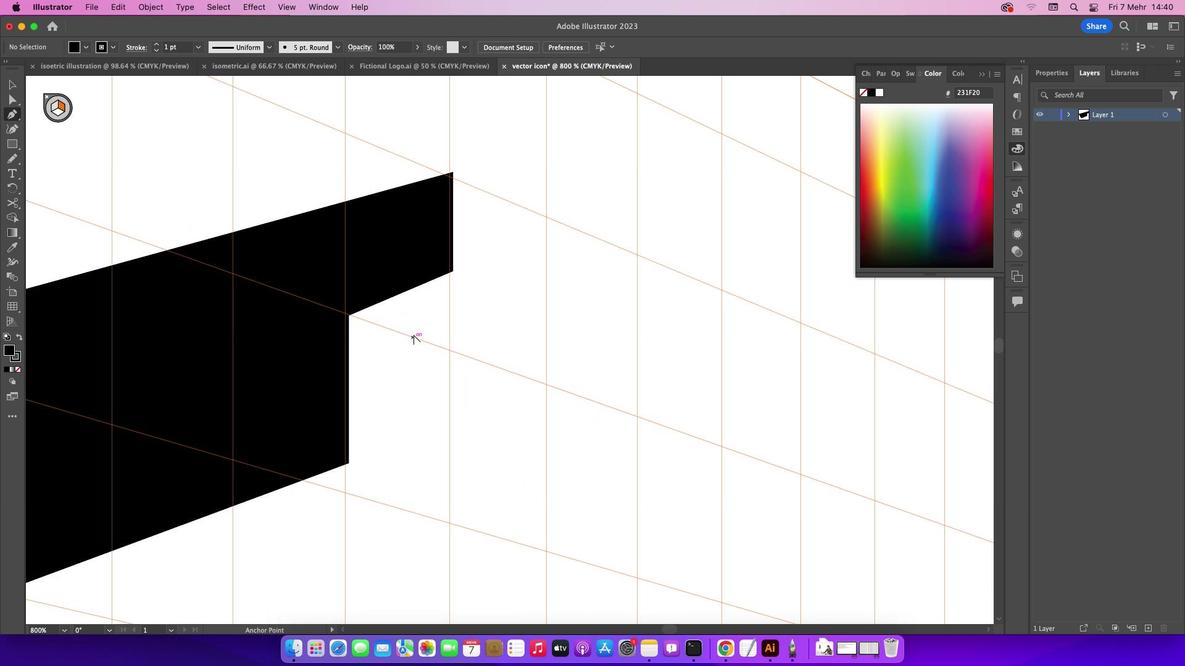 
Action: Mouse scrolled (401, 488) with delta (134, 679)
Screenshot: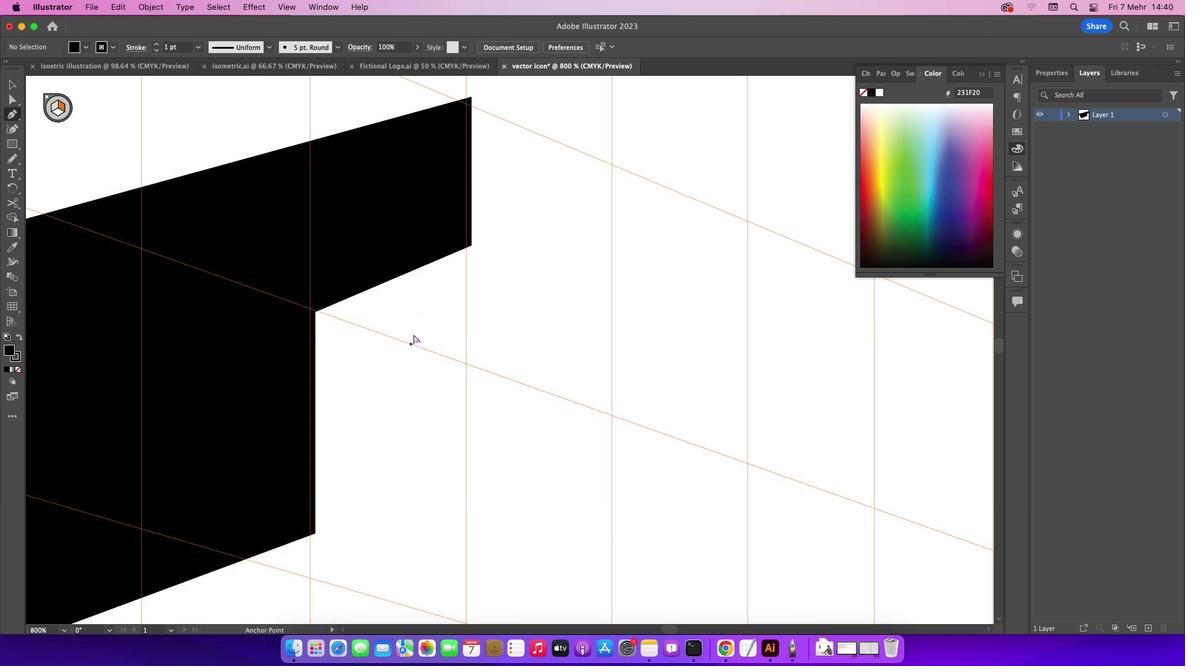 
Action: Mouse moved to (366, 470)
Screenshot: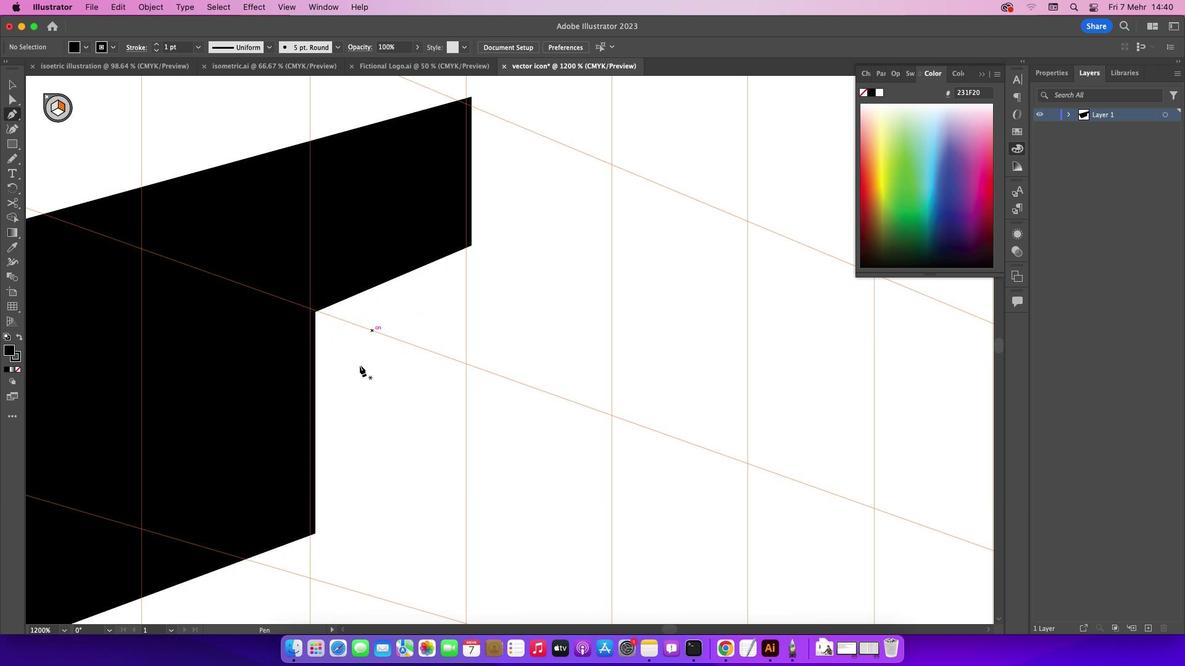 
Action: Mouse pressed left at (366, 470)
Screenshot: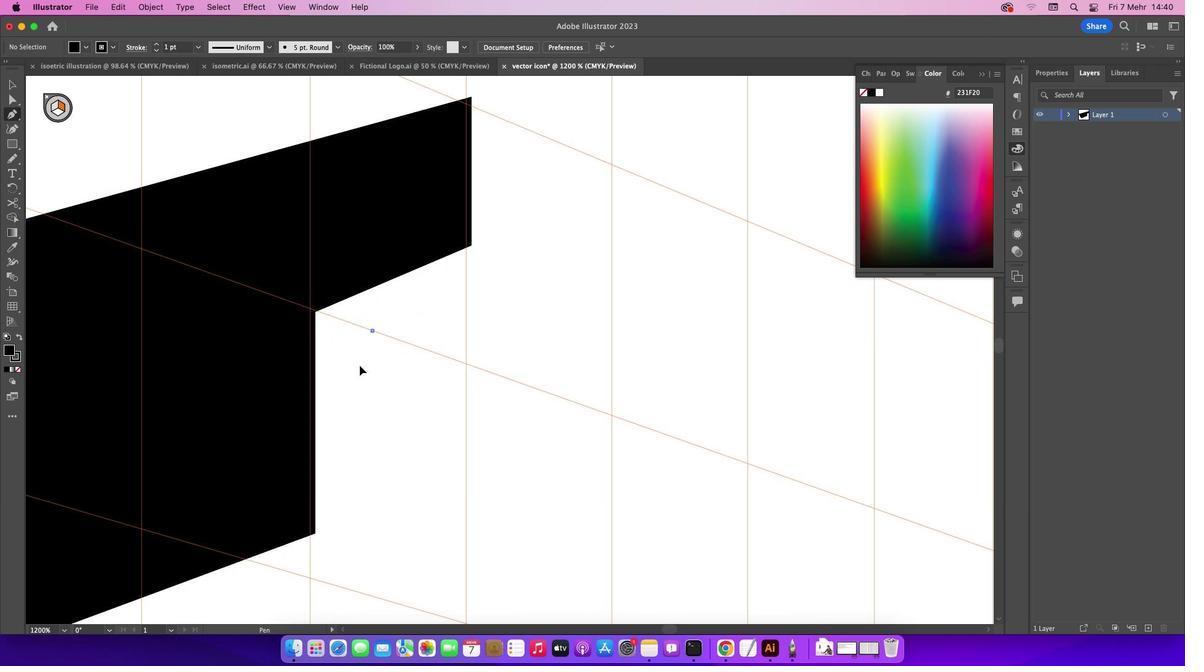 
Action: Mouse moved to (426, 516)
Screenshot: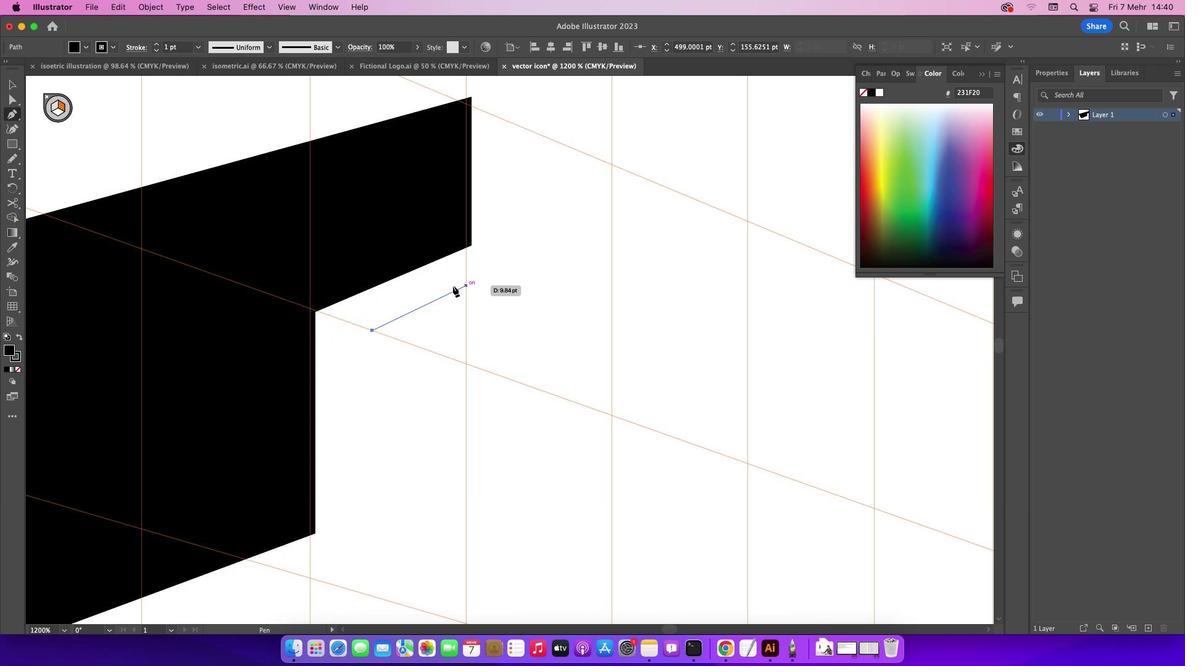 
Action: Mouse pressed left at (426, 516)
Screenshot: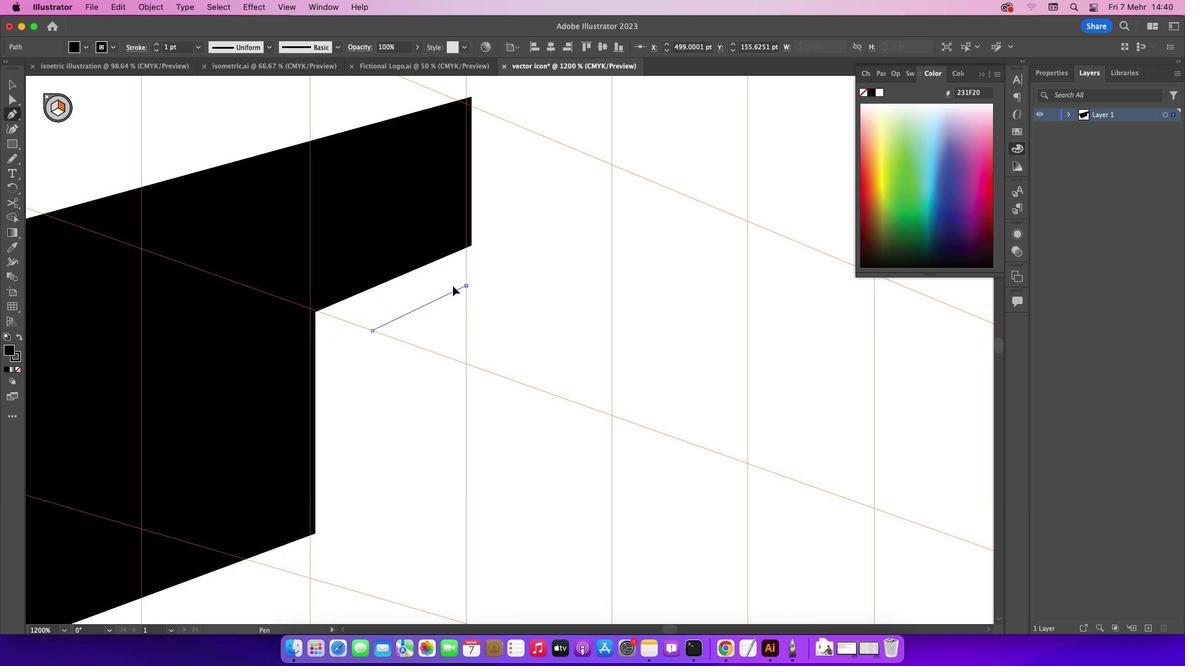 
Action: Mouse moved to (434, 403)
Screenshot: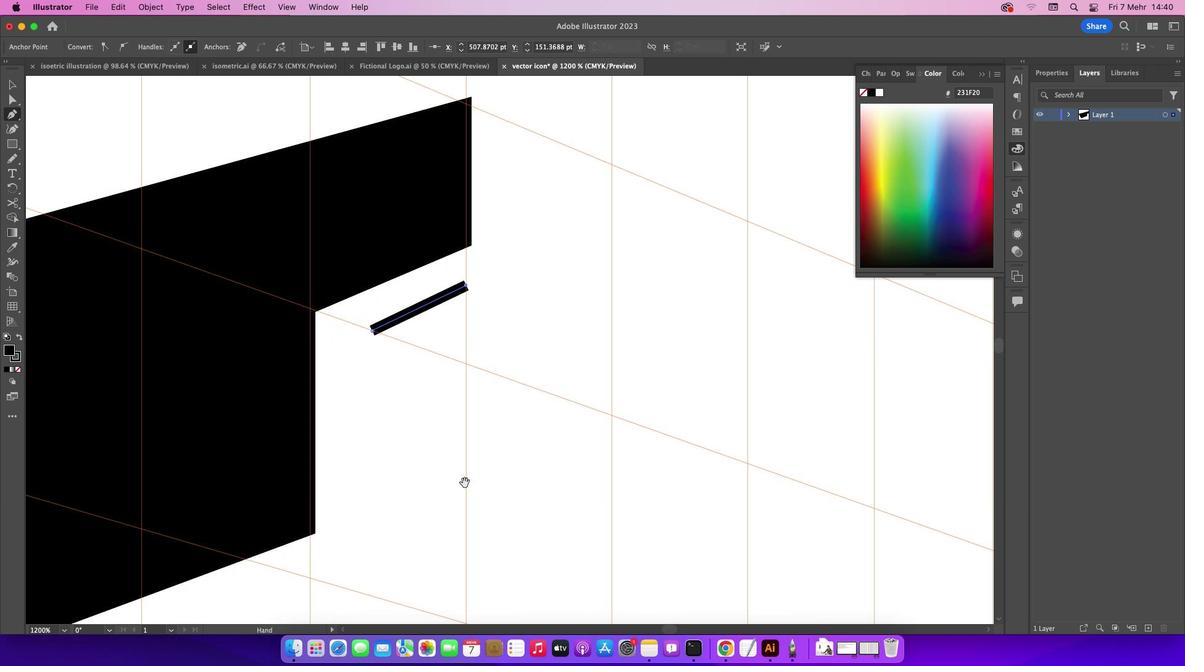 
Action: Key pressed Key.space
Screenshot: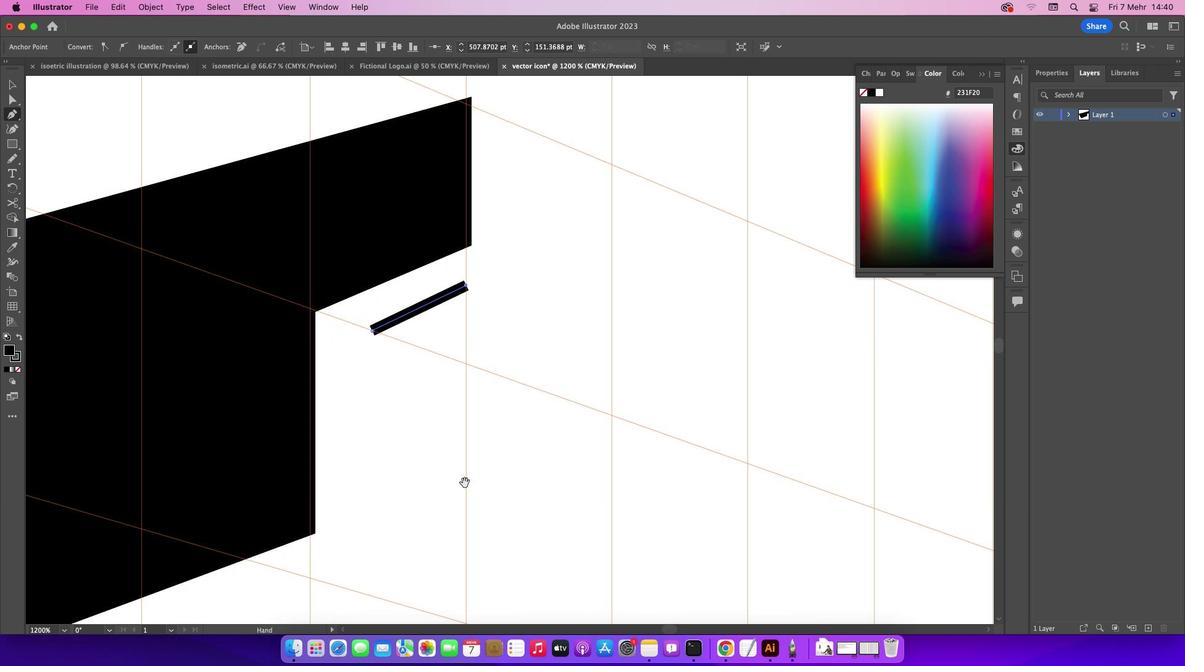 
Action: Mouse moved to (434, 403)
Screenshot: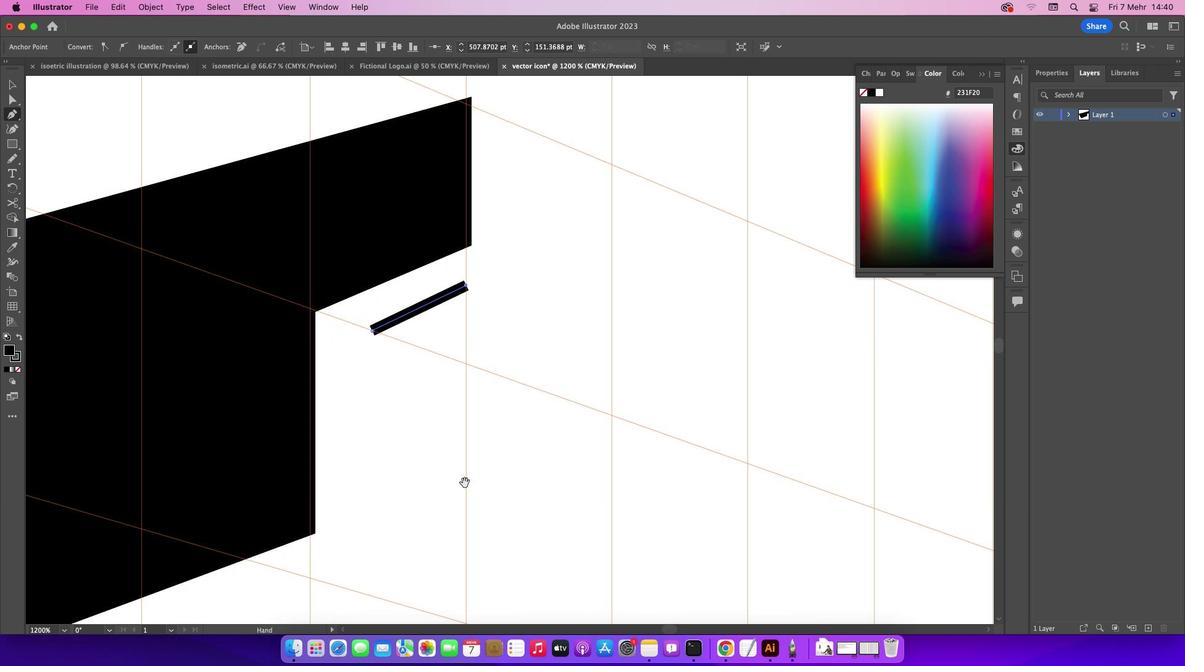 
Action: Mouse pressed left at (434, 403)
Screenshot: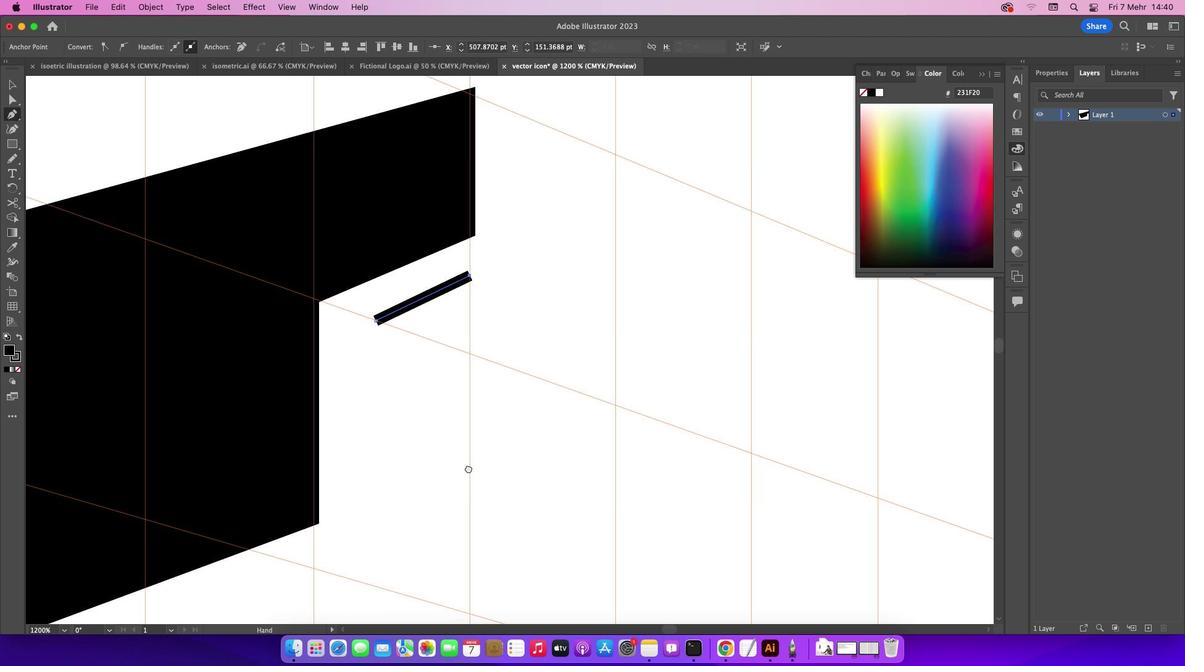 
Action: Mouse moved to (445, 459)
Screenshot: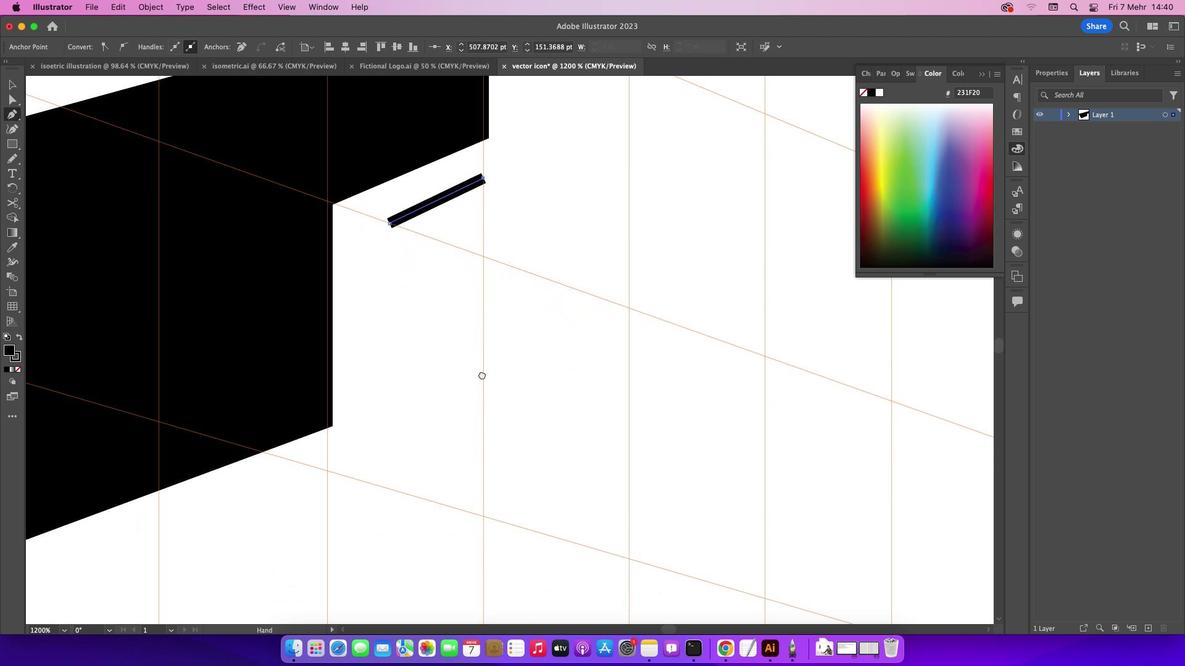 
Action: Key pressed Key.space
Screenshot: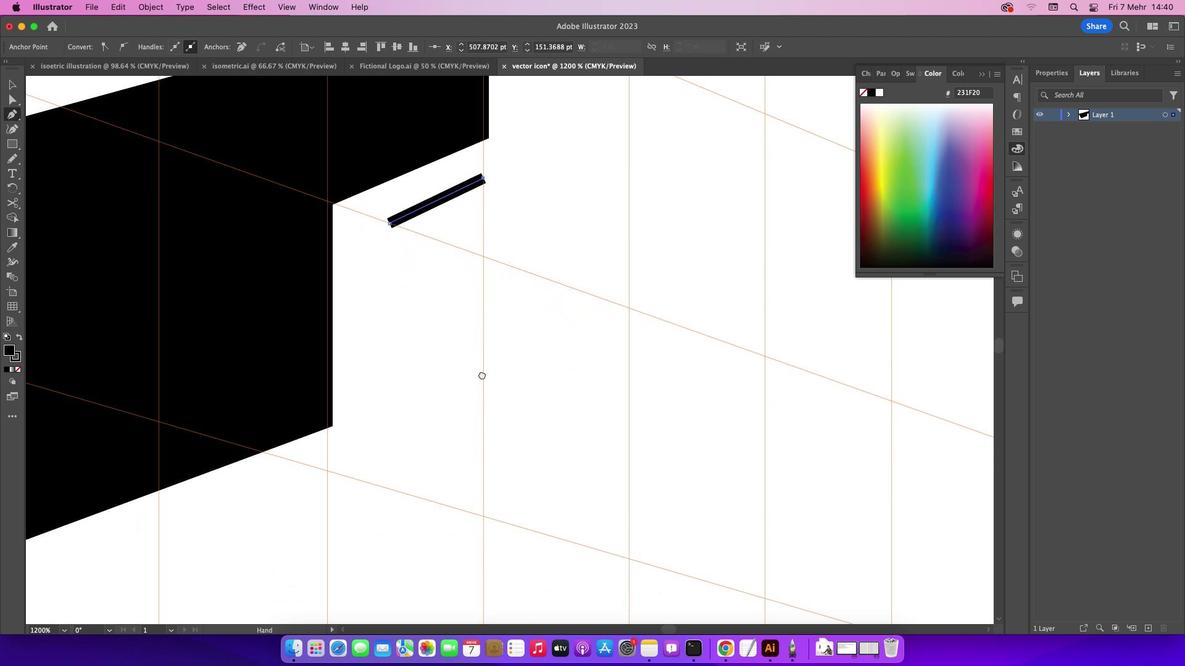 
Action: Mouse moved to (445, 465)
Screenshot: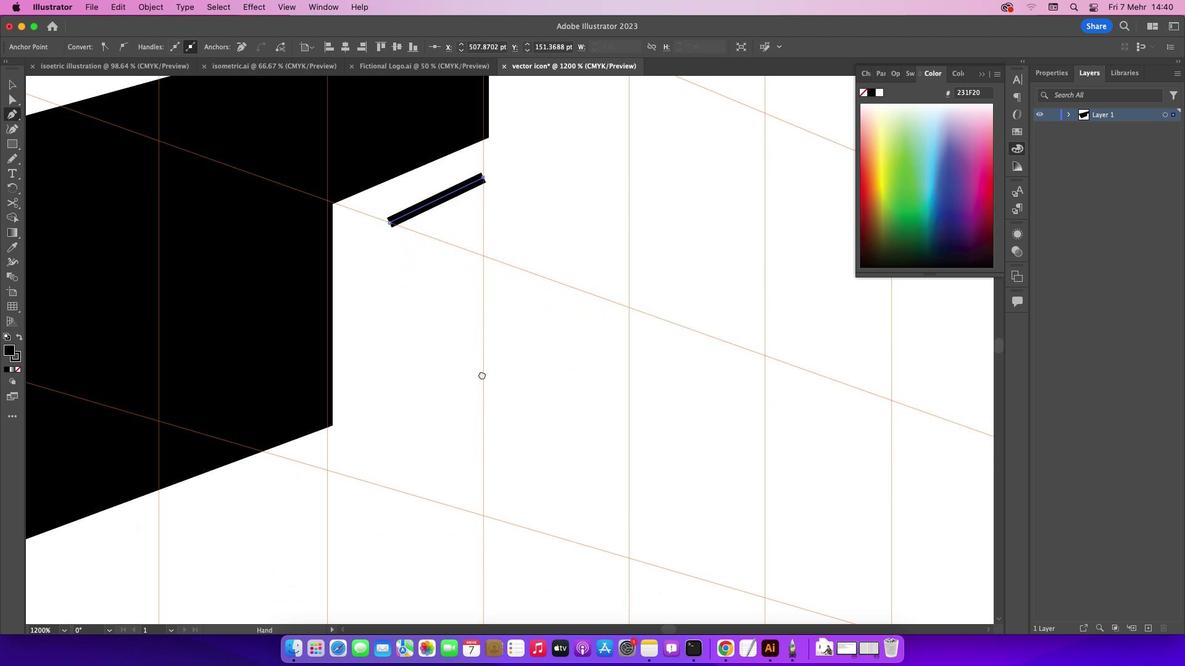 
Action: Key pressed Key.spaceKey.space
Screenshot: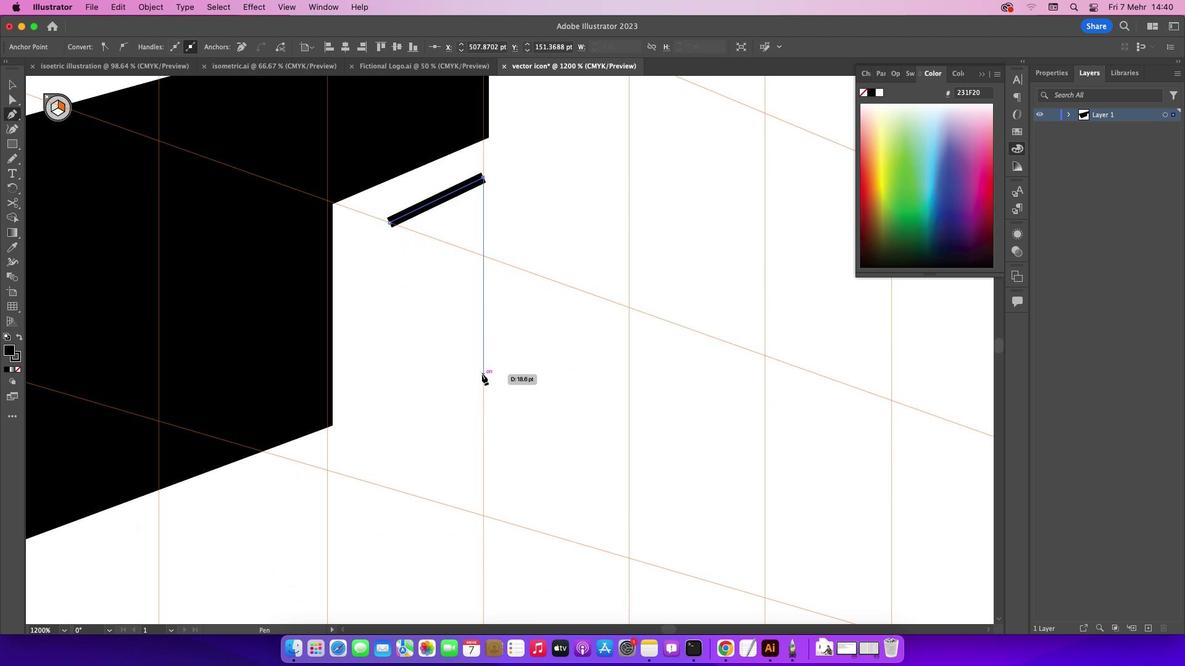 
Action: Mouse moved to (449, 432)
Screenshot: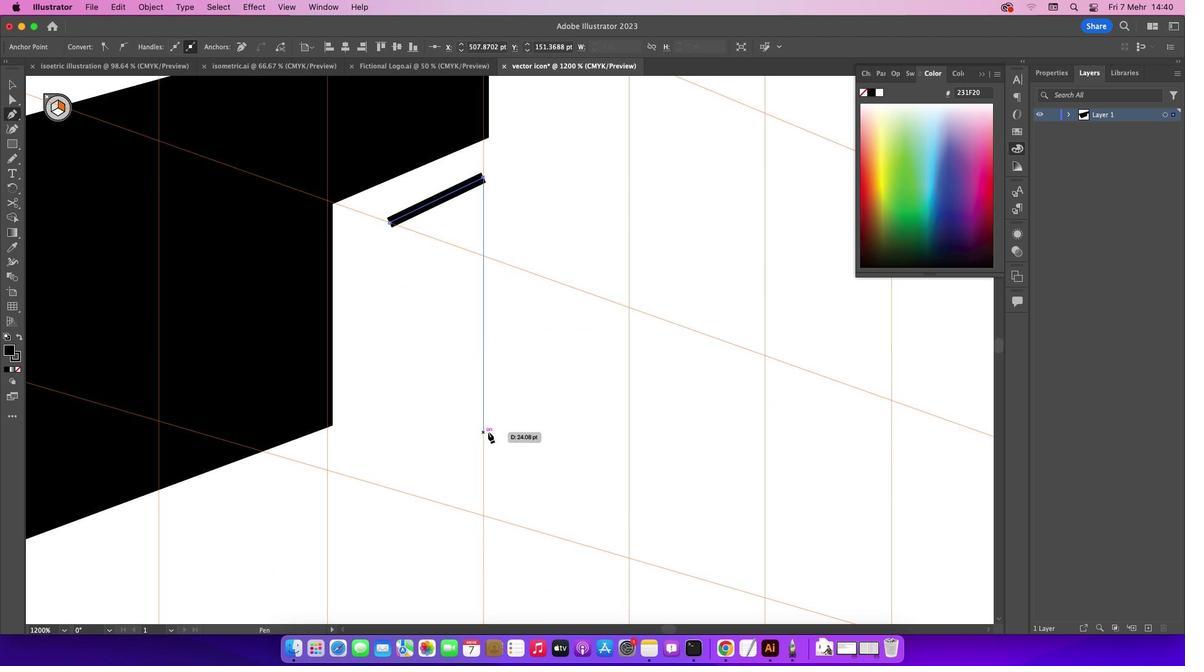 
Action: Mouse pressed left at (449, 432)
Screenshot: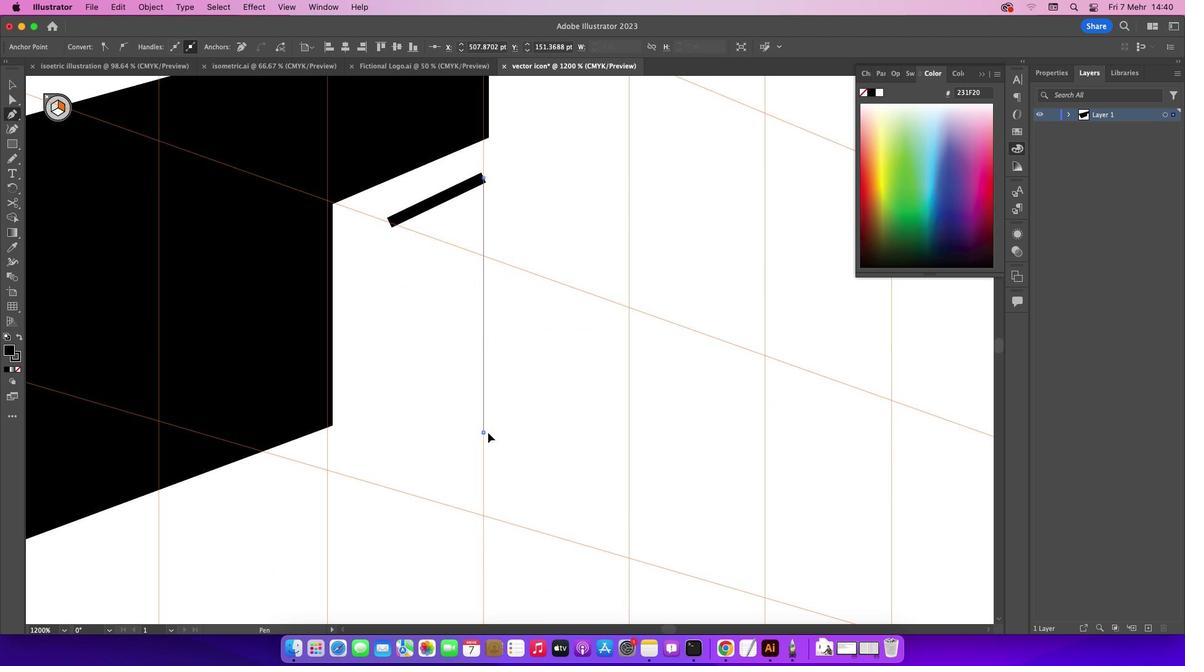 
Action: Mouse moved to (398, 415)
Screenshot: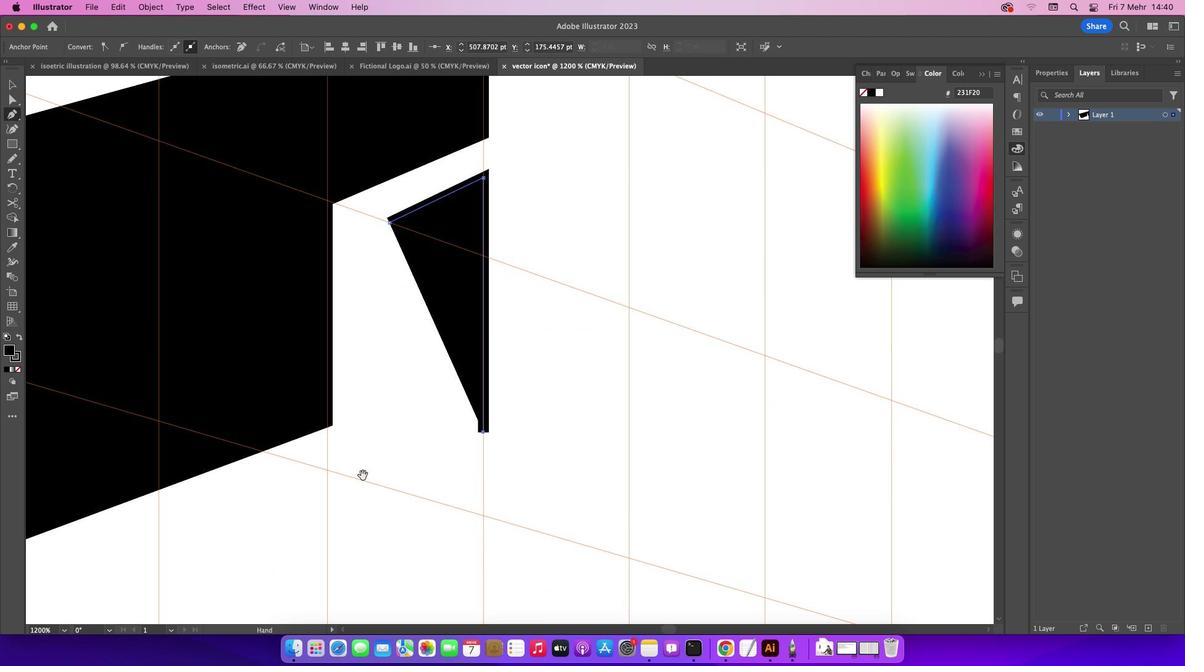 
Action: Key pressed Key.space
Screenshot: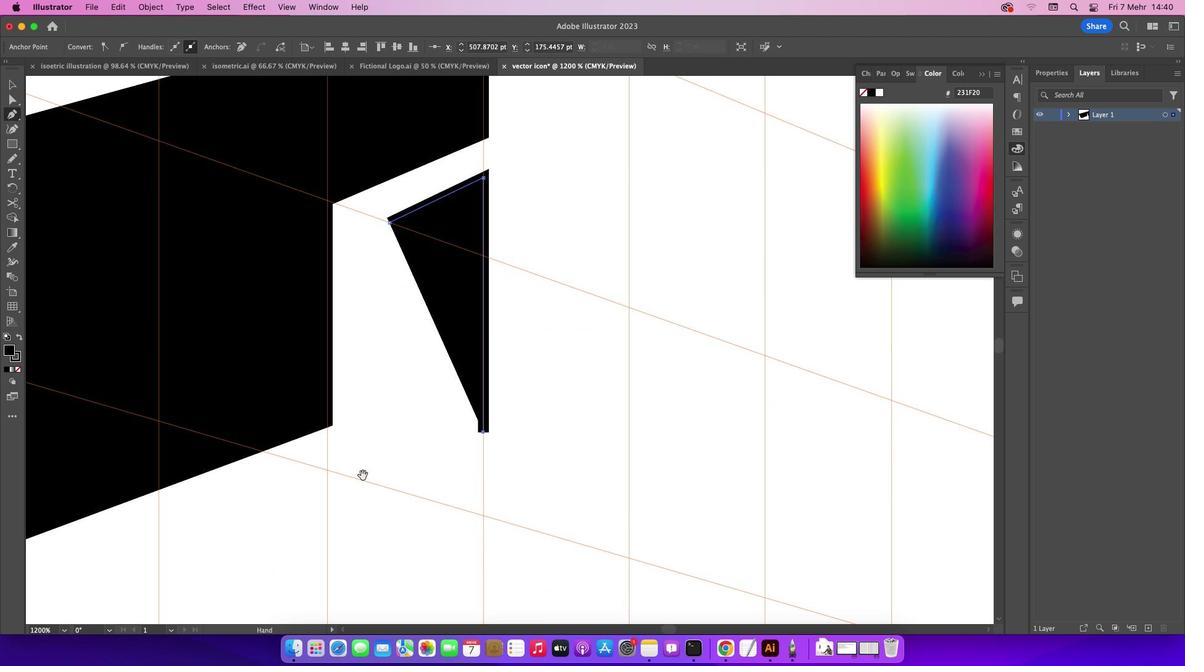 
Action: Mouse moved to (334, 400)
Screenshot: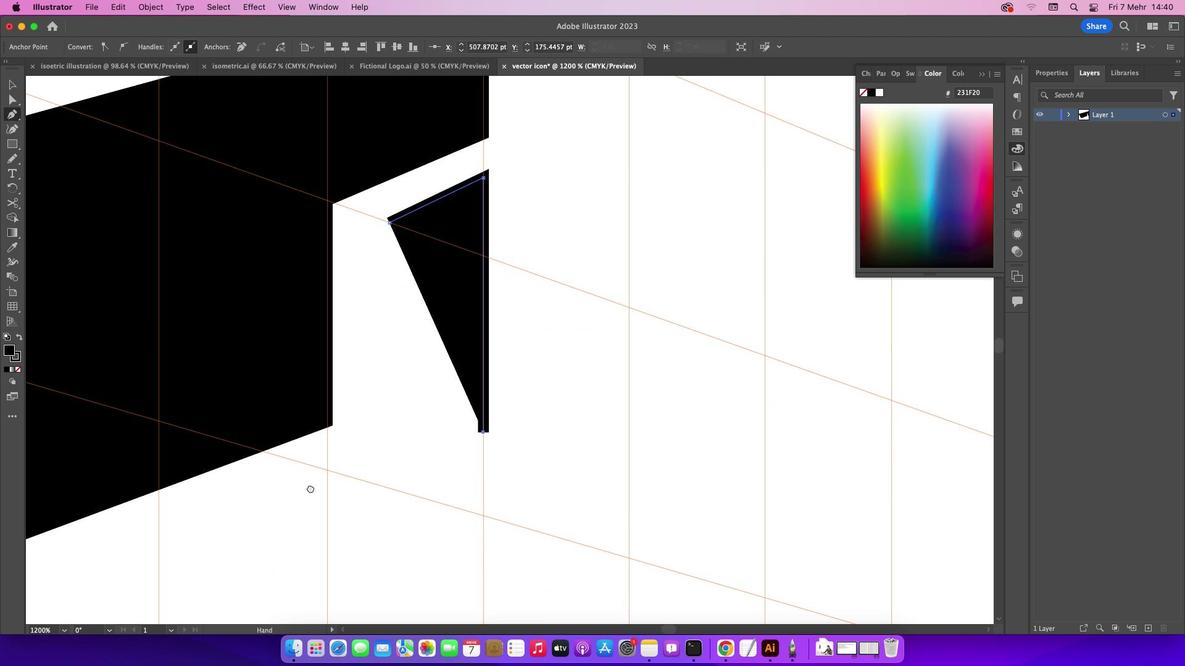 
Action: Mouse pressed left at (334, 400)
Screenshot: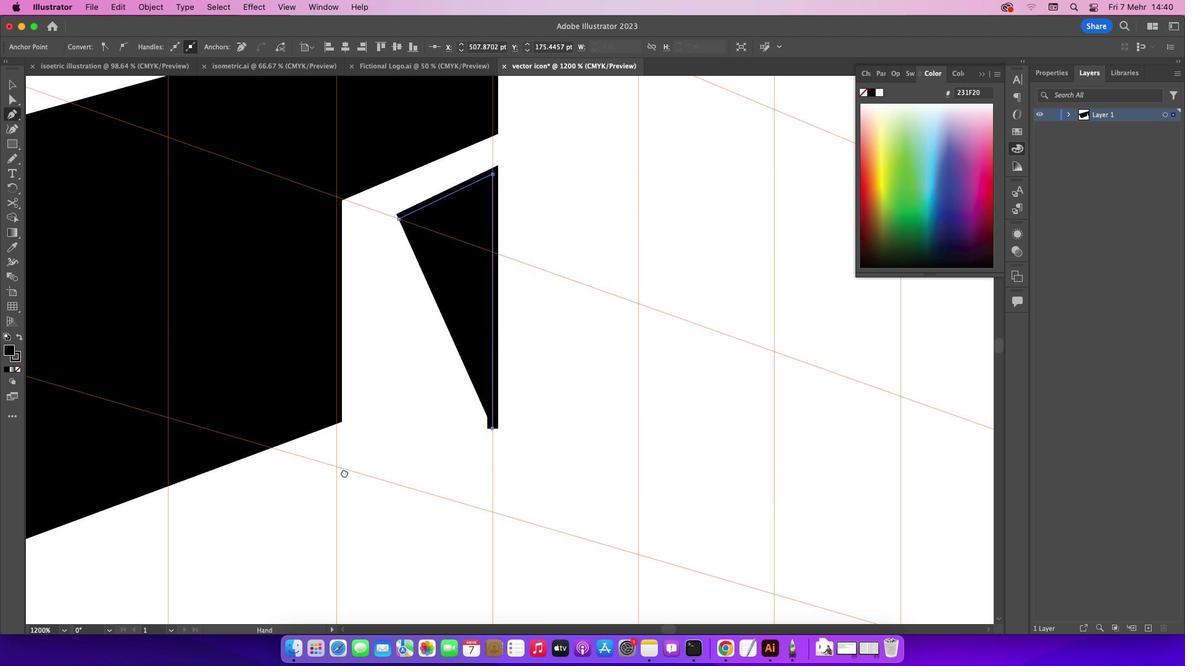 
Action: Mouse moved to (468, 447)
Screenshot: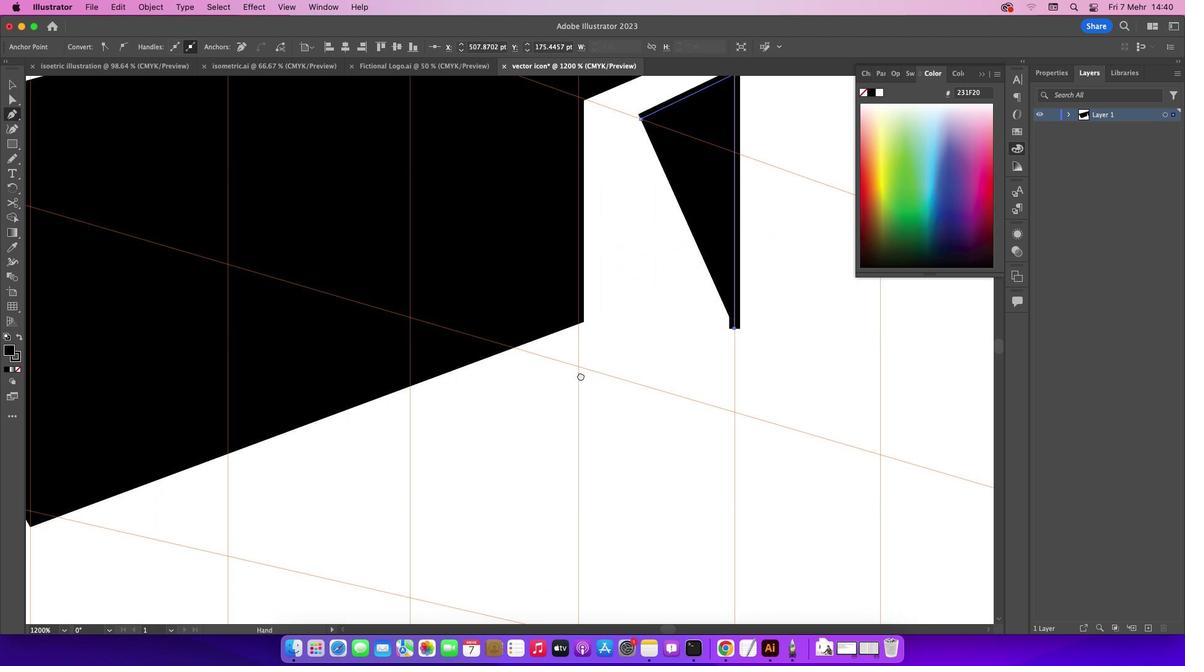 
Action: Key pressed Key.space
Screenshot: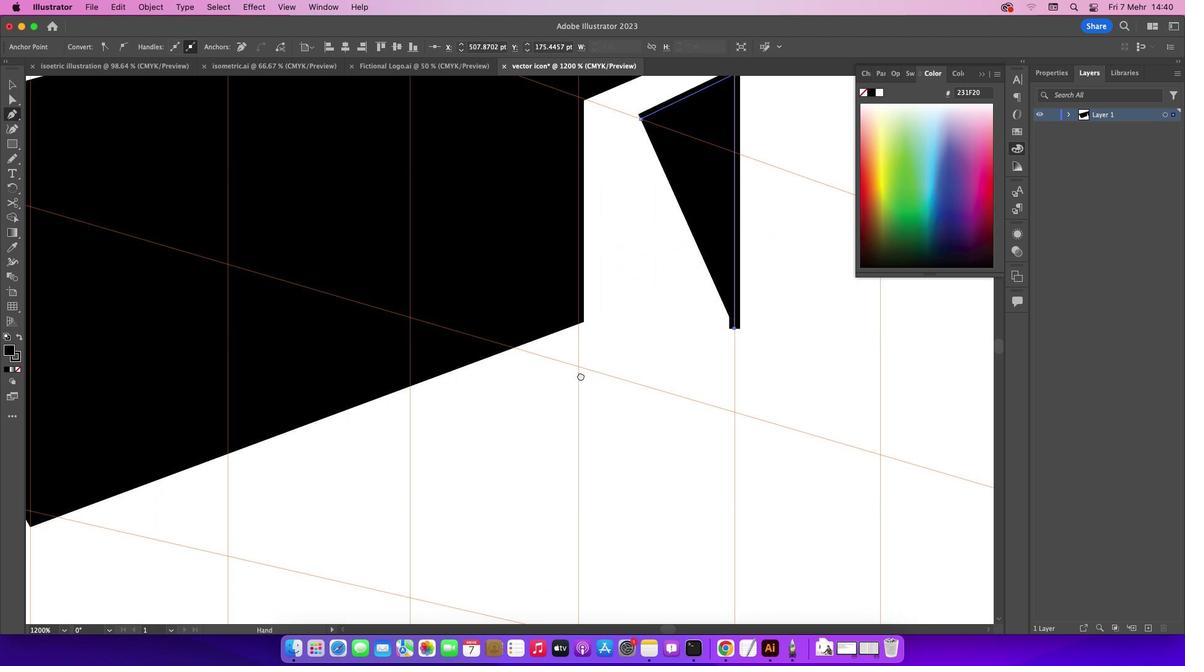 
Action: Mouse moved to (510, 465)
Screenshot: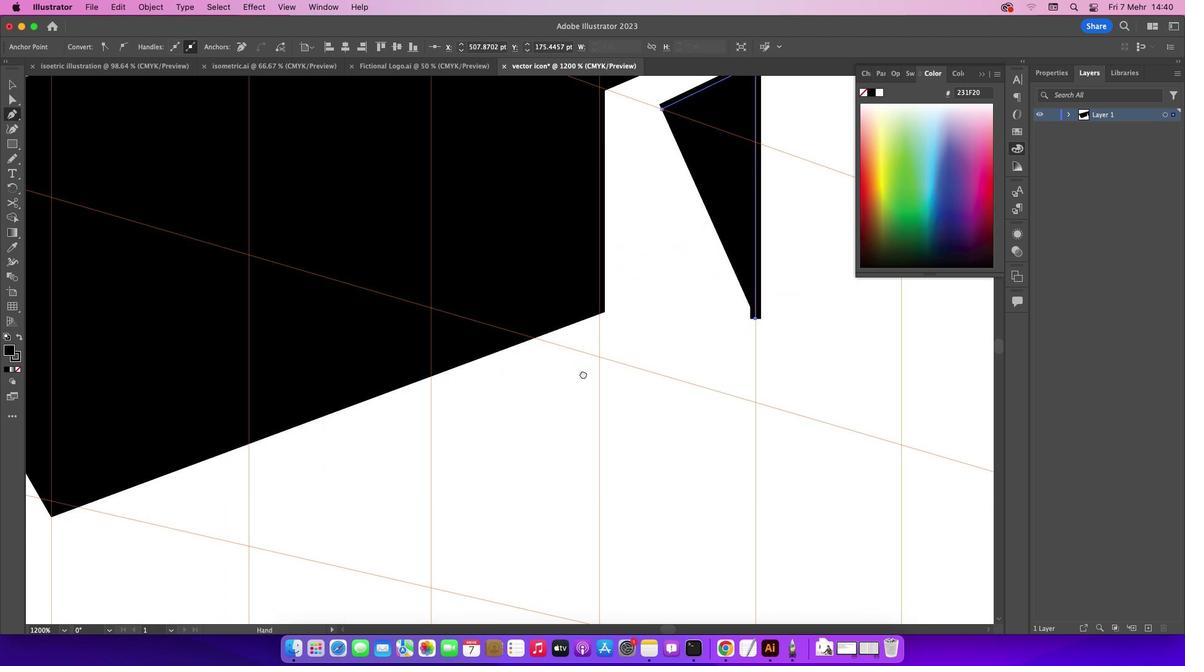 
Action: Key pressed Key.space
Screenshot: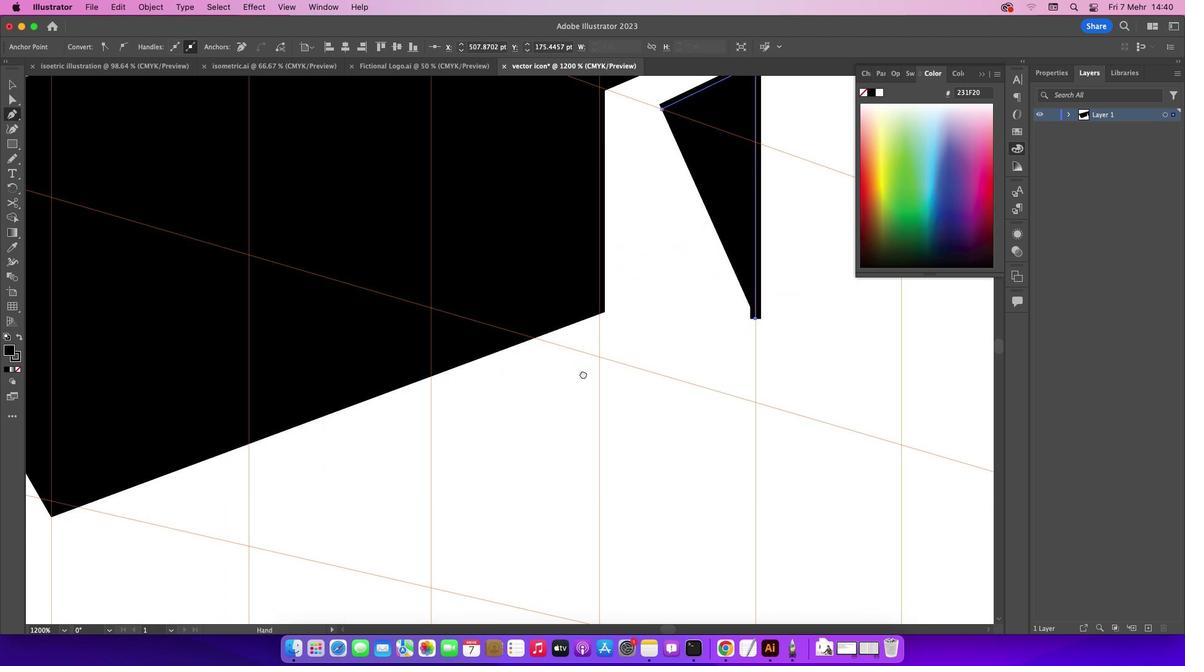 
Action: Mouse moved to (510, 466)
Screenshot: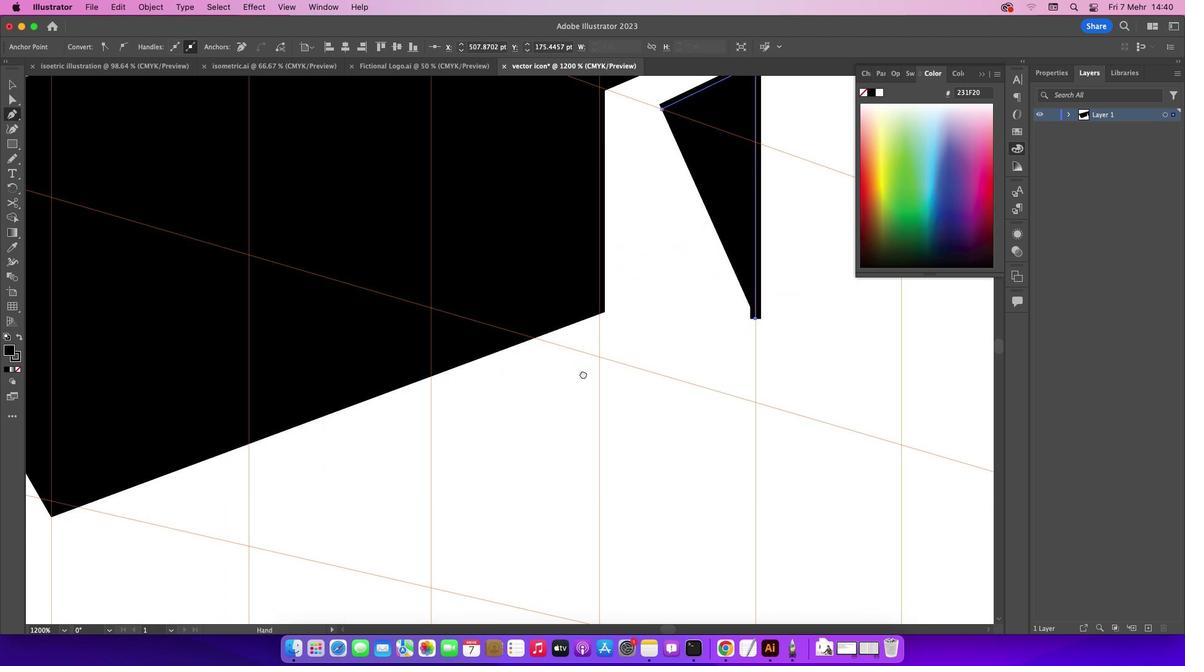 
Action: Key pressed Key.space
Screenshot: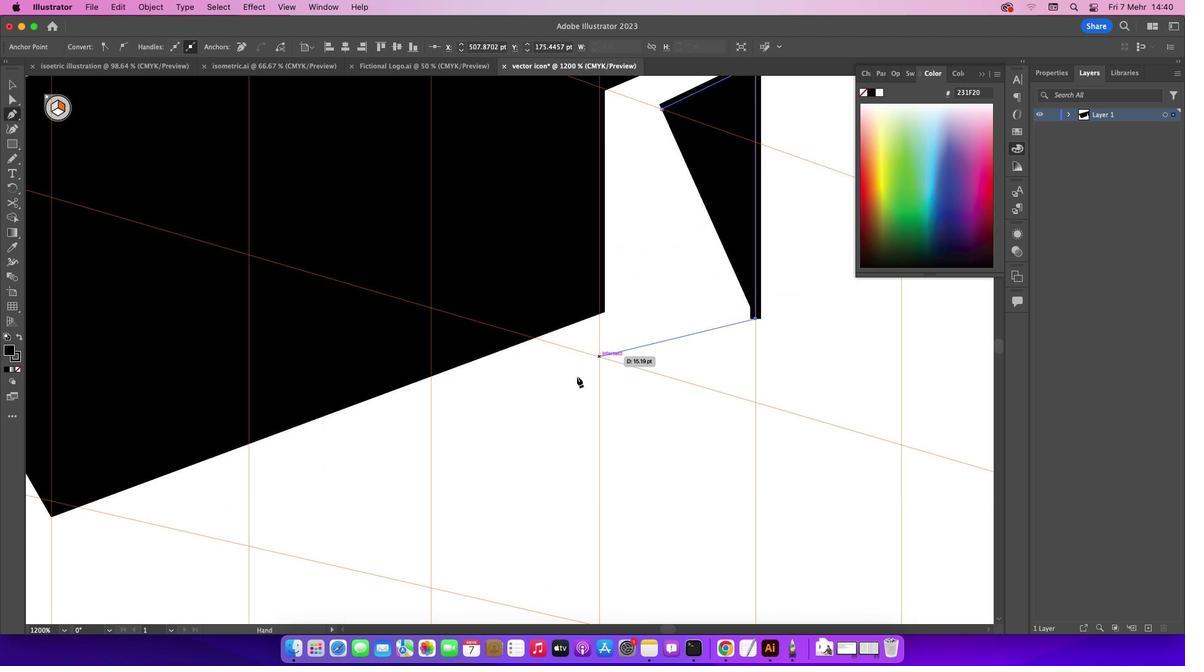 
Action: Mouse moved to (496, 457)
Screenshot: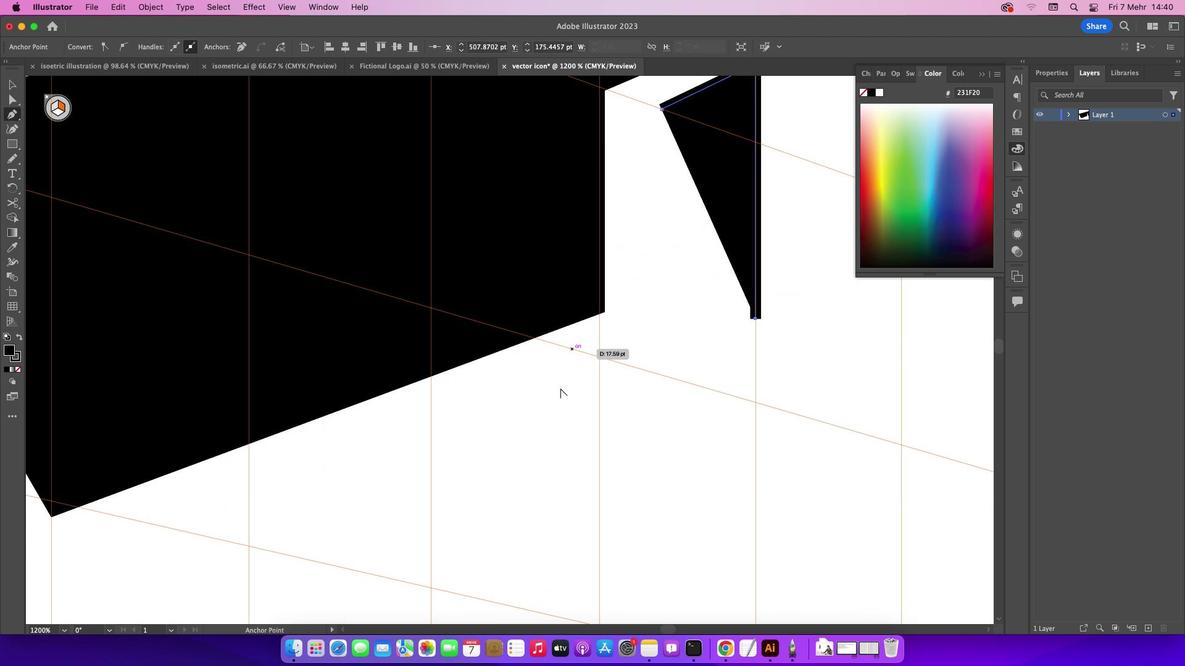 
Action: Key pressed Key.alt
Screenshot: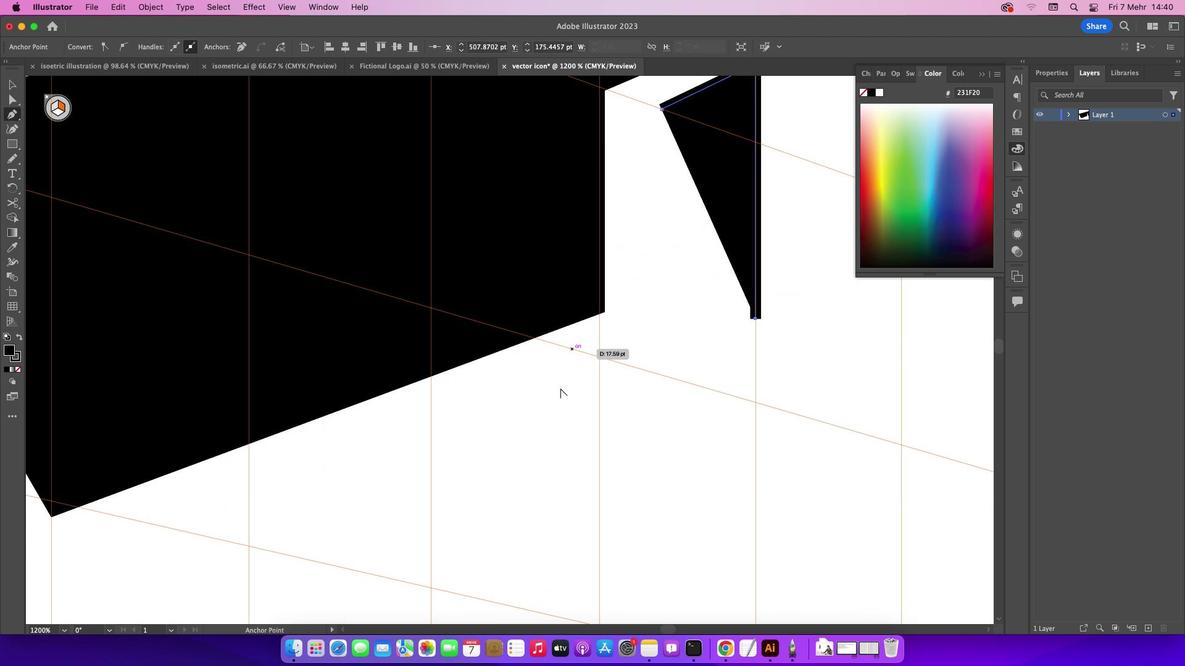 
Action: Mouse moved to (495, 457)
Screenshot: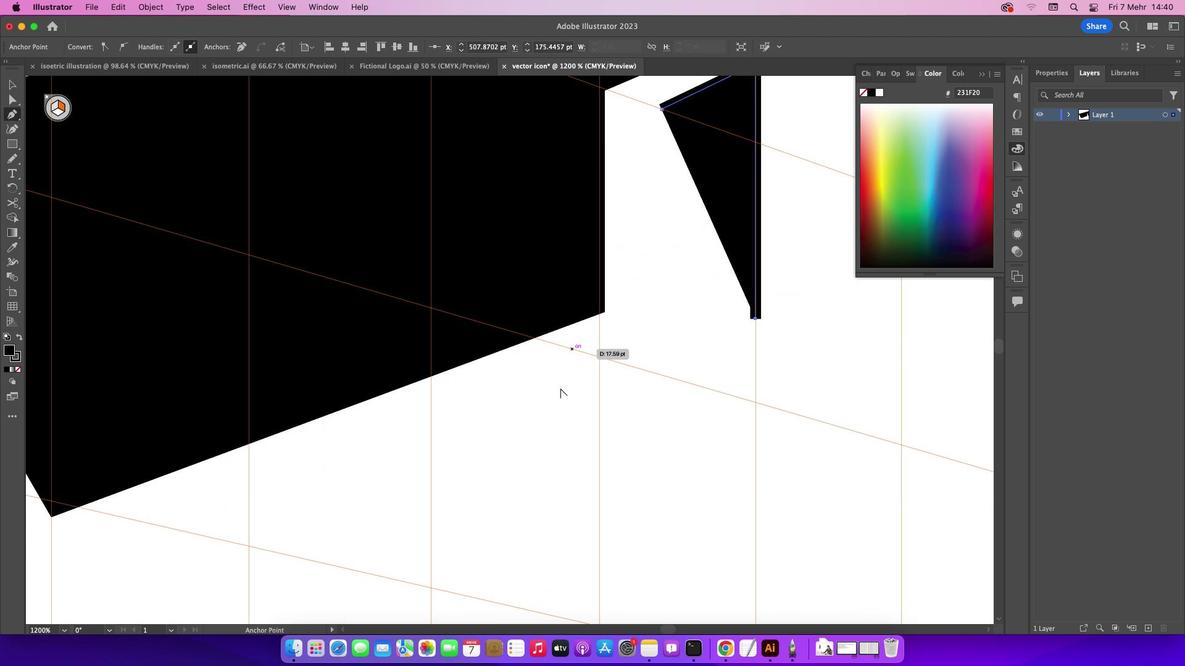 
Action: Mouse scrolled (495, 457) with delta (134, 681)
Screenshot: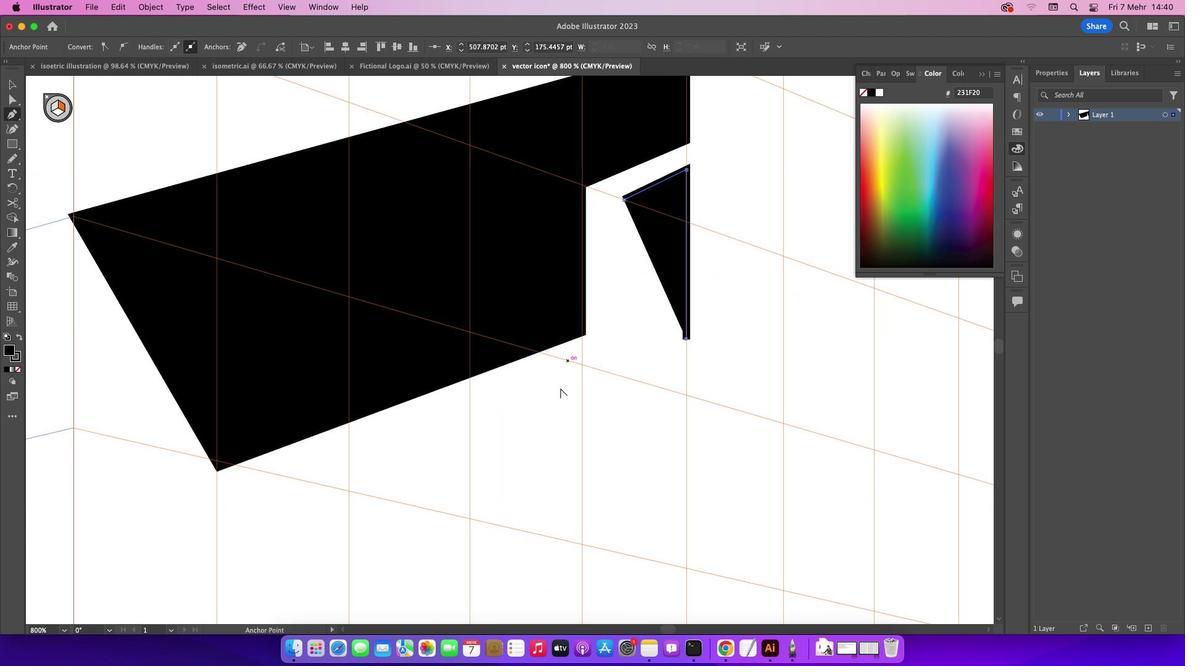 
Action: Mouse scrolled (495, 457) with delta (134, 681)
Screenshot: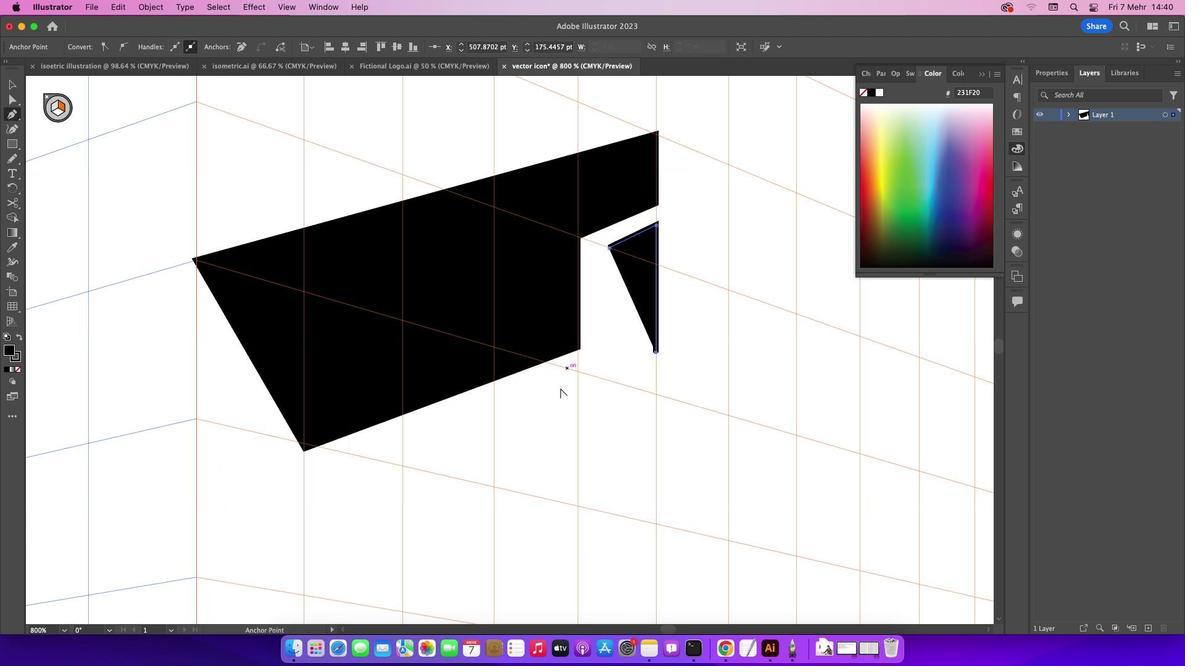 
Action: Mouse scrolled (495, 457) with delta (134, 681)
Screenshot: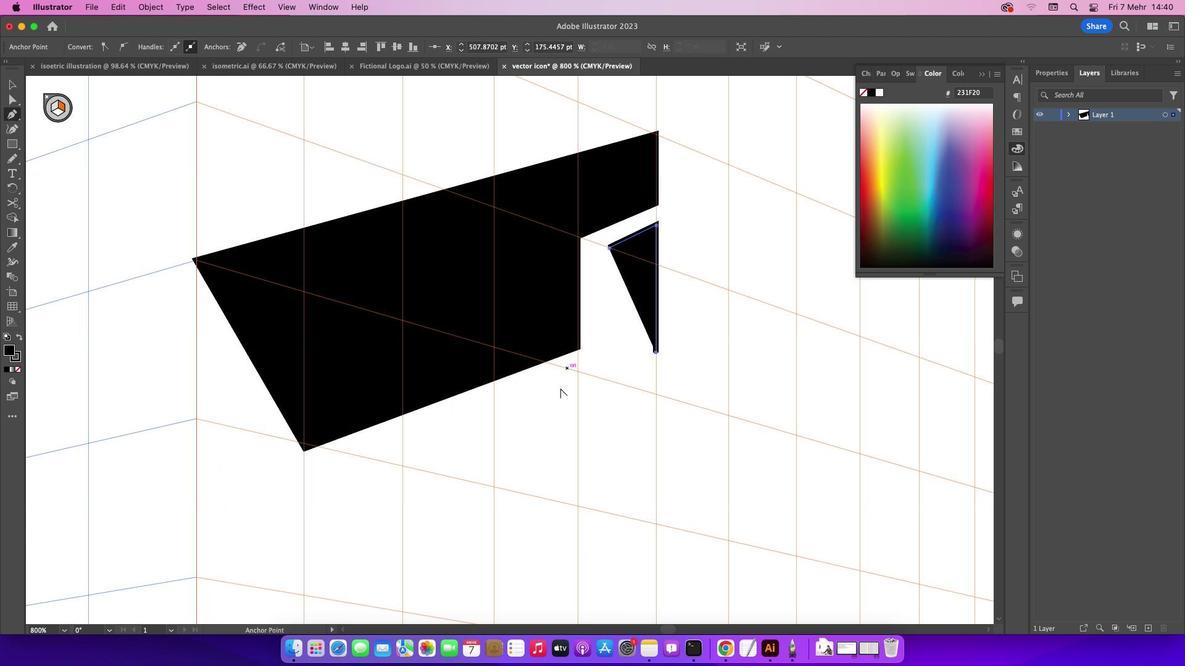 
Action: Mouse scrolled (495, 457) with delta (134, 681)
Screenshot: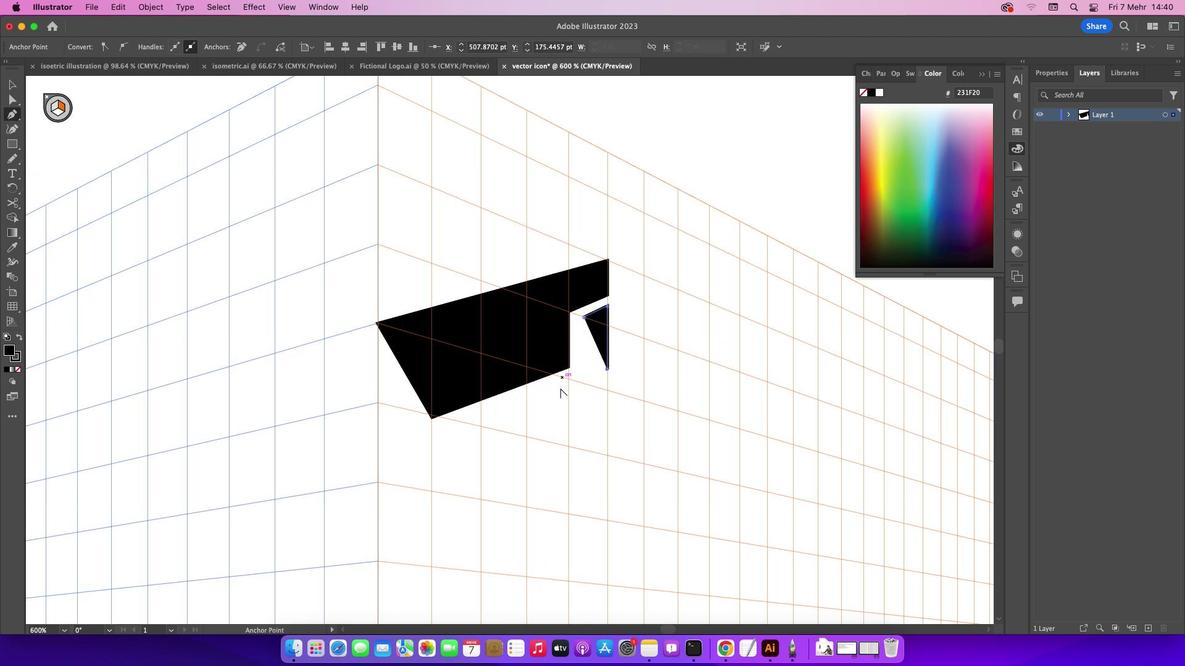 
Action: Mouse moved to (414, 429)
Screenshot: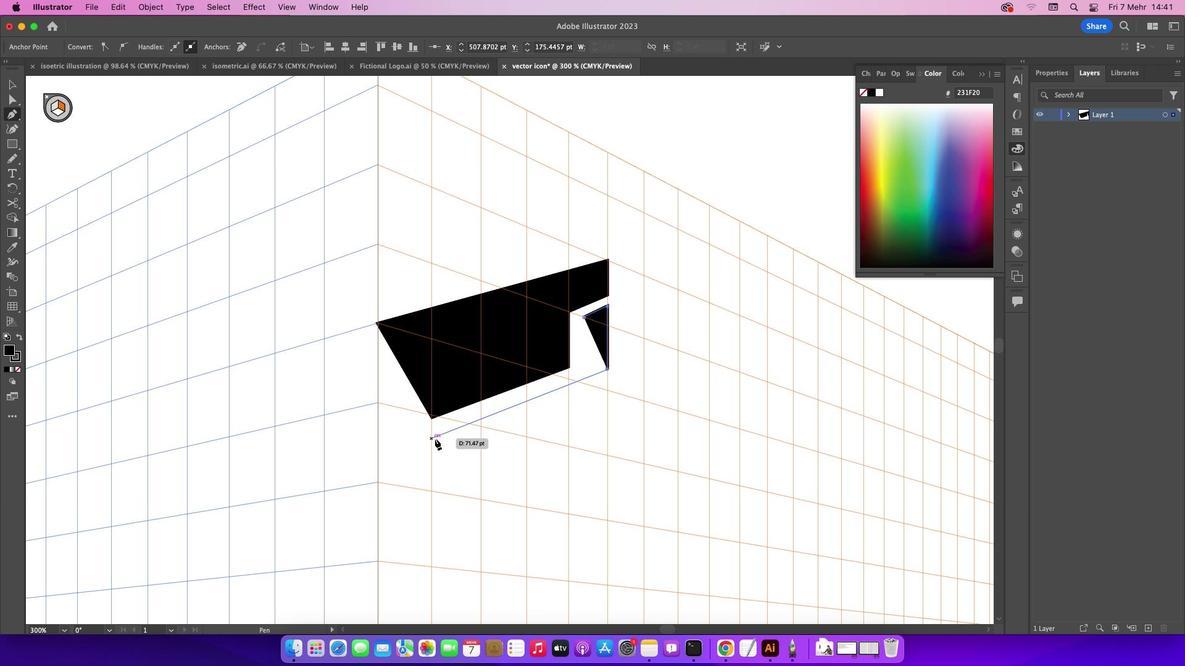 
Action: Mouse pressed left at (414, 429)
Screenshot: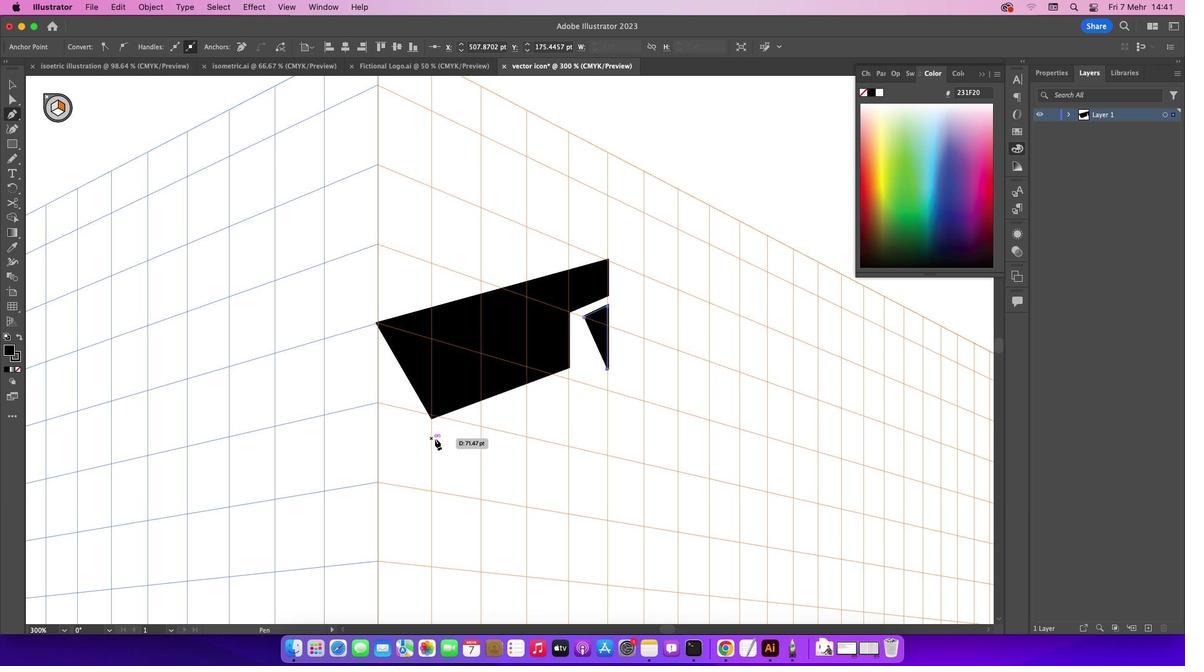 
Action: Mouse moved to (412, 398)
Screenshot: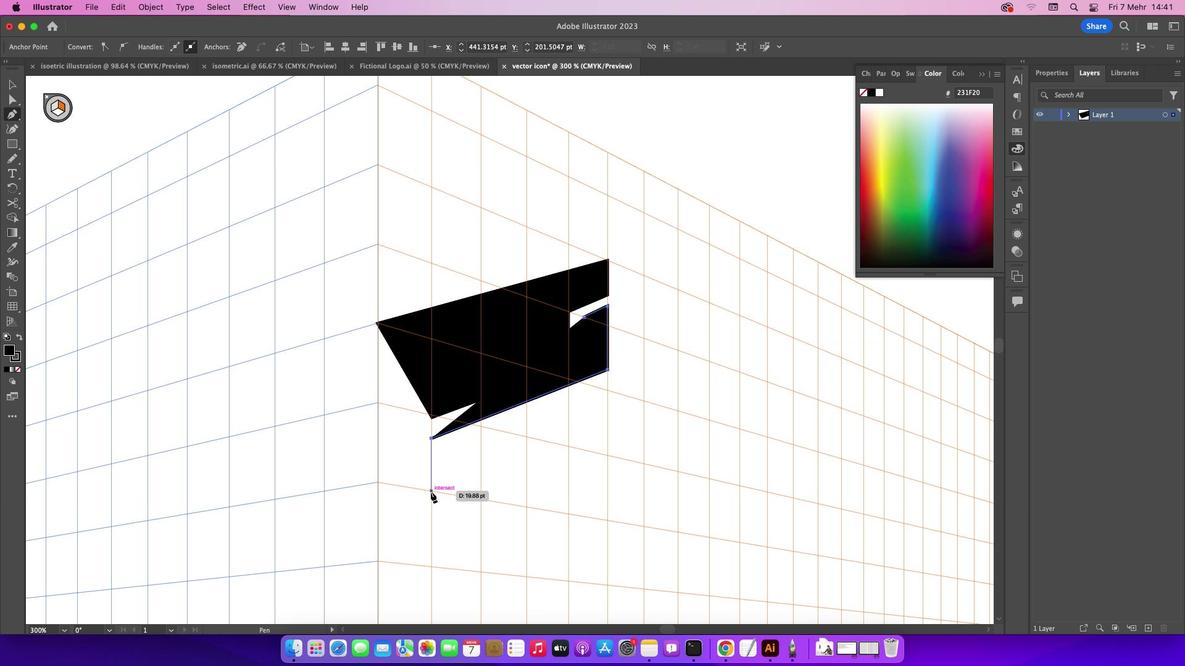 
Action: Mouse pressed left at (412, 398)
Screenshot: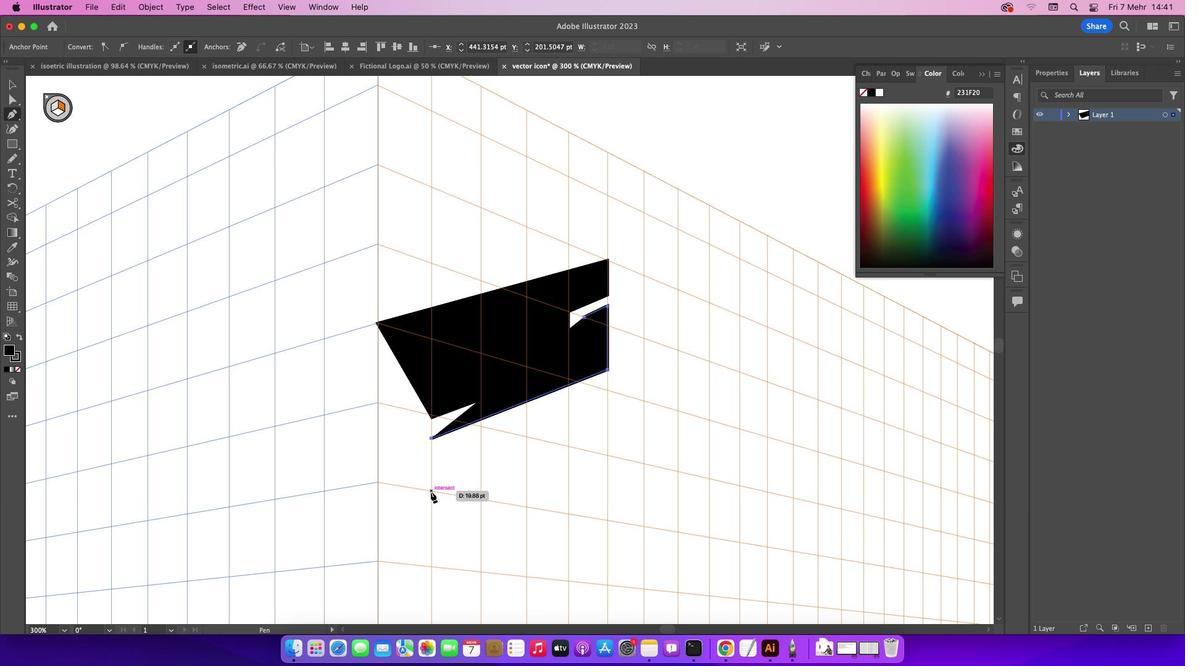 
Action: Mouse moved to (413, 400)
Screenshot: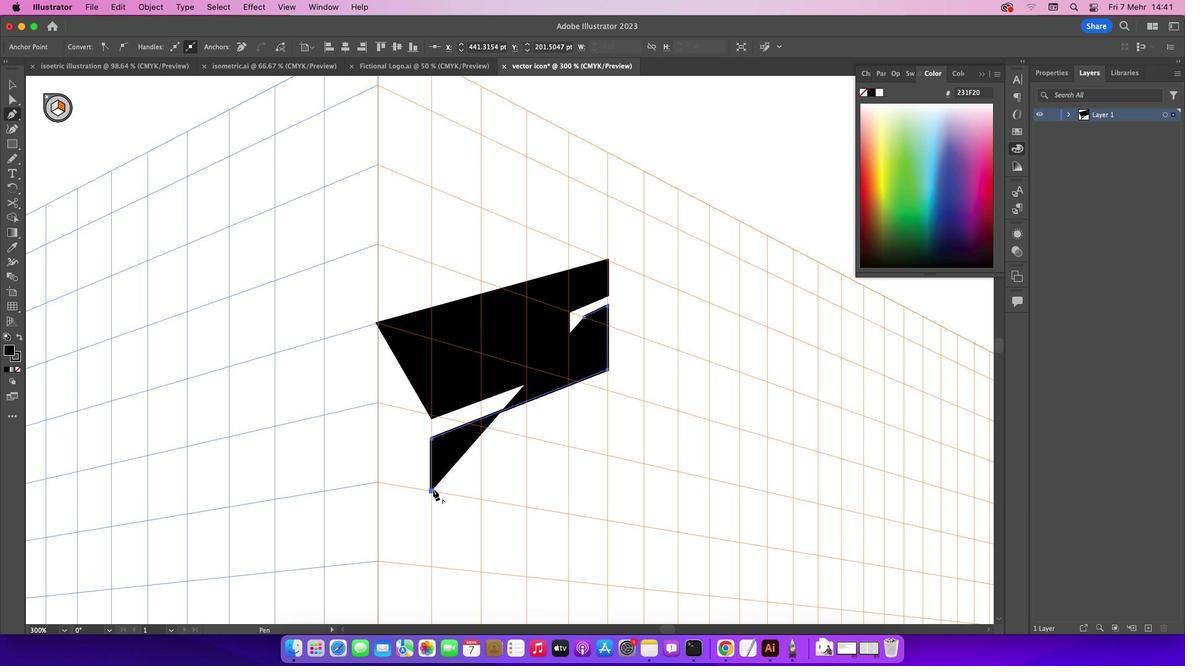 
Action: Key pressed Key.space
Screenshot: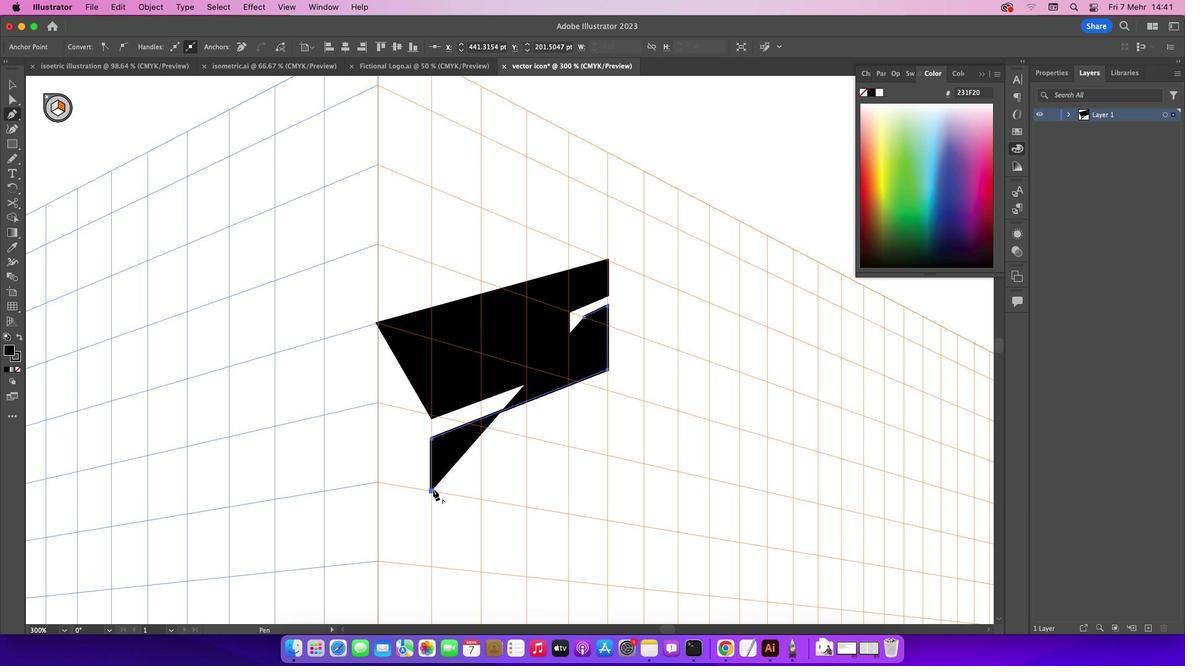 
Action: Mouse moved to (443, 400)
Screenshot: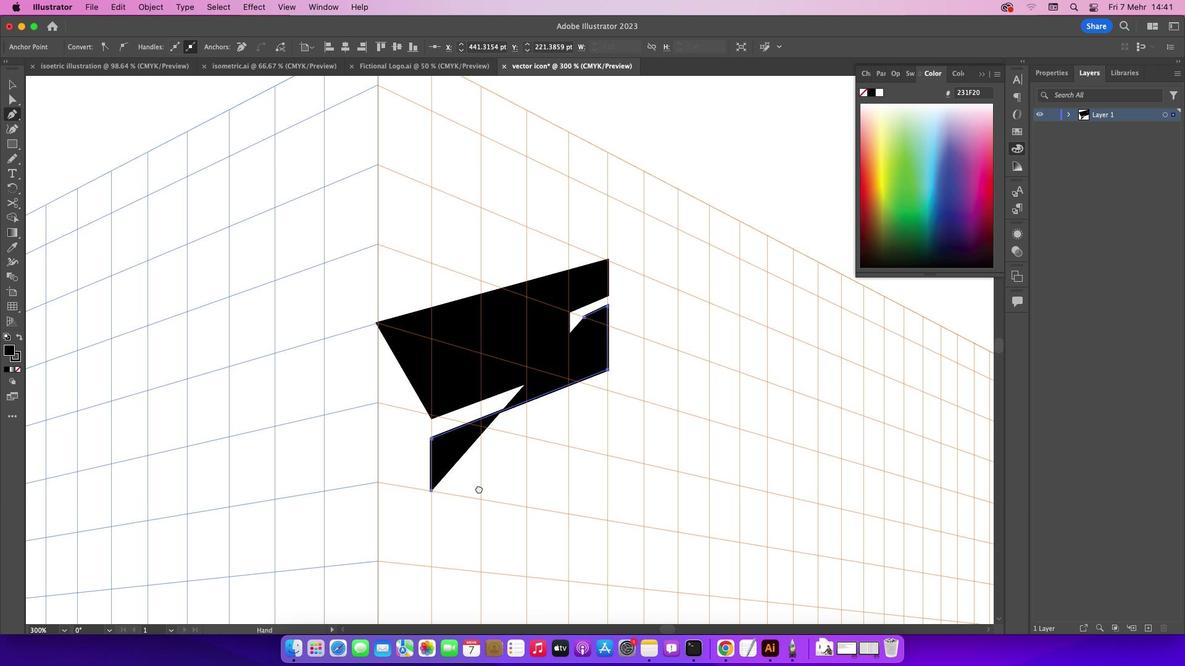 
Action: Mouse pressed left at (443, 400)
Screenshot: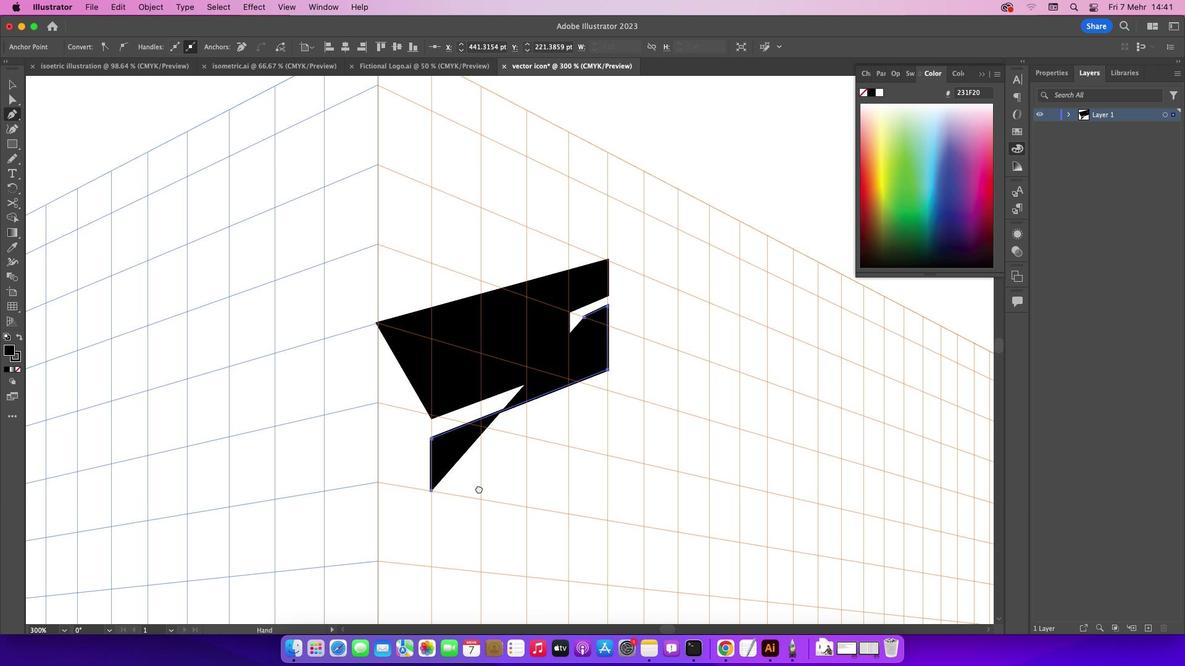 
Action: Key pressed Key.spaceKey.space
Screenshot: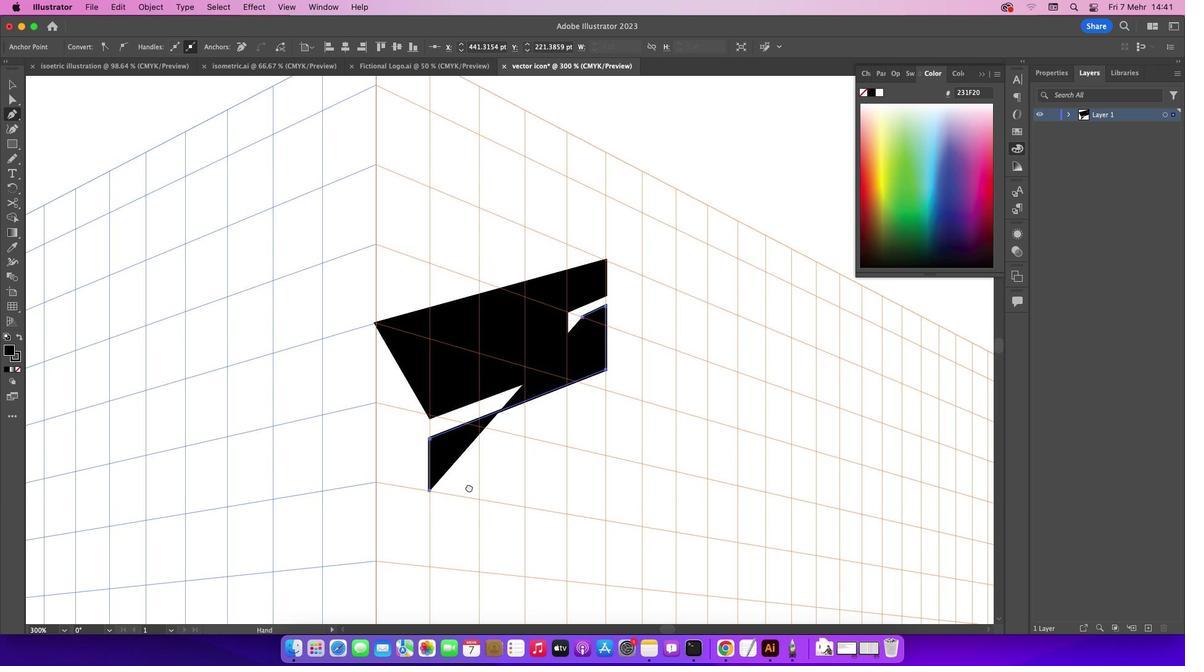 
Action: Mouse moved to (438, 400)
Screenshot: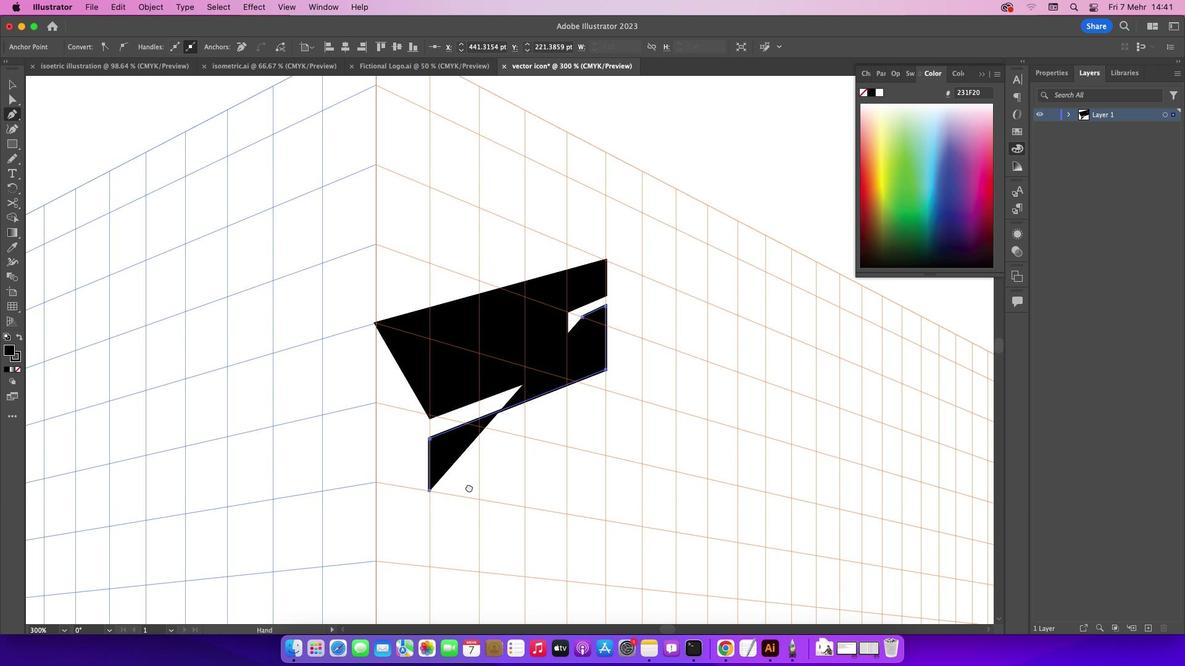 
Action: Key pressed Key.space
Screenshot: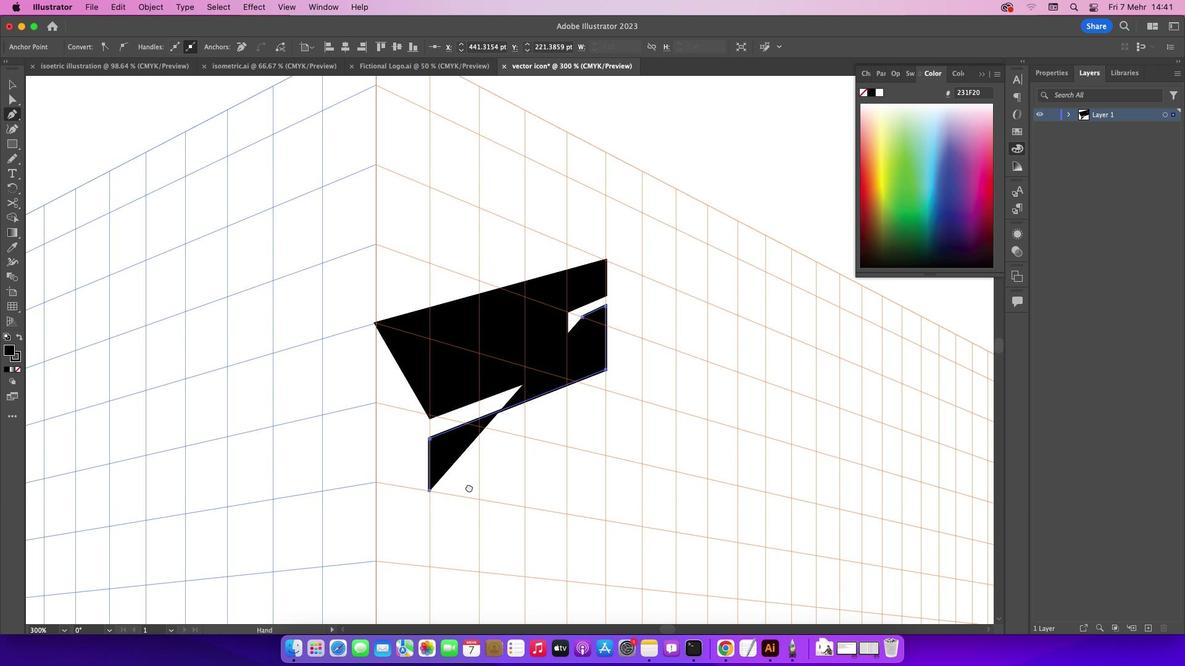 
Action: Mouse moved to (425, 403)
Screenshot: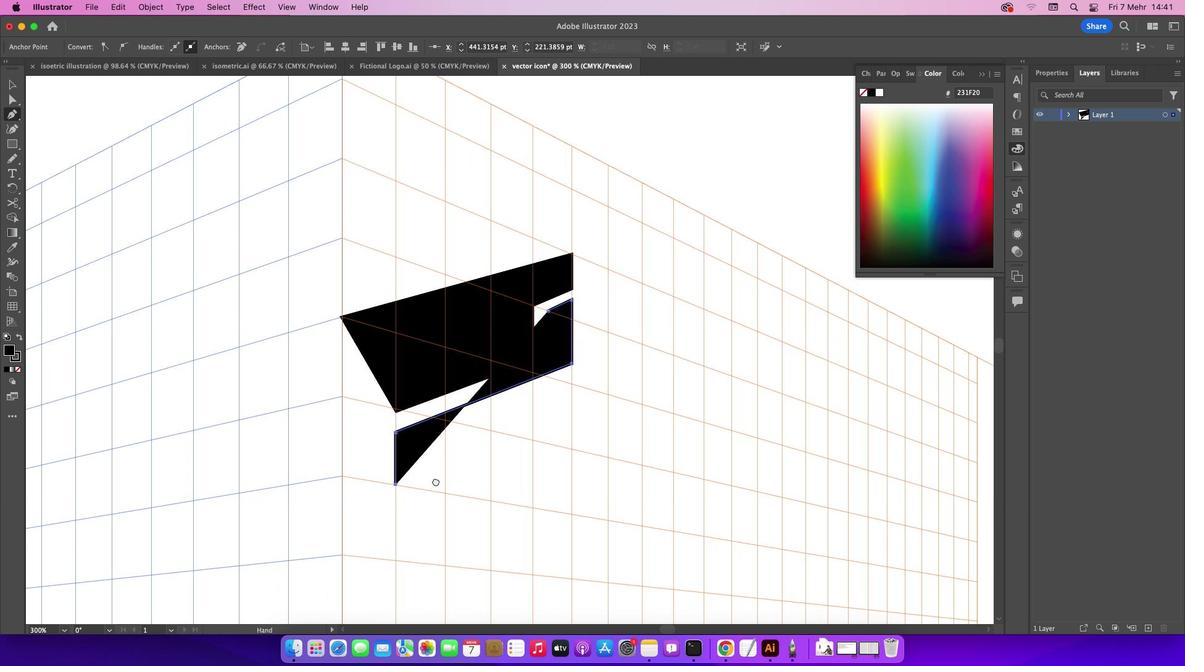 
Action: Key pressed Key.space
Screenshot: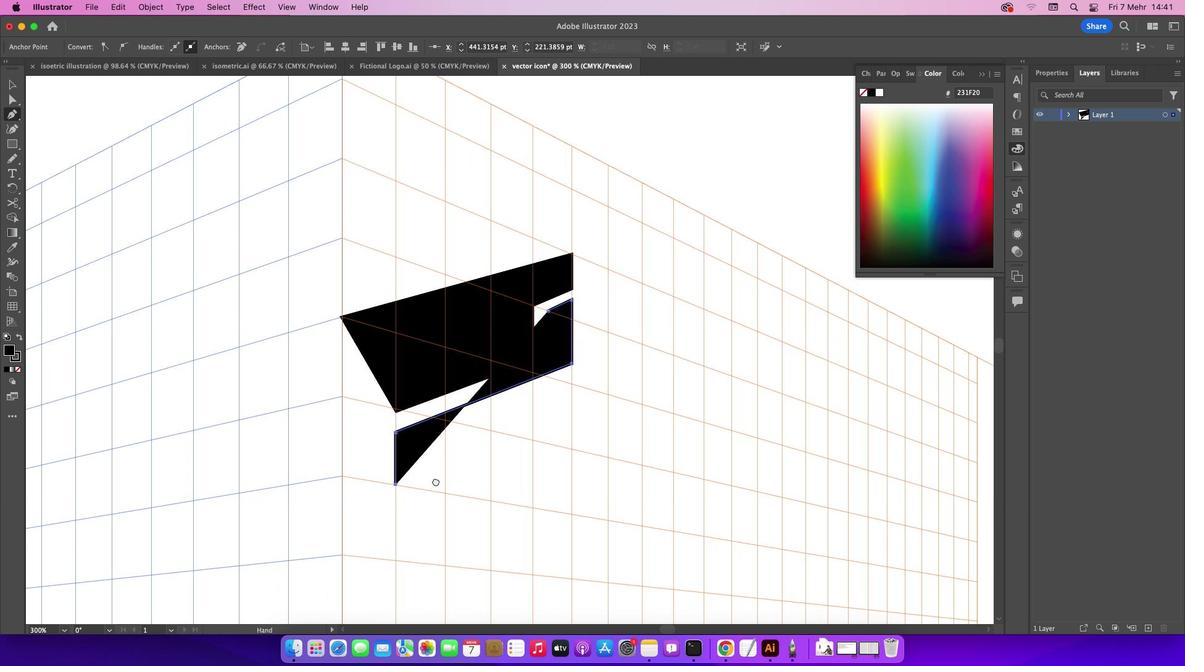 
Action: Mouse moved to (405, 406)
Screenshot: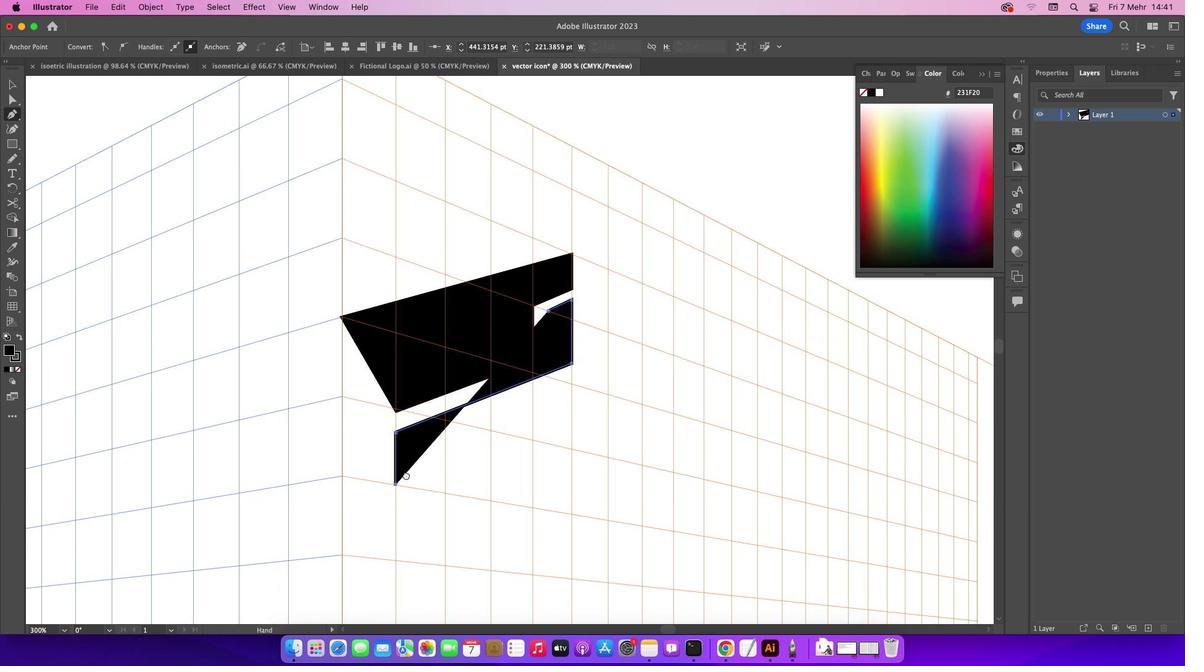 
Action: Key pressed Key.space
Screenshot: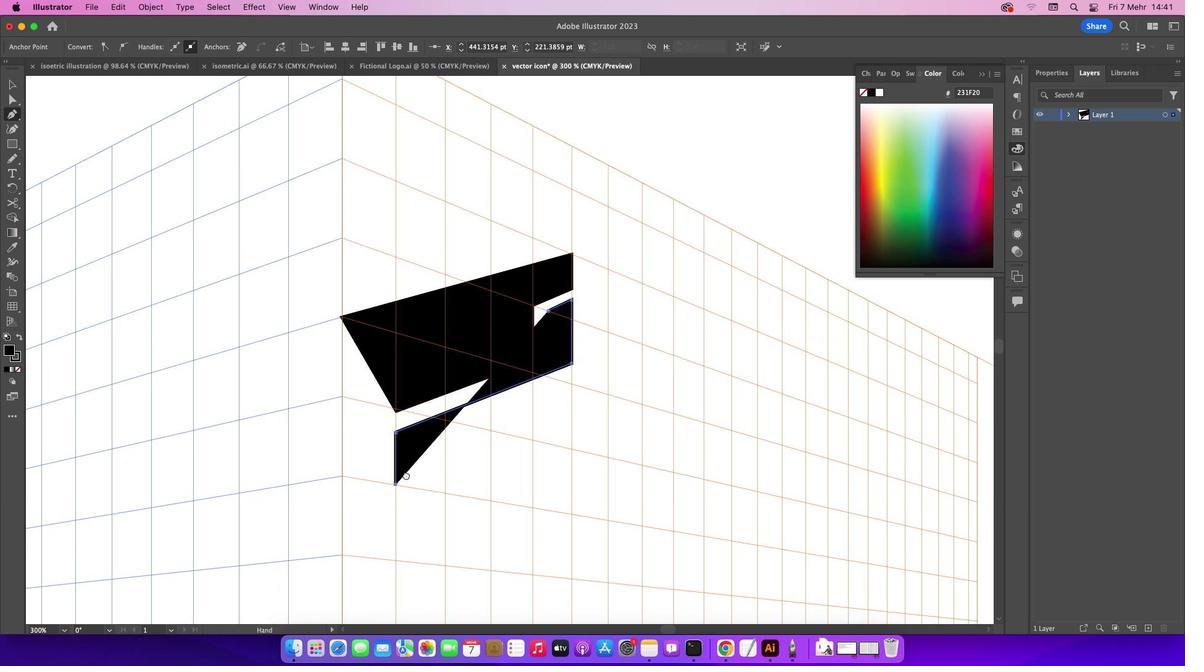 
Action: Mouse moved to (394, 408)
Screenshot: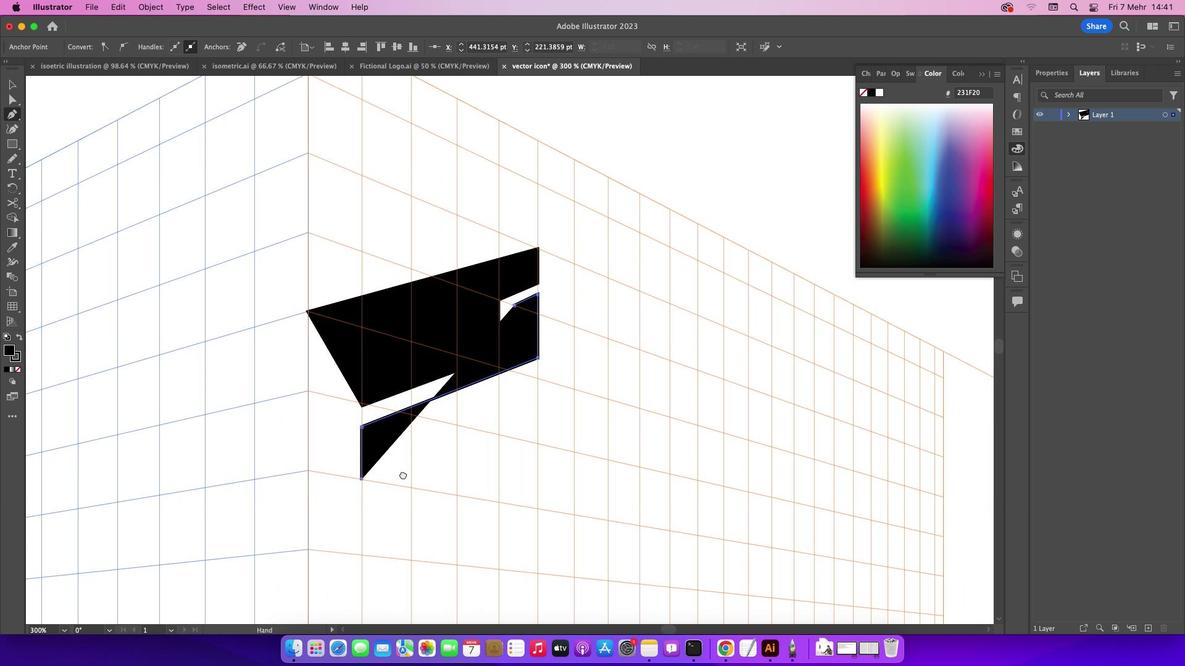 
Action: Key pressed Key.space
Screenshot: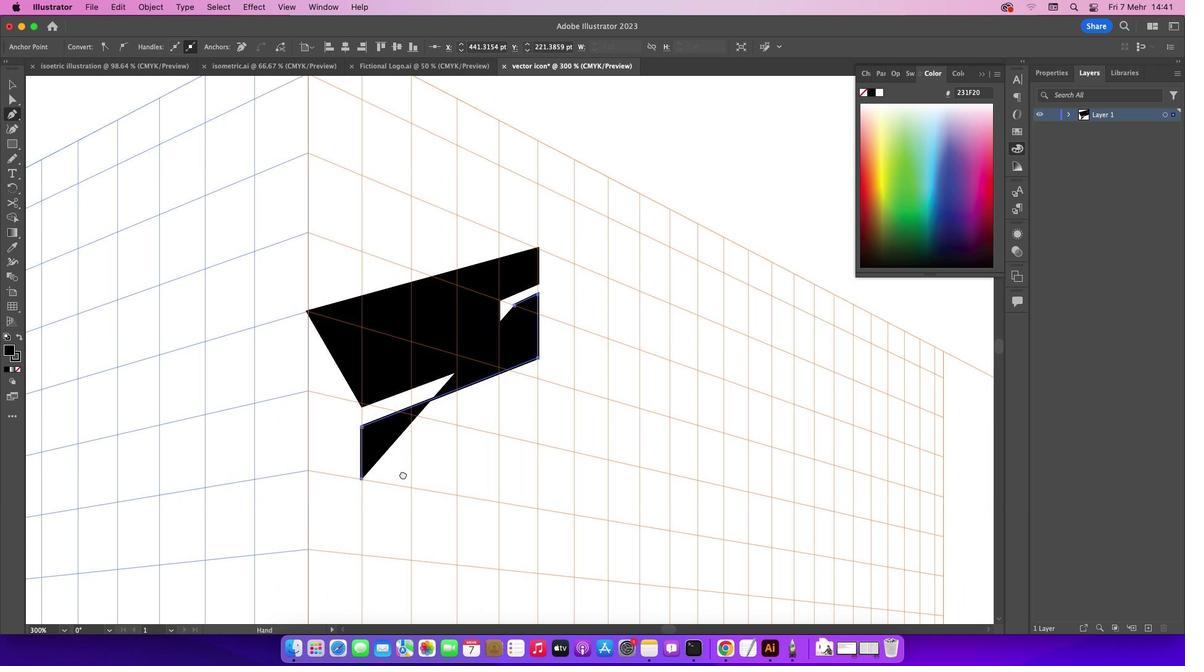 
Action: Mouse moved to (393, 408)
Screenshot: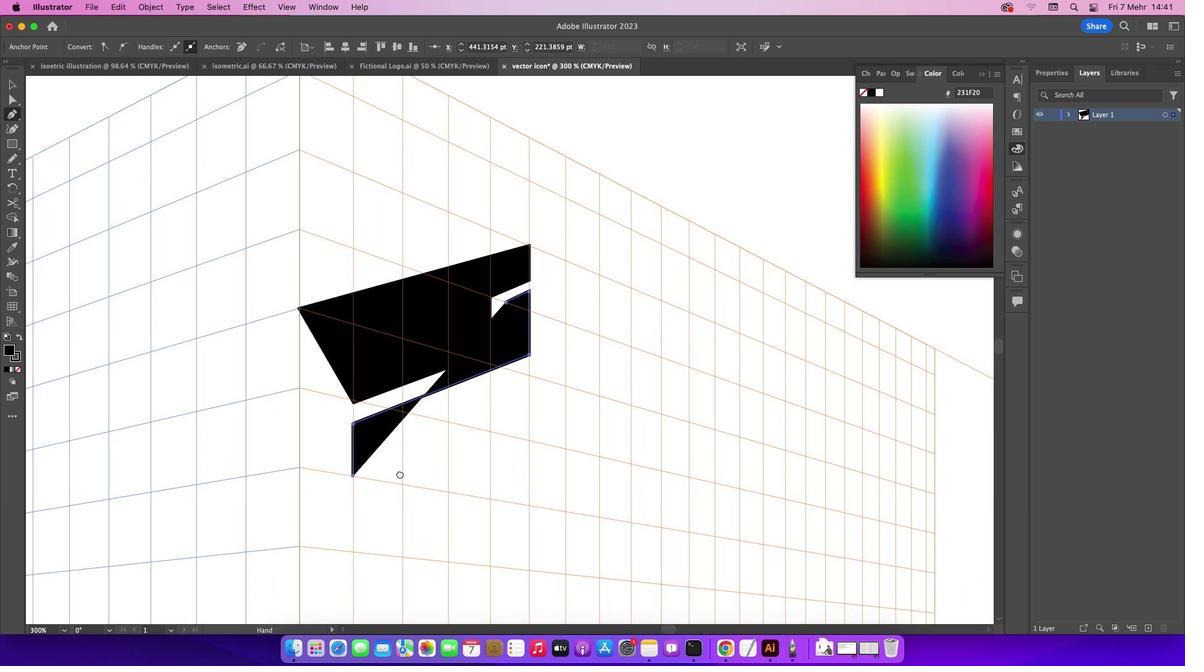 
Action: Key pressed Key.space
Screenshot: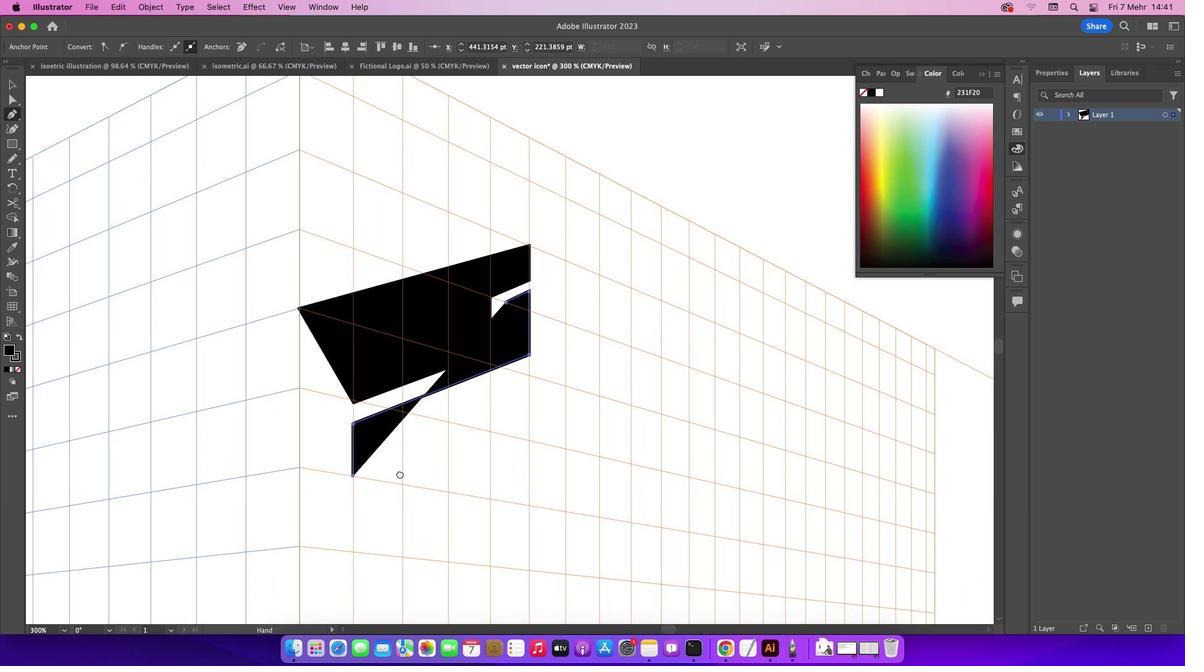 
Action: Mouse moved to (392, 408)
Screenshot: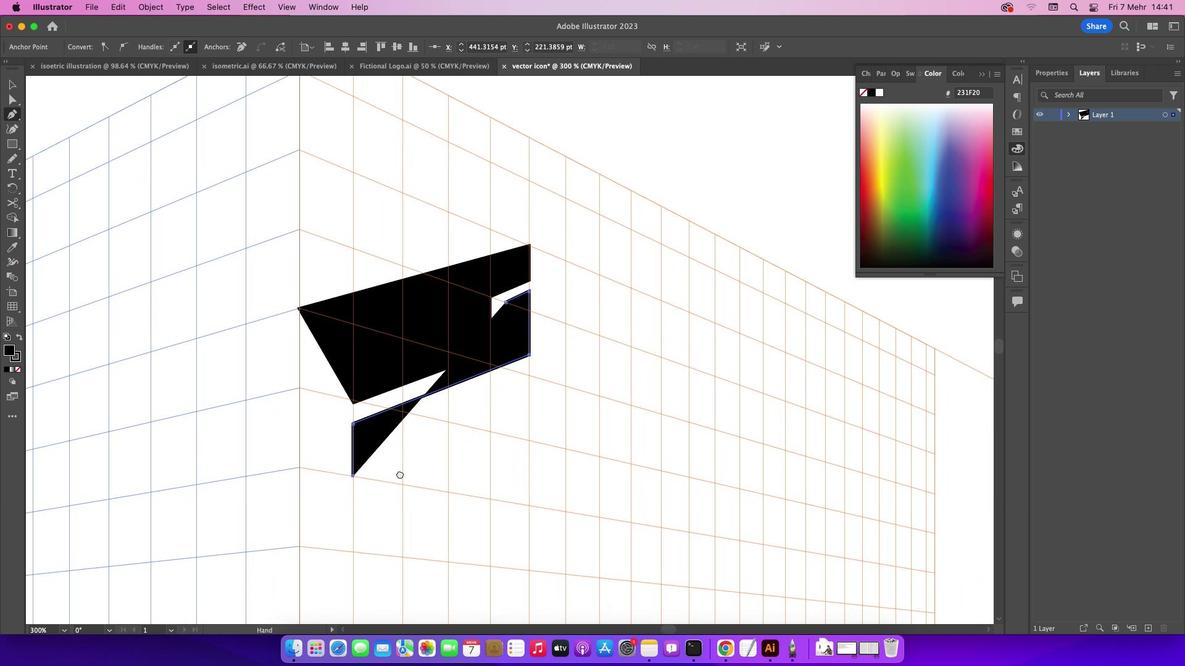 
Action: Key pressed Key.spaceKey.spaceKey.spaceKey.space
Screenshot: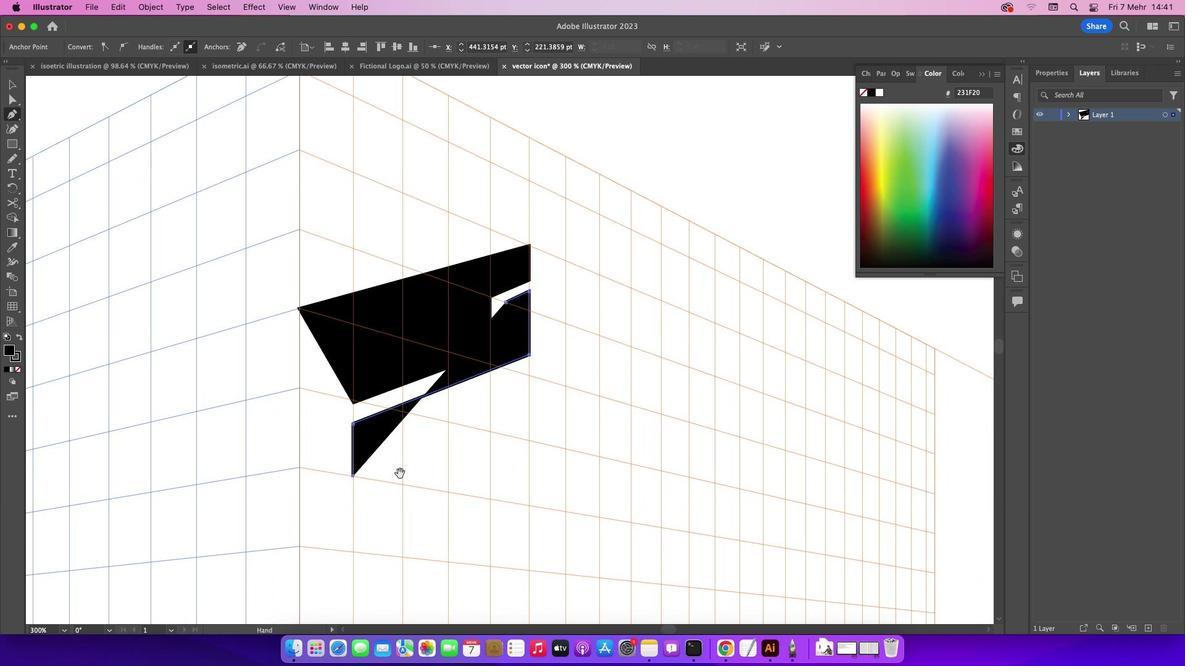 
Action: Mouse moved to (343, 409)
Screenshot: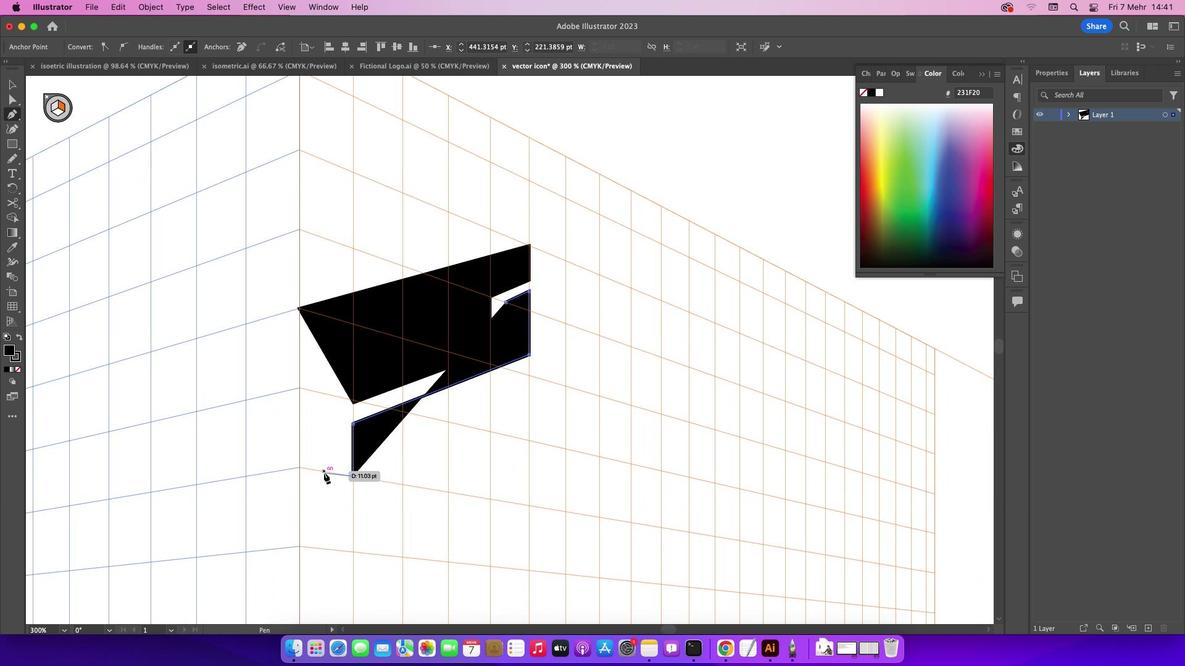 
Action: Mouse pressed left at (343, 409)
Screenshot: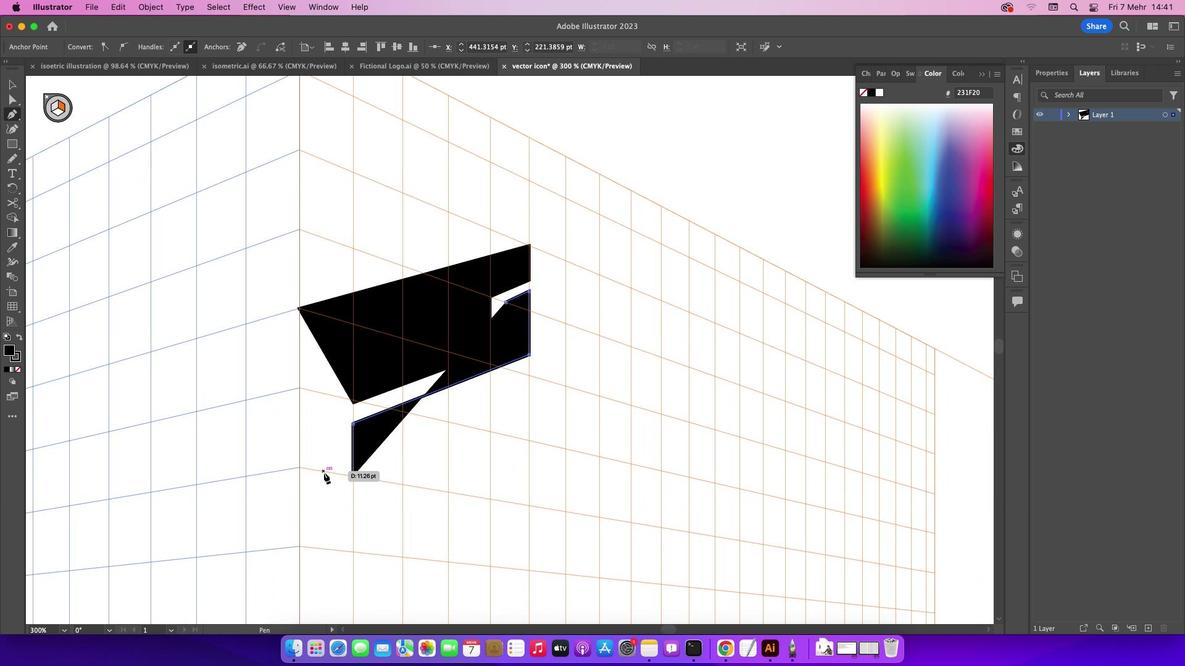 
Action: Mouse moved to (344, 453)
Screenshot: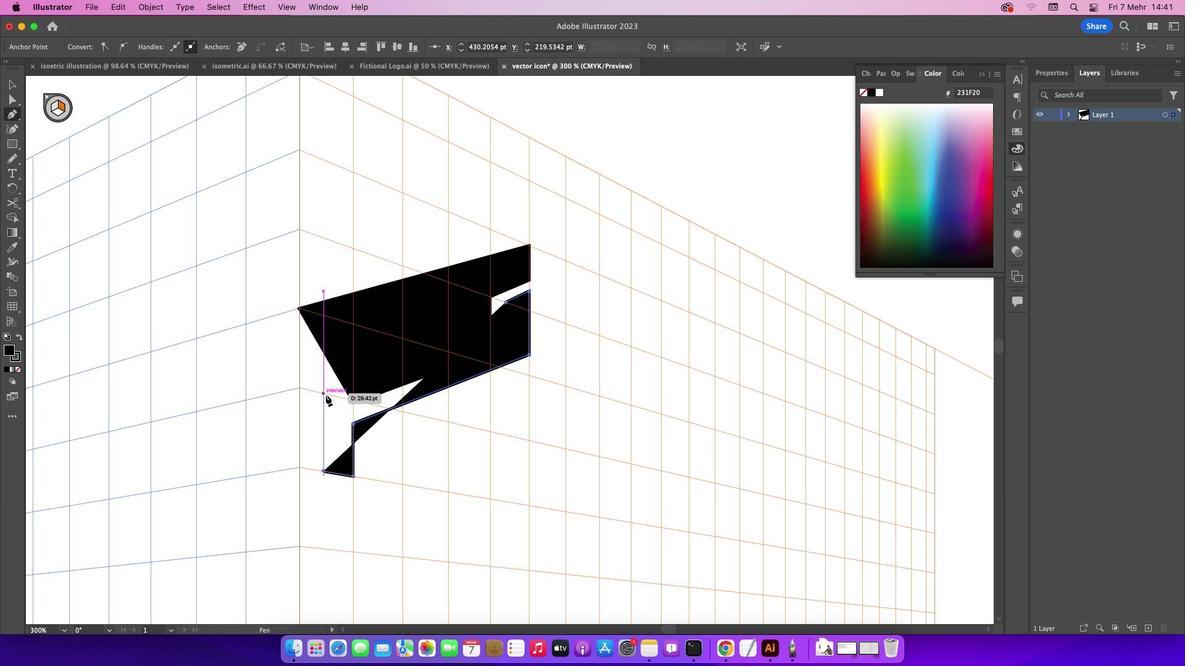 
Action: Mouse pressed left at (344, 453)
Screenshot: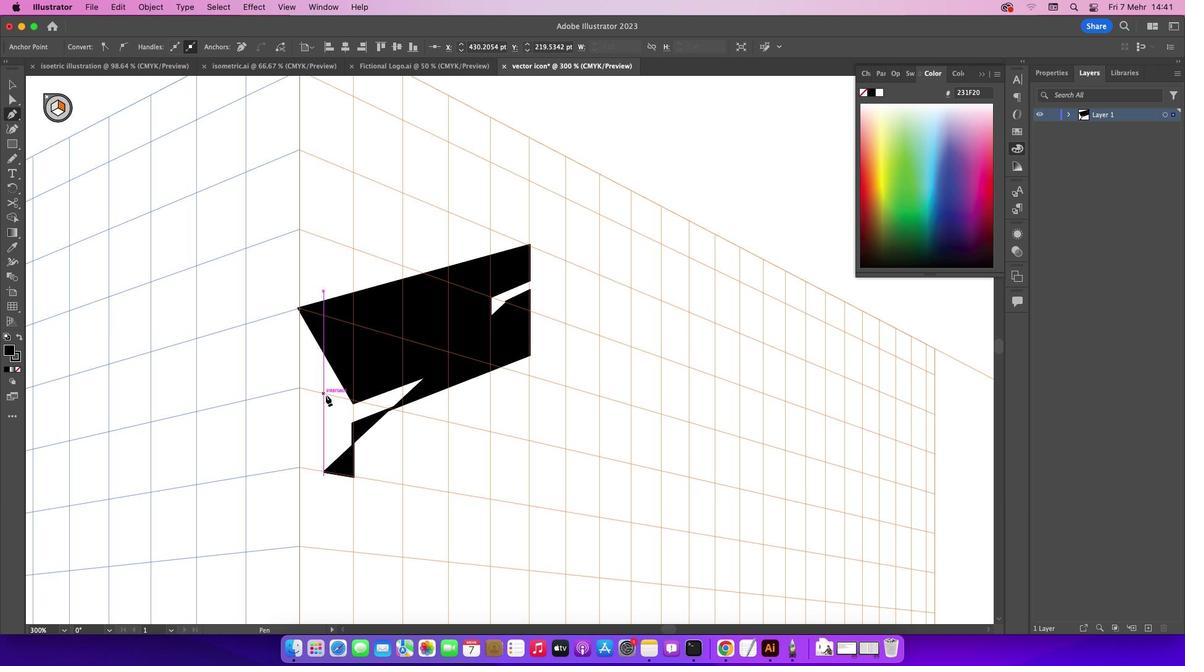 
Action: Mouse moved to (347, 475)
Screenshot: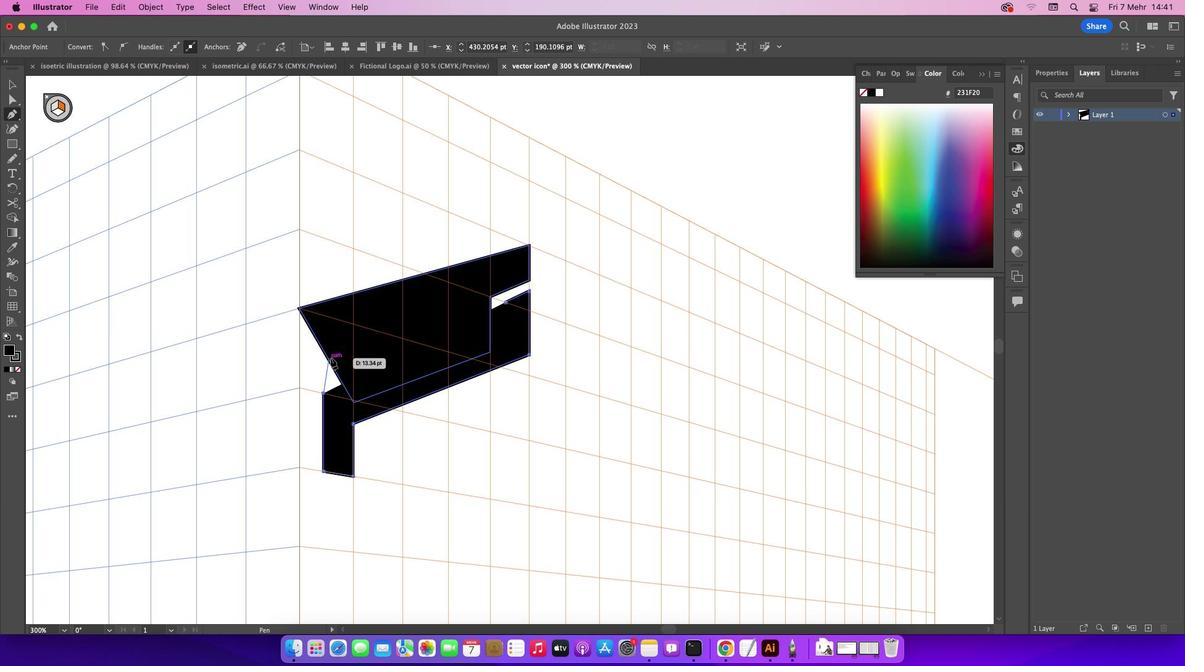 
Action: Mouse pressed left at (347, 475)
Screenshot: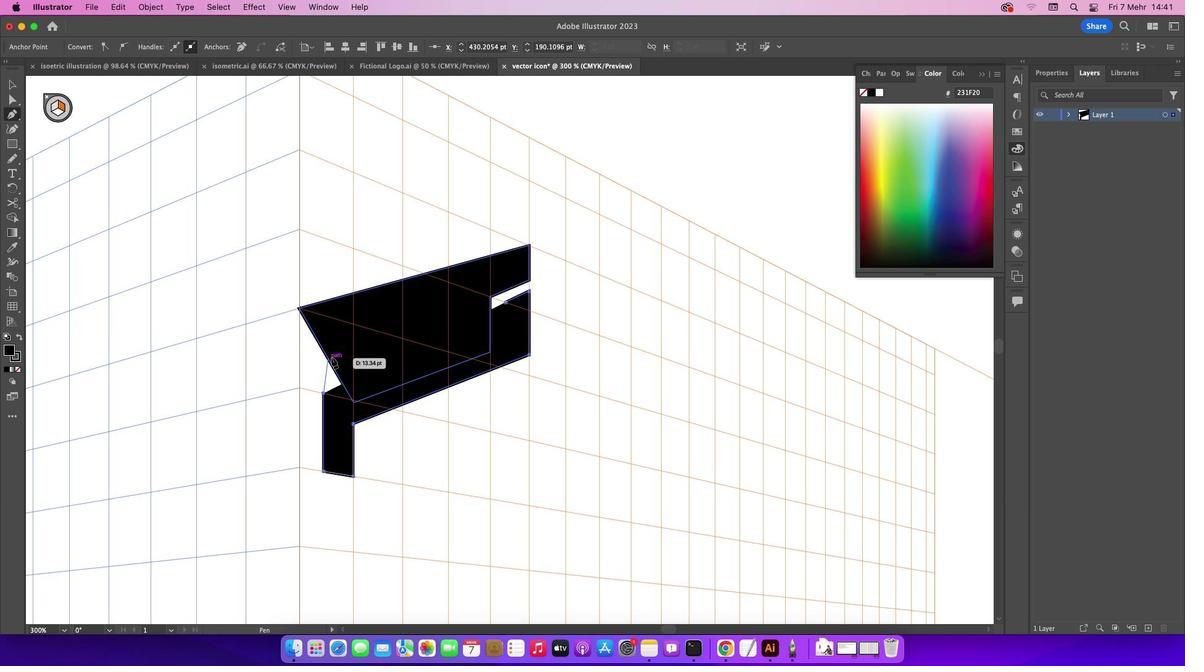
Action: Mouse moved to (367, 455)
Screenshot: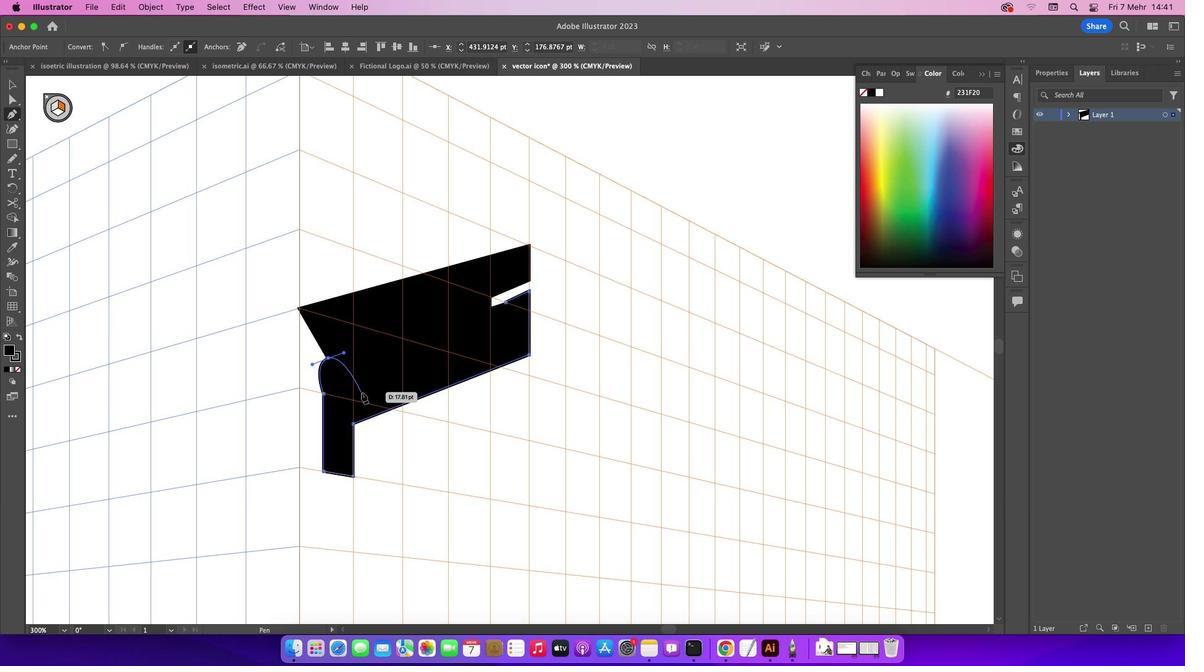 
Action: Mouse pressed left at (367, 455)
Screenshot: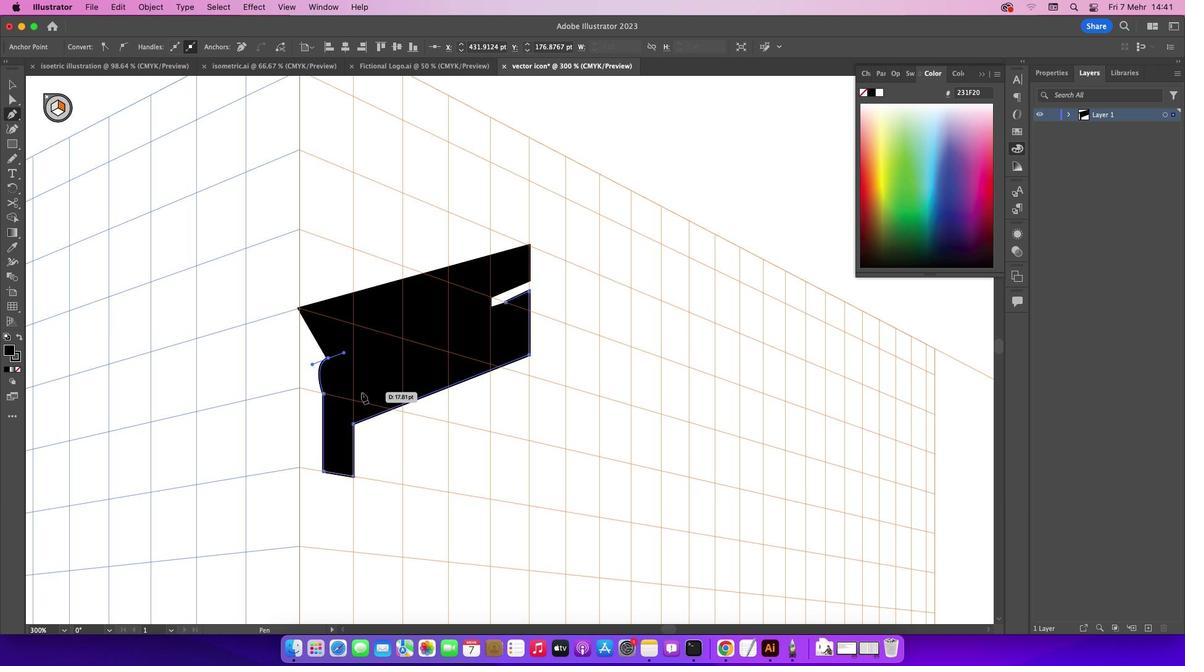 
Action: Mouse moved to (369, 455)
Screenshot: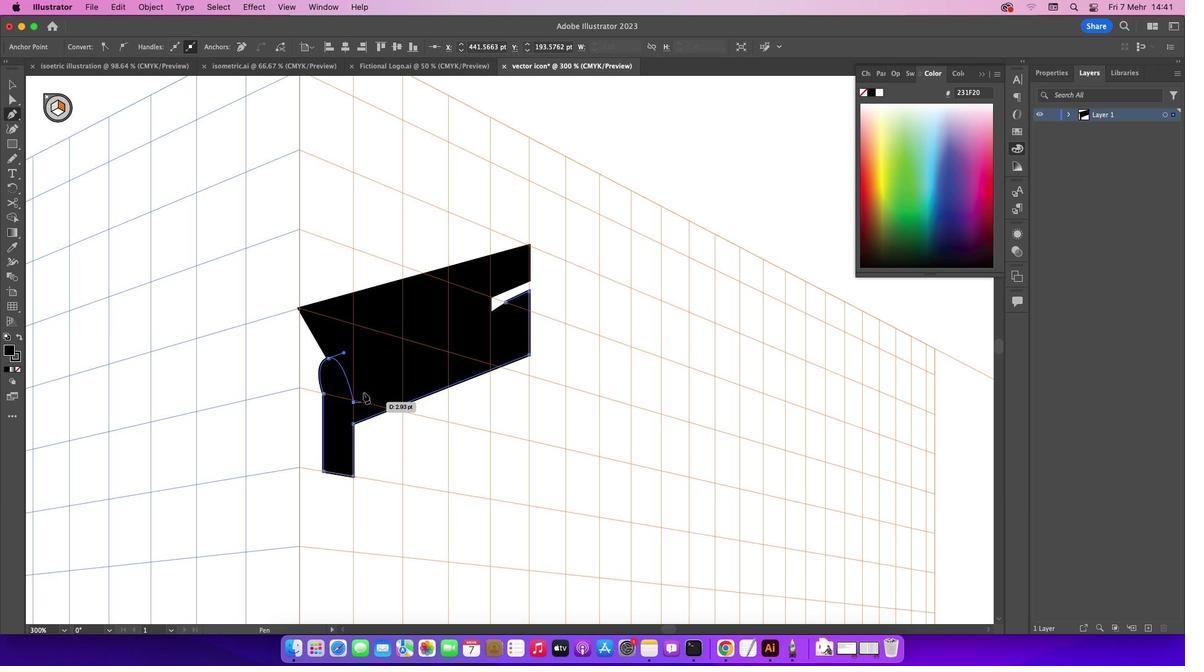 
Action: Key pressed Key.alt
Screenshot: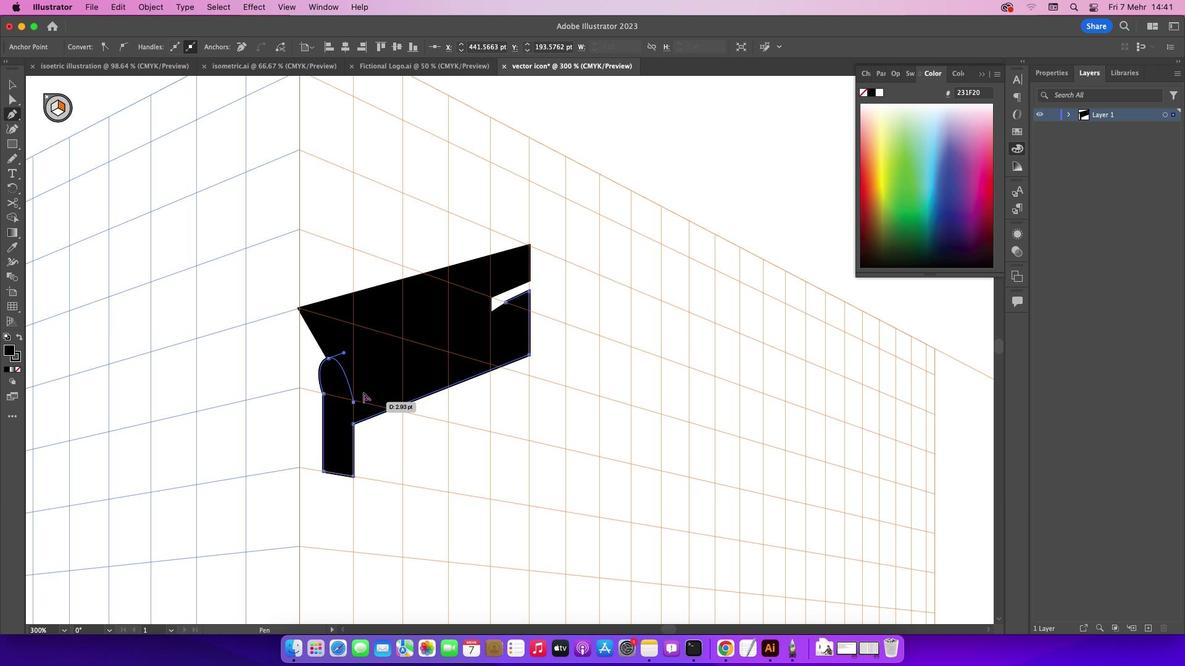 
Action: Mouse scrolled (369, 455) with delta (134, 681)
Screenshot: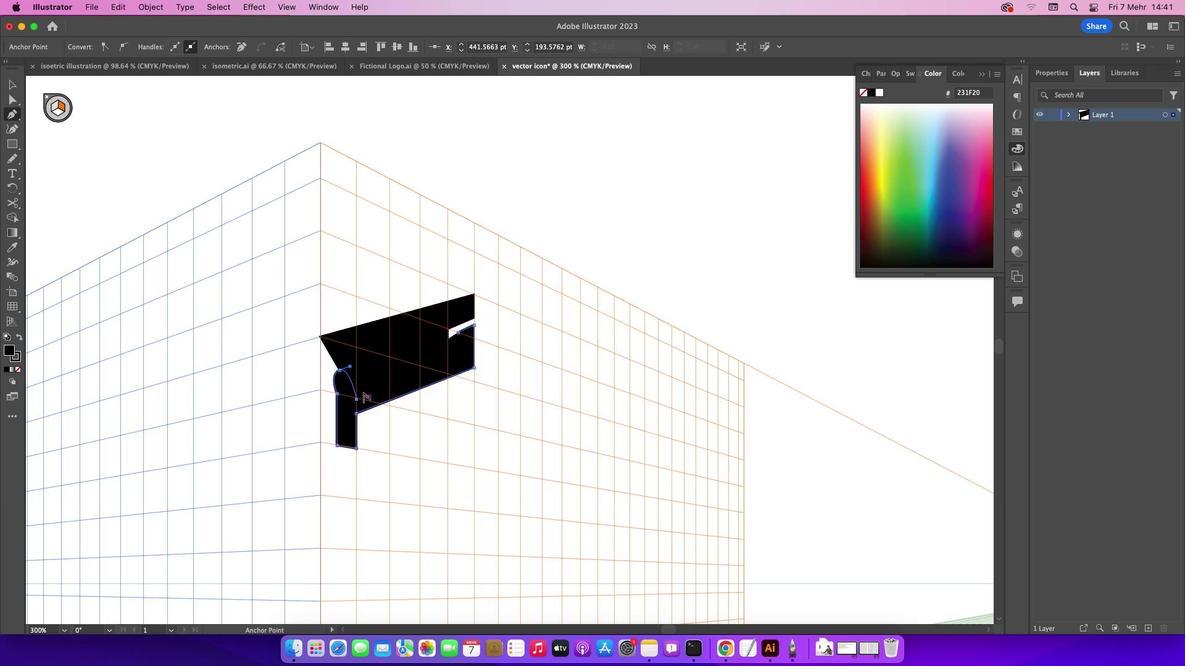 
Action: Mouse scrolled (369, 455) with delta (134, 681)
Screenshot: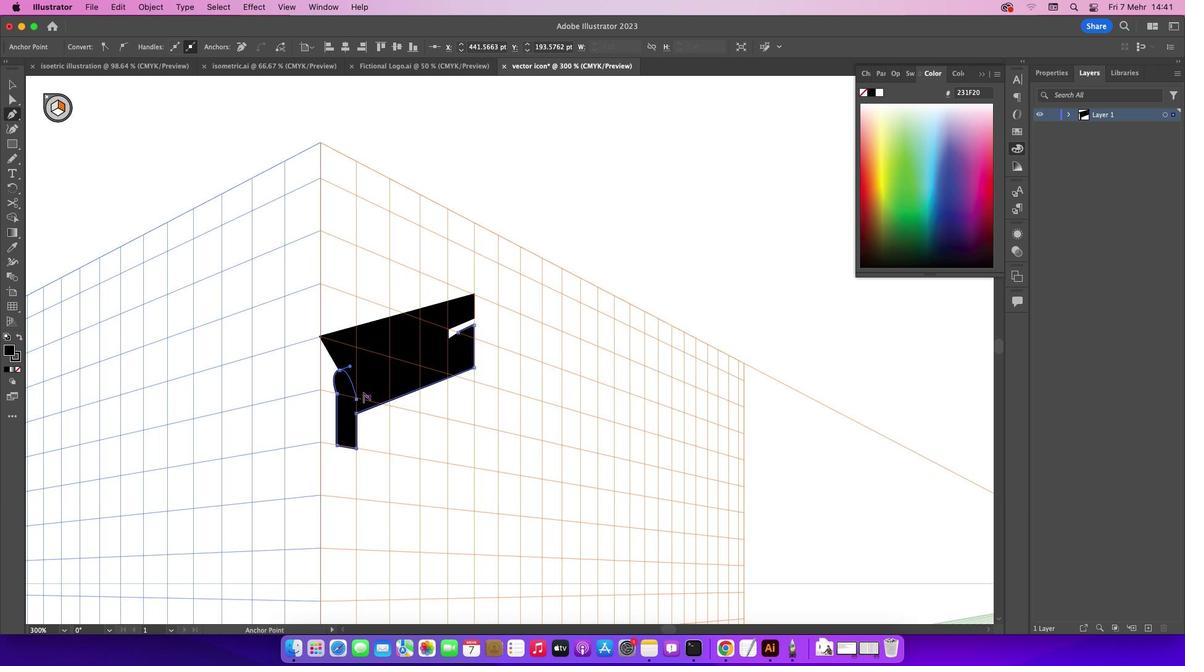 
Action: Mouse scrolled (369, 455) with delta (134, 681)
Screenshot: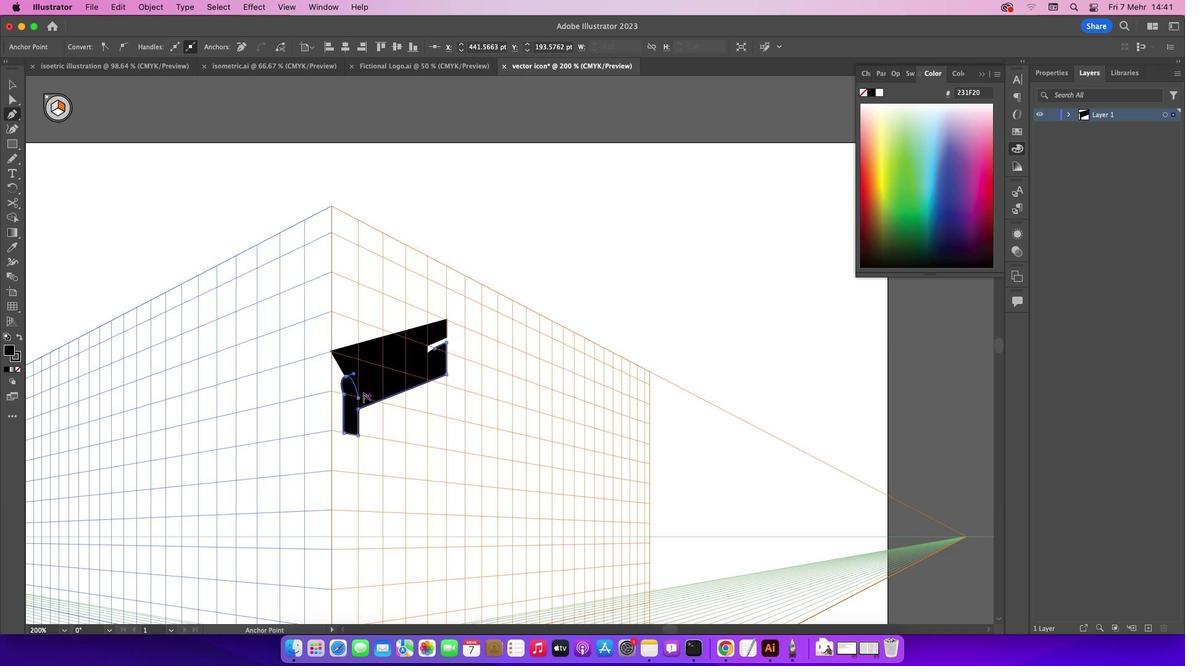 
Action: Mouse scrolled (369, 455) with delta (134, 681)
Screenshot: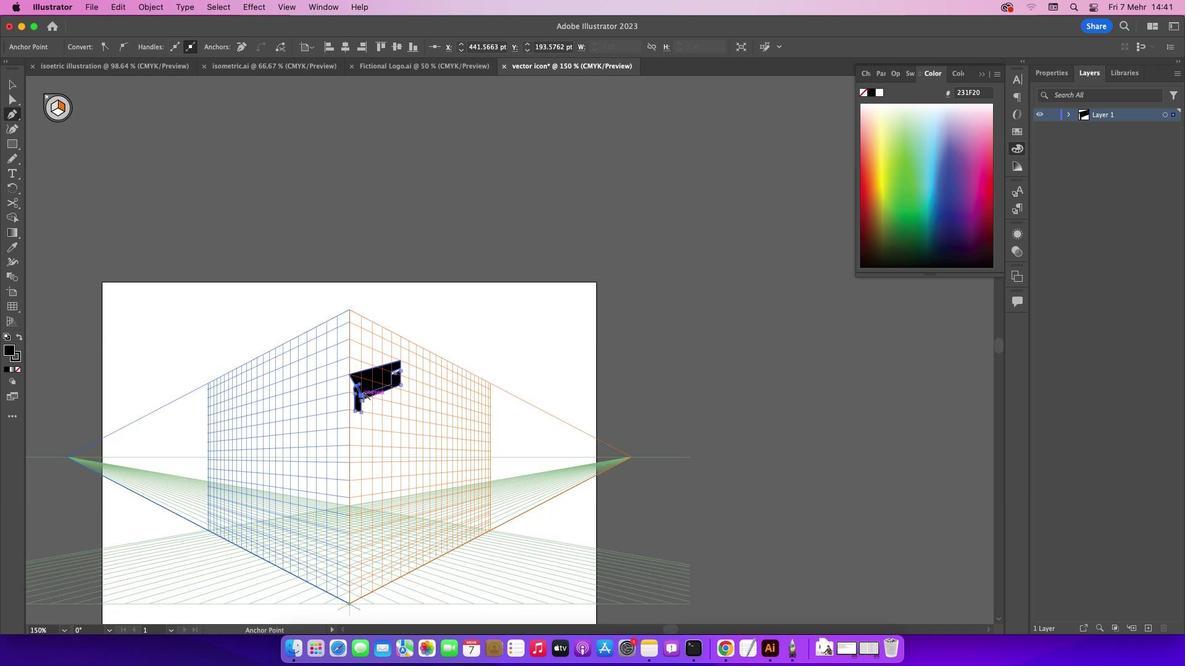 
Action: Mouse scrolled (369, 455) with delta (134, 679)
Screenshot: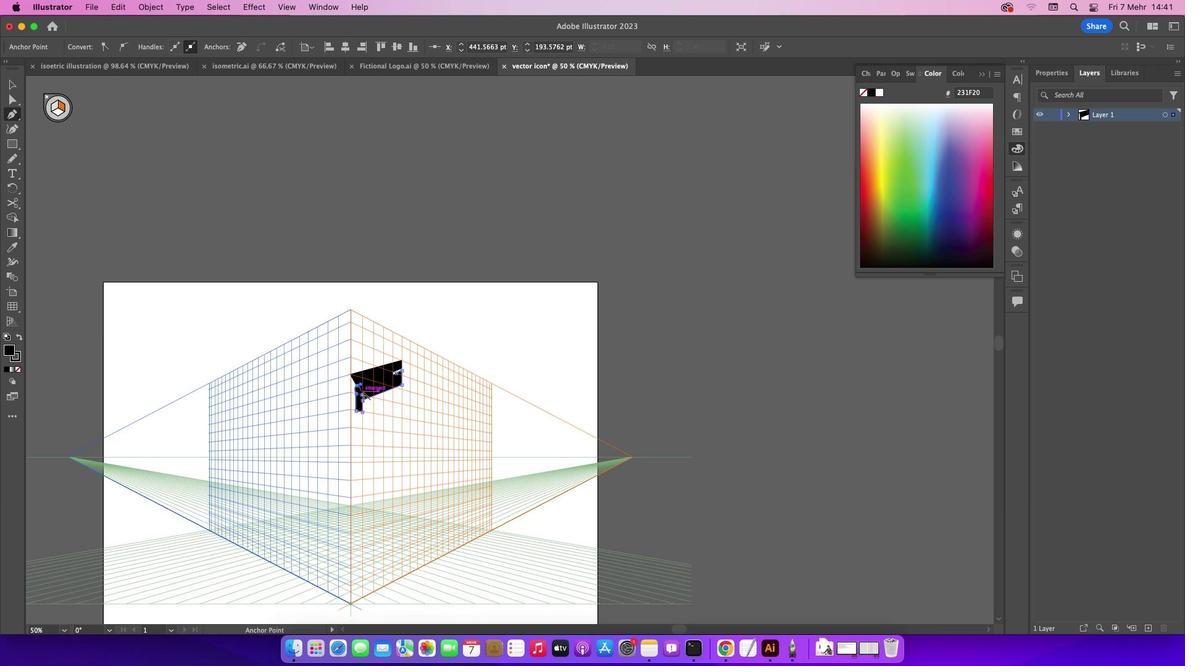 
Action: Mouse scrolled (369, 455) with delta (134, 679)
Screenshot: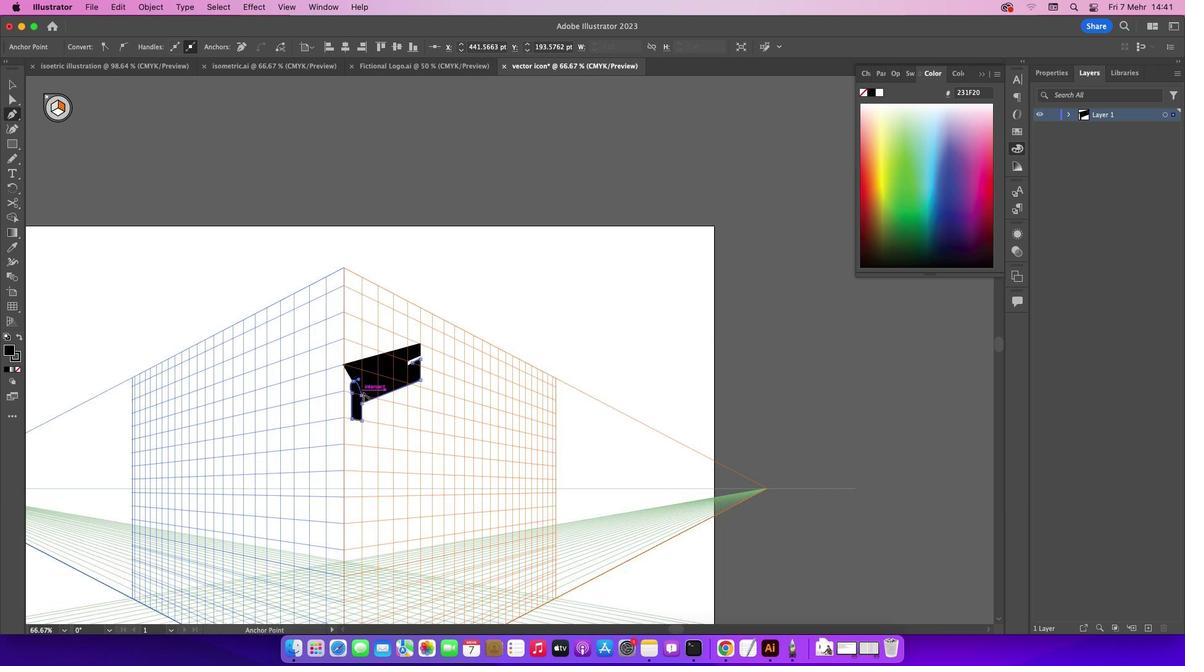 
Action: Mouse scrolled (369, 455) with delta (134, 679)
Screenshot: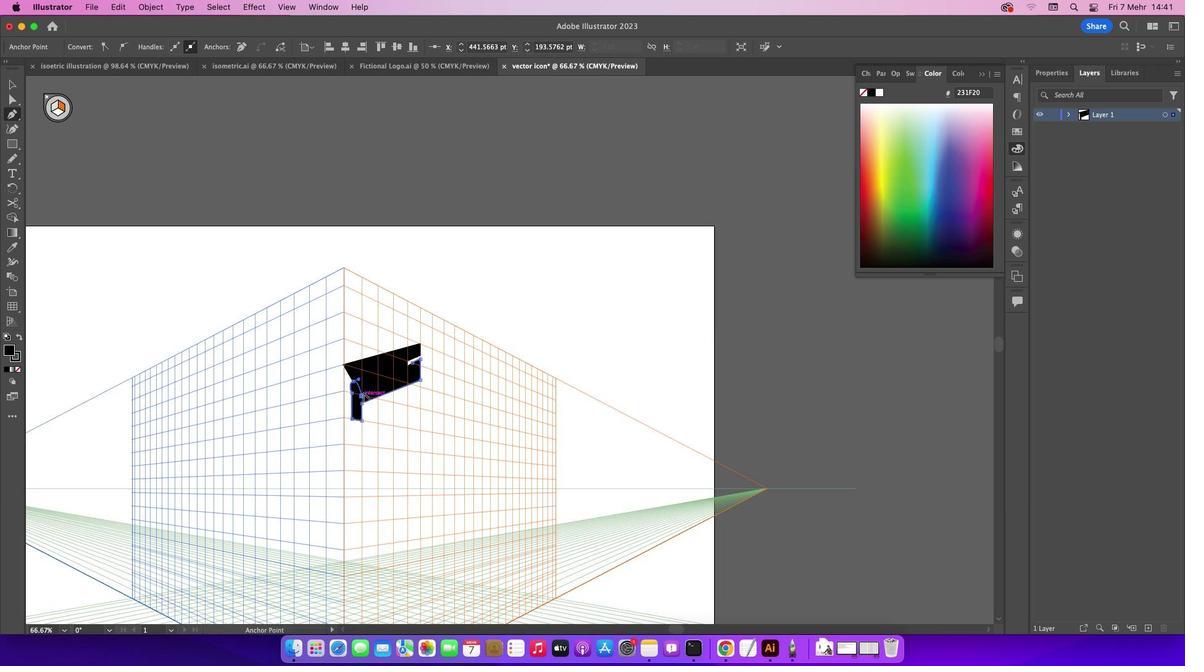 
Action: Mouse moved to (369, 456)
Screenshot: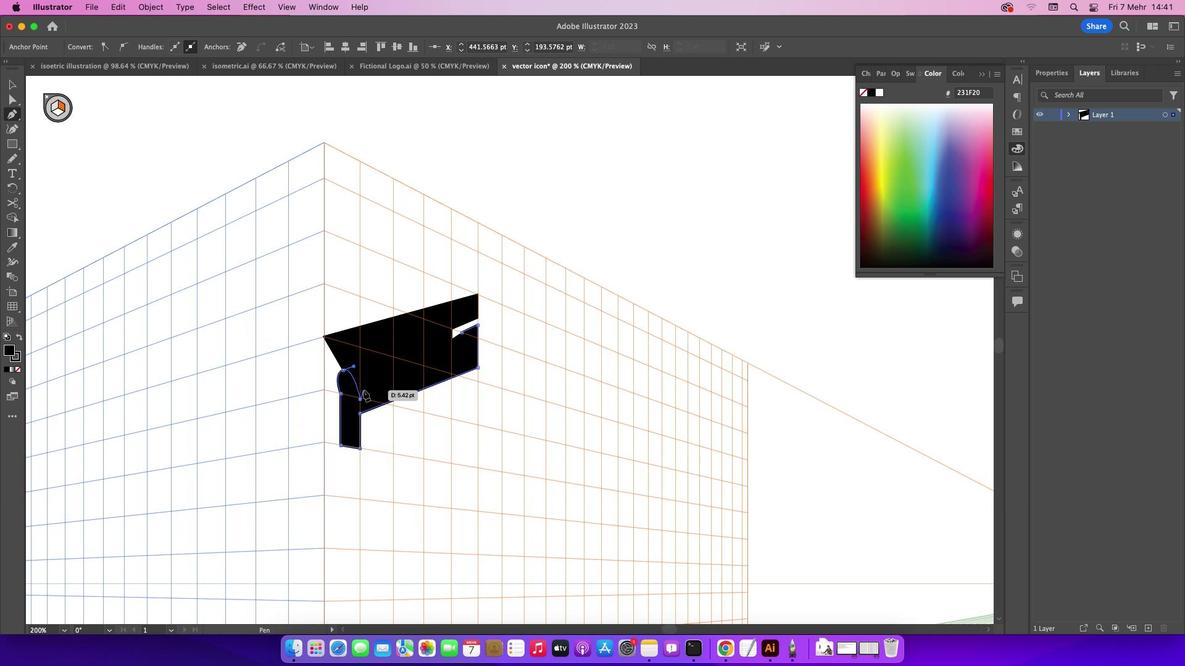 
Action: Key pressed Key.cmd'z'
Screenshot: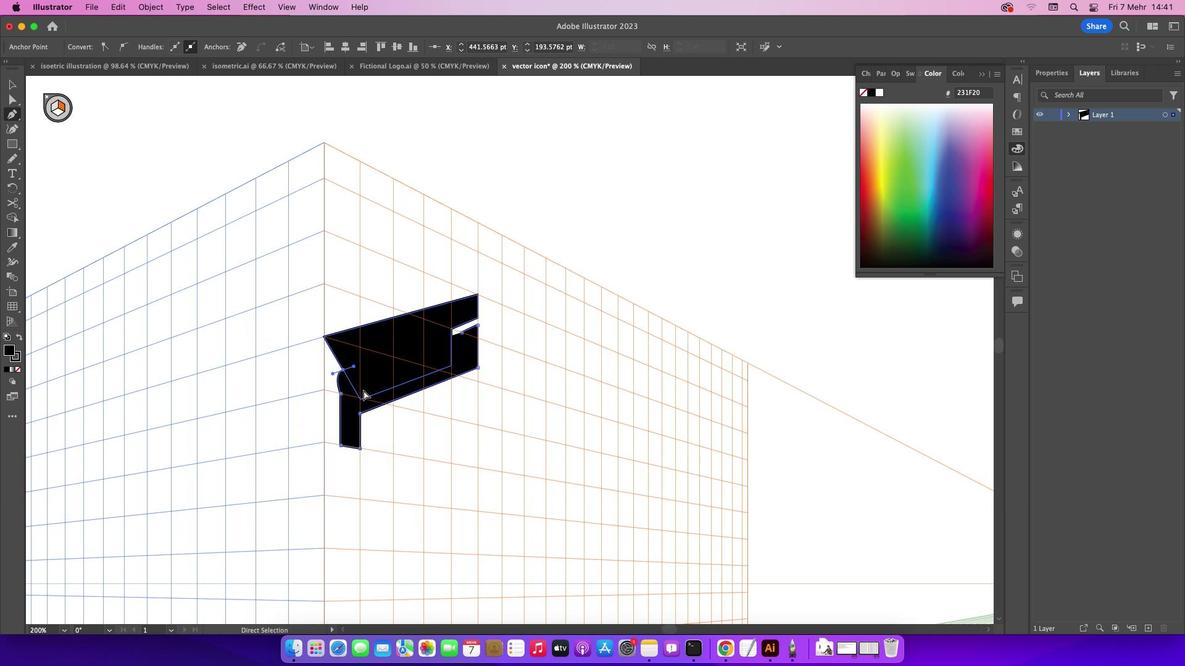 
Action: Mouse moved to (369, 456)
